 Task: Select Smart Home Devices from Echo & Alexa. Add to cart Amazon Smart Humidifier (Smart Humidifier with Alexa)-1-. Place order for _x000D_
500 Blairs Ferry Rd NE_x000D_
Cedar Rapids, Iowa(IA), 52402, Cell Number (319) 533-3611
Action: Mouse moved to (309, 278)
Screenshot: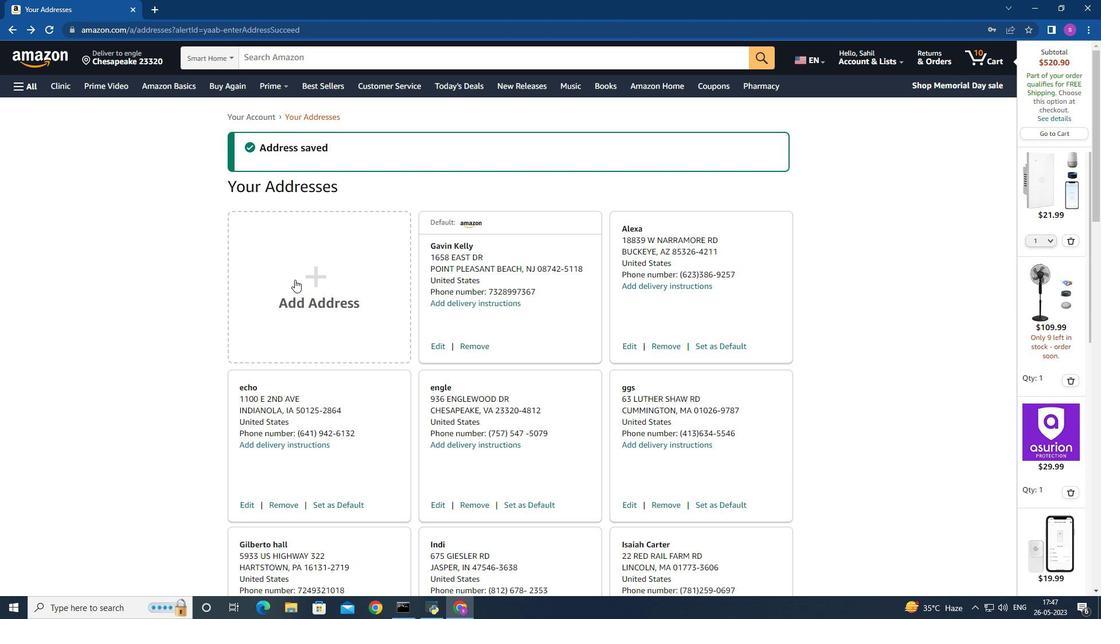 
Action: Mouse pressed left at (309, 278)
Screenshot: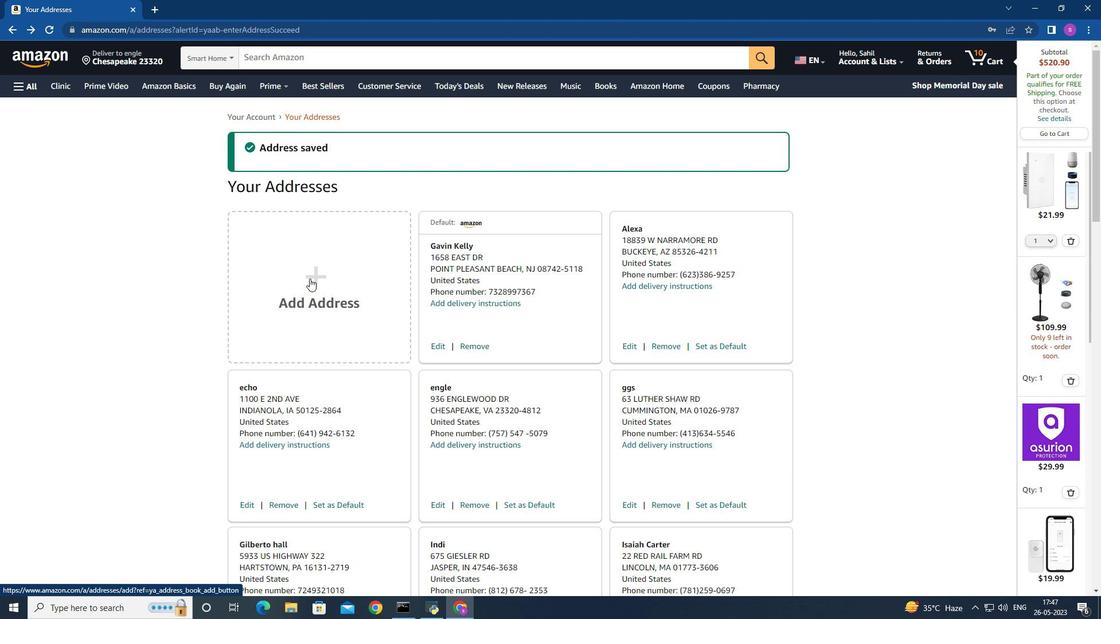 
Action: Mouse moved to (418, 319)
Screenshot: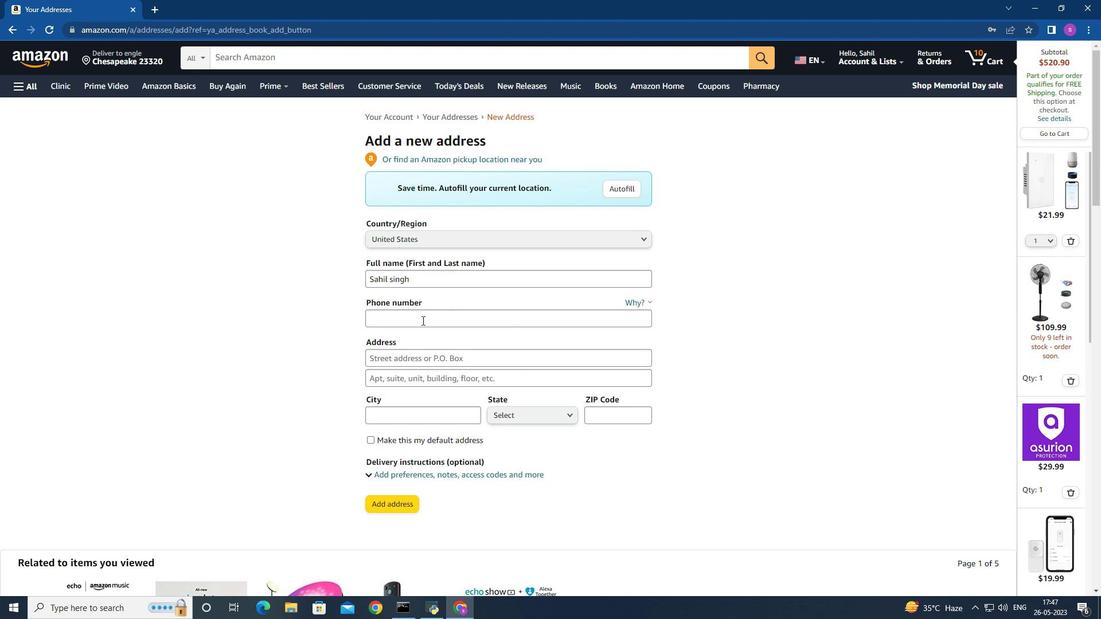 
Action: Mouse pressed left at (418, 319)
Screenshot: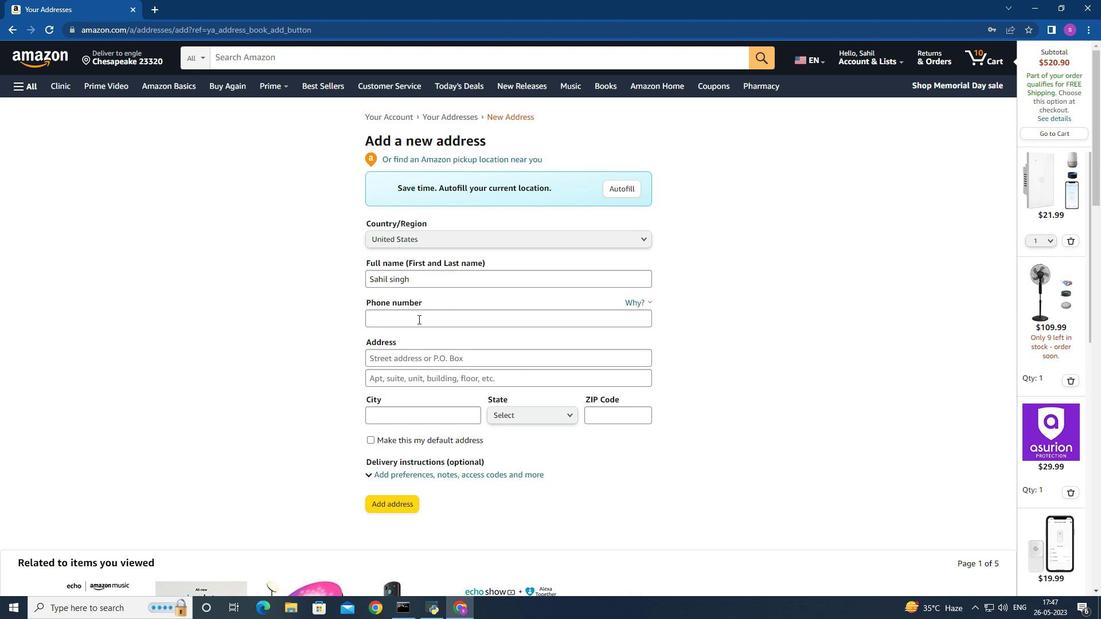 
Action: Key pressed <Key.shift>(319<Key.shift>)<Key.space>533-<Key.space>3611
Screenshot: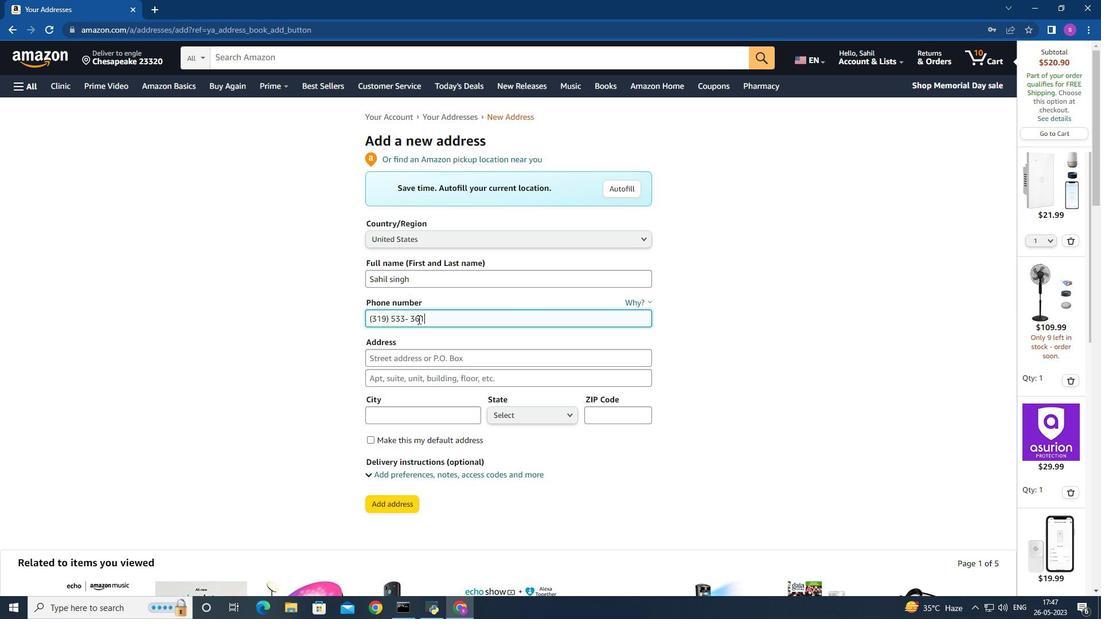 
Action: Mouse moved to (429, 359)
Screenshot: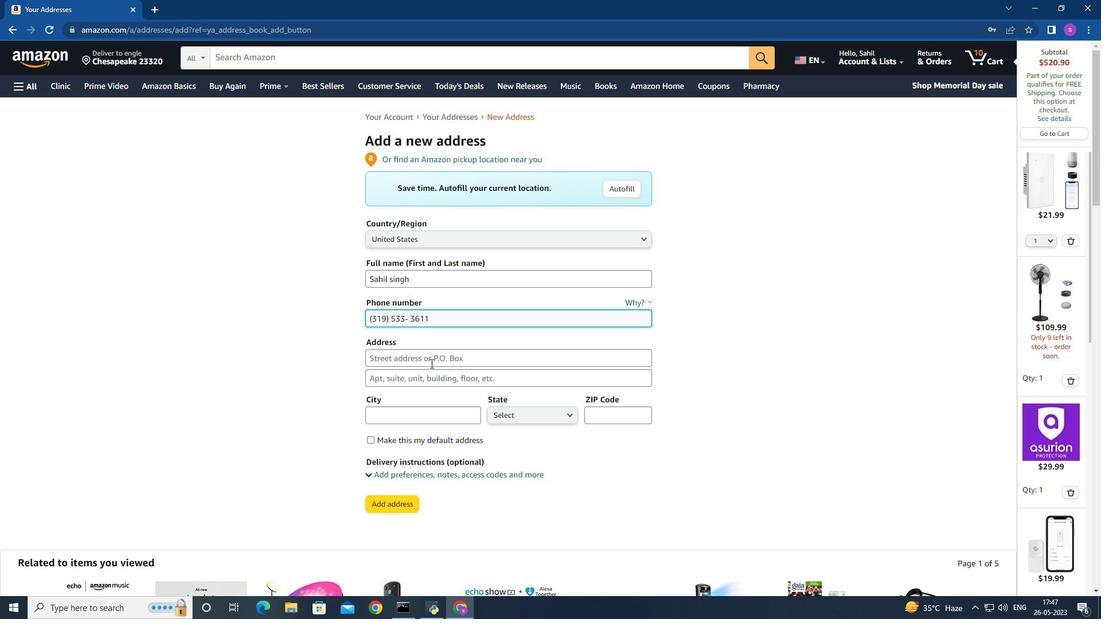 
Action: Mouse pressed left at (429, 359)
Screenshot: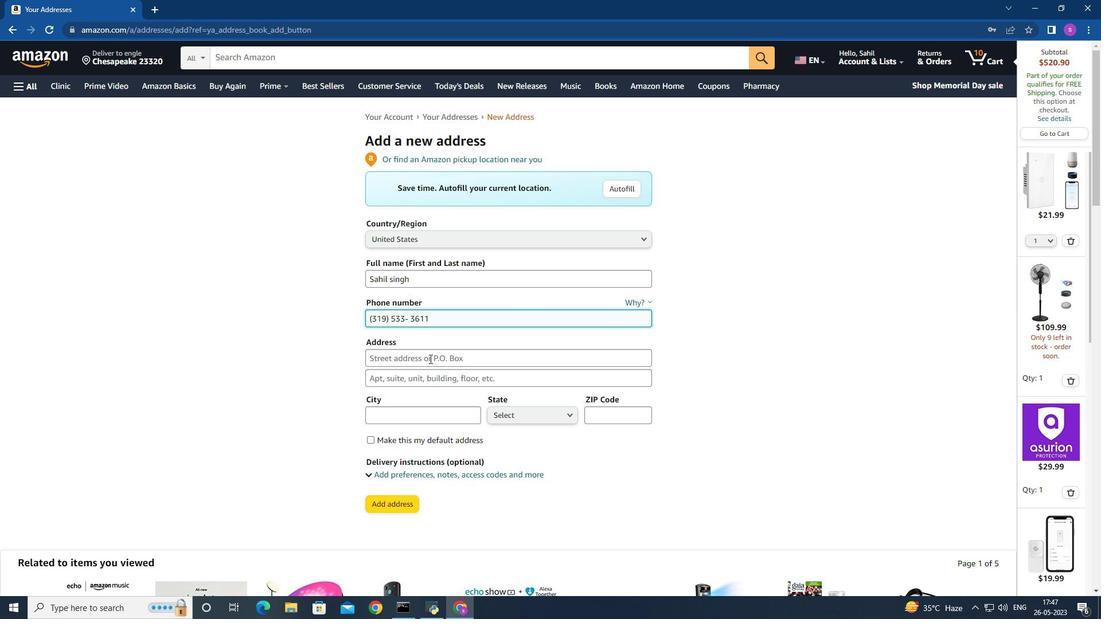 
Action: Key pressed 500<Key.space><Key.shift>Blairs
Screenshot: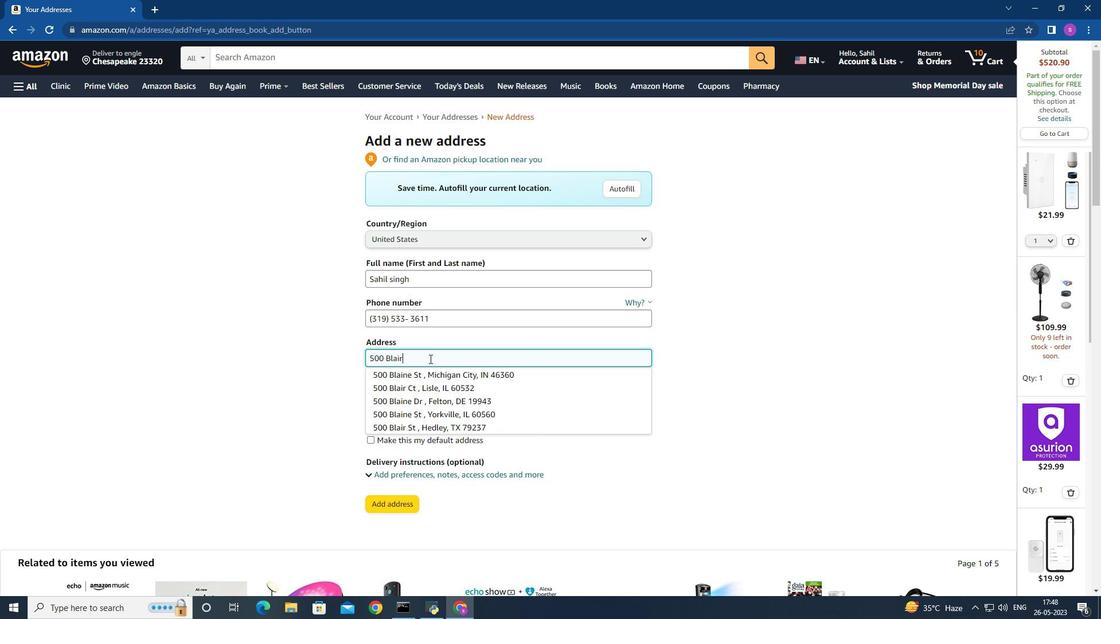 
Action: Mouse moved to (467, 414)
Screenshot: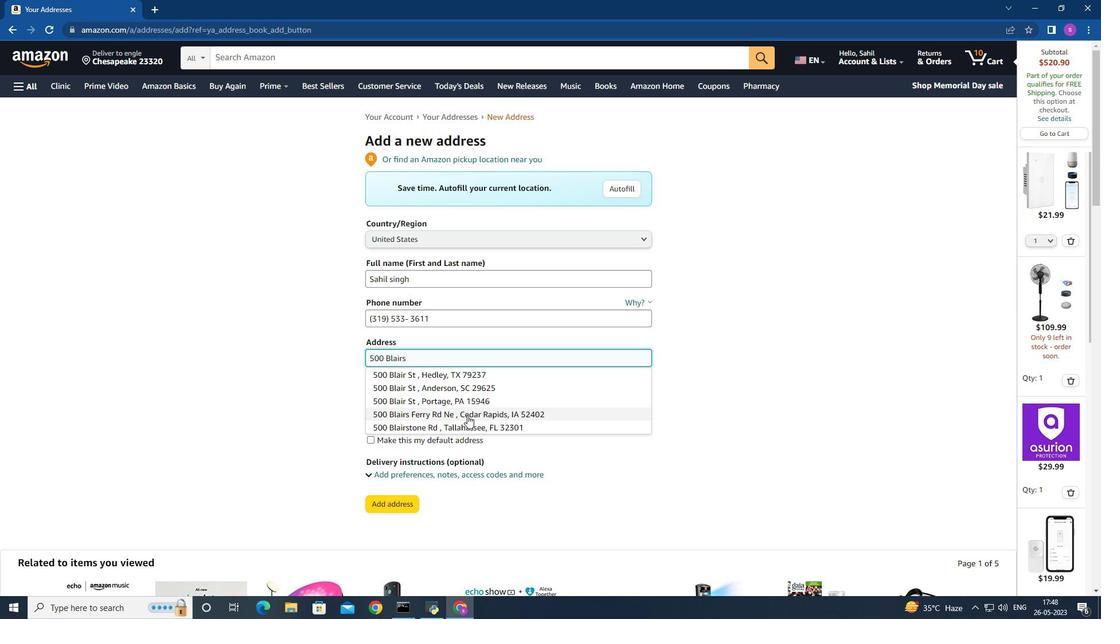 
Action: Mouse pressed left at (467, 414)
Screenshot: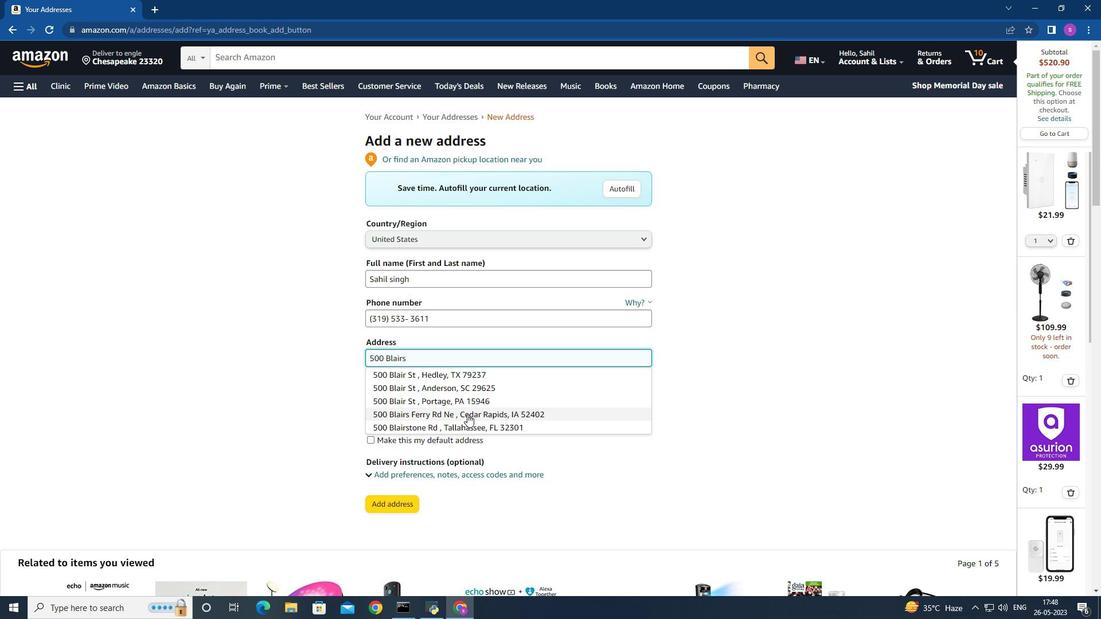 
Action: Mouse moved to (420, 277)
Screenshot: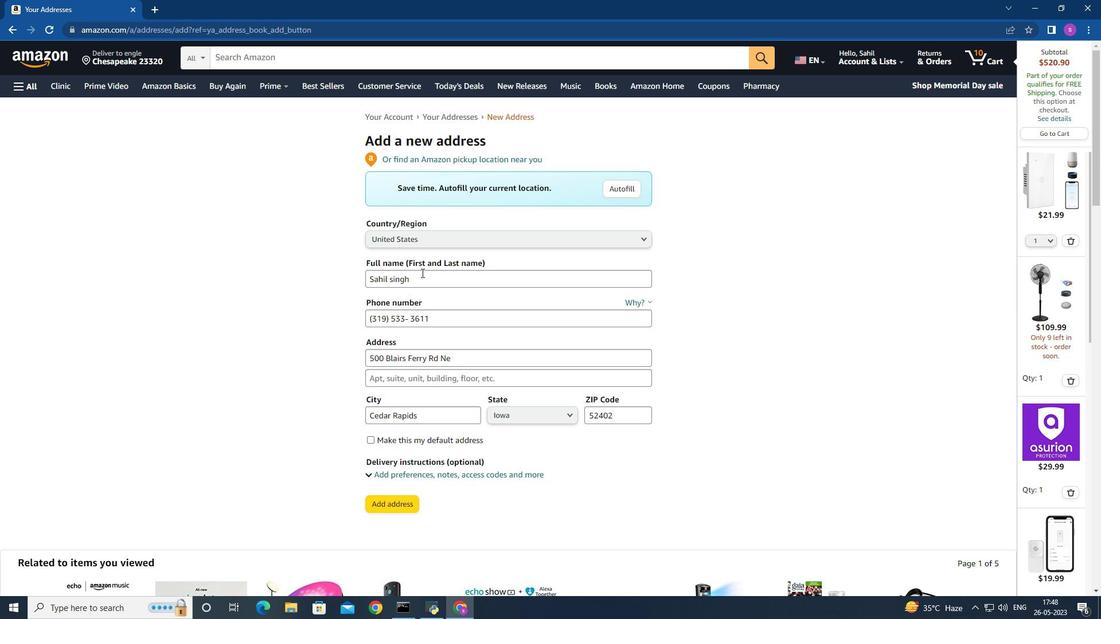 
Action: Mouse pressed left at (420, 277)
Screenshot: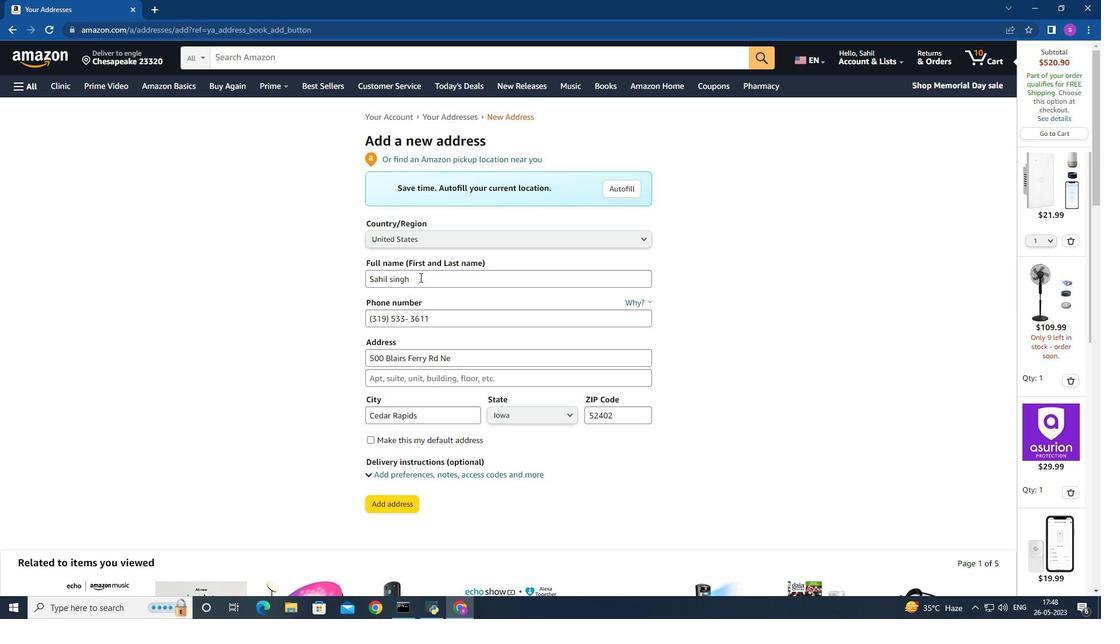 
Action: Mouse moved to (643, 481)
Screenshot: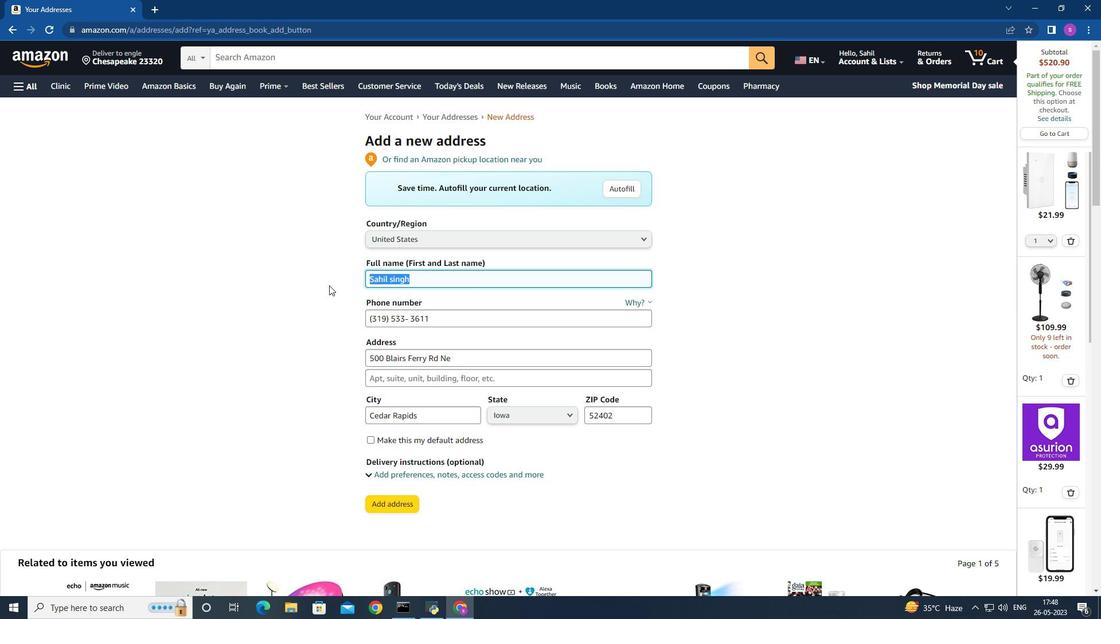 
Action: Key pressed <Key.backspace>g<Key.backspace><Key.shift>Rao<Key.backspace>pi
Screenshot: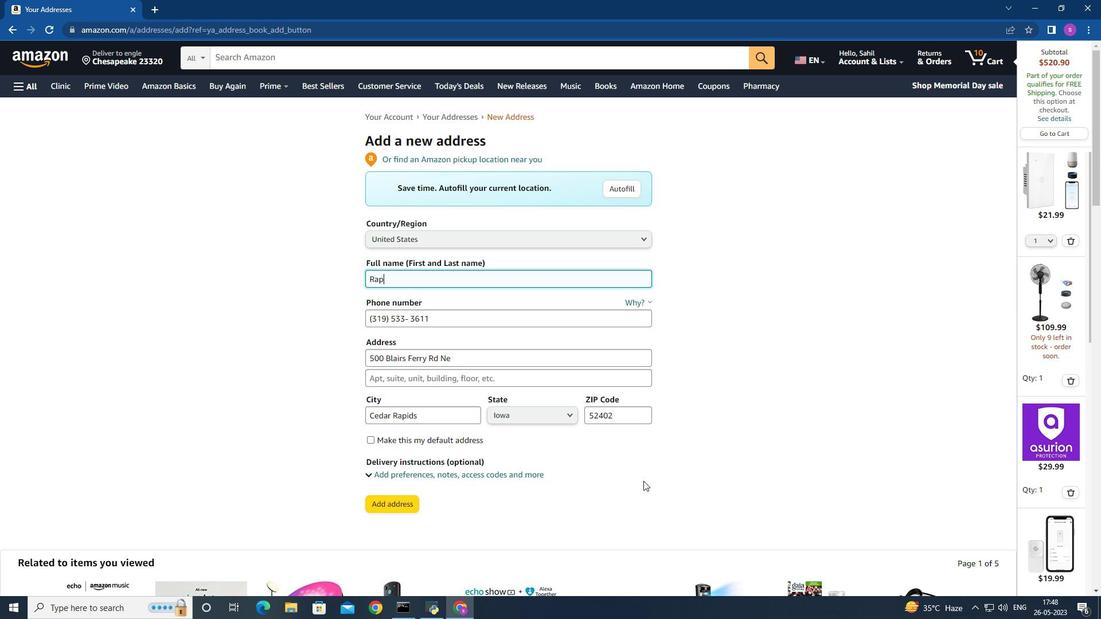 
Action: Mouse moved to (521, 384)
Screenshot: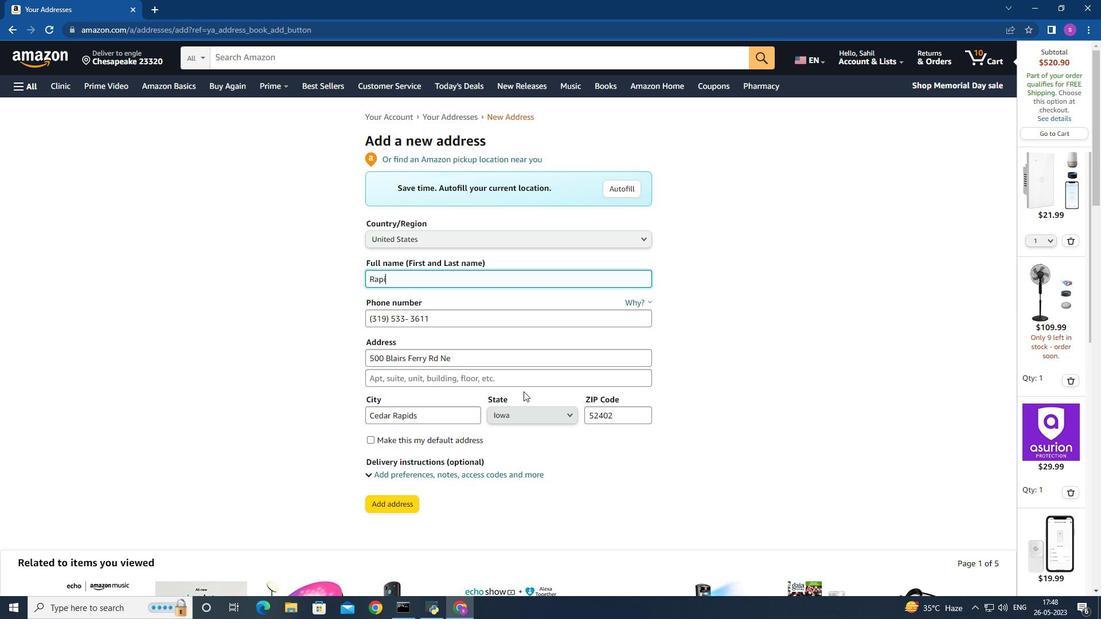 
Action: Mouse scrolled (521, 383) with delta (0, 0)
Screenshot: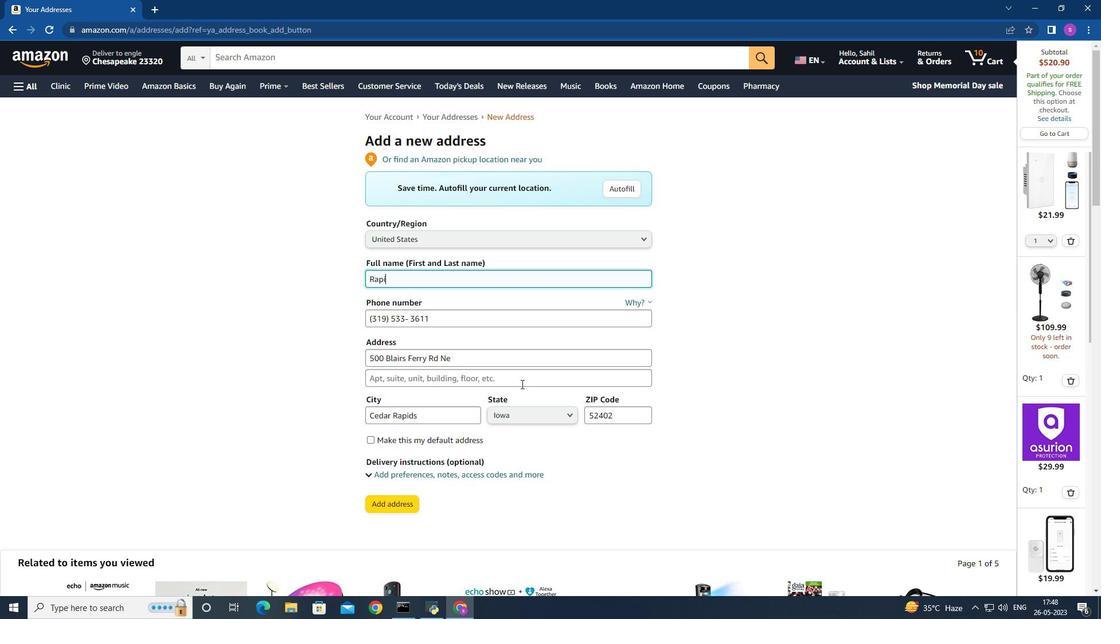 
Action: Mouse moved to (521, 384)
Screenshot: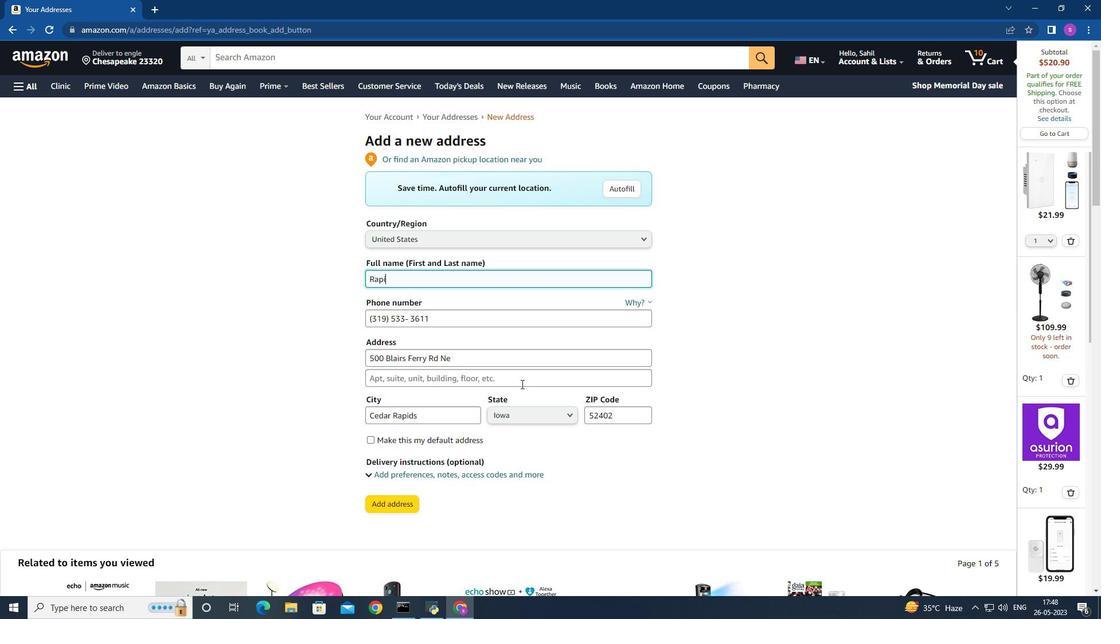 
Action: Mouse scrolled (521, 383) with delta (0, 0)
Screenshot: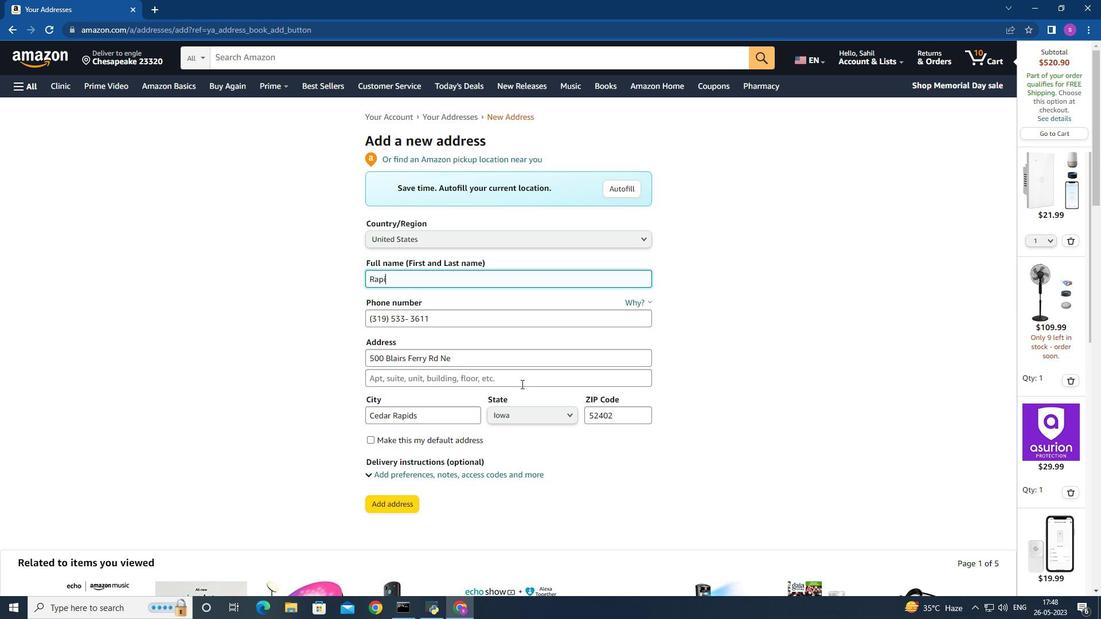 
Action: Mouse moved to (408, 389)
Screenshot: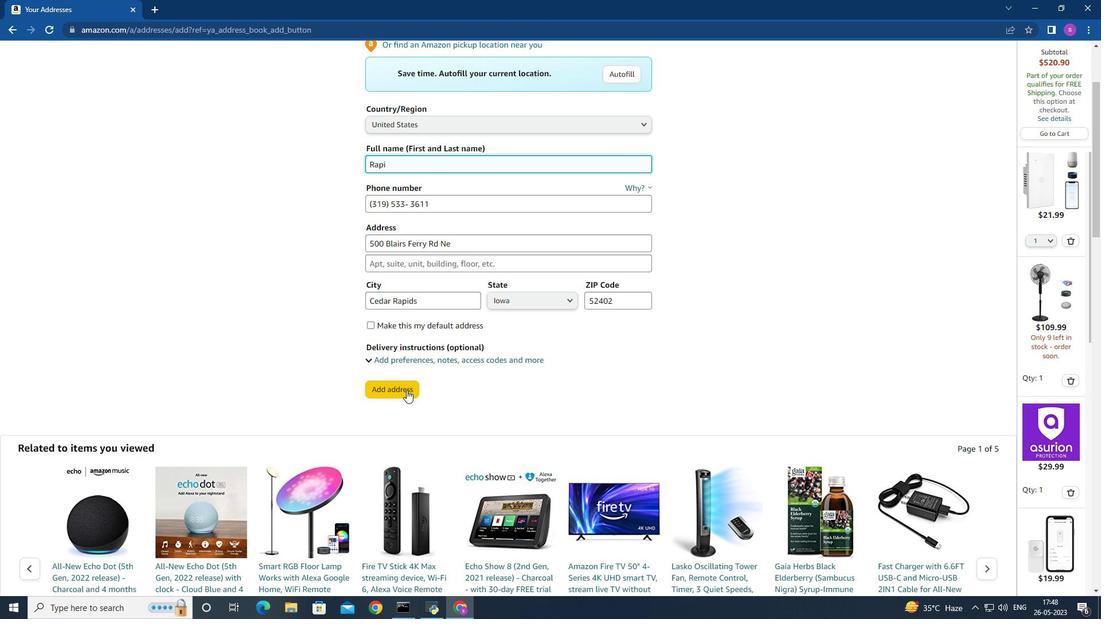 
Action: Mouse pressed left at (408, 389)
Screenshot: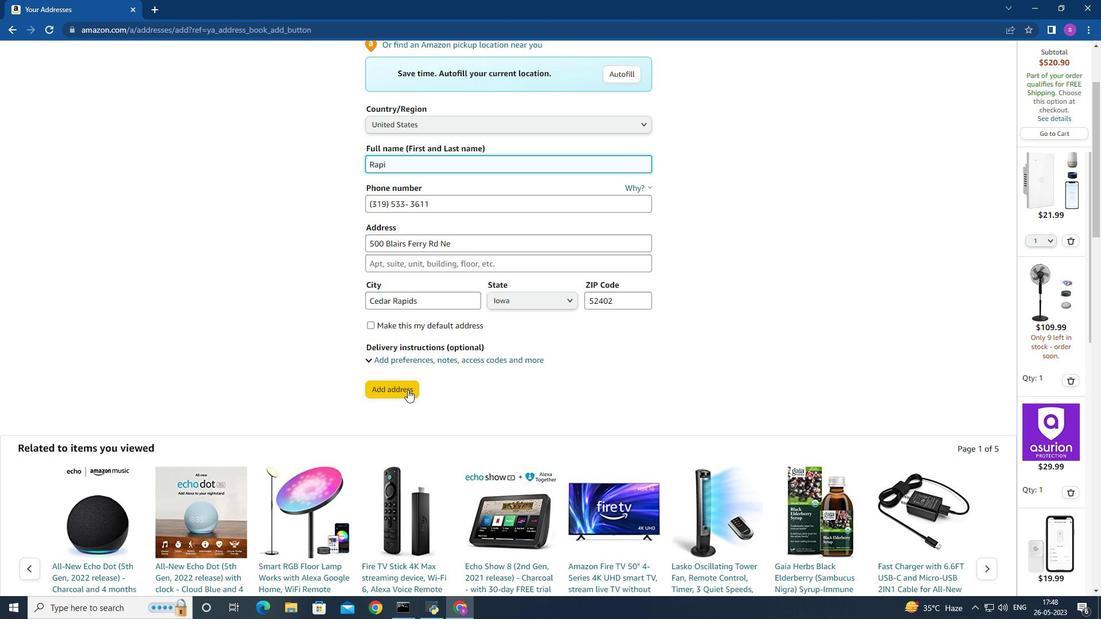 
Action: Mouse moved to (165, 64)
Screenshot: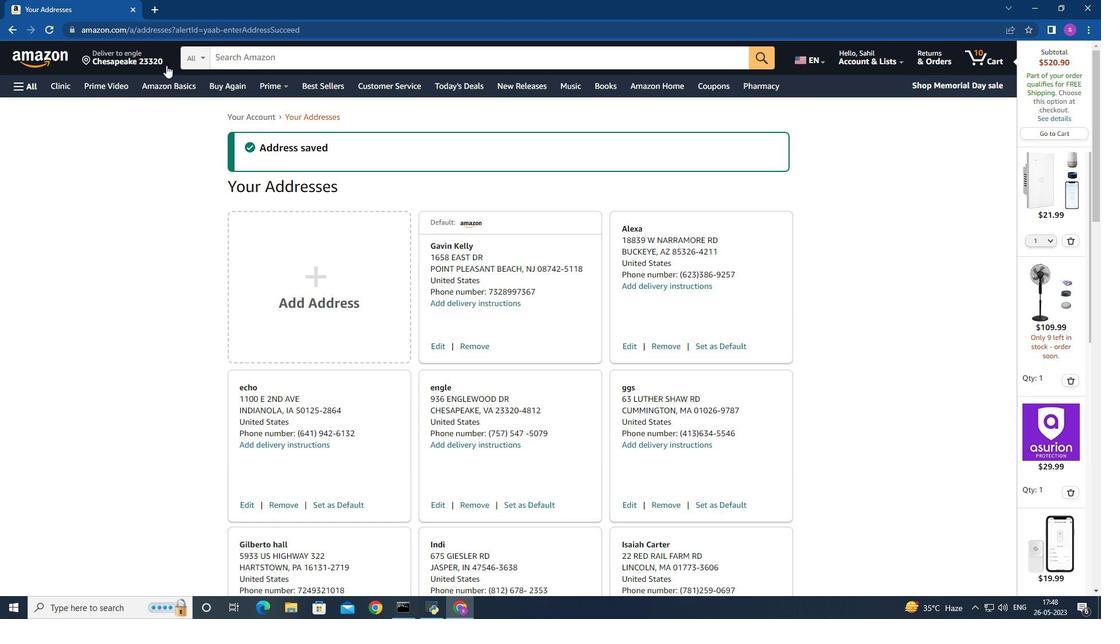 
Action: Mouse pressed left at (165, 64)
Screenshot: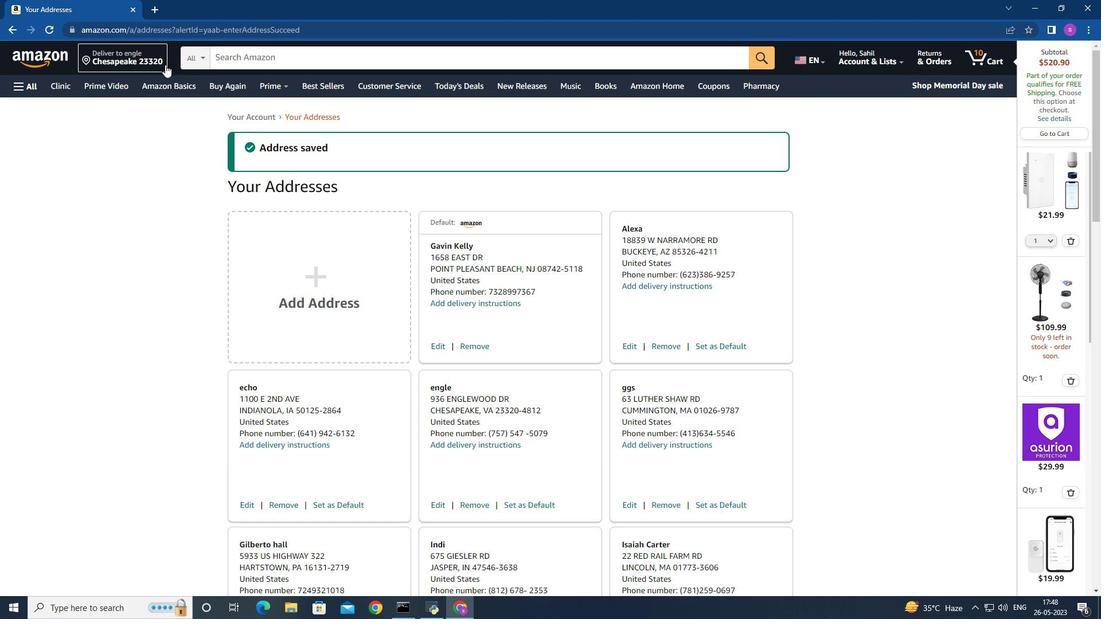 
Action: Mouse moved to (466, 354)
Screenshot: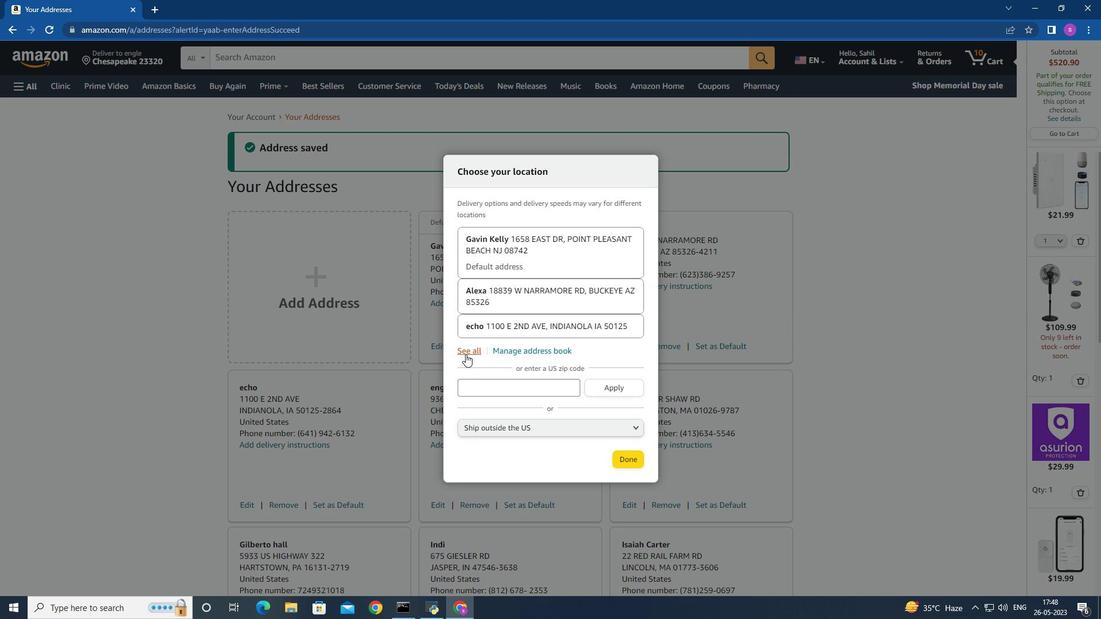 
Action: Mouse pressed left at (466, 354)
Screenshot: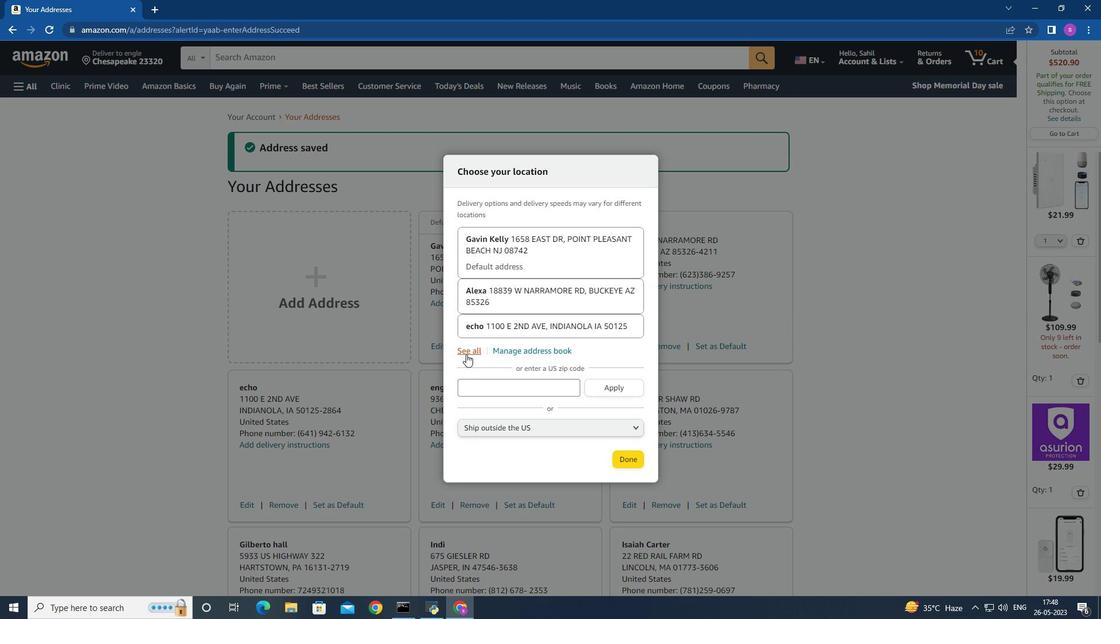 
Action: Mouse moved to (540, 325)
Screenshot: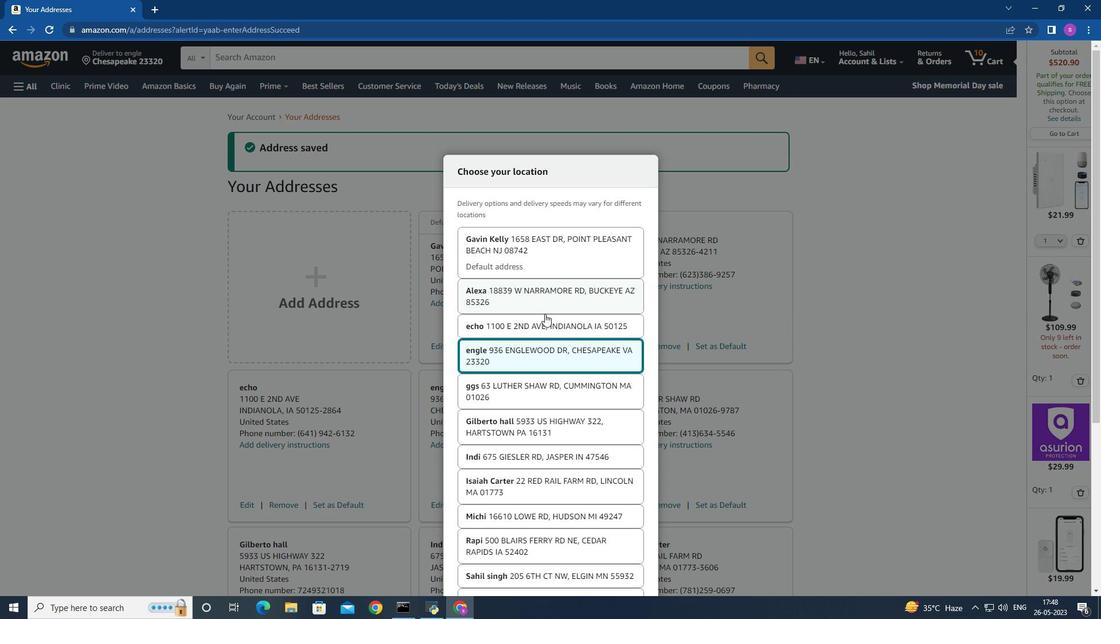 
Action: Mouse scrolled (540, 324) with delta (0, 0)
Screenshot: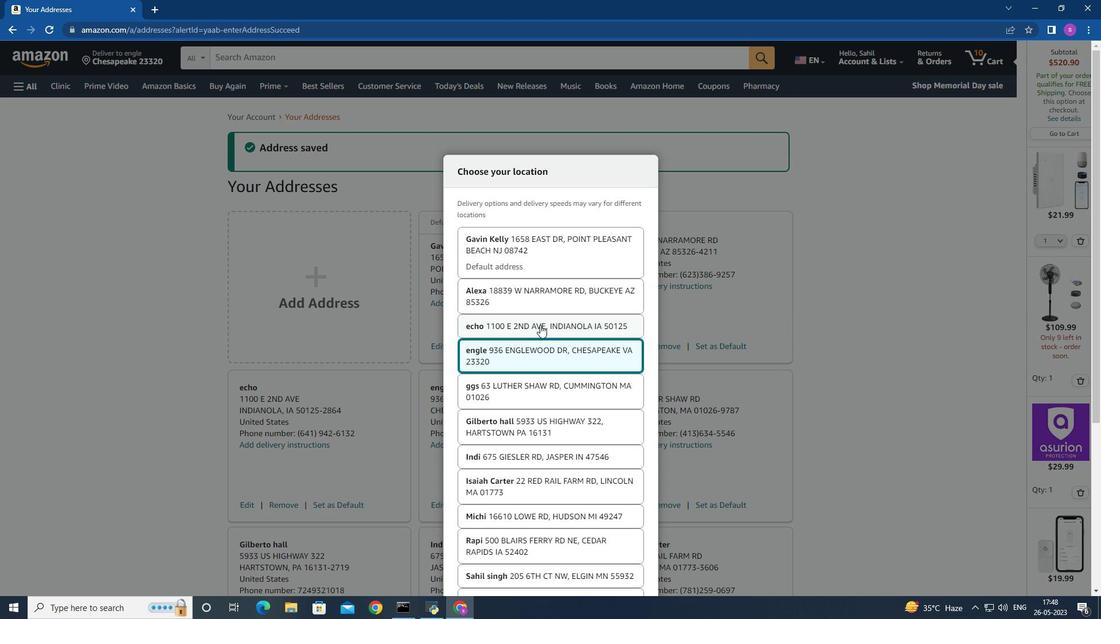 
Action: Mouse moved to (533, 333)
Screenshot: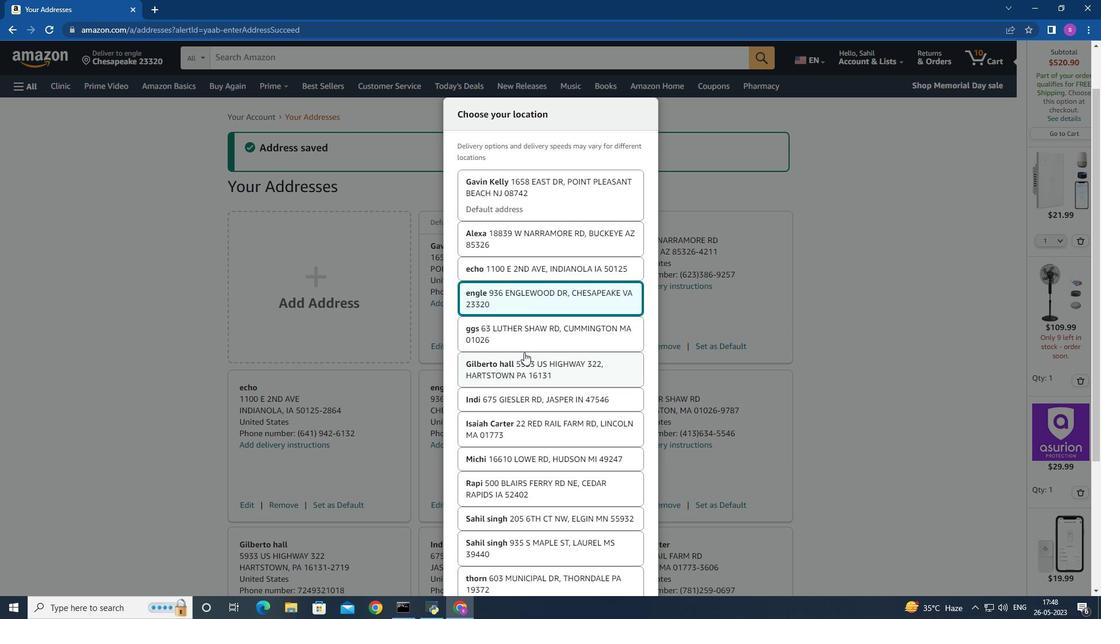 
Action: Mouse scrolled (533, 332) with delta (0, 0)
Screenshot: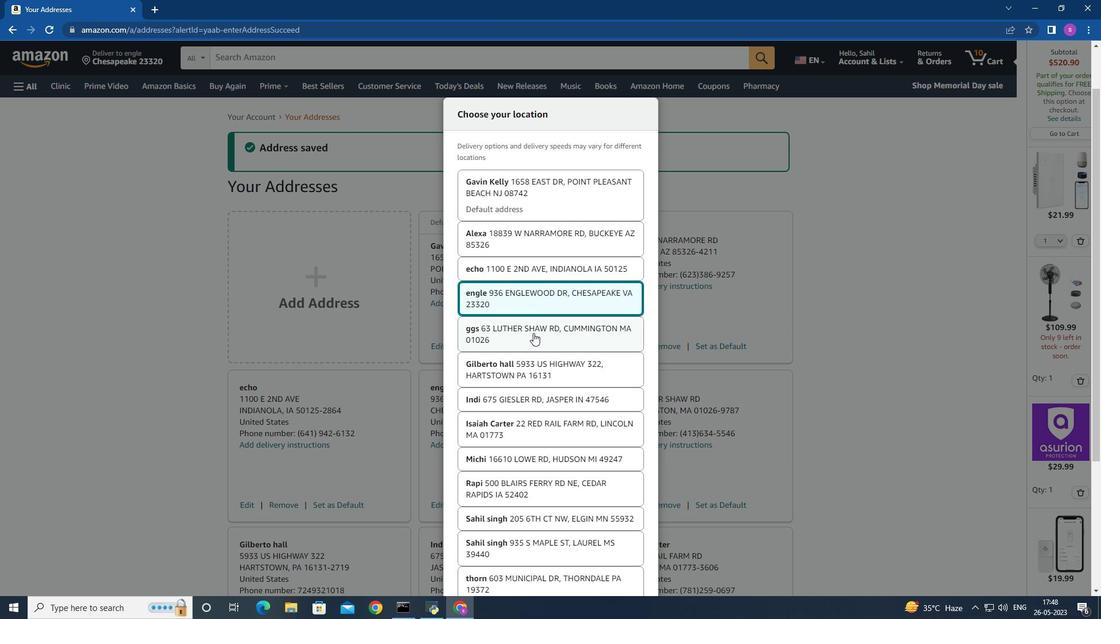 
Action: Mouse moved to (510, 424)
Screenshot: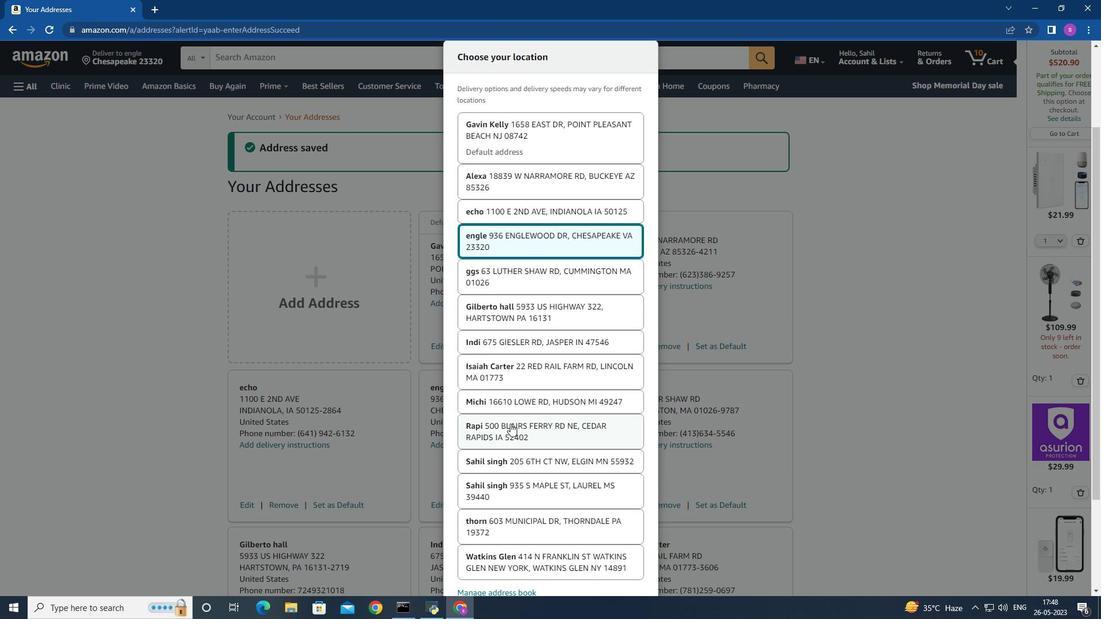 
Action: Mouse pressed left at (510, 424)
Screenshot: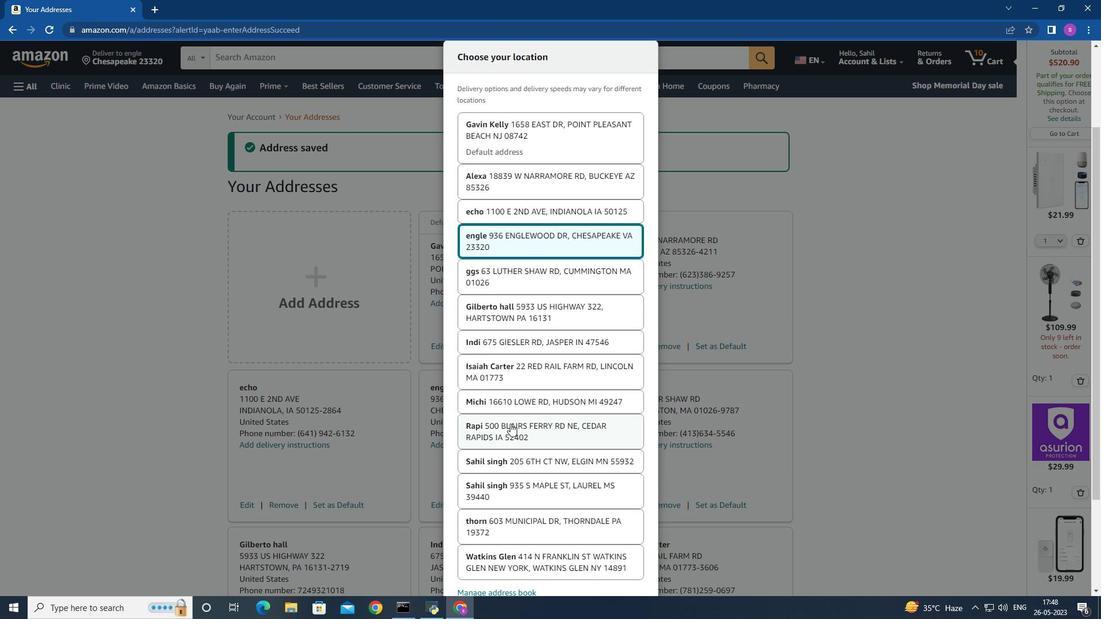 
Action: Mouse moved to (580, 282)
Screenshot: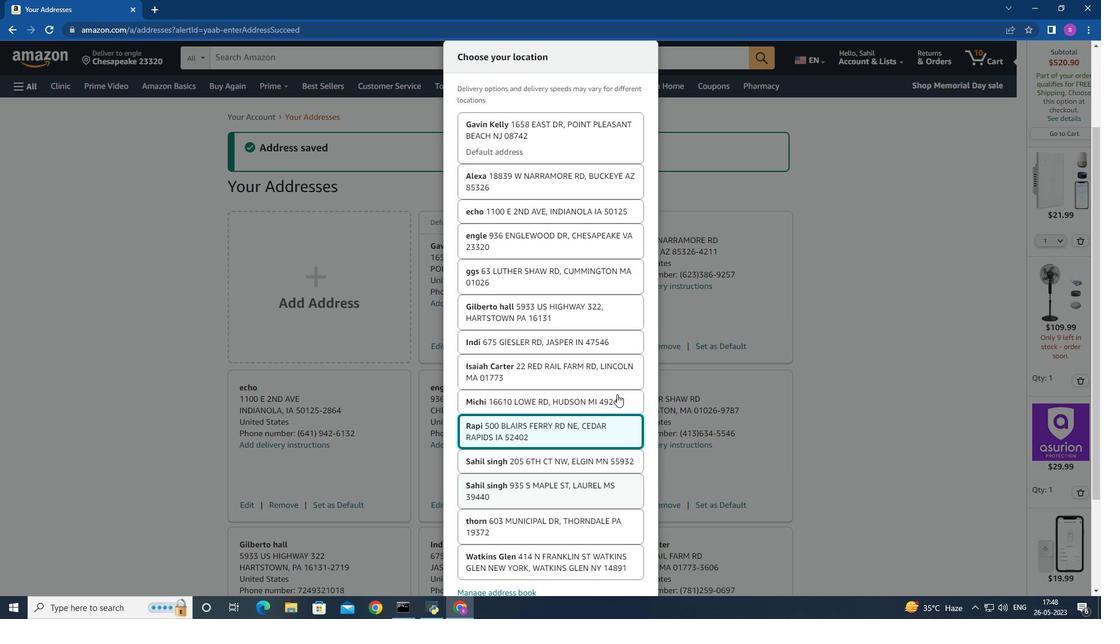 
Action: Mouse scrolled (580, 282) with delta (0, 0)
Screenshot: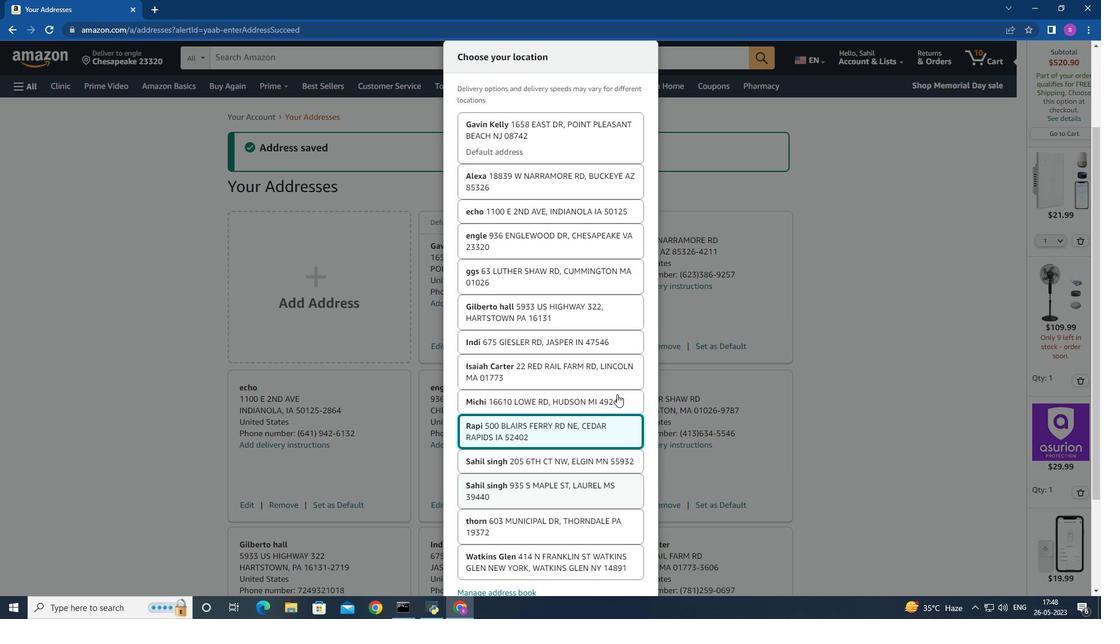 
Action: Mouse moved to (578, 282)
Screenshot: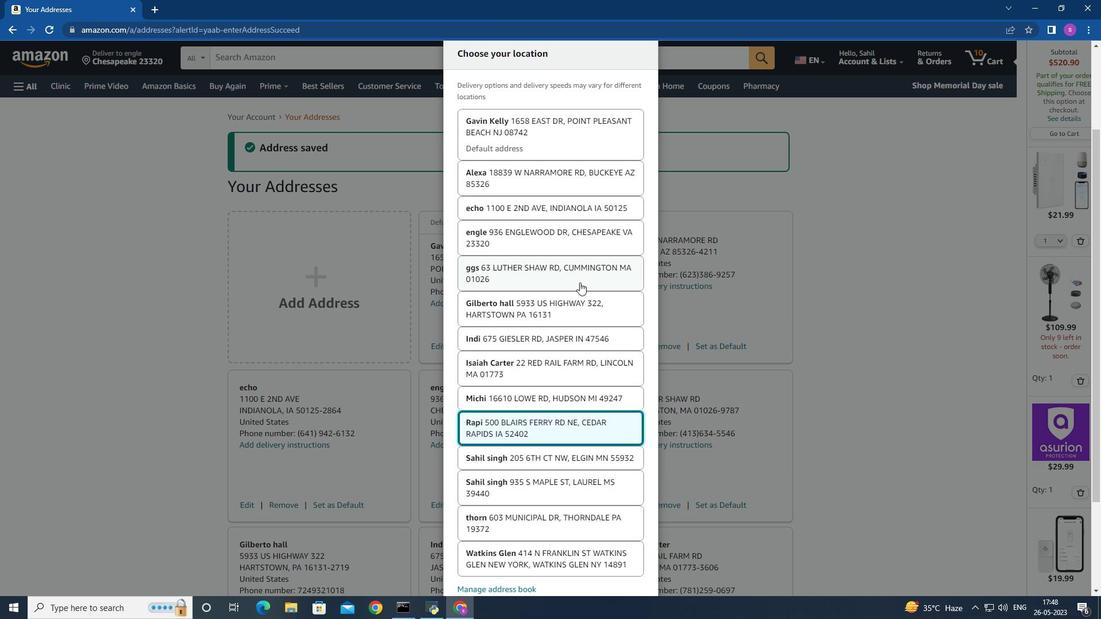 
Action: Mouse scrolled (579, 282) with delta (0, 0)
Screenshot: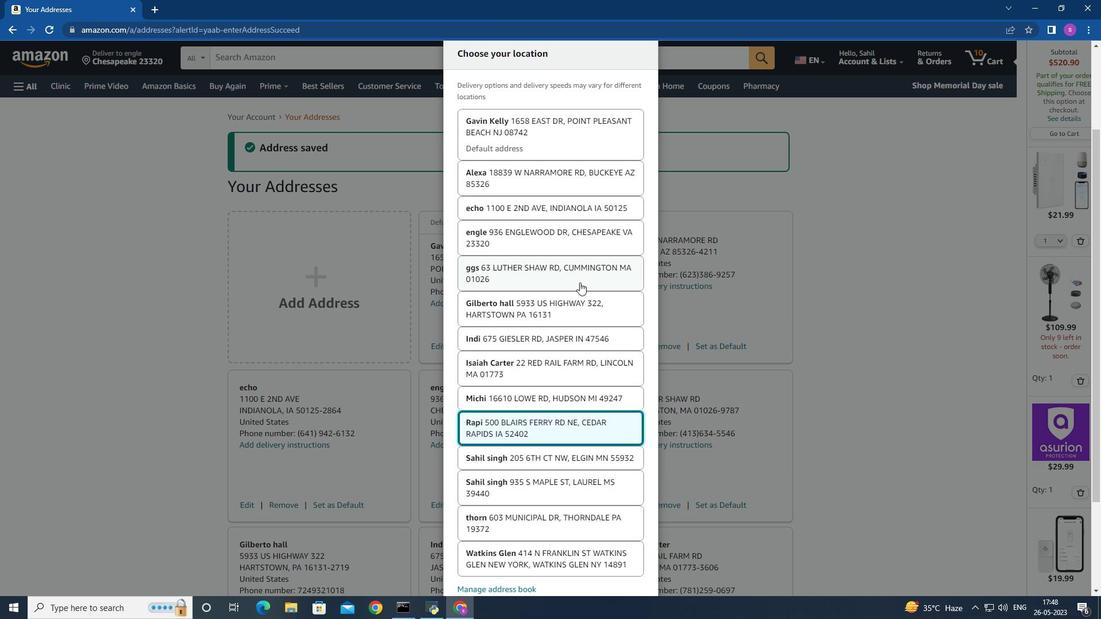 
Action: Mouse moved to (577, 282)
Screenshot: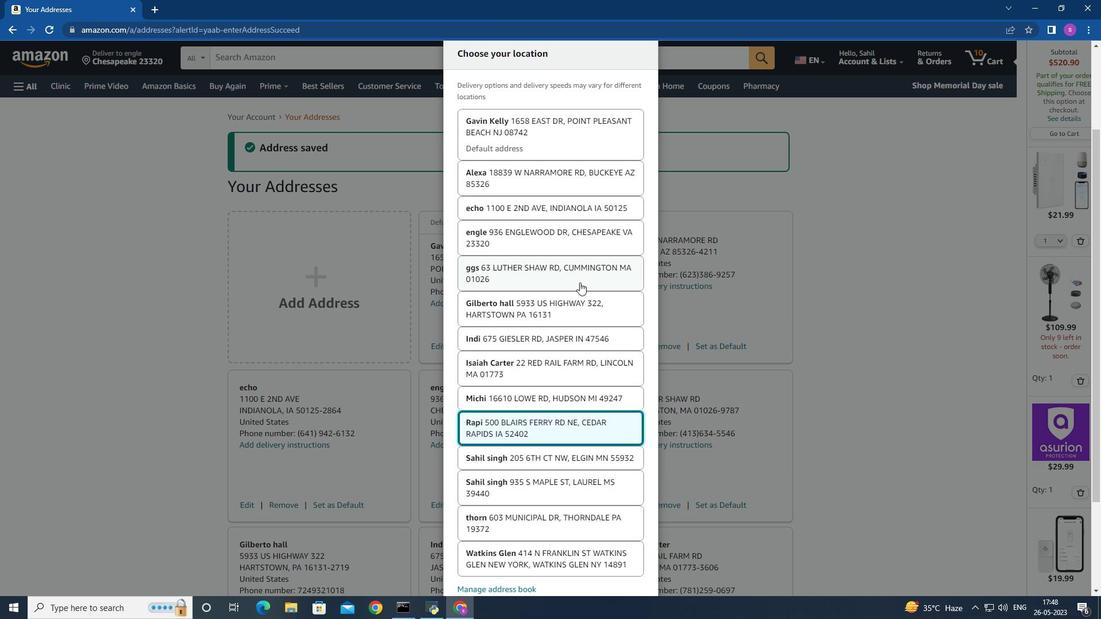 
Action: Mouse scrolled (579, 282) with delta (0, 0)
Screenshot: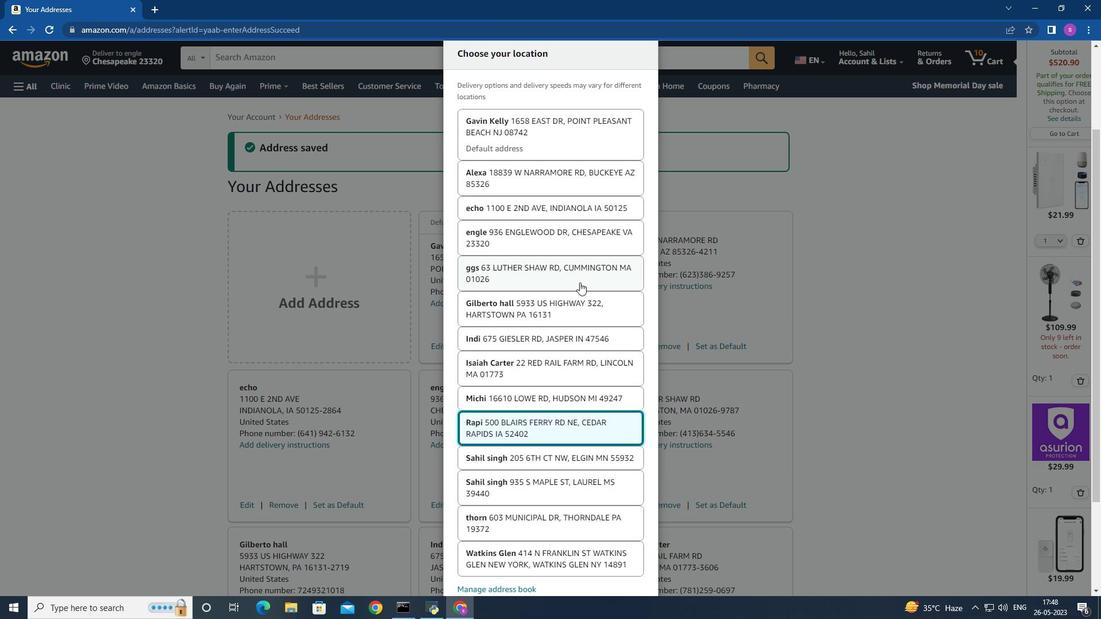 
Action: Mouse moved to (577, 282)
Screenshot: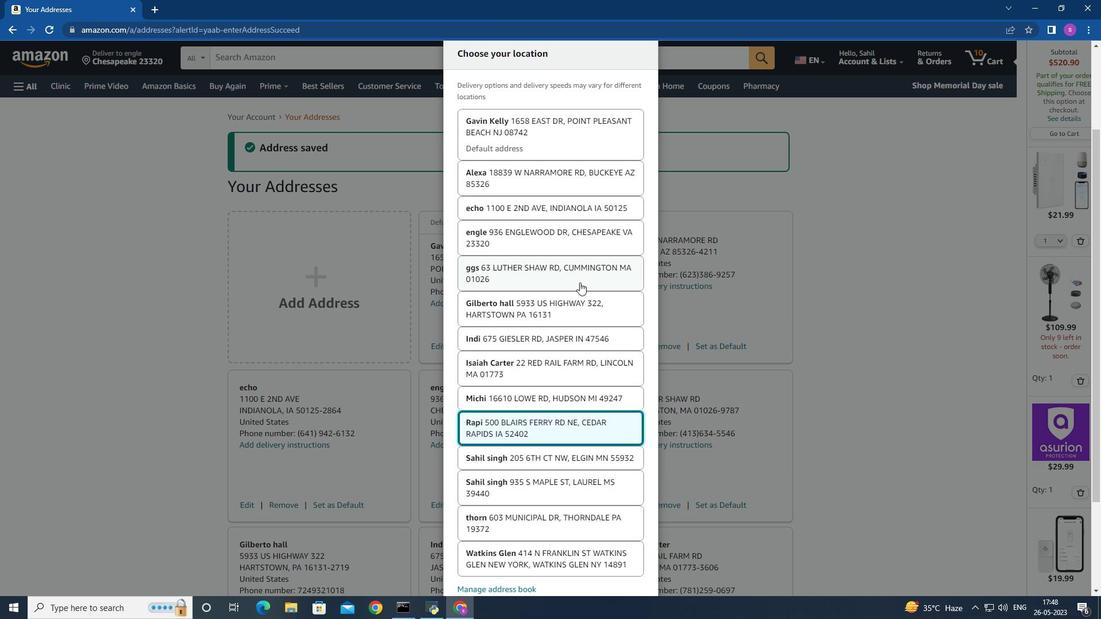 
Action: Mouse scrolled (579, 282) with delta (0, 0)
Screenshot: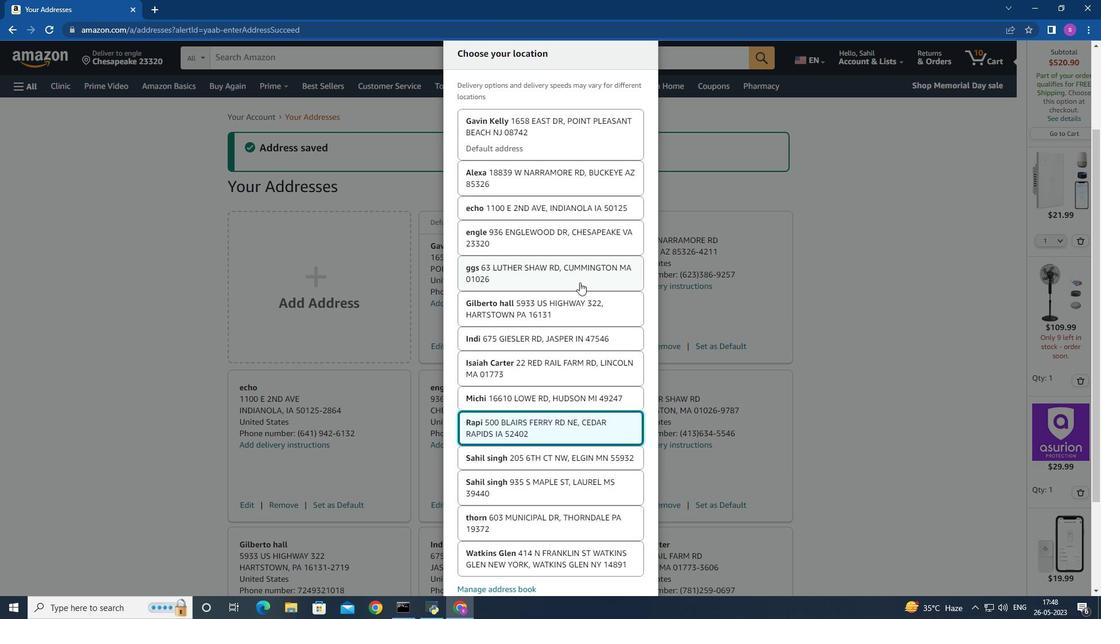 
Action: Mouse scrolled (579, 282) with delta (0, 0)
Screenshot: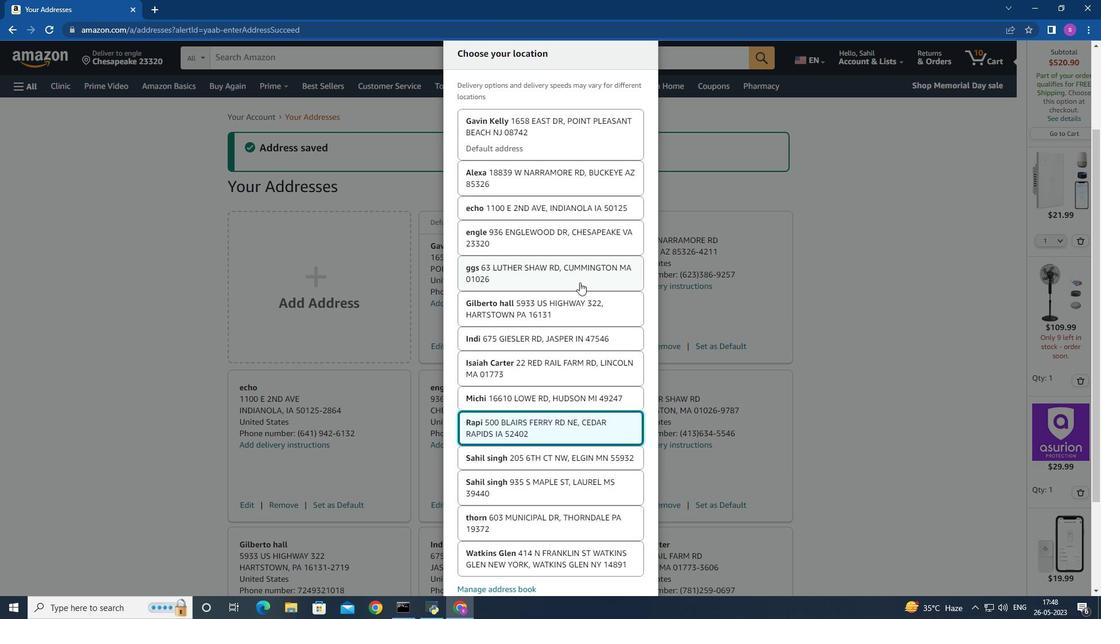 
Action: Mouse moved to (628, 566)
Screenshot: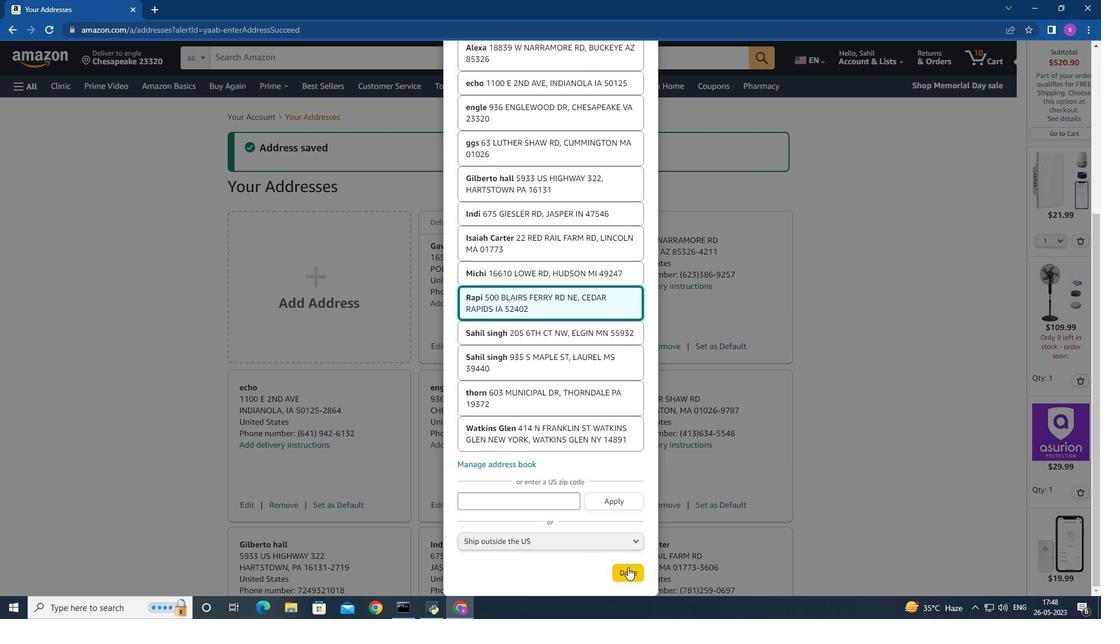 
Action: Mouse pressed left at (628, 566)
Screenshot: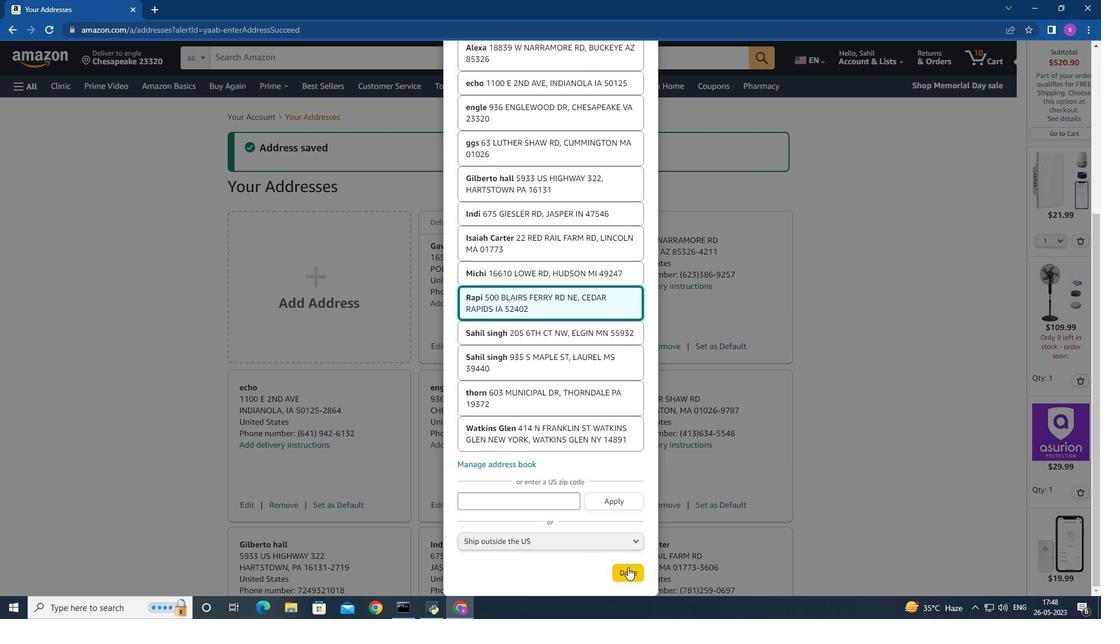 
Action: Mouse moved to (207, 59)
Screenshot: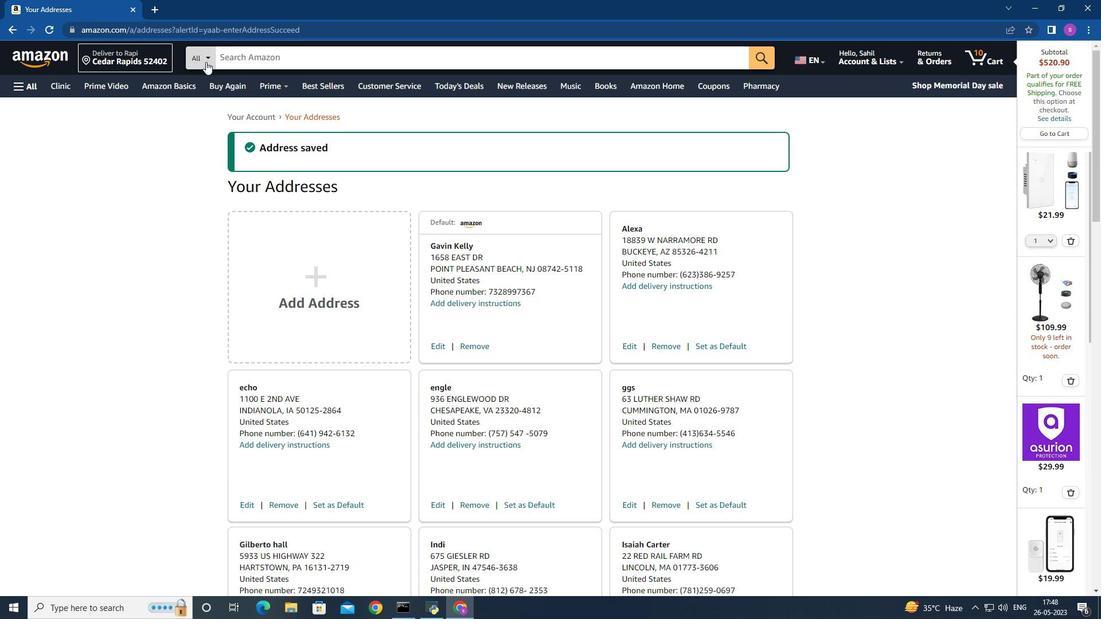 
Action: Mouse pressed left at (207, 59)
Screenshot: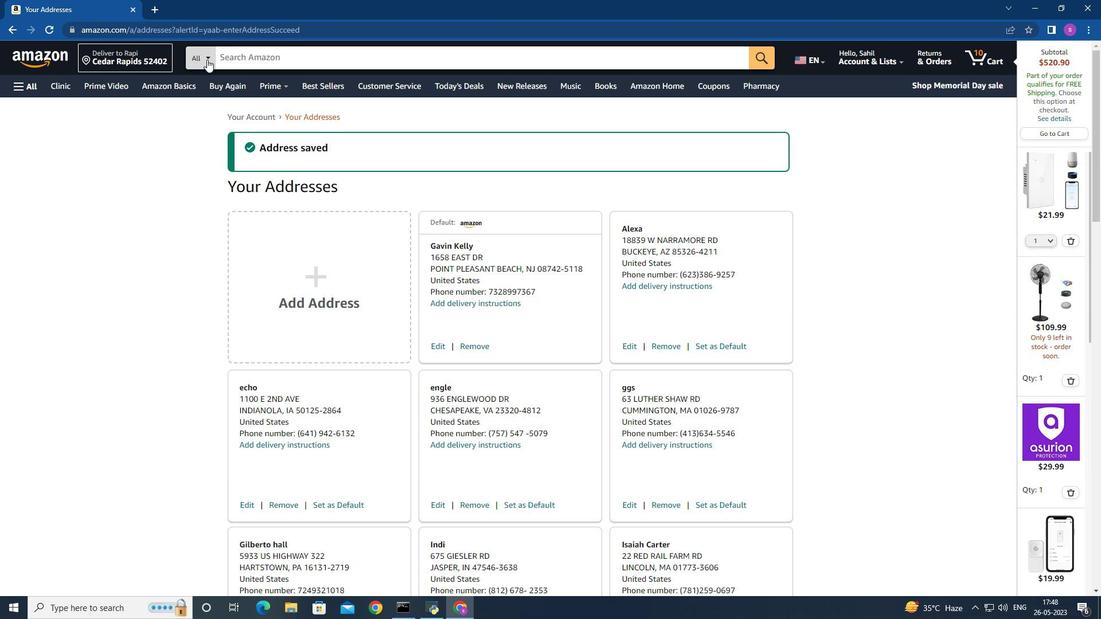 
Action: Mouse moved to (172, 204)
Screenshot: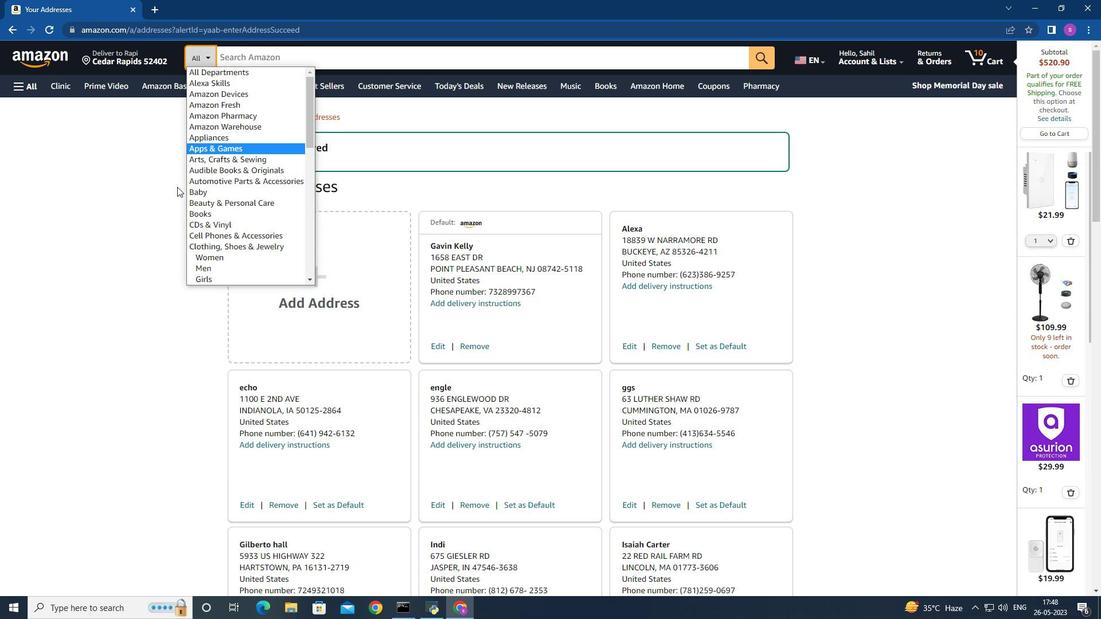
Action: Mouse scrolled (172, 203) with delta (0, 0)
Screenshot: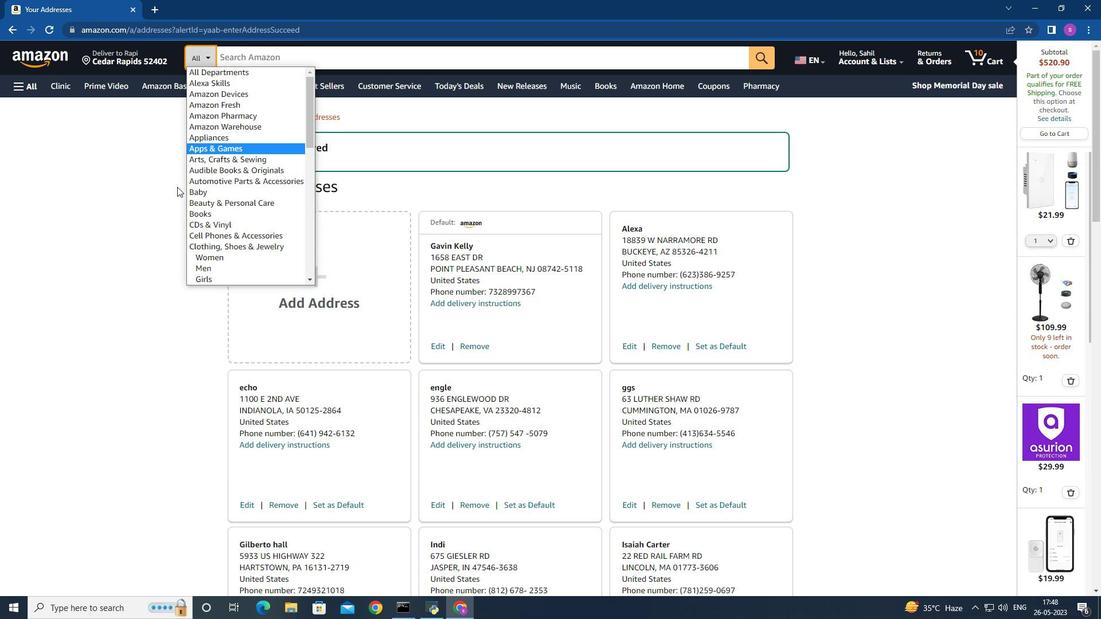 
Action: Mouse scrolled (172, 203) with delta (0, 0)
Screenshot: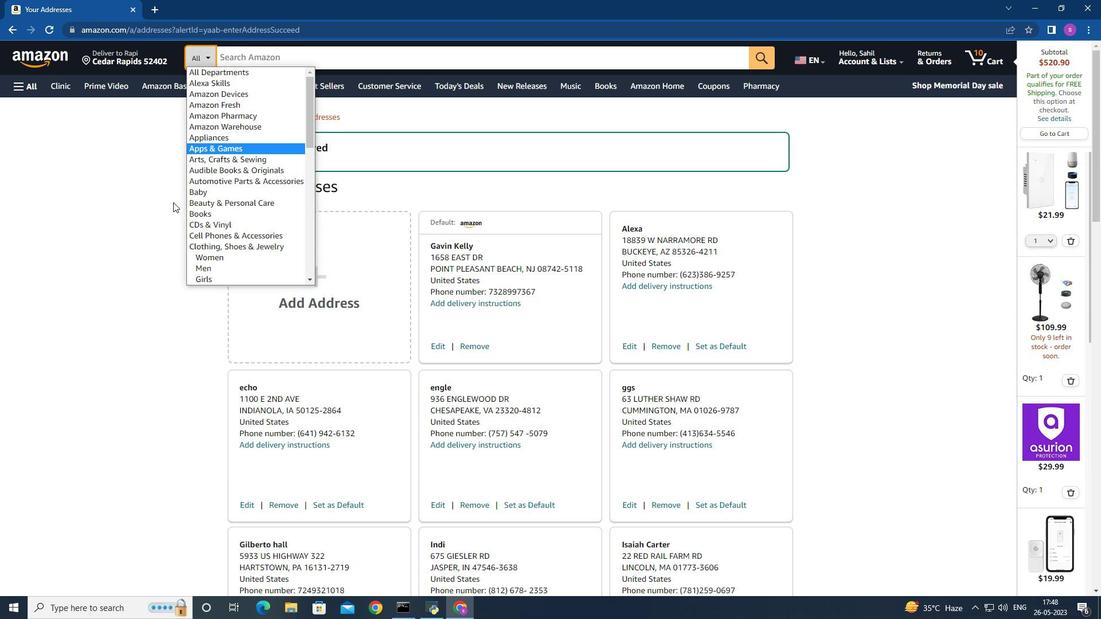 
Action: Mouse scrolled (172, 203) with delta (0, 0)
Screenshot: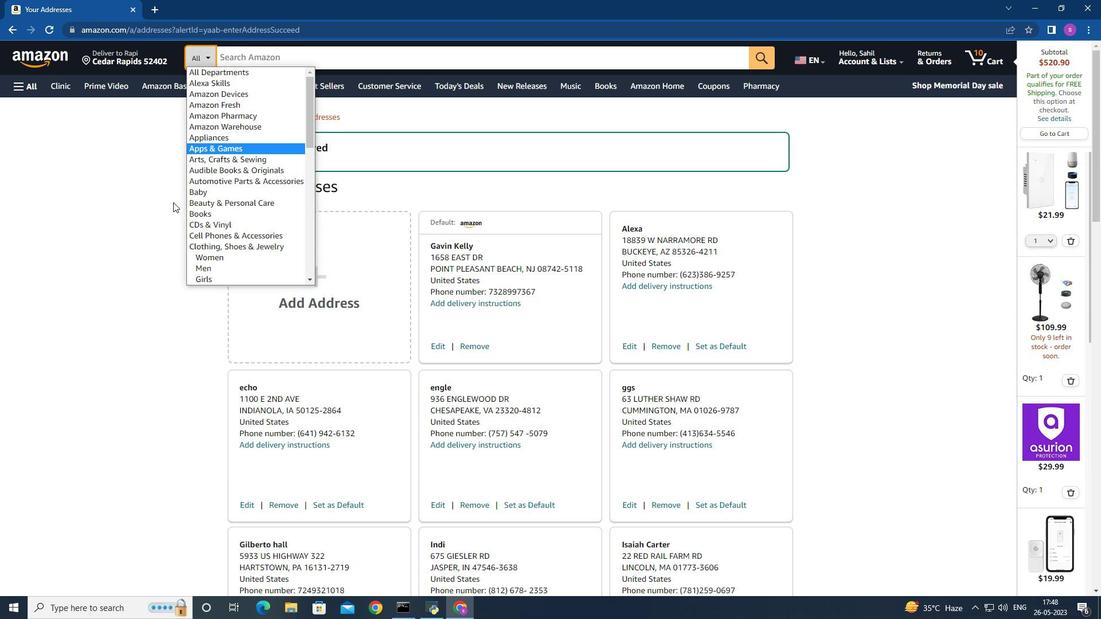 
Action: Mouse scrolled (172, 203) with delta (0, 0)
Screenshot: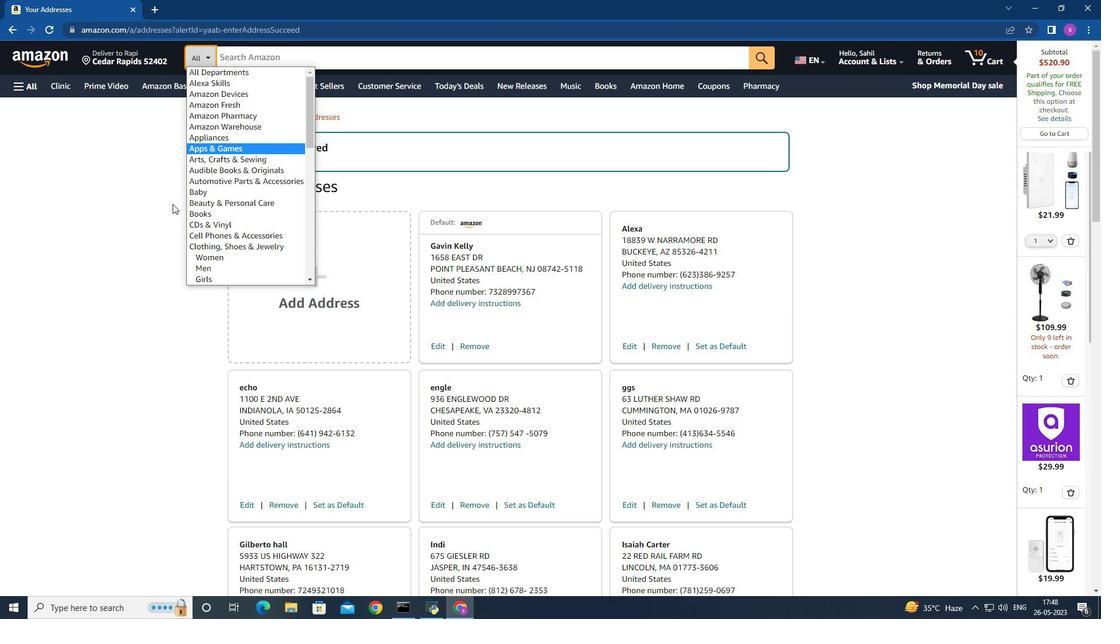 
Action: Mouse moved to (177, 200)
Screenshot: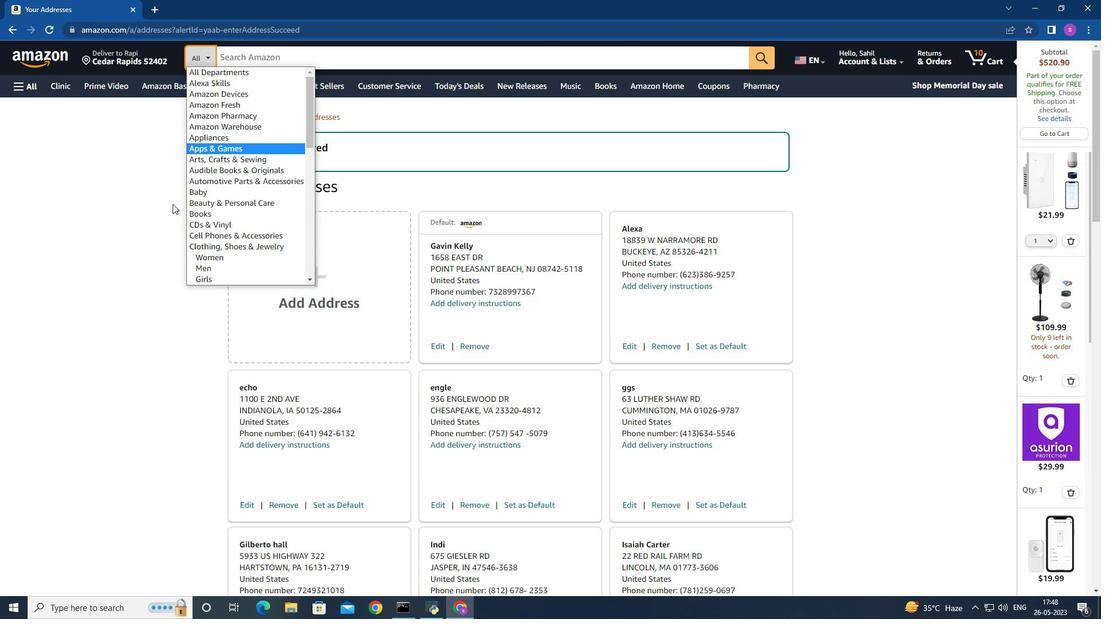 
Action: Mouse scrolled (177, 200) with delta (0, 0)
Screenshot: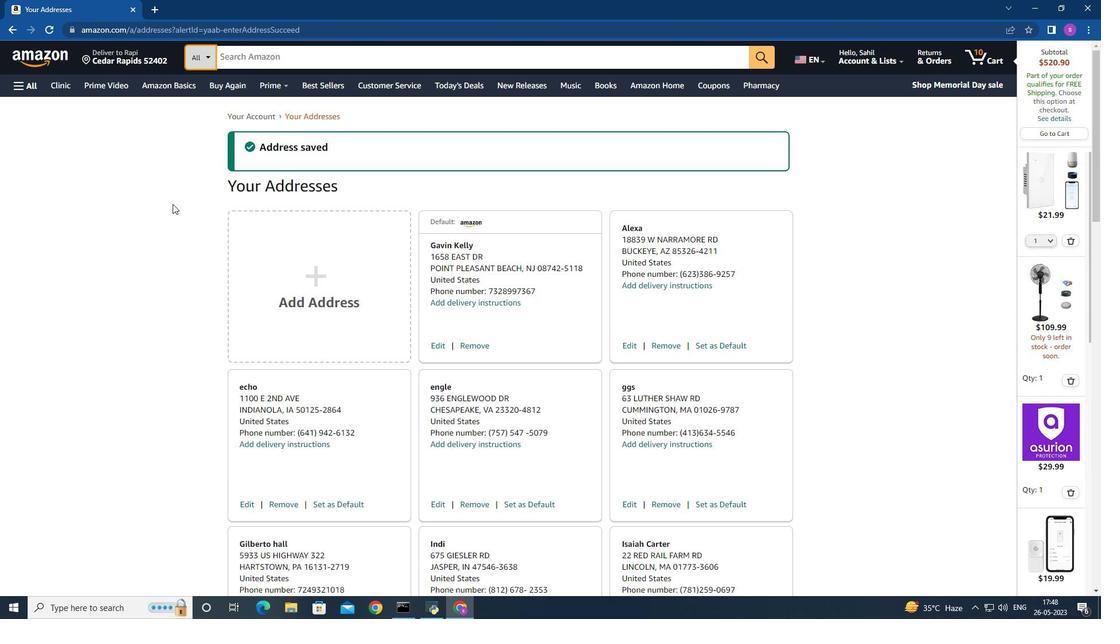 
Action: Mouse moved to (196, 189)
Screenshot: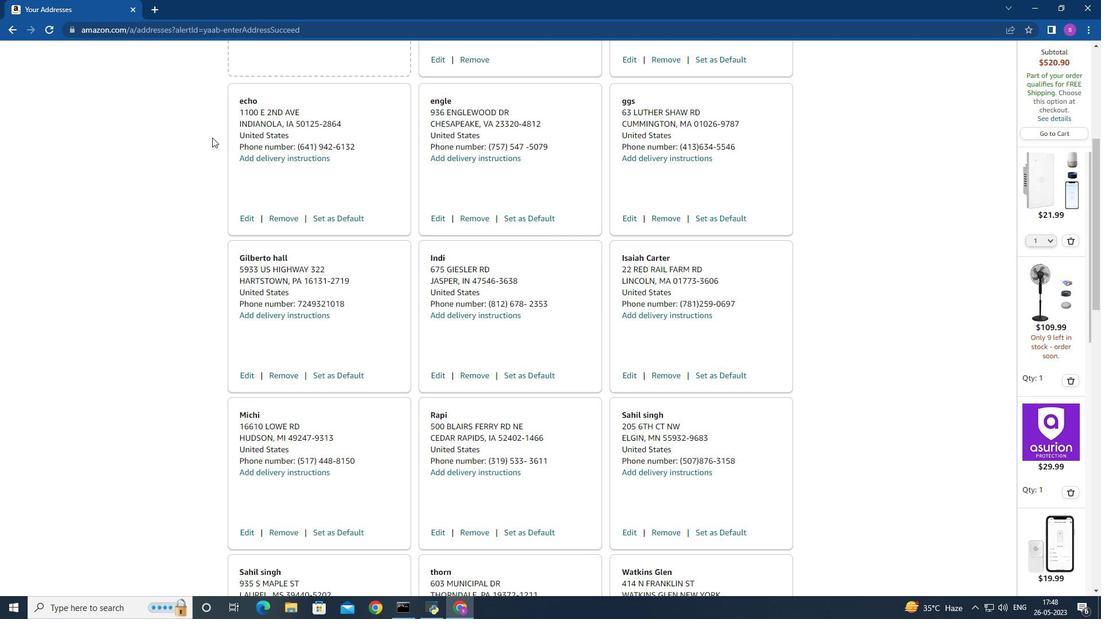 
Action: Mouse scrolled (196, 190) with delta (0, 0)
Screenshot: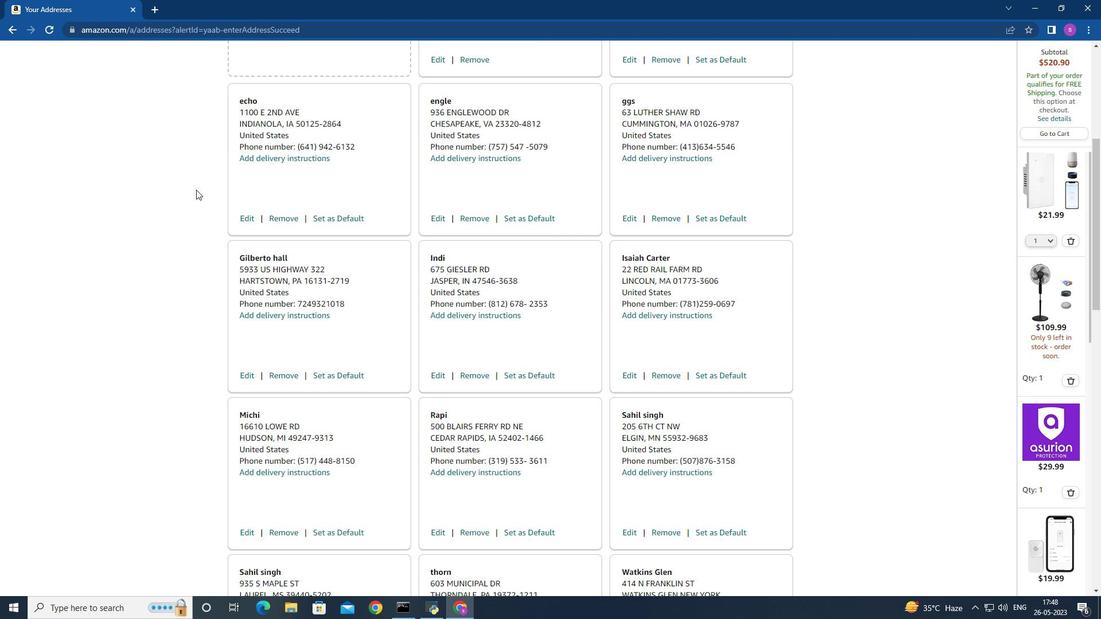 
Action: Mouse scrolled (196, 190) with delta (0, 0)
Screenshot: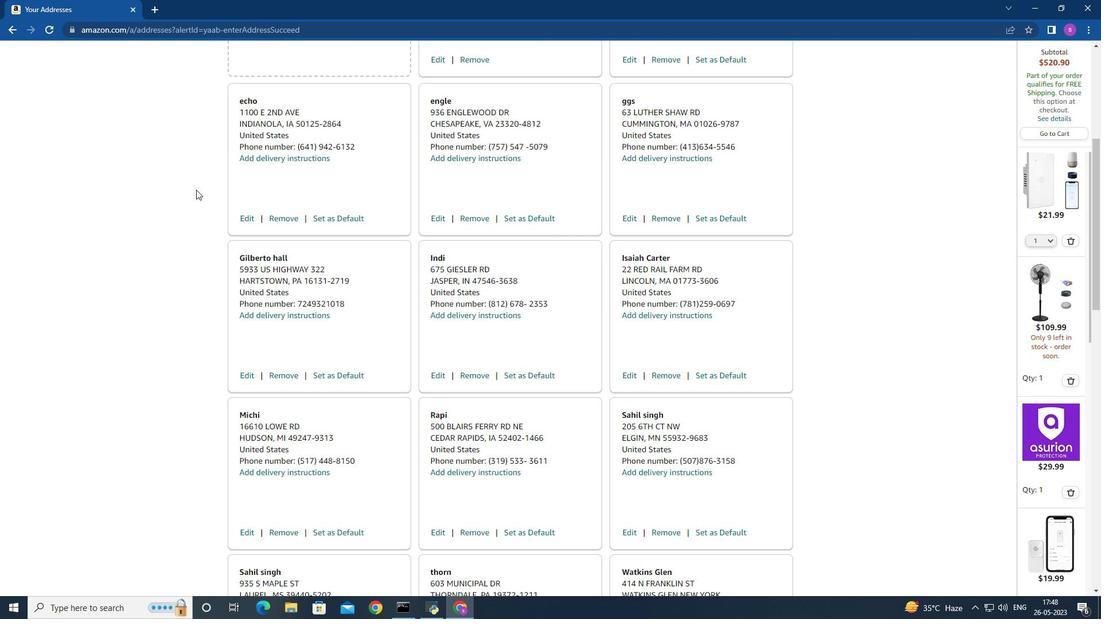 
Action: Mouse scrolled (196, 190) with delta (0, 0)
Screenshot: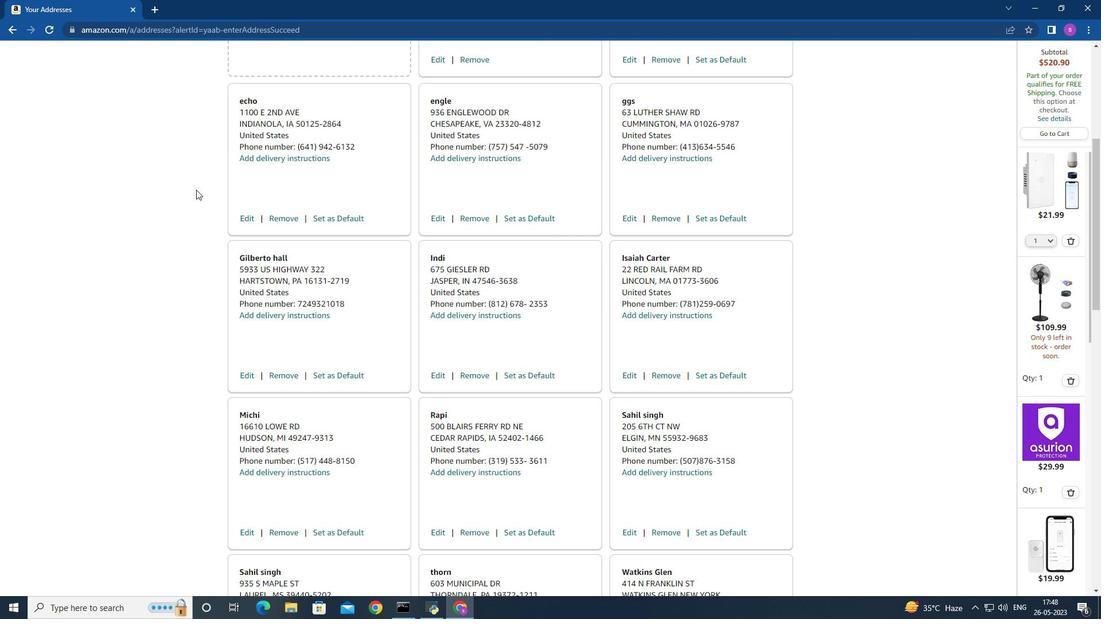 
Action: Mouse scrolled (196, 190) with delta (0, 0)
Screenshot: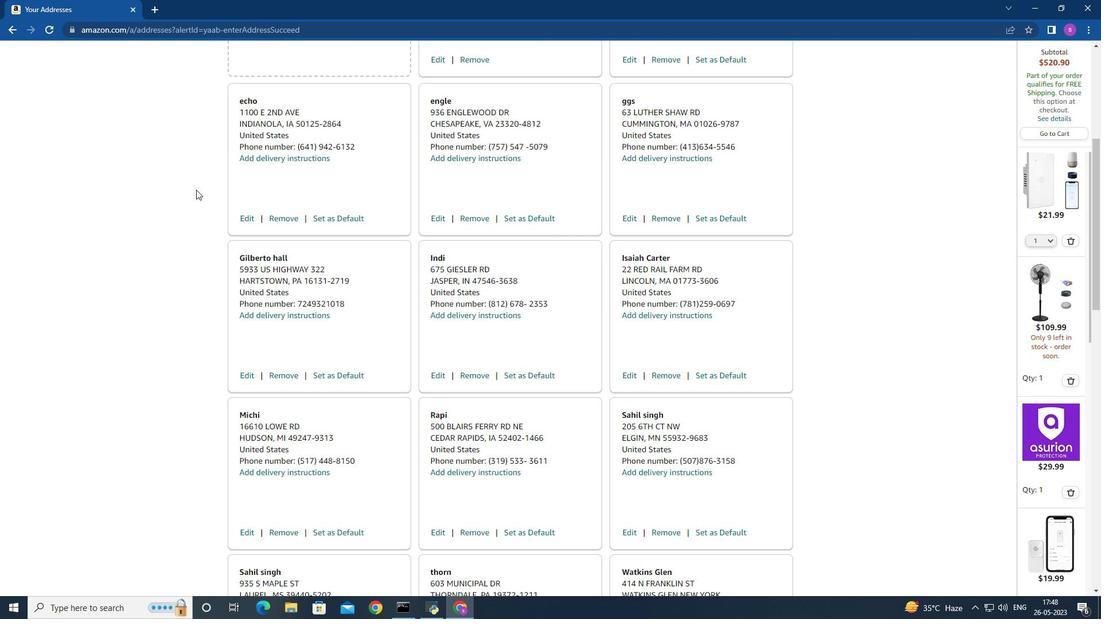 
Action: Mouse moved to (196, 190)
Screenshot: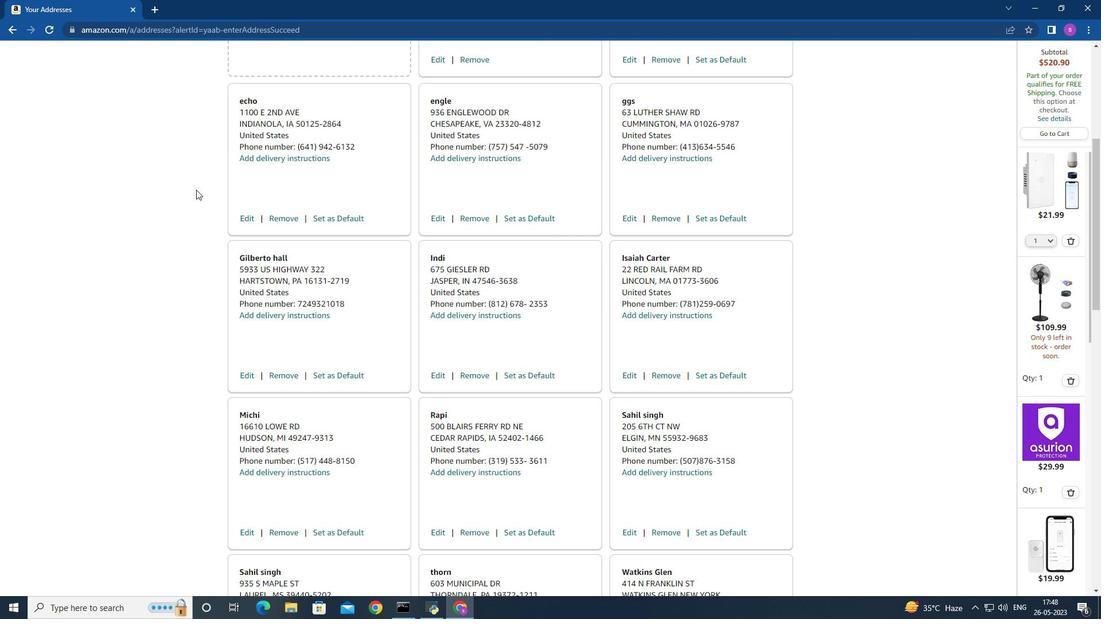 
Action: Mouse scrolled (196, 191) with delta (0, 0)
Screenshot: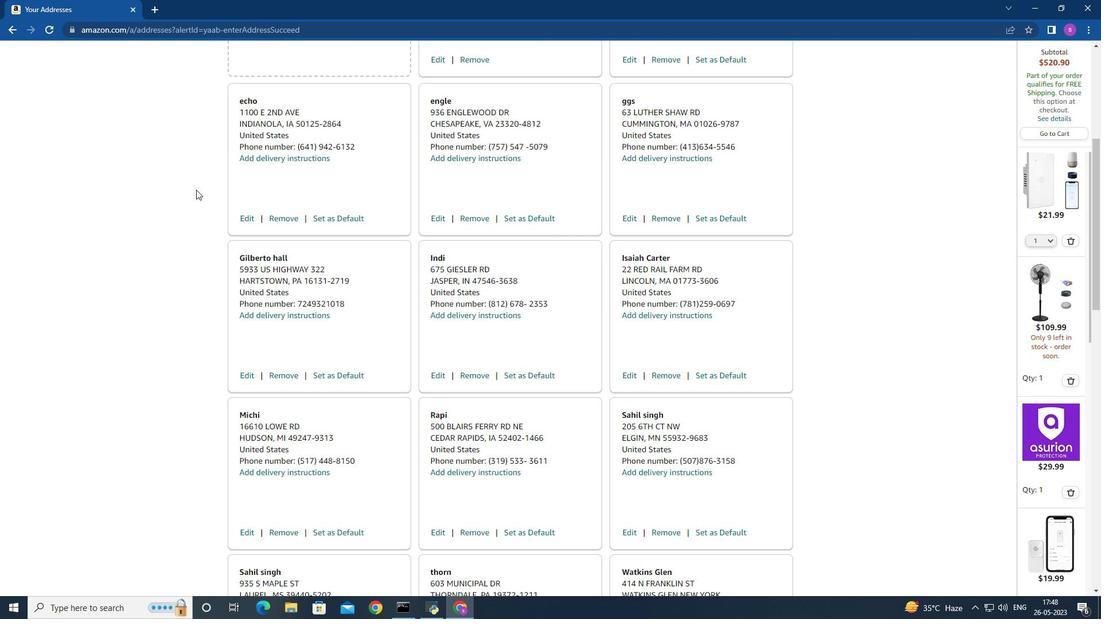 
Action: Mouse moved to (196, 190)
Screenshot: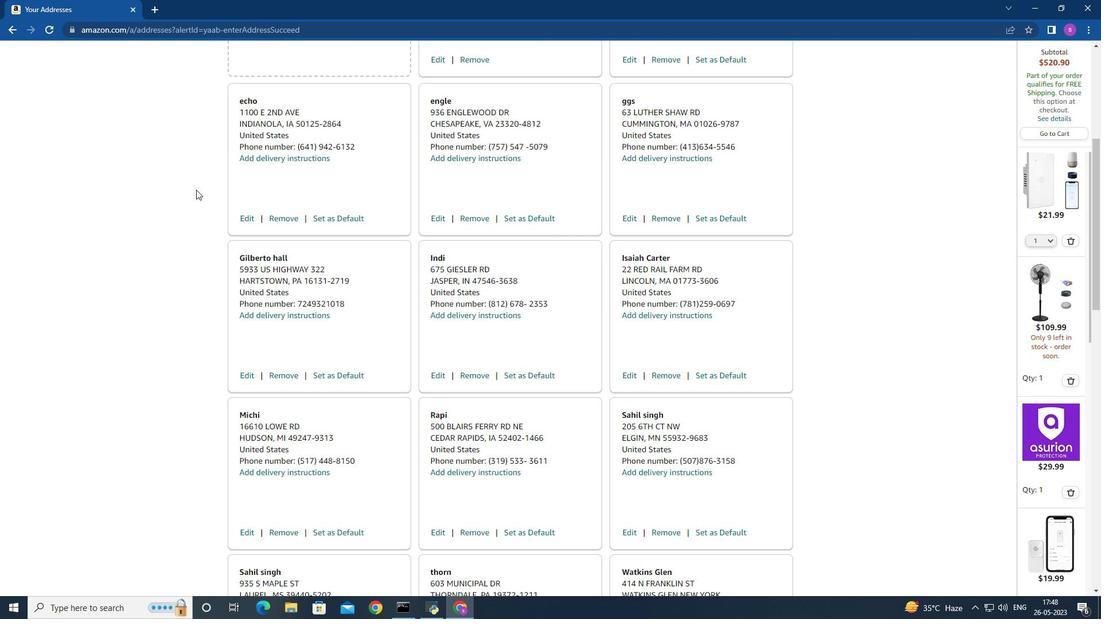 
Action: Mouse scrolled (196, 191) with delta (0, 0)
Screenshot: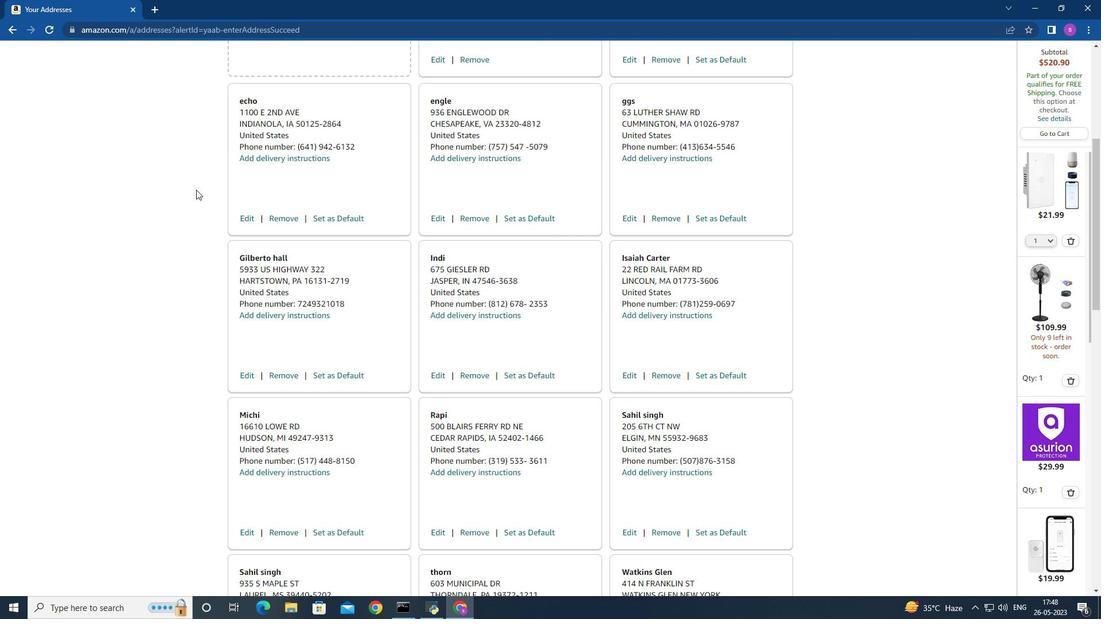 
Action: Mouse moved to (204, 56)
Screenshot: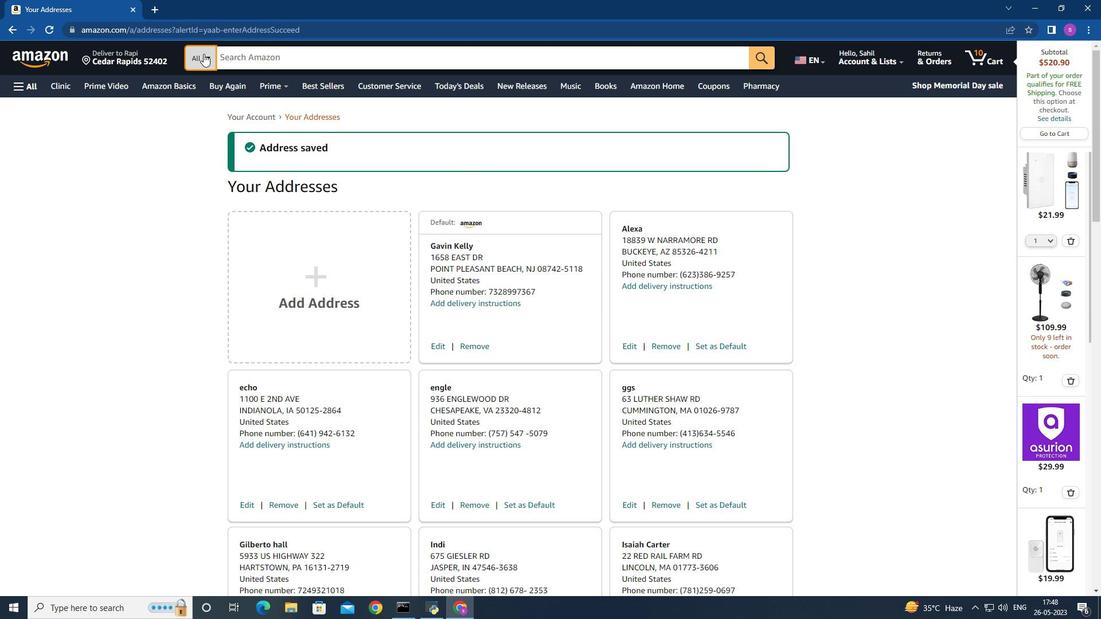 
Action: Mouse pressed left at (204, 56)
Screenshot: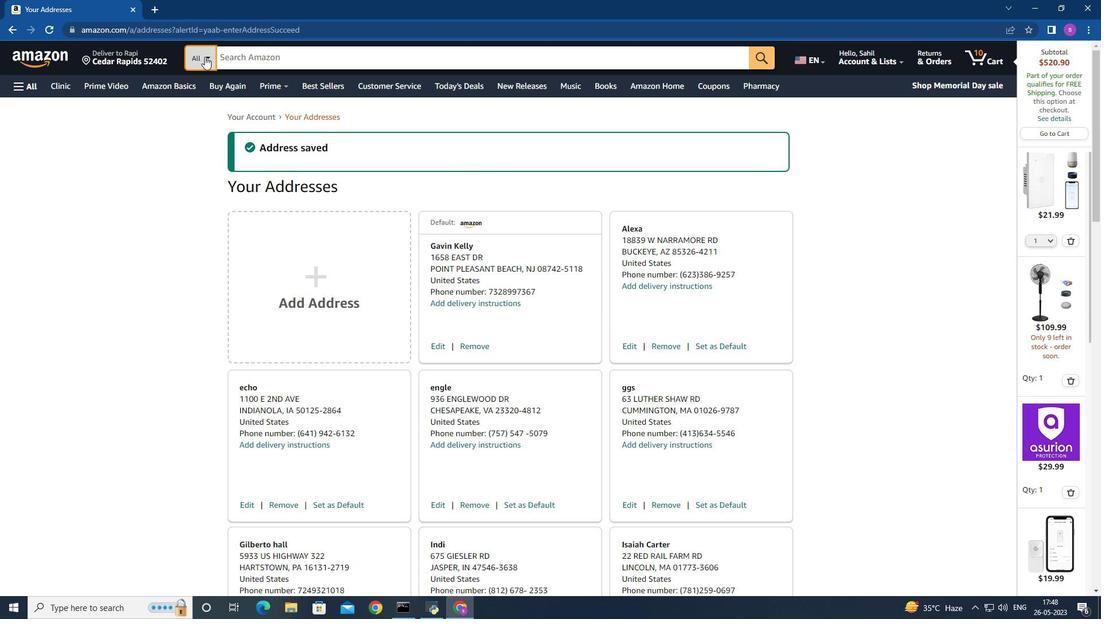 
Action: Mouse moved to (210, 106)
Screenshot: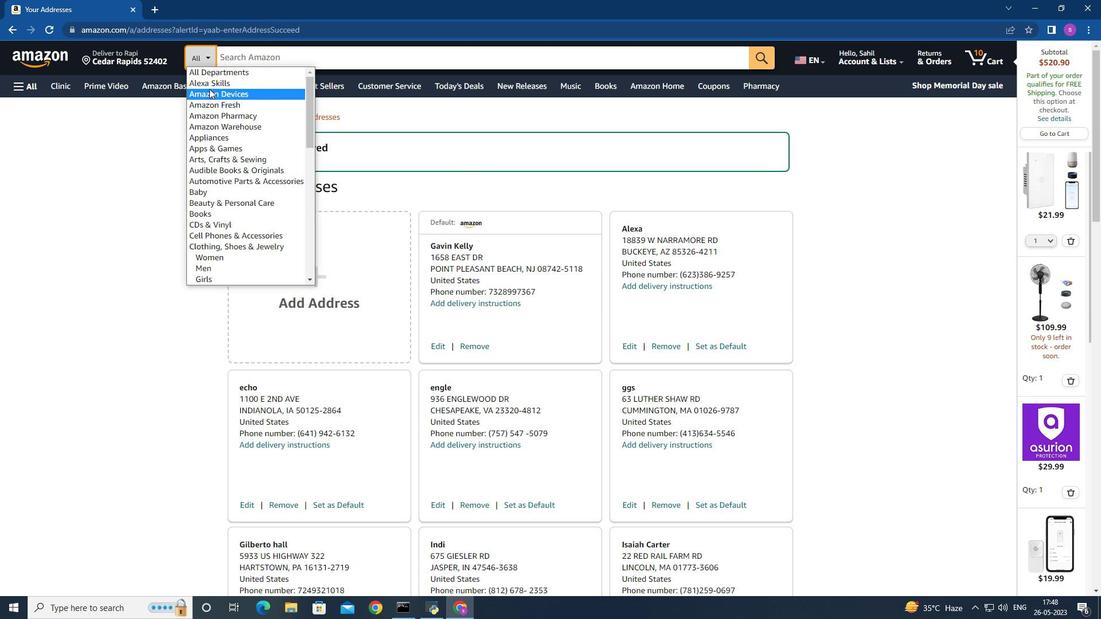 
Action: Mouse scrolled (210, 105) with delta (0, 0)
Screenshot: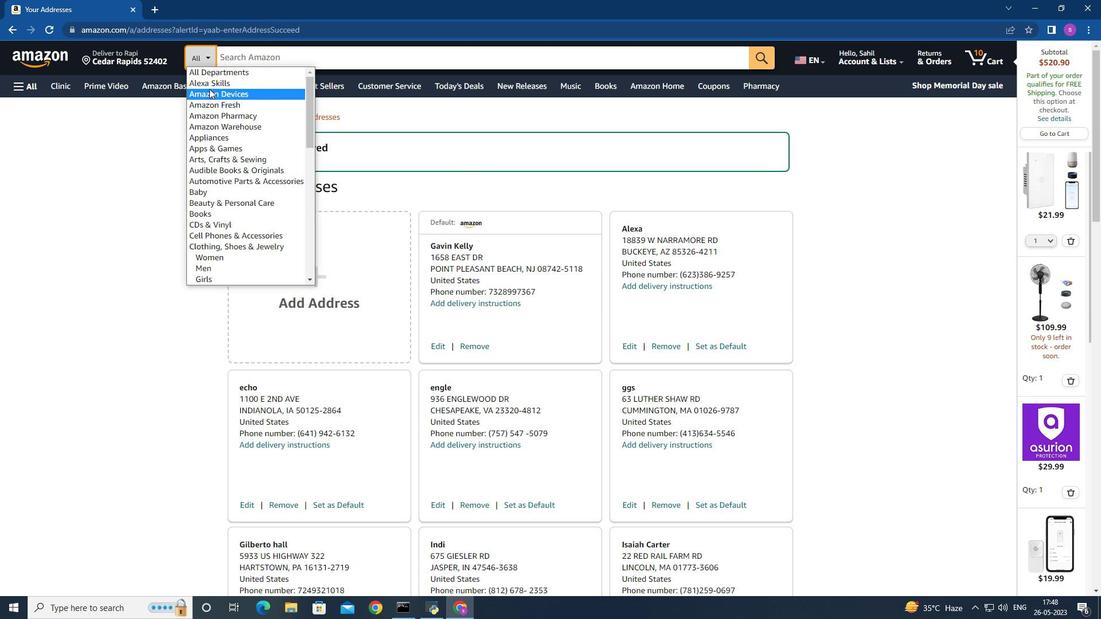 
Action: Mouse moved to (211, 109)
Screenshot: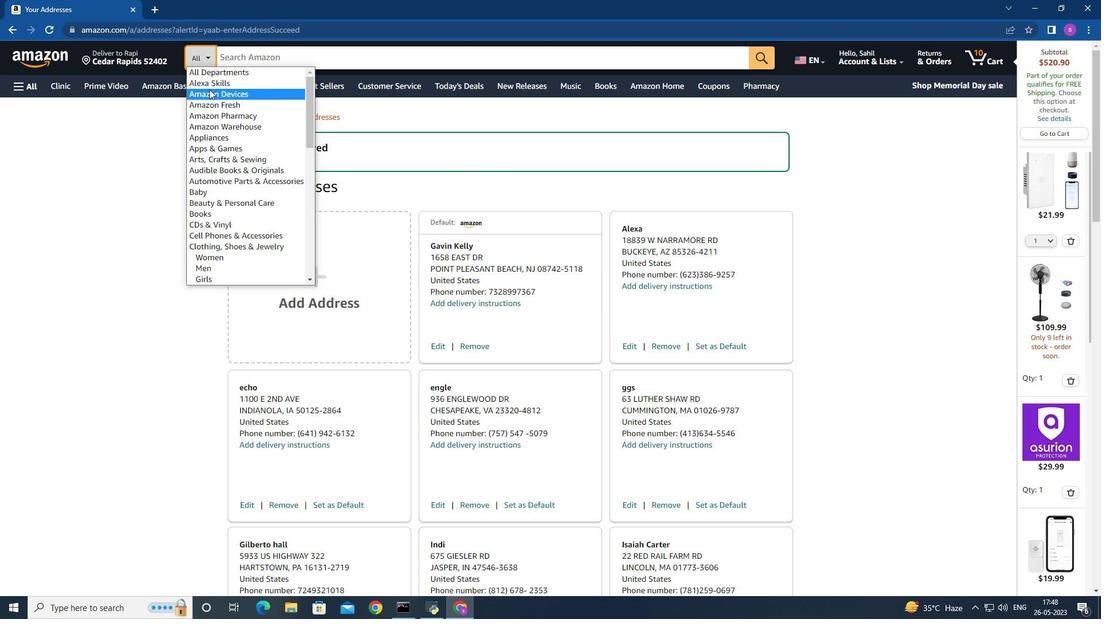 
Action: Mouse scrolled (211, 108) with delta (0, 0)
Screenshot: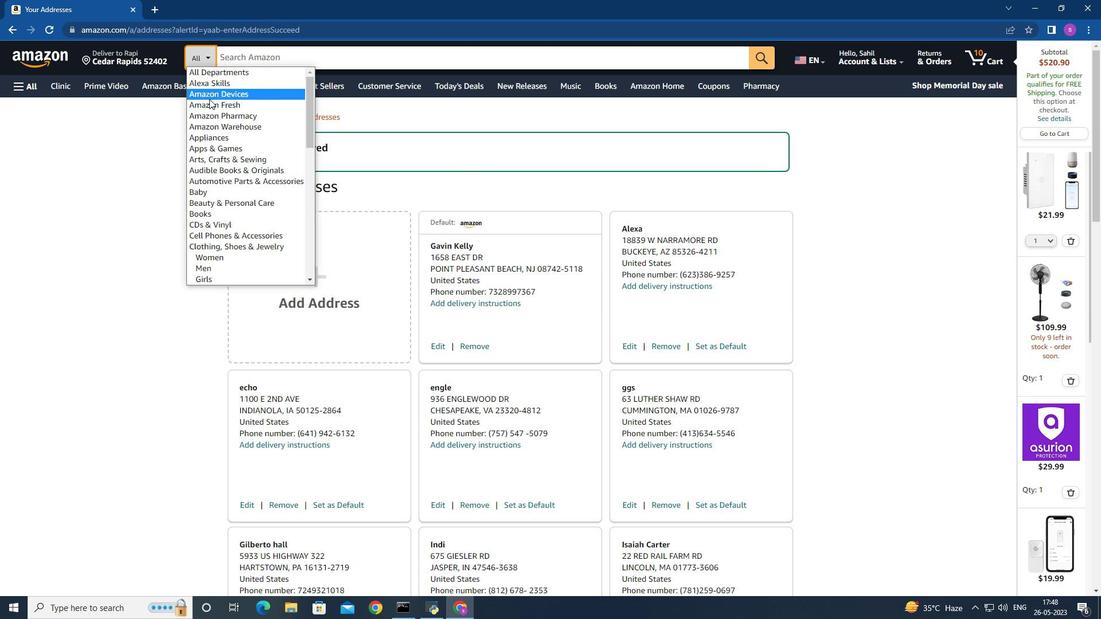 
Action: Mouse moved to (211, 109)
Screenshot: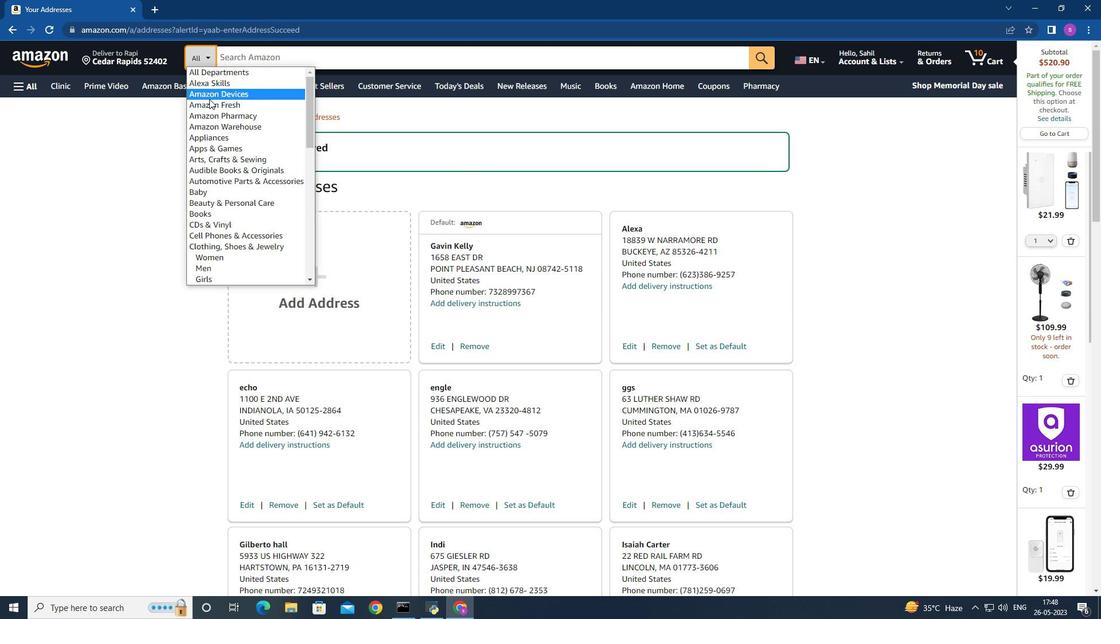 
Action: Mouse scrolled (211, 109) with delta (0, 0)
Screenshot: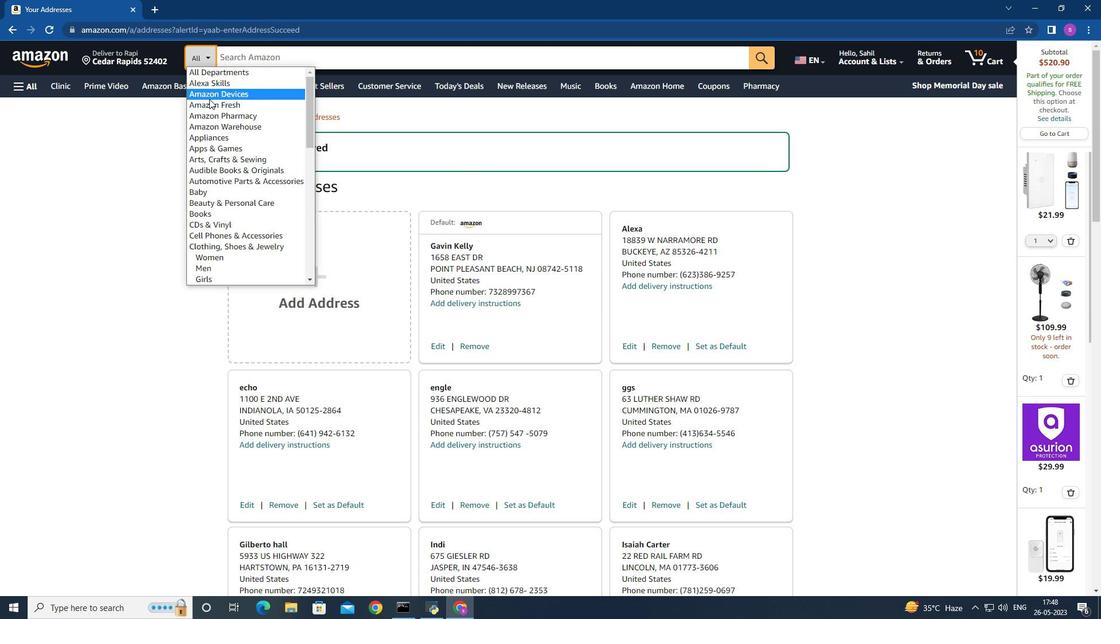 
Action: Mouse moved to (211, 110)
Screenshot: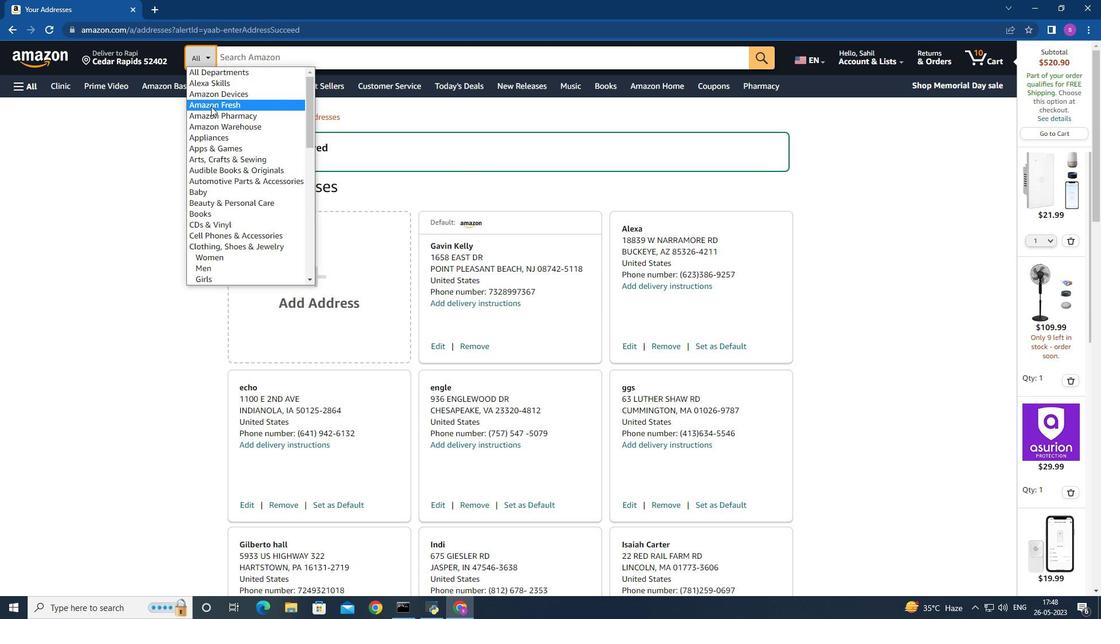
Action: Mouse scrolled (211, 109) with delta (0, 0)
Screenshot: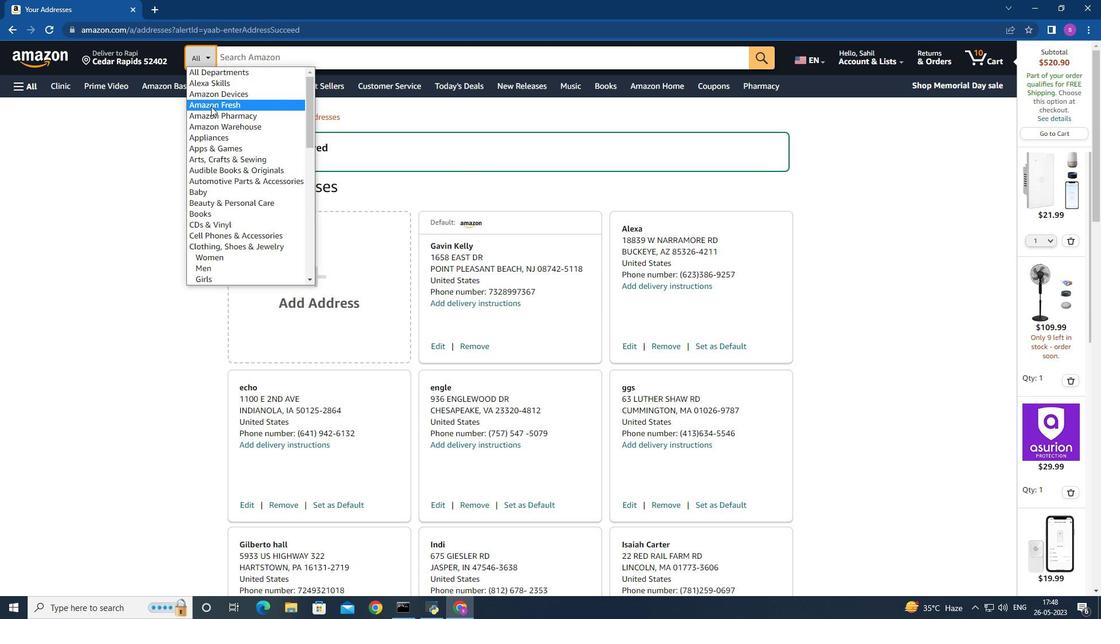 
Action: Mouse scrolled (211, 109) with delta (0, 0)
Screenshot: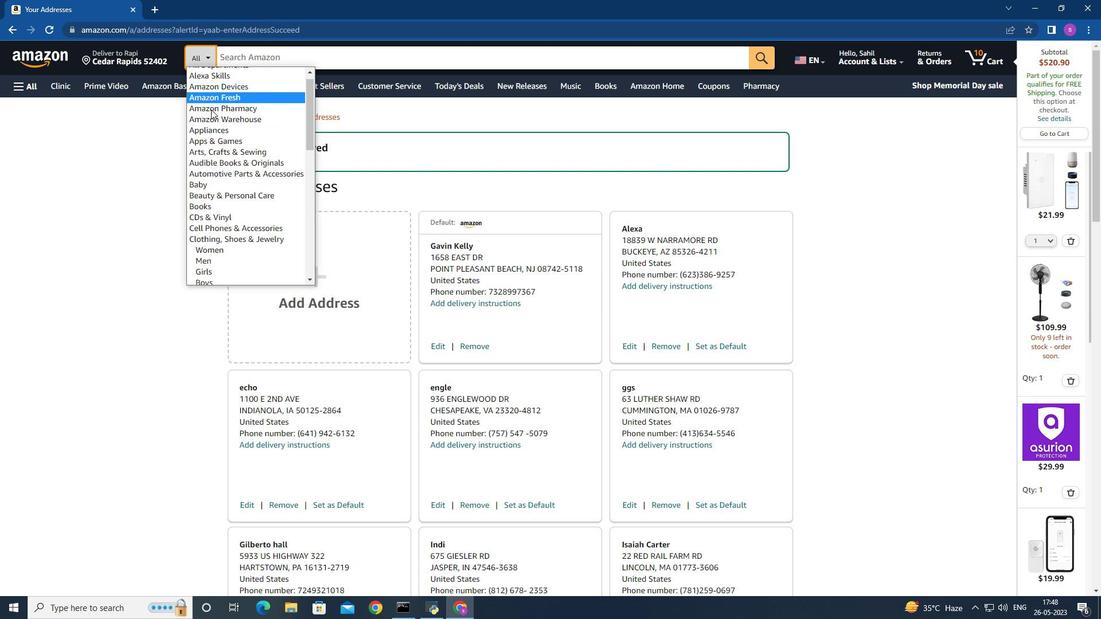 
Action: Mouse scrolled (211, 109) with delta (0, 0)
Screenshot: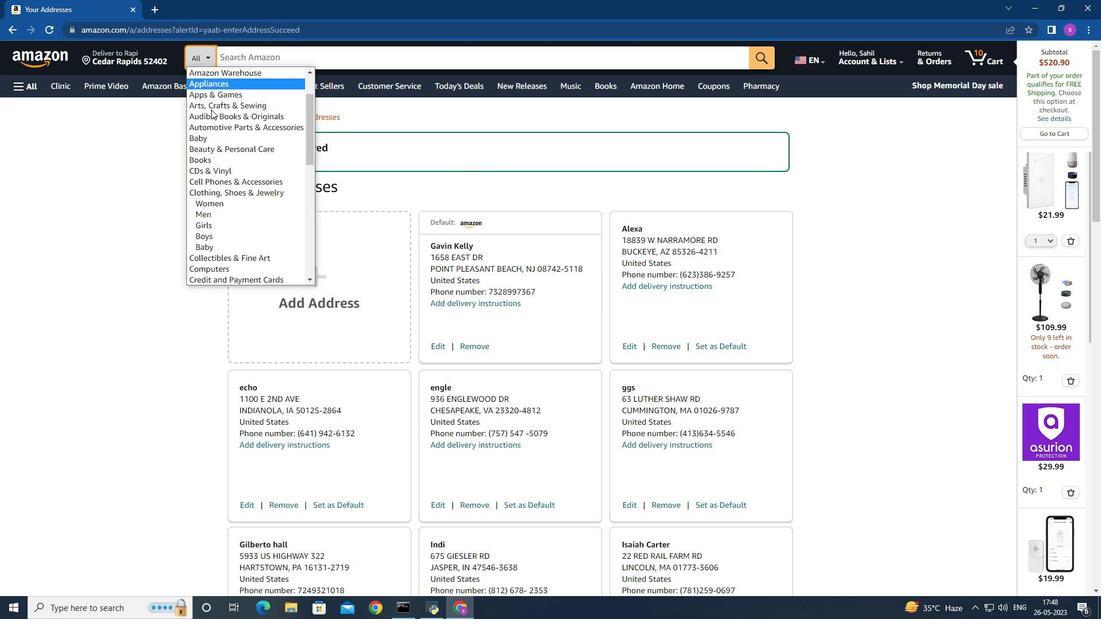
Action: Mouse moved to (233, 179)
Screenshot: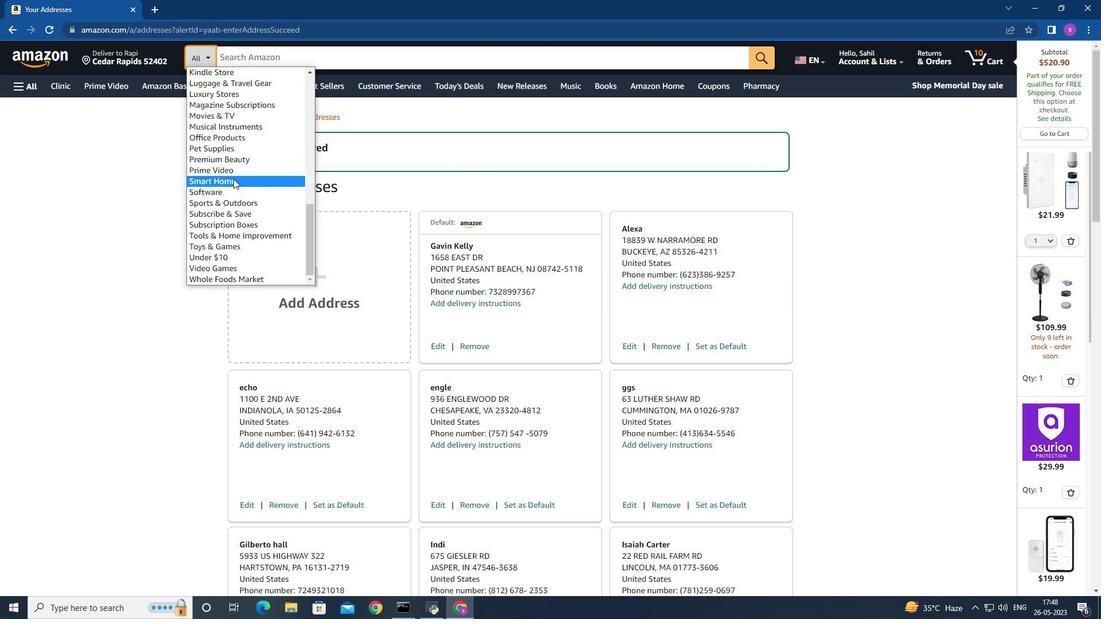 
Action: Mouse pressed left at (233, 179)
Screenshot: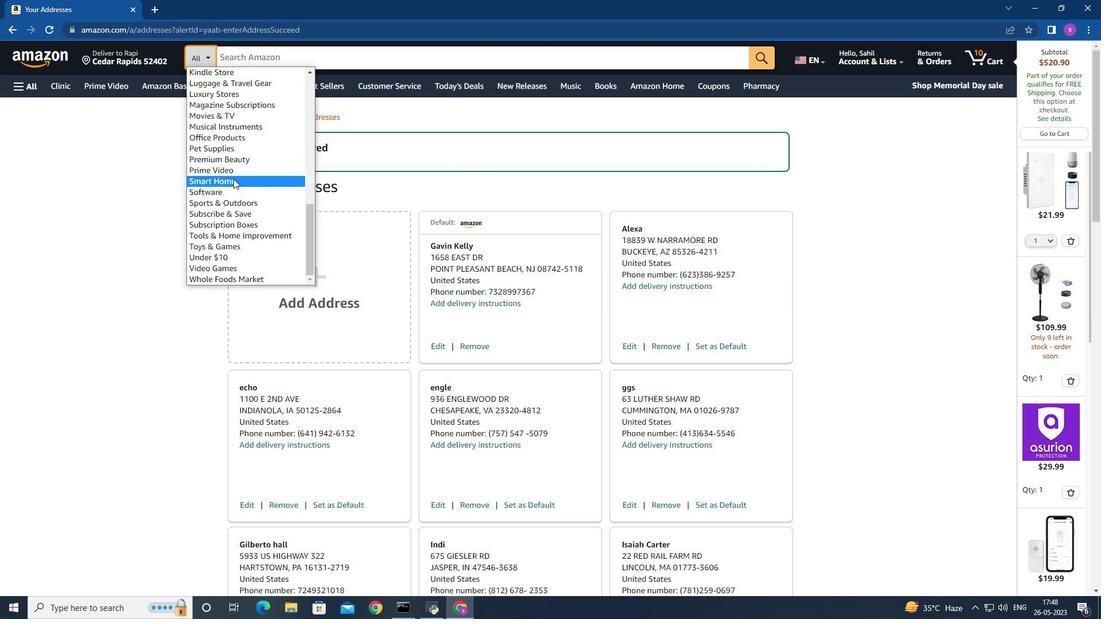 
Action: Mouse moved to (289, 44)
Screenshot: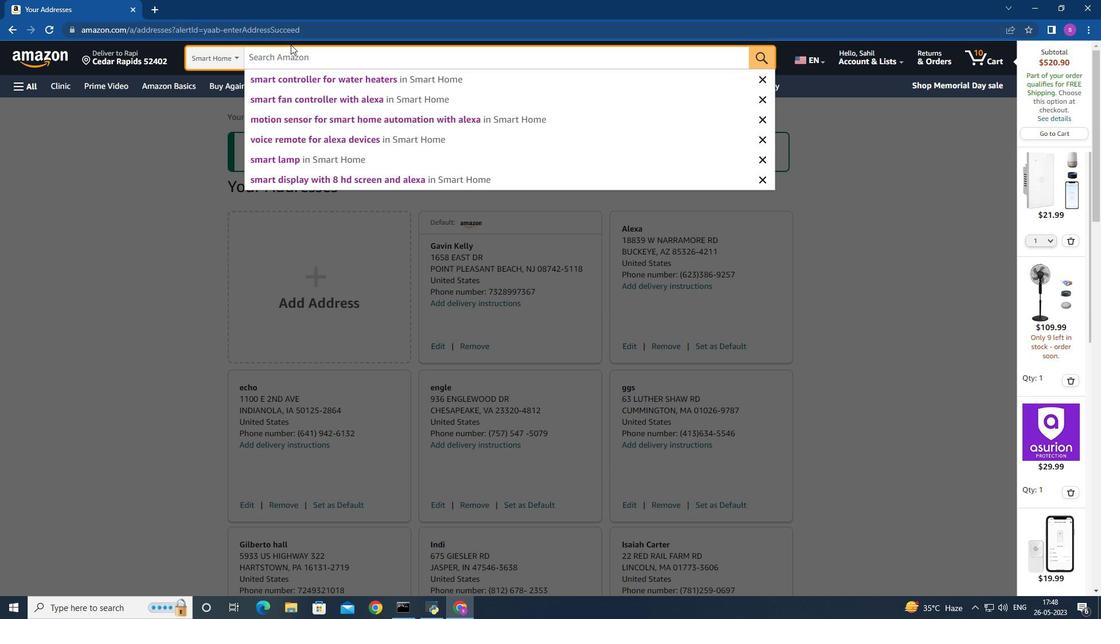 
Action: Key pressed <Key.shift>Smart<Key.space><Key.shift>Humidifier<Key.space>with<Key.space><Key.shift><Key.shift>Alexa<Key.enter>
Screenshot: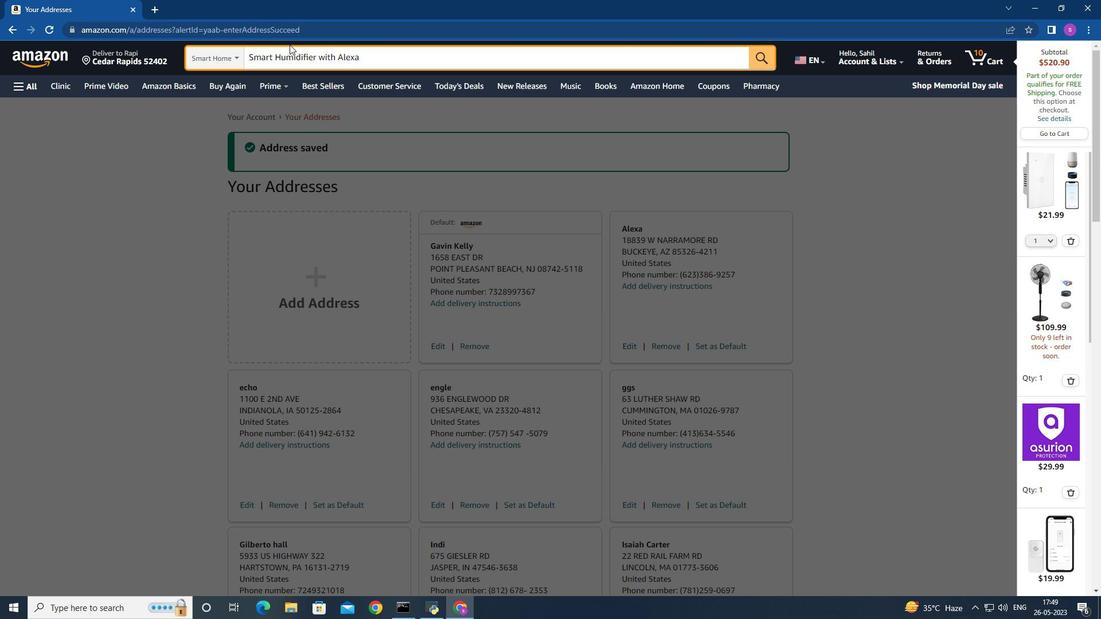 
Action: Mouse moved to (559, 305)
Screenshot: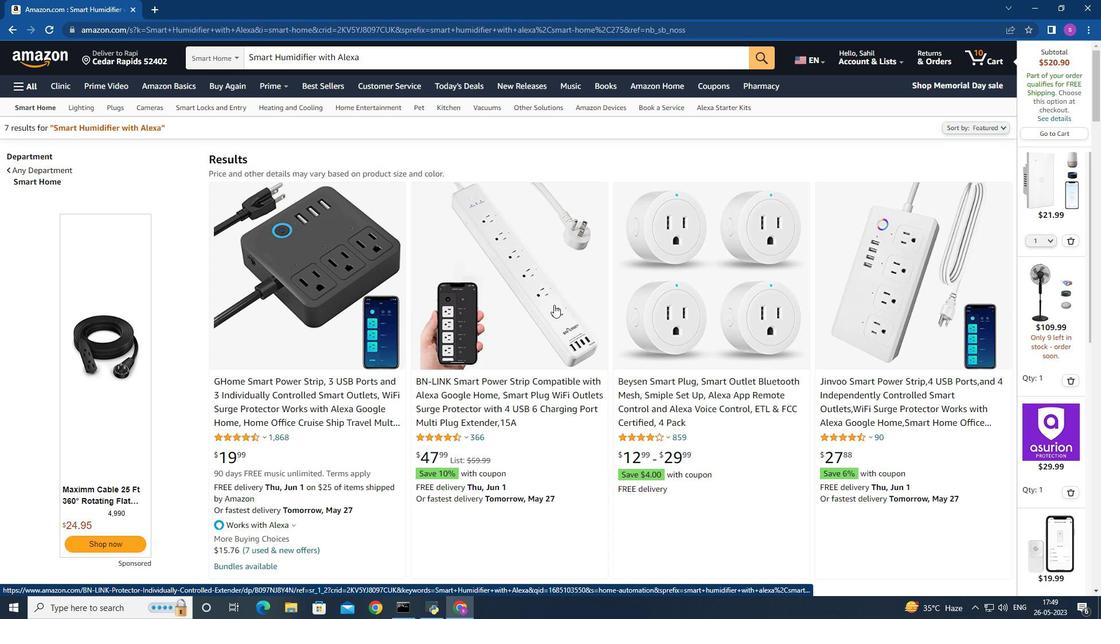 
Action: Mouse scrolled (559, 305) with delta (0, 0)
Screenshot: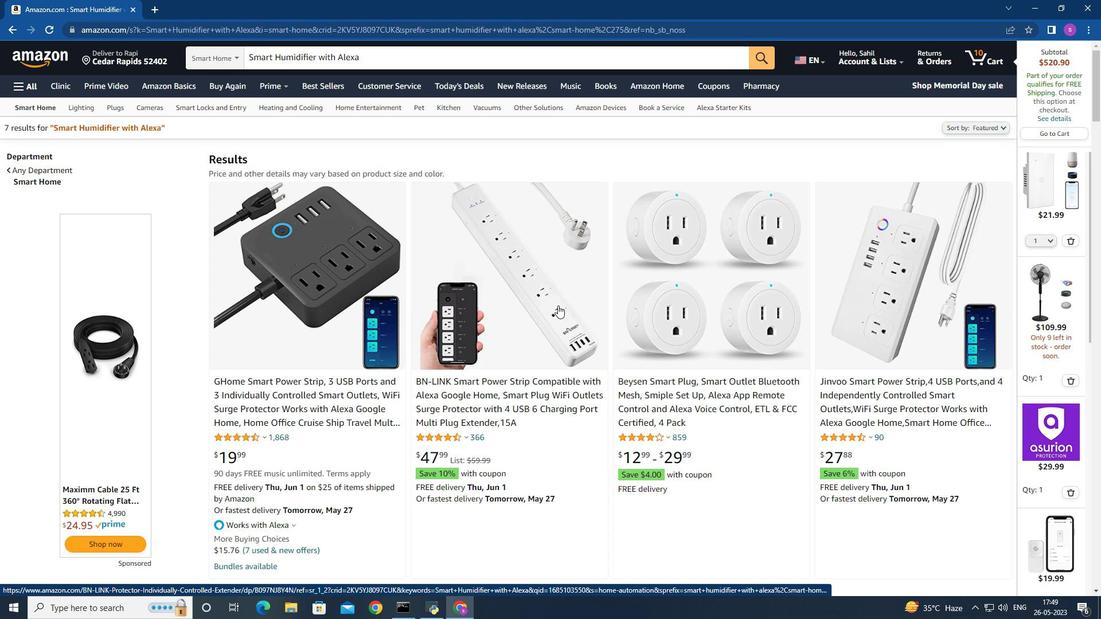 
Action: Mouse moved to (569, 350)
Screenshot: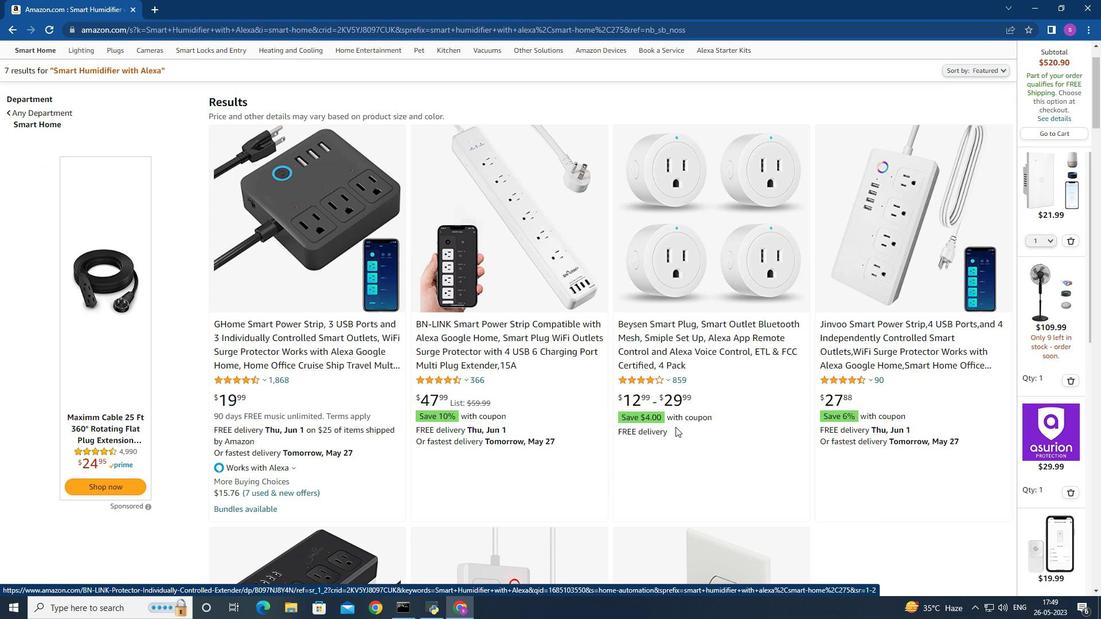 
Action: Mouse scrolled (569, 350) with delta (0, 0)
Screenshot: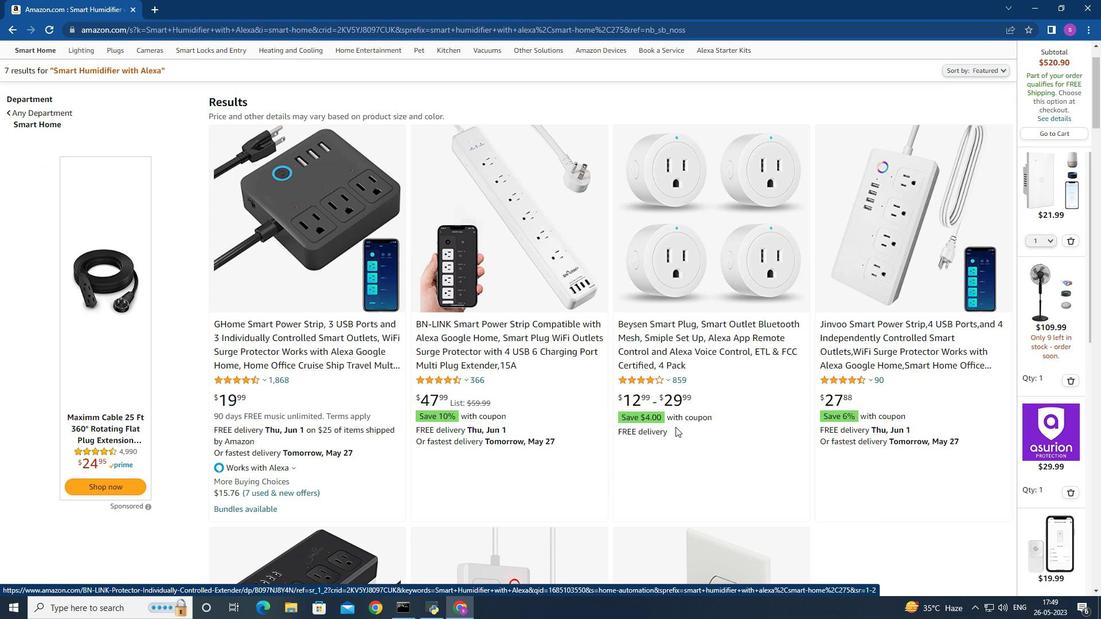 
Action: Mouse moved to (567, 350)
Screenshot: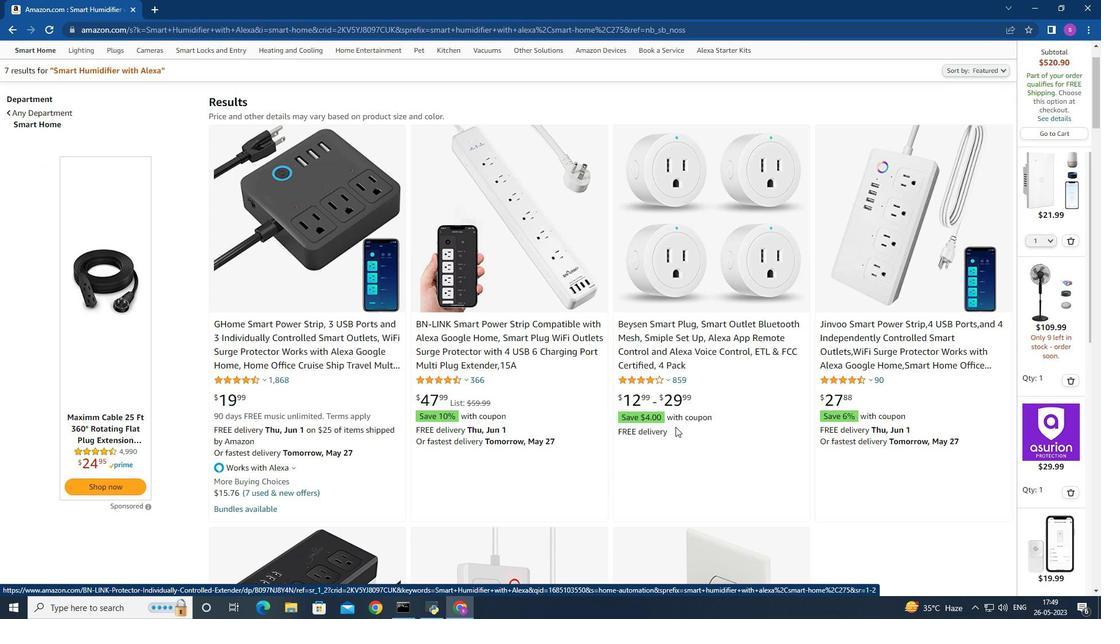 
Action: Mouse scrolled (567, 349) with delta (0, 0)
Screenshot: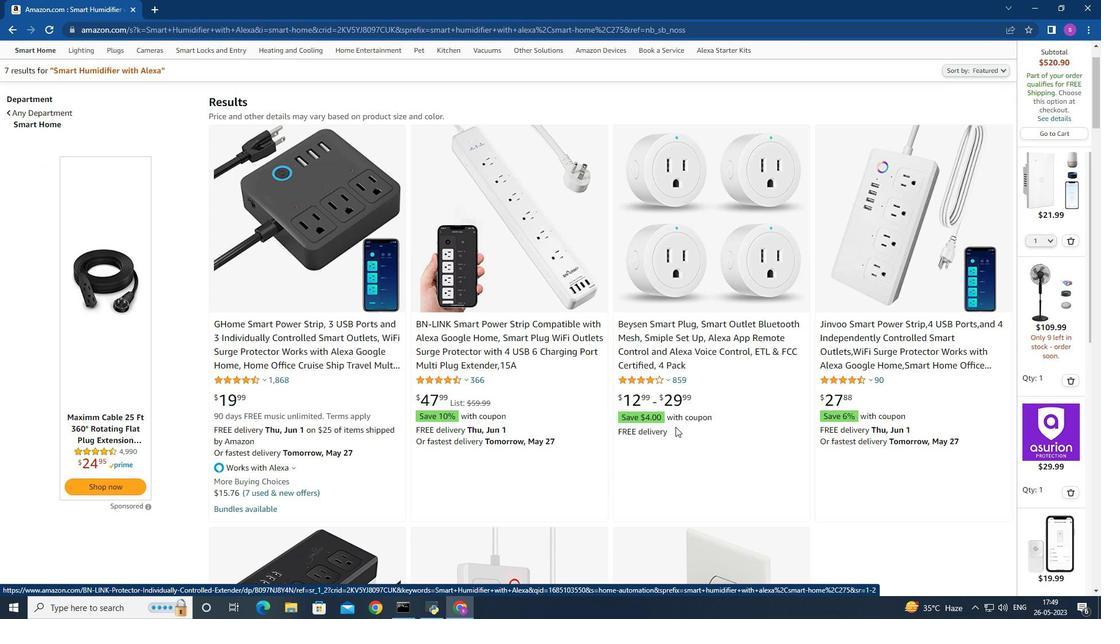 
Action: Mouse scrolled (567, 349) with delta (0, 0)
Screenshot: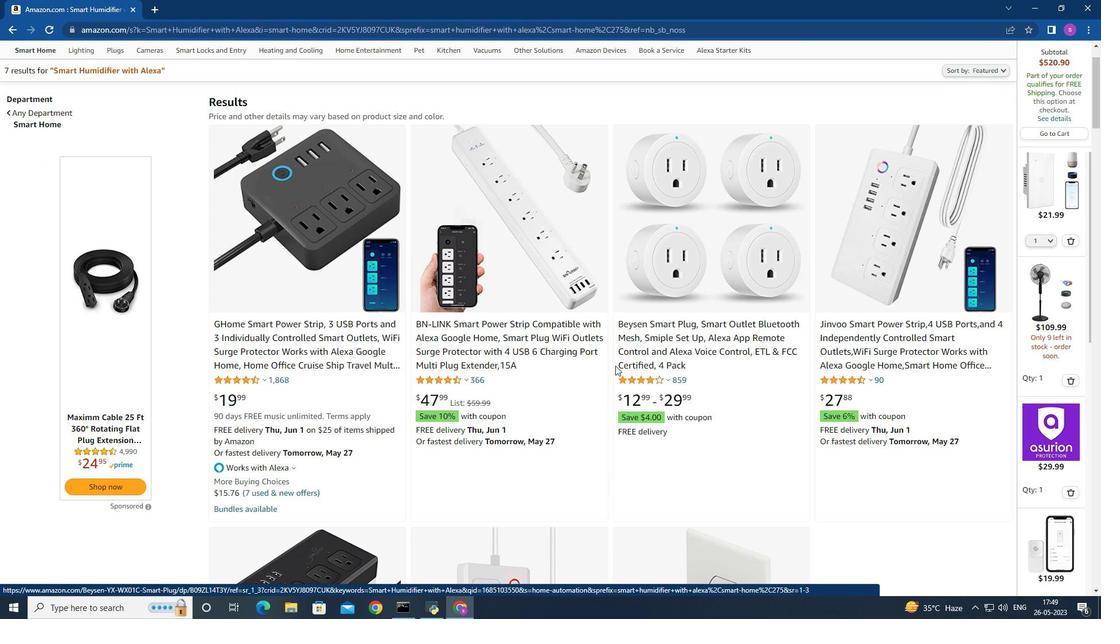 
Action: Mouse scrolled (567, 349) with delta (0, 0)
Screenshot: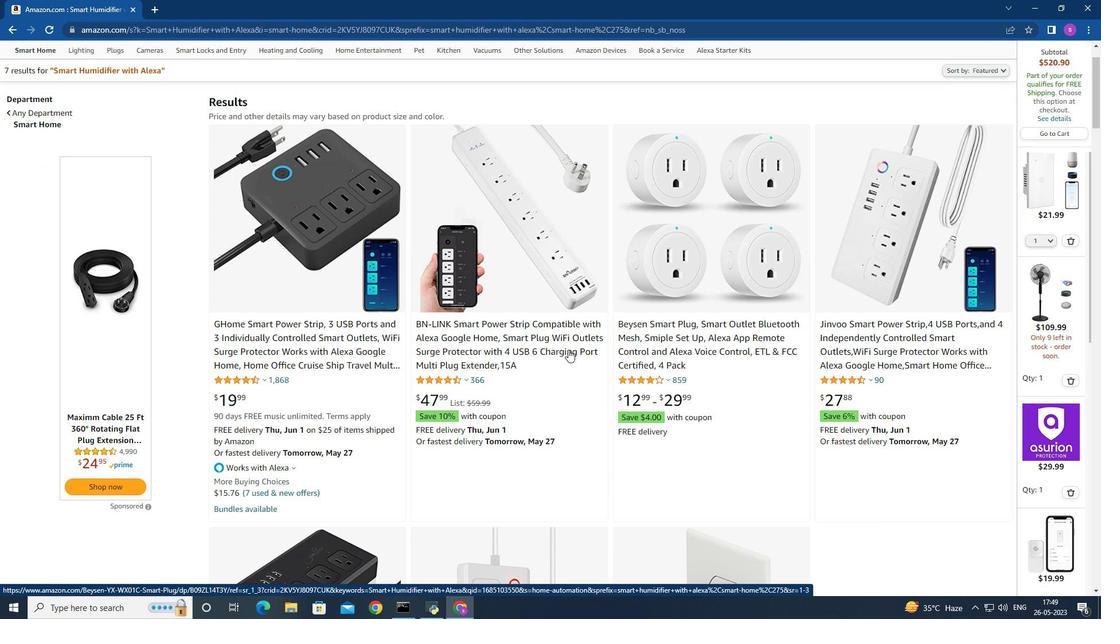 
Action: Mouse moved to (558, 347)
Screenshot: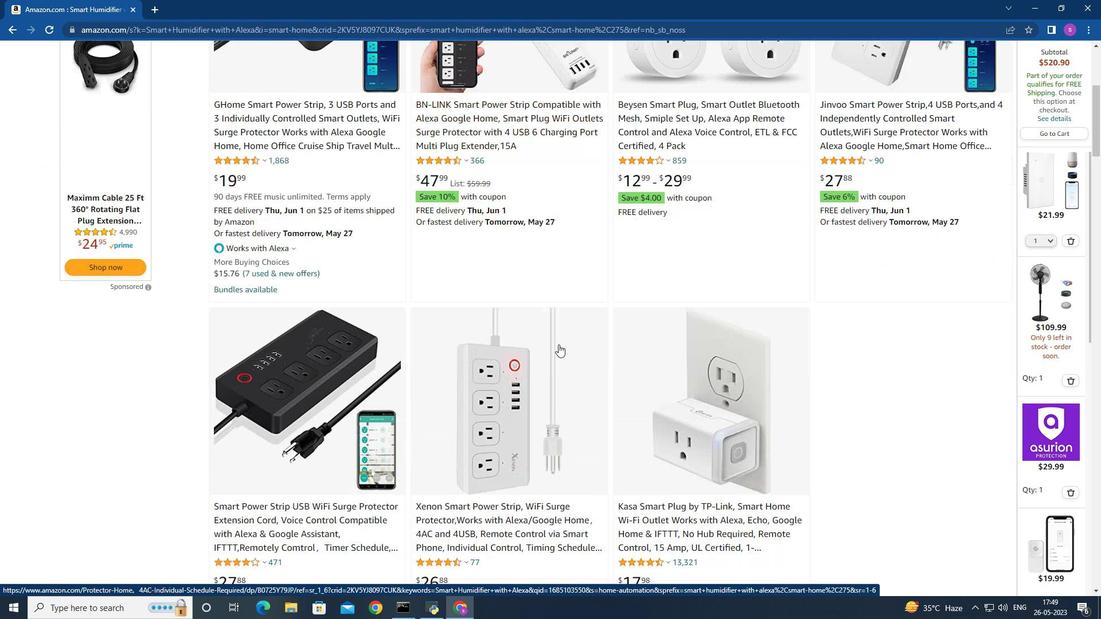 
Action: Mouse scrolled (558, 346) with delta (0, 0)
Screenshot: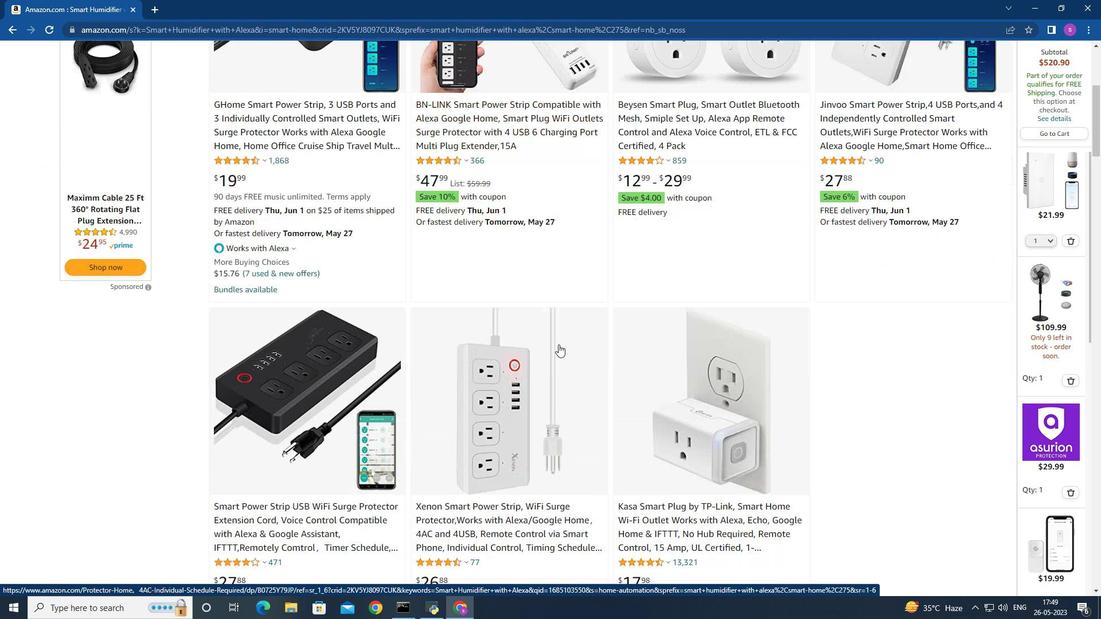 
Action: Mouse scrolled (558, 346) with delta (0, 0)
Screenshot: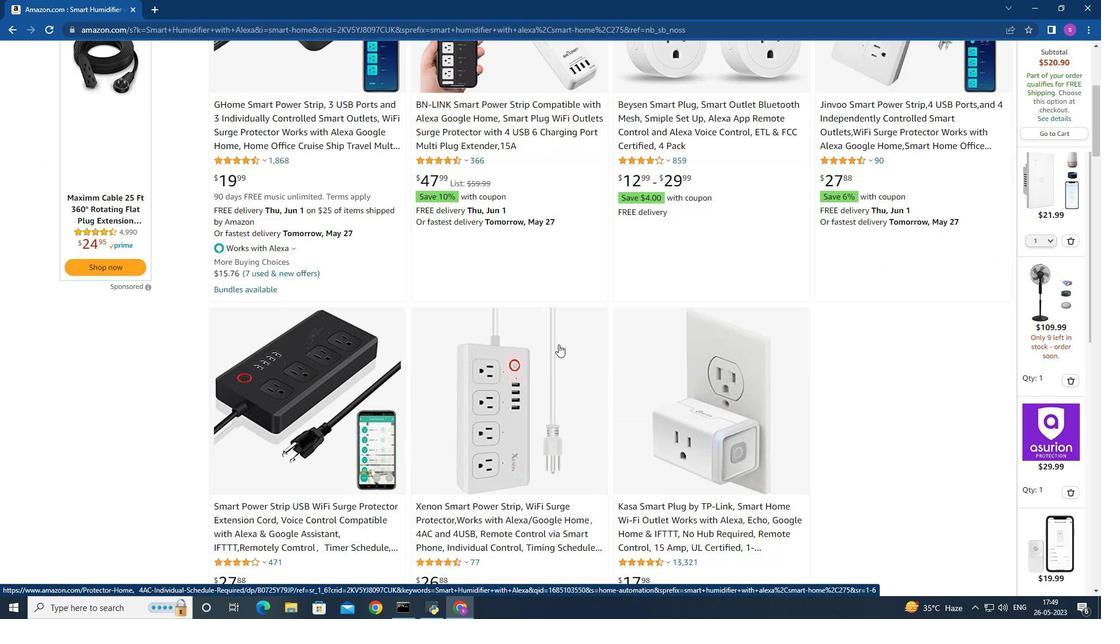 
Action: Mouse moved to (557, 339)
Screenshot: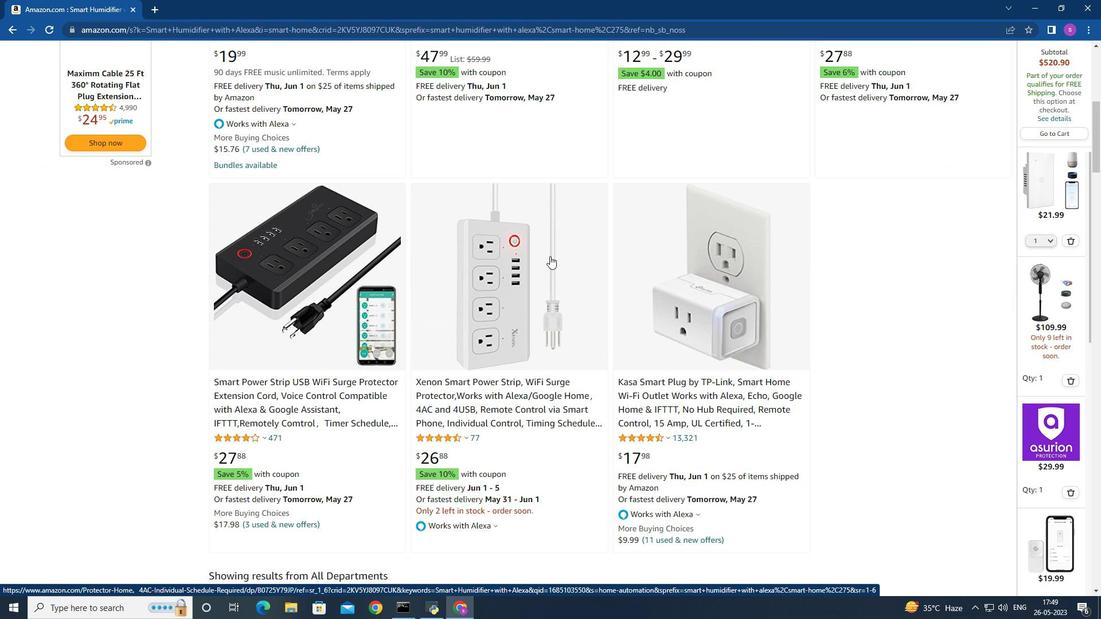 
Action: Mouse scrolled (557, 340) with delta (0, 0)
Screenshot: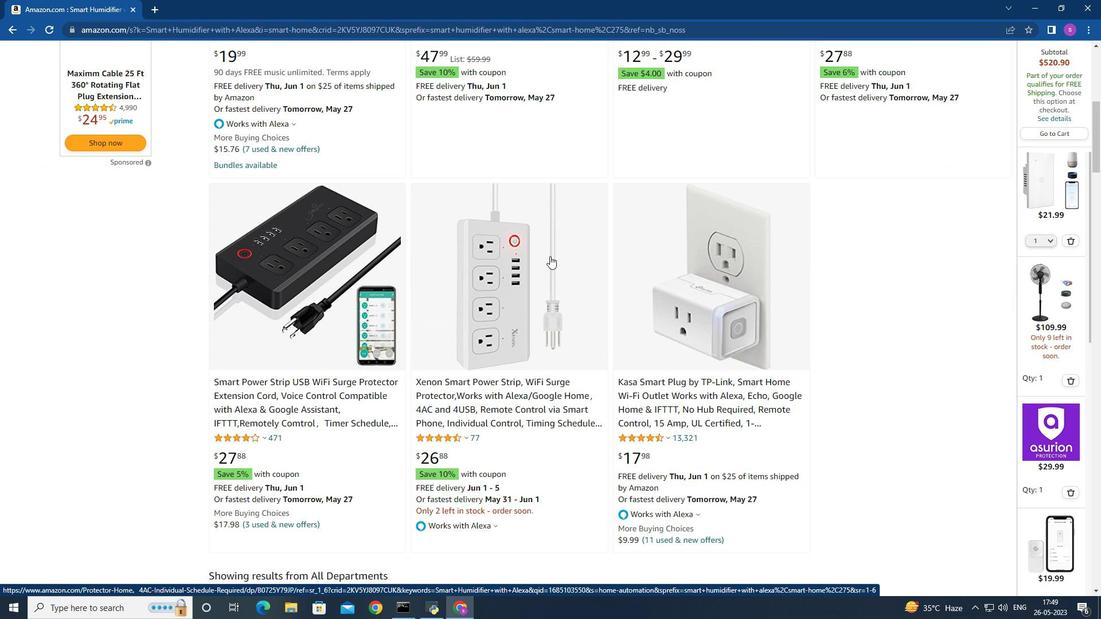 
Action: Mouse moved to (558, 339)
Screenshot: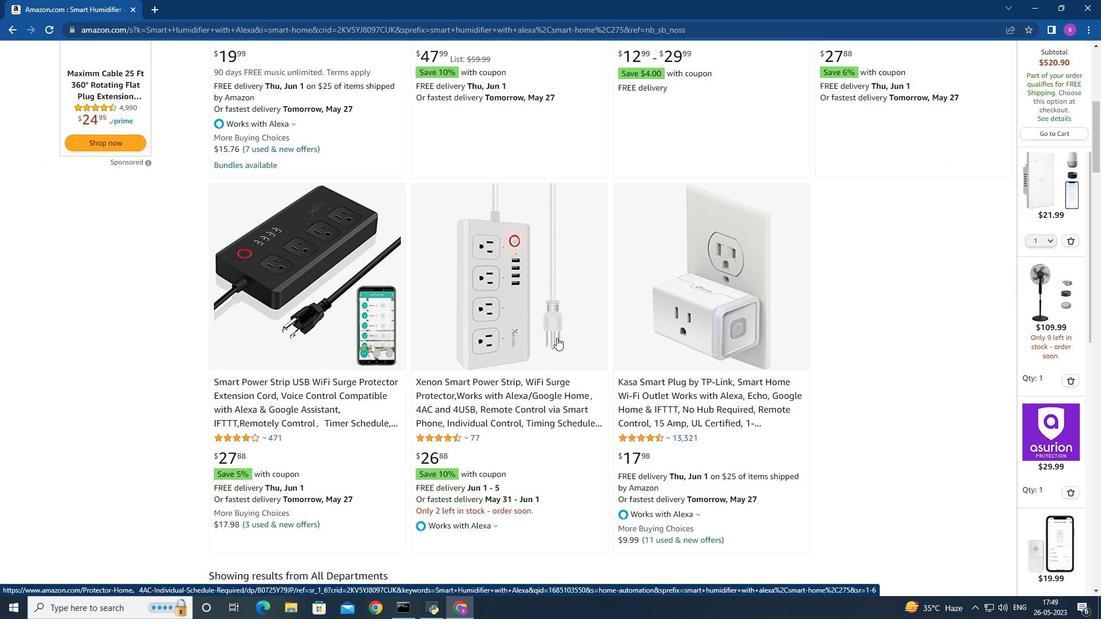 
Action: Mouse scrolled (558, 340) with delta (0, 0)
Screenshot: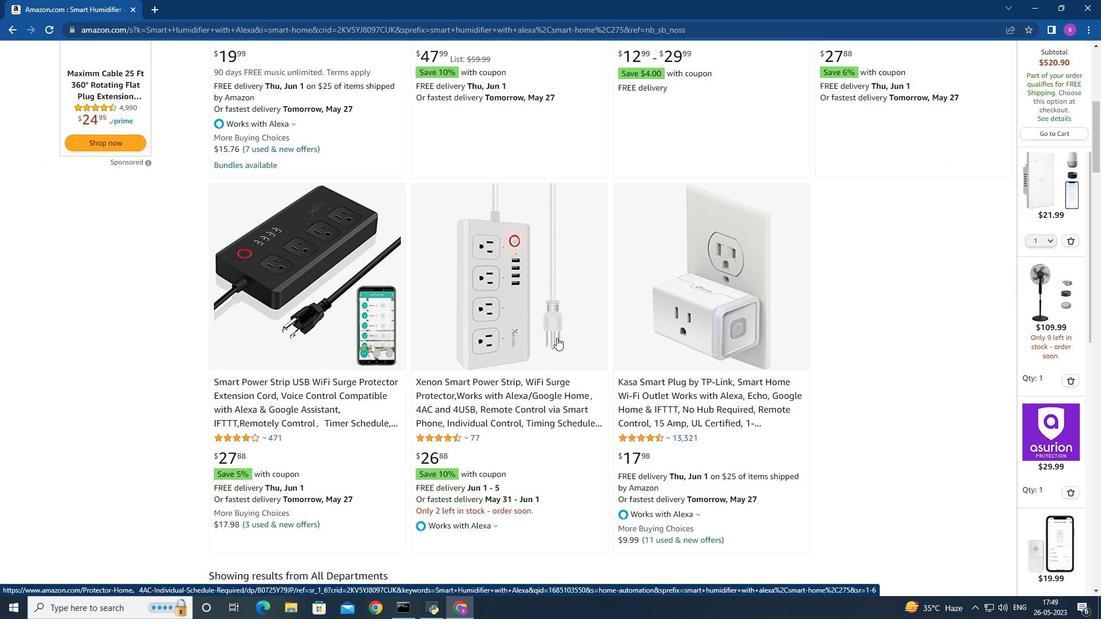 
Action: Mouse moved to (559, 340)
Screenshot: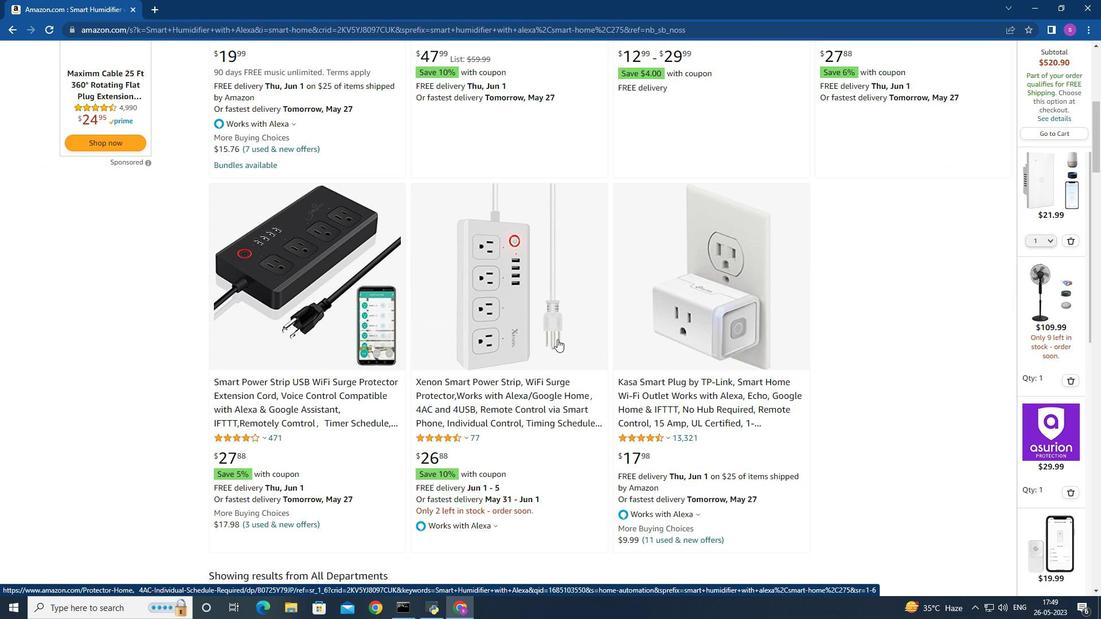 
Action: Mouse scrolled (559, 340) with delta (0, 0)
Screenshot: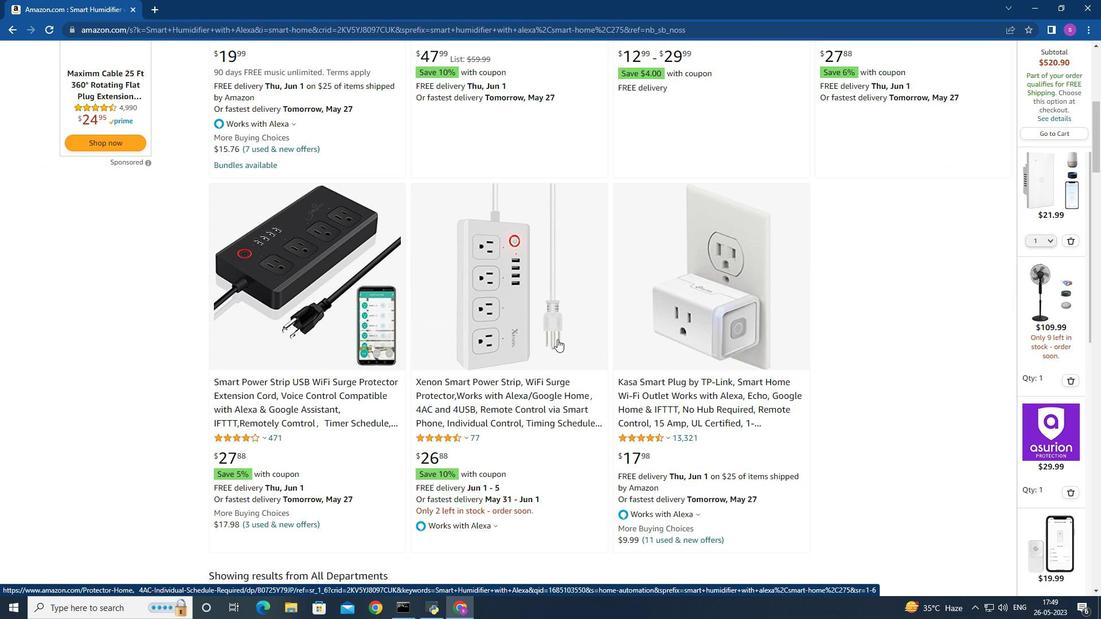 
Action: Mouse moved to (552, 385)
Screenshot: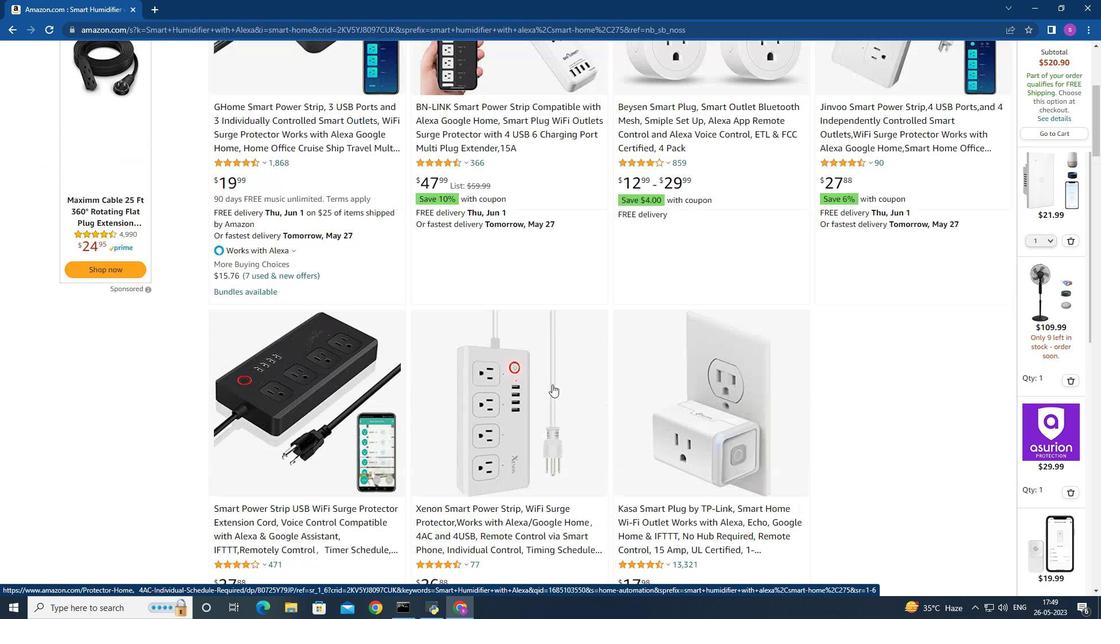 
Action: Mouse scrolled (552, 385) with delta (0, 0)
Screenshot: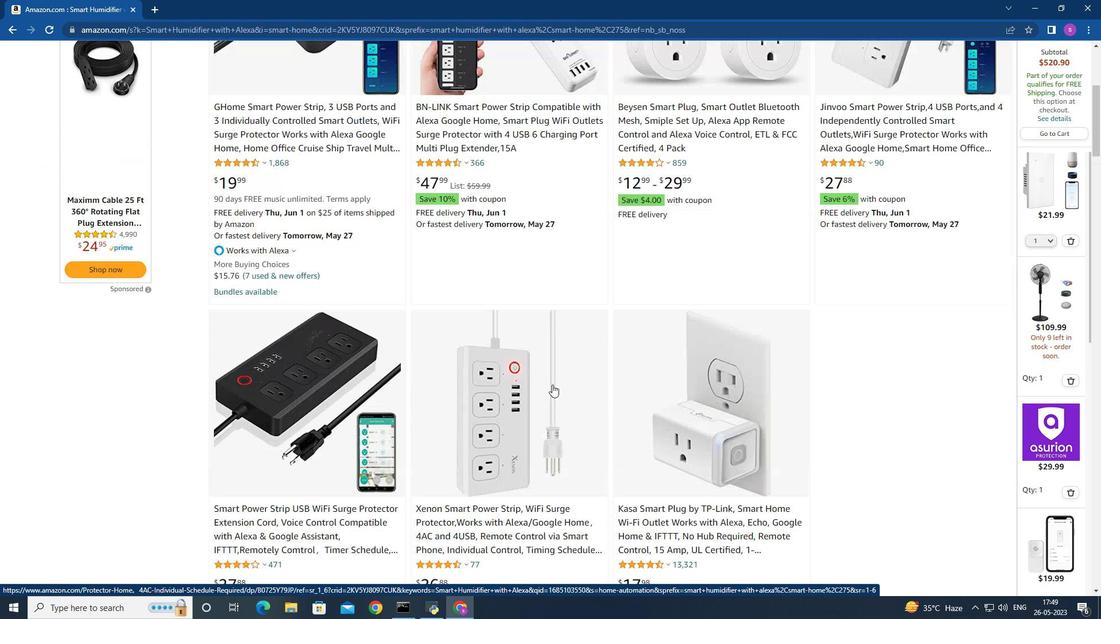 
Action: Mouse moved to (551, 383)
Screenshot: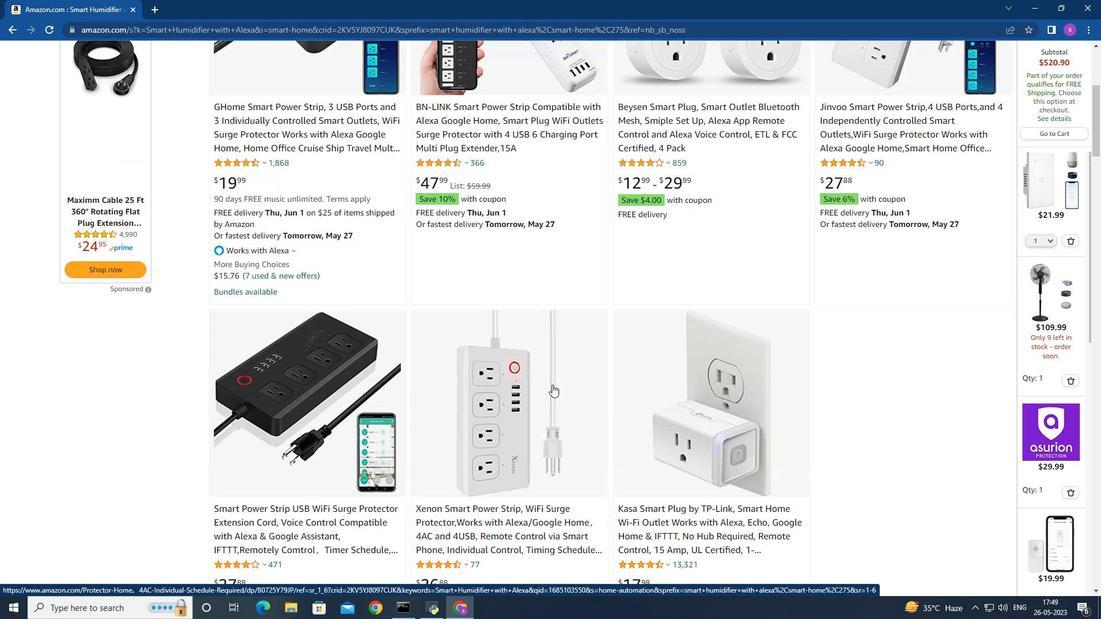 
Action: Mouse scrolled (551, 384) with delta (0, 0)
Screenshot: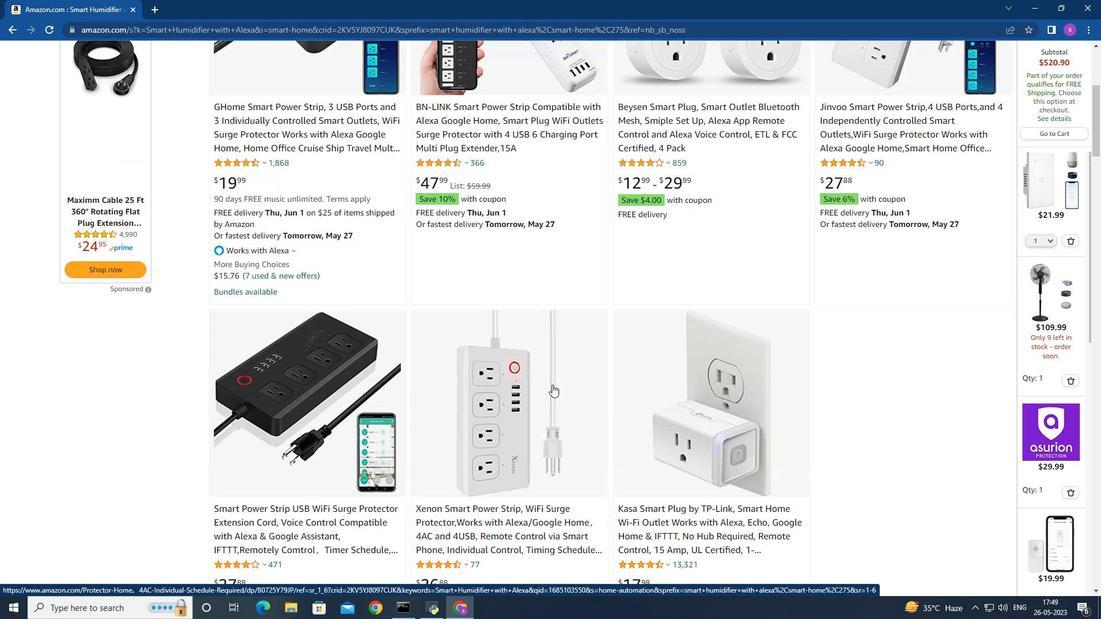 
Action: Mouse moved to (551, 383)
Screenshot: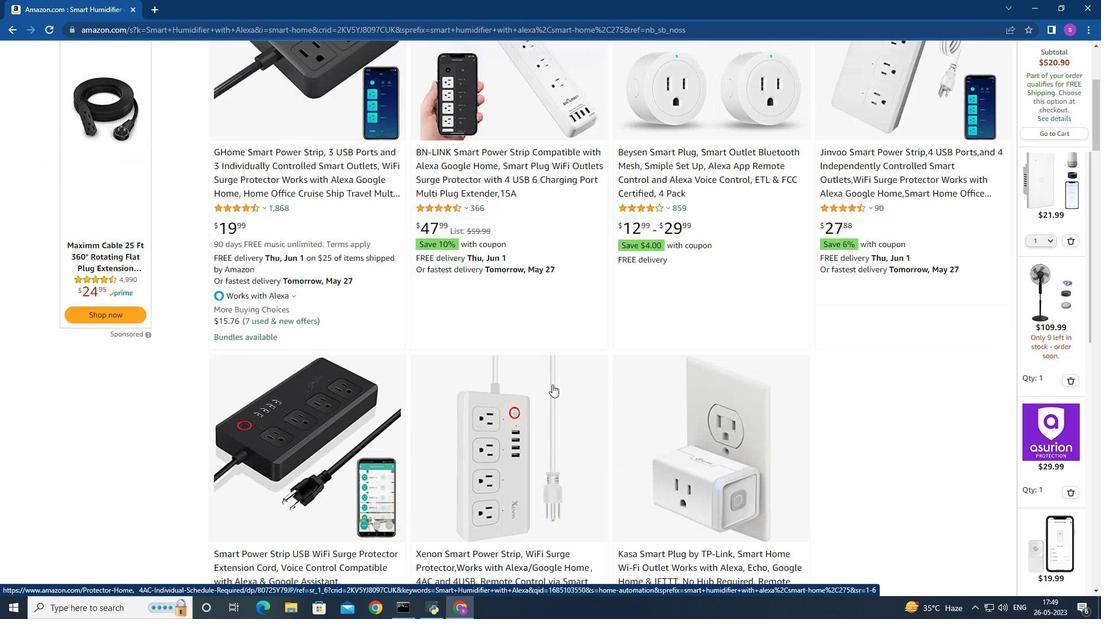 
Action: Mouse scrolled (551, 383) with delta (0, 0)
Screenshot: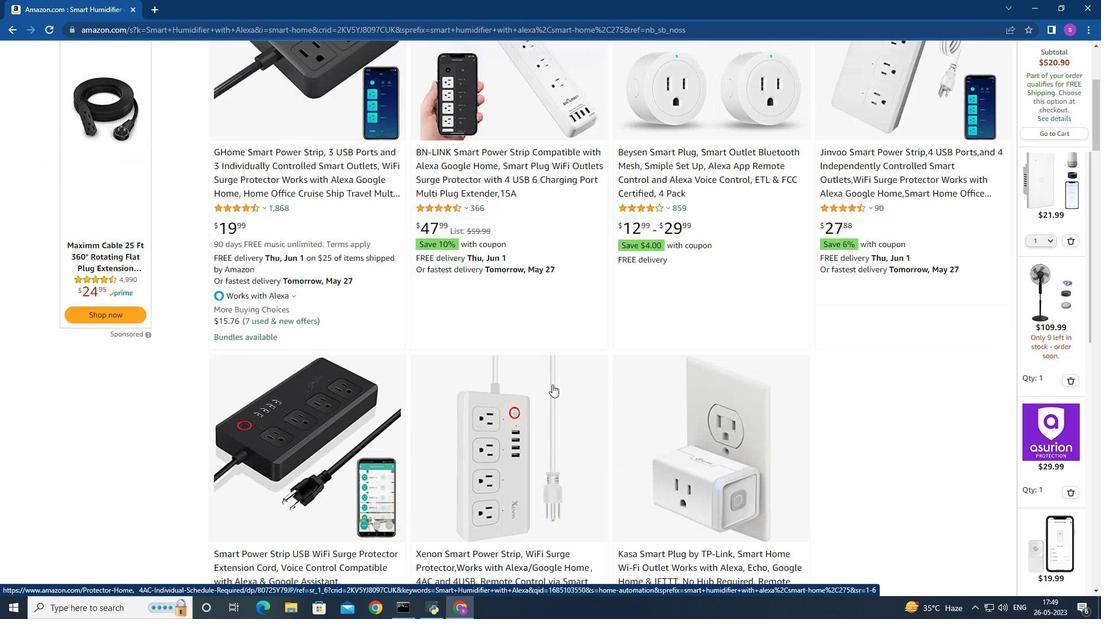 
Action: Mouse scrolled (551, 383) with delta (0, 0)
Screenshot: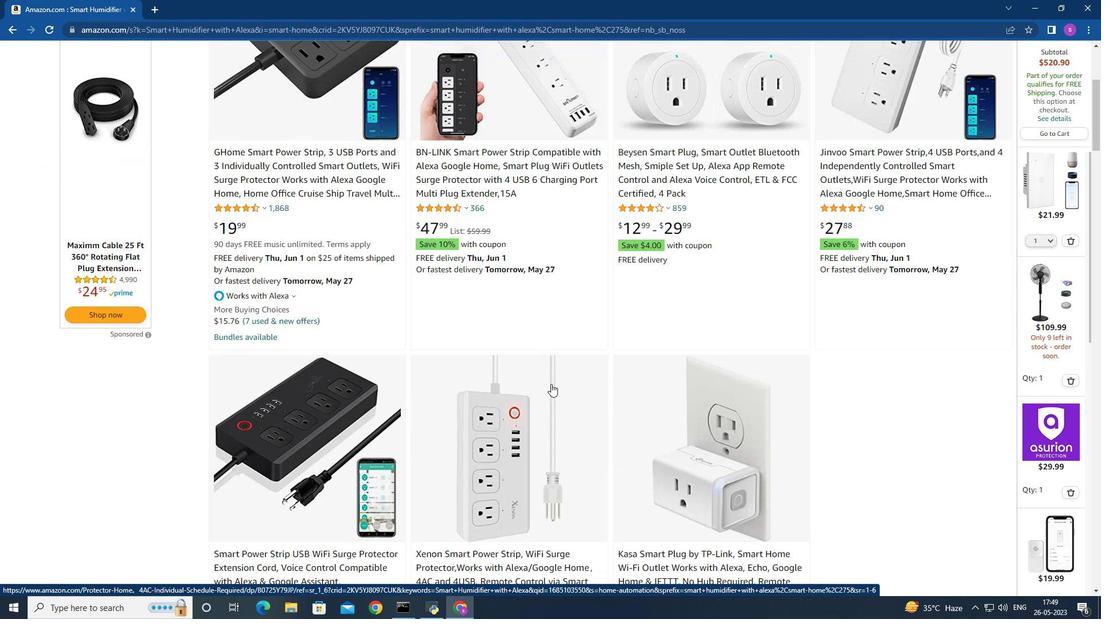 
Action: Mouse moved to (507, 259)
Screenshot: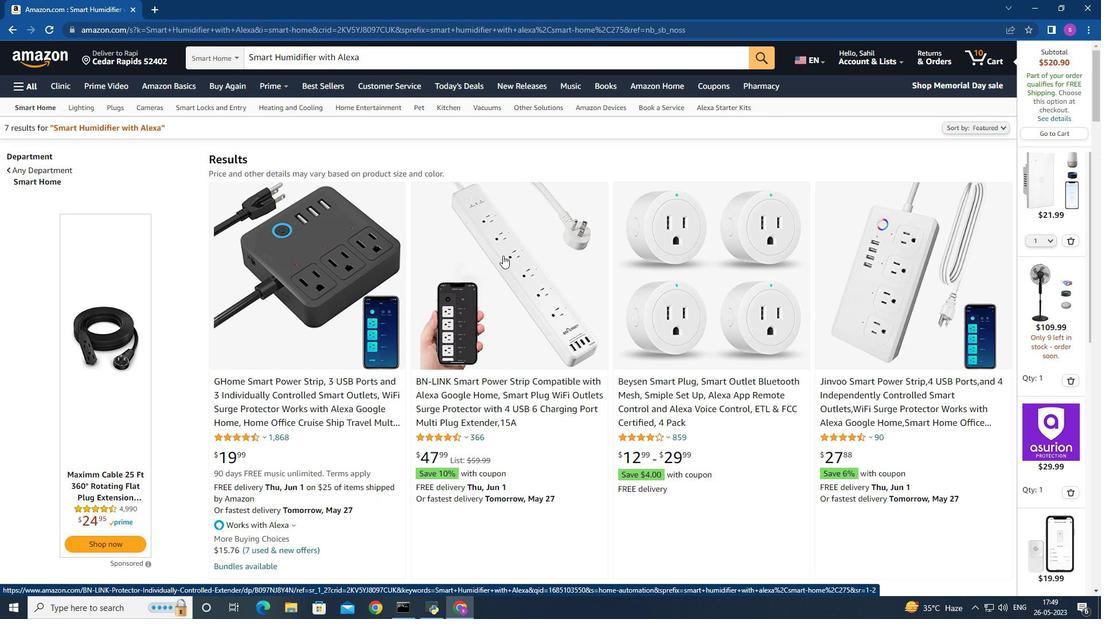 
Action: Mouse pressed left at (507, 259)
Screenshot: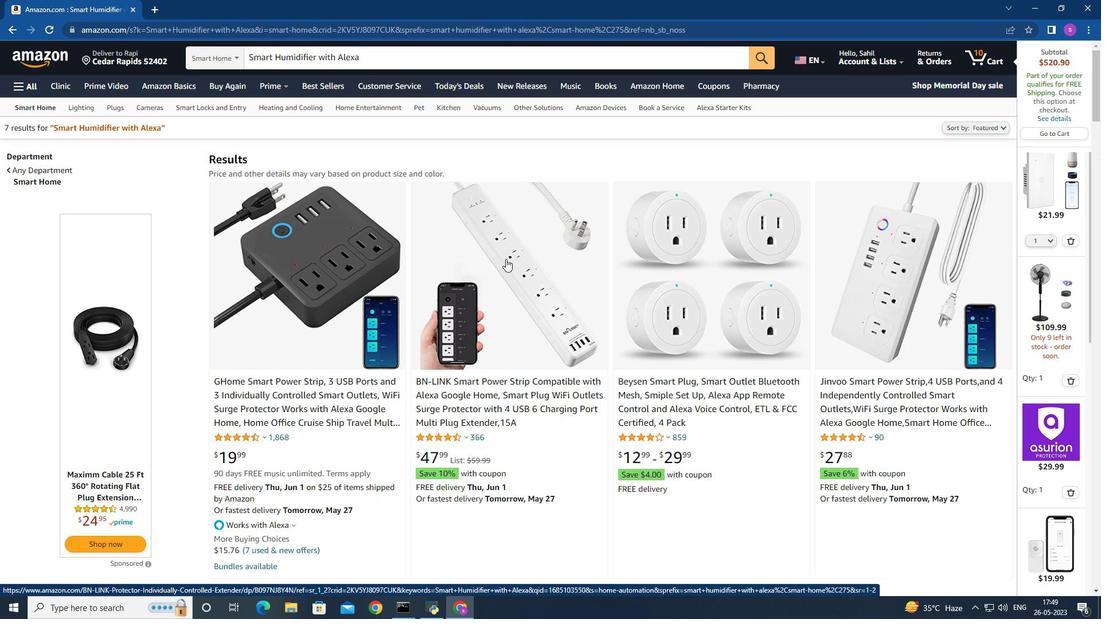 
Action: Mouse moved to (97, 266)
Screenshot: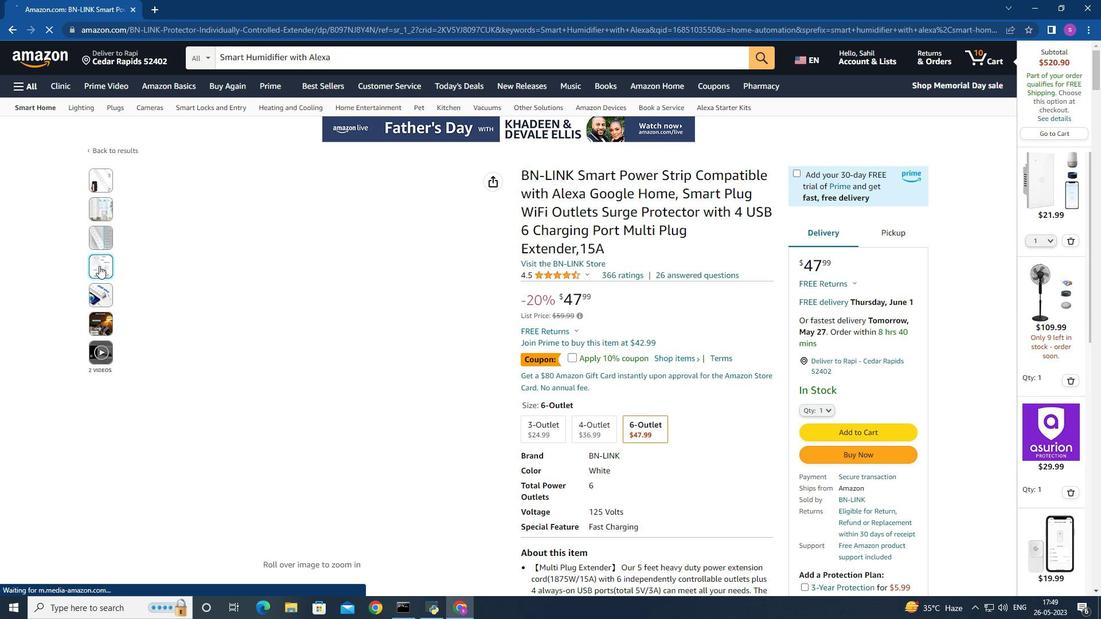 
Action: Mouse scrolled (97, 265) with delta (0, 0)
Screenshot: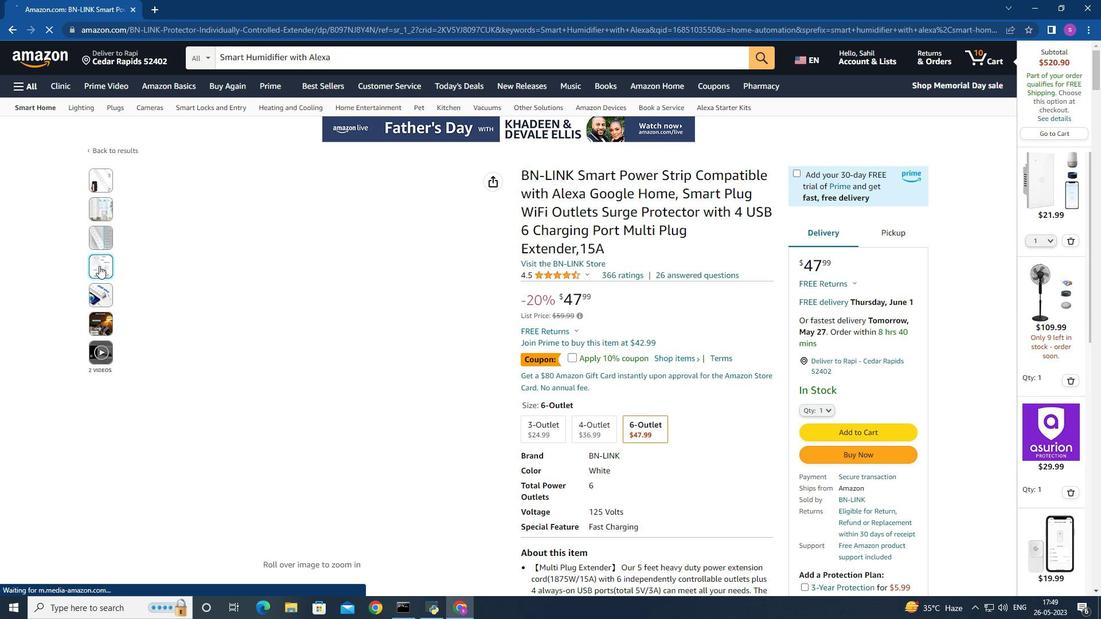 
Action: Mouse moved to (96, 266)
Screenshot: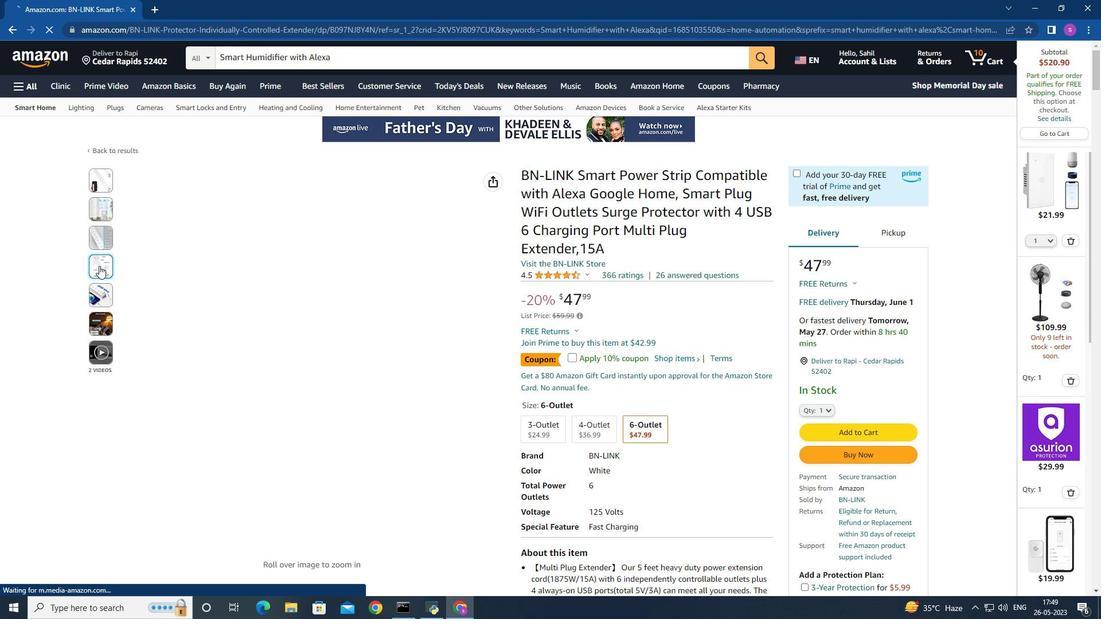 
Action: Mouse scrolled (96, 266) with delta (0, 0)
Screenshot: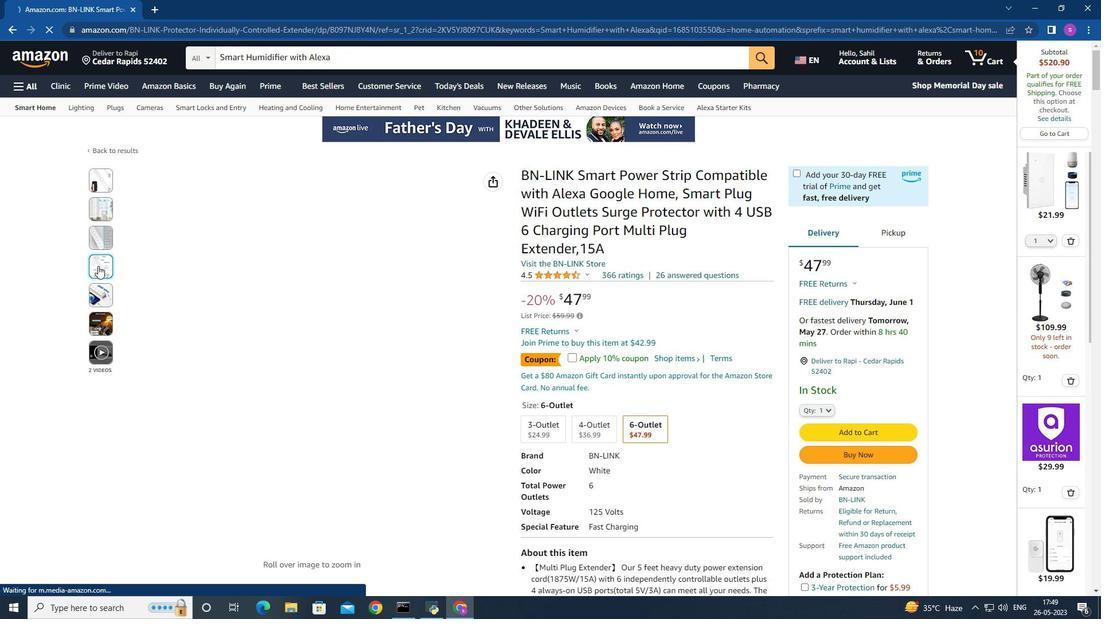 
Action: Mouse moved to (96, 266)
Screenshot: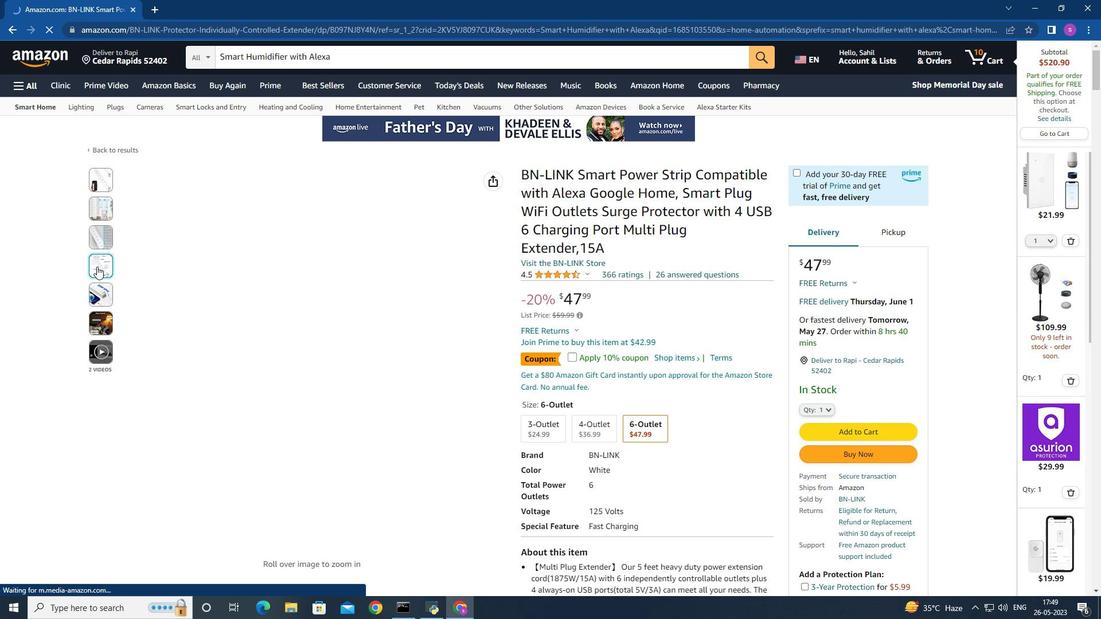 
Action: Mouse scrolled (96, 266) with delta (0, 0)
Screenshot: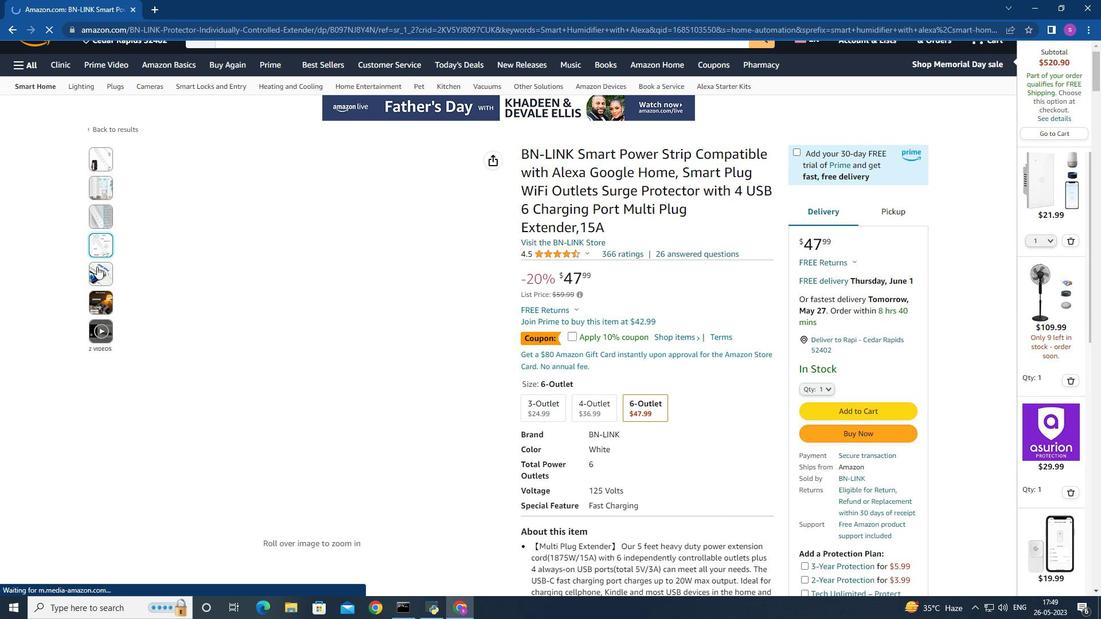 
Action: Mouse moved to (95, 267)
Screenshot: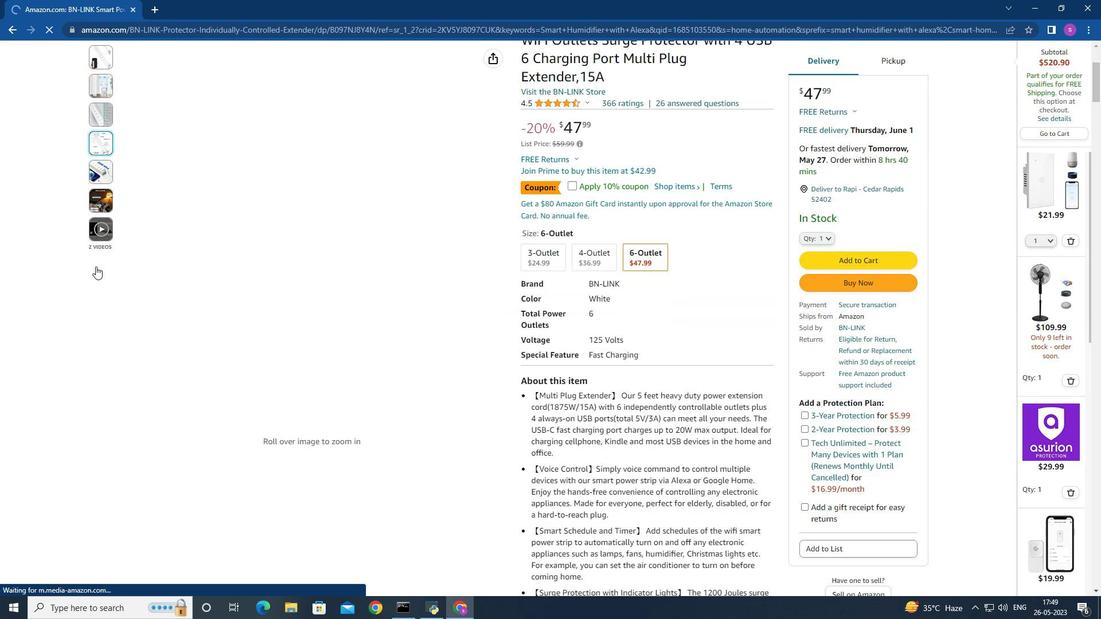 
Action: Mouse scrolled (95, 266) with delta (0, 0)
Screenshot: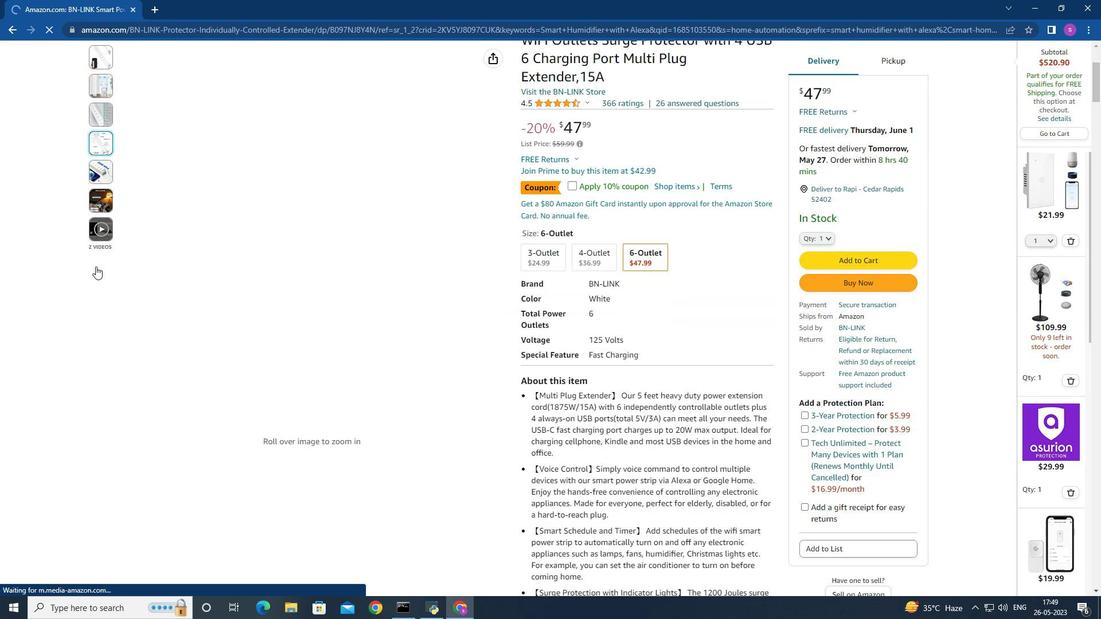 
Action: Mouse moved to (95, 268)
Screenshot: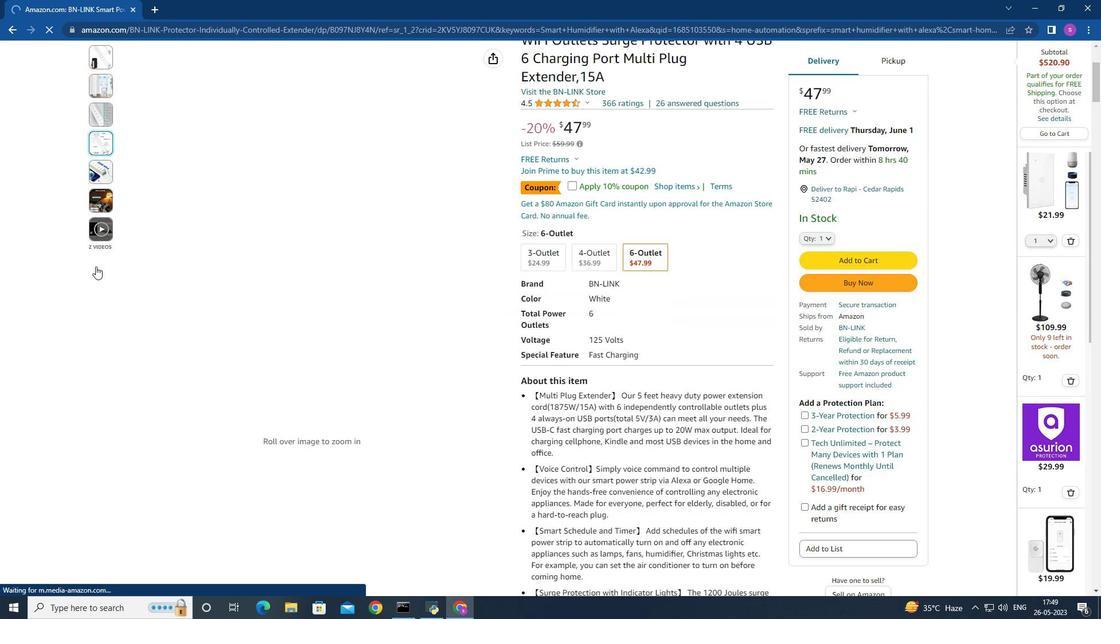 
Action: Mouse scrolled (95, 267) with delta (0, 0)
Screenshot: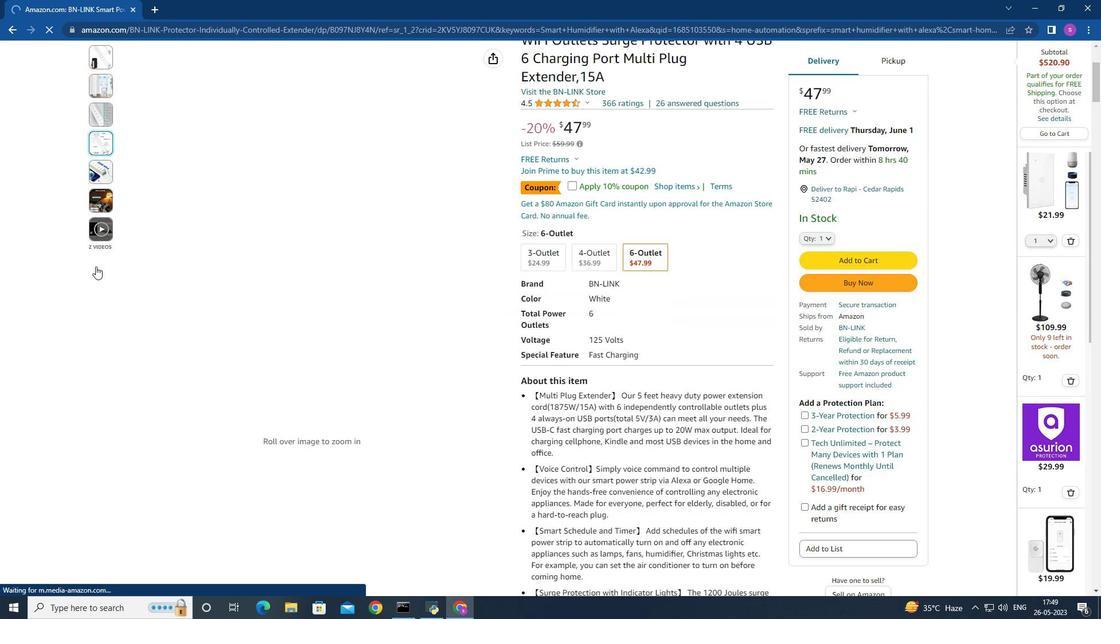 
Action: Mouse moved to (479, 328)
Screenshot: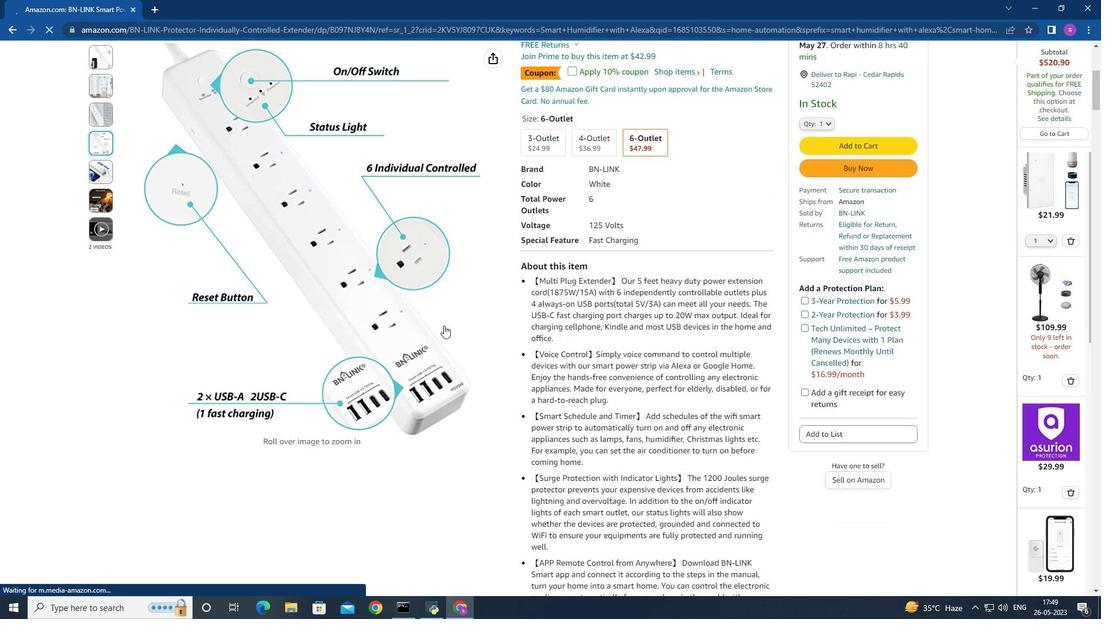 
Action: Mouse scrolled (479, 328) with delta (0, 0)
Screenshot: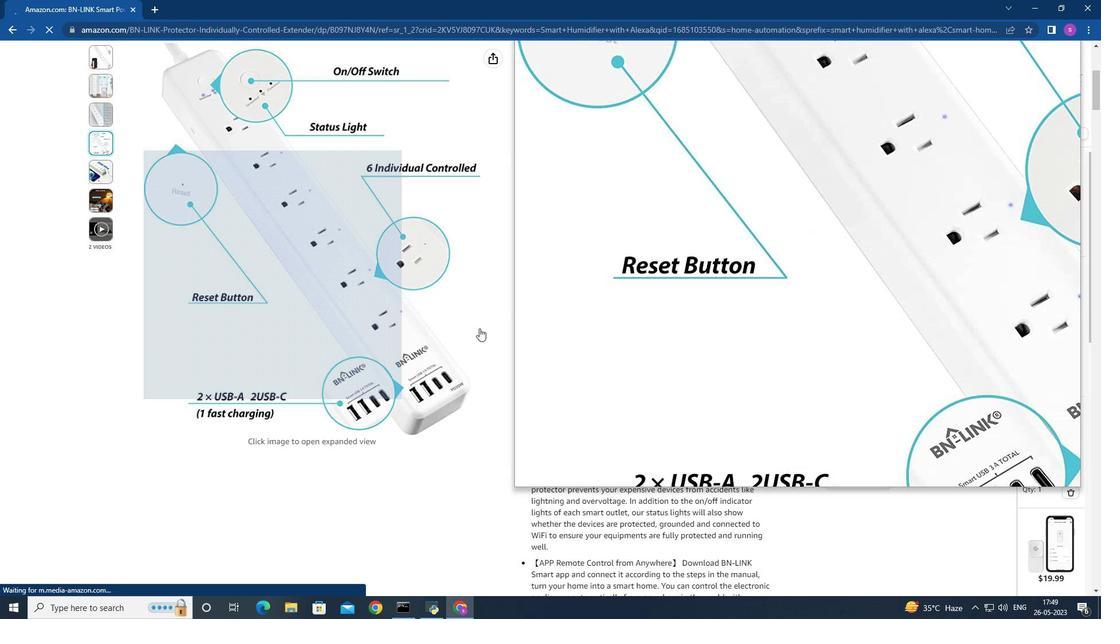 
Action: Mouse scrolled (479, 328) with delta (0, 0)
Screenshot: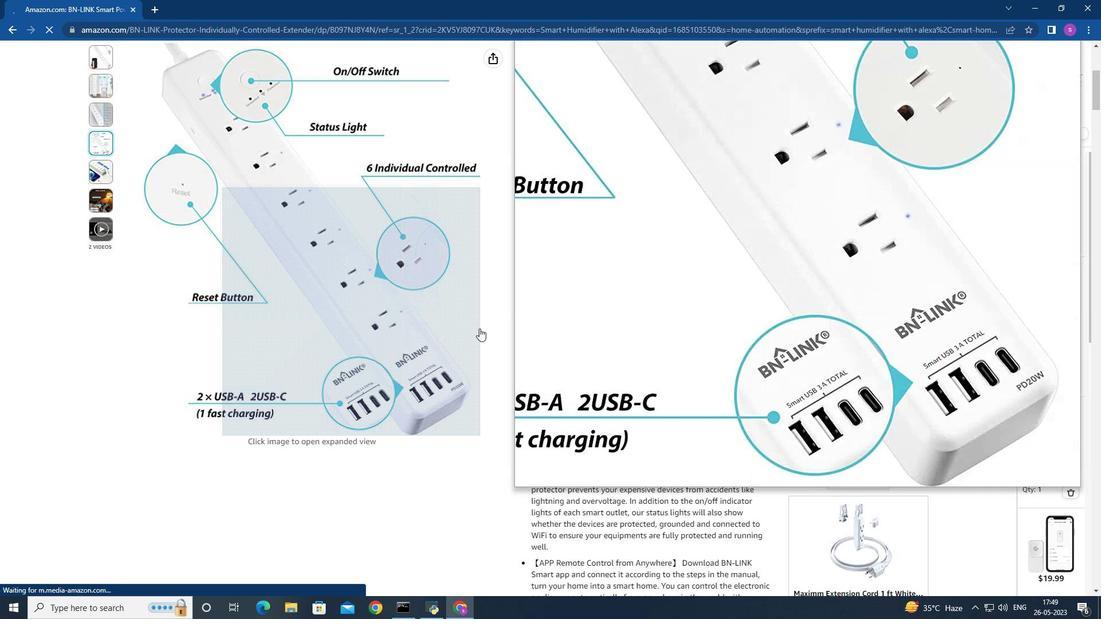 
Action: Mouse scrolled (479, 328) with delta (0, 0)
Screenshot: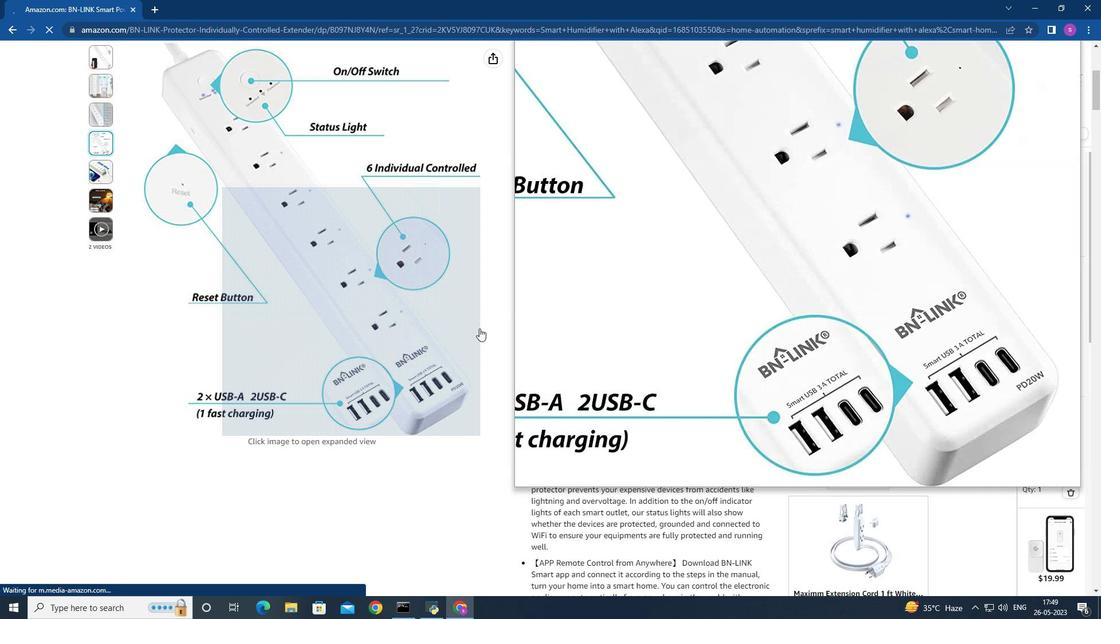 
Action: Mouse moved to (392, 332)
Screenshot: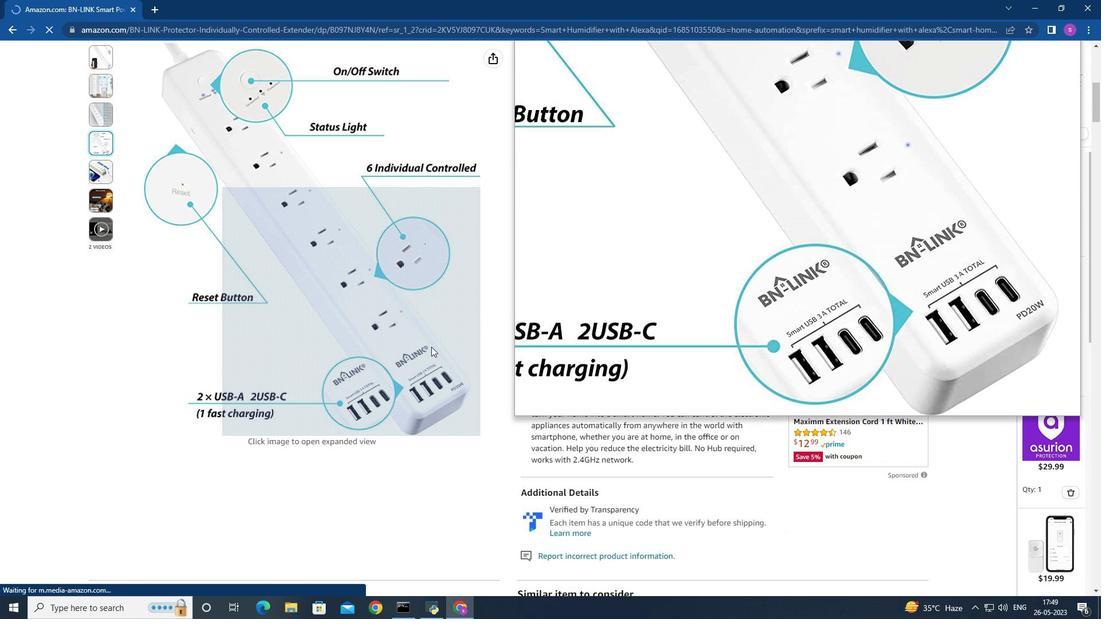 
Action: Mouse scrolled (392, 332) with delta (0, 0)
Screenshot: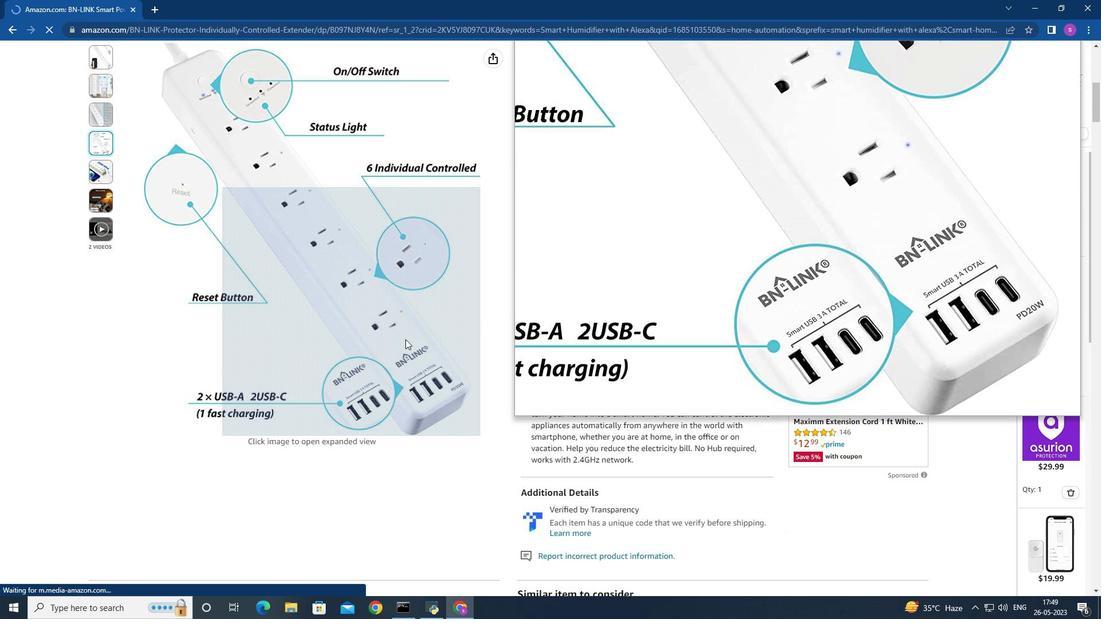 
Action: Mouse moved to (105, 321)
Screenshot: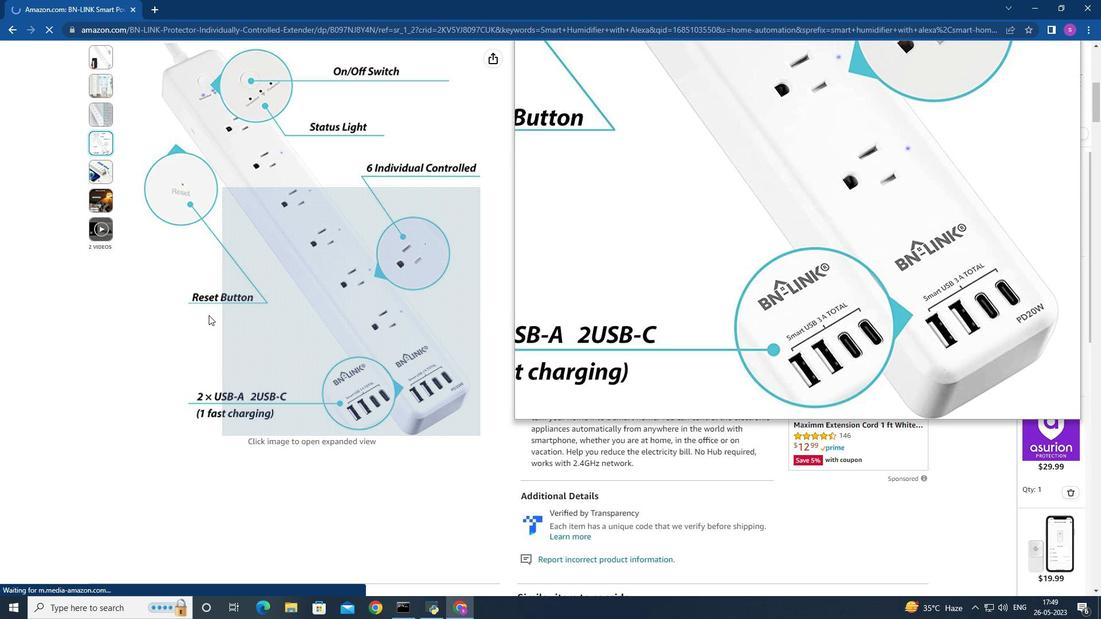 
Action: Mouse scrolled (113, 321) with delta (0, 0)
Screenshot: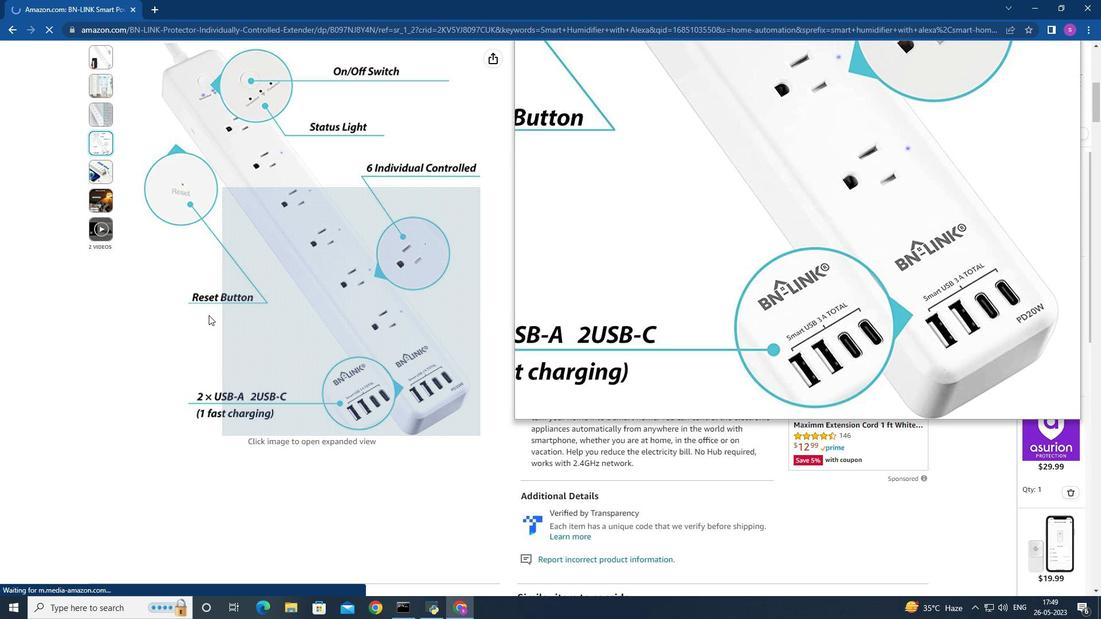 
Action: Mouse moved to (79, 324)
Screenshot: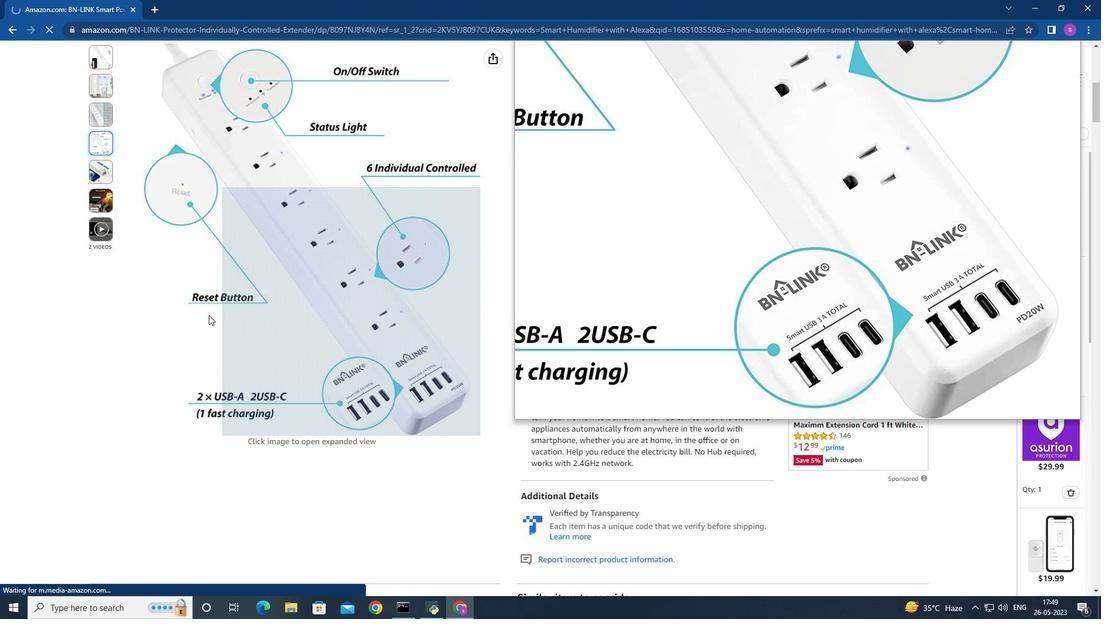 
Action: Mouse scrolled (83, 323) with delta (0, 0)
Screenshot: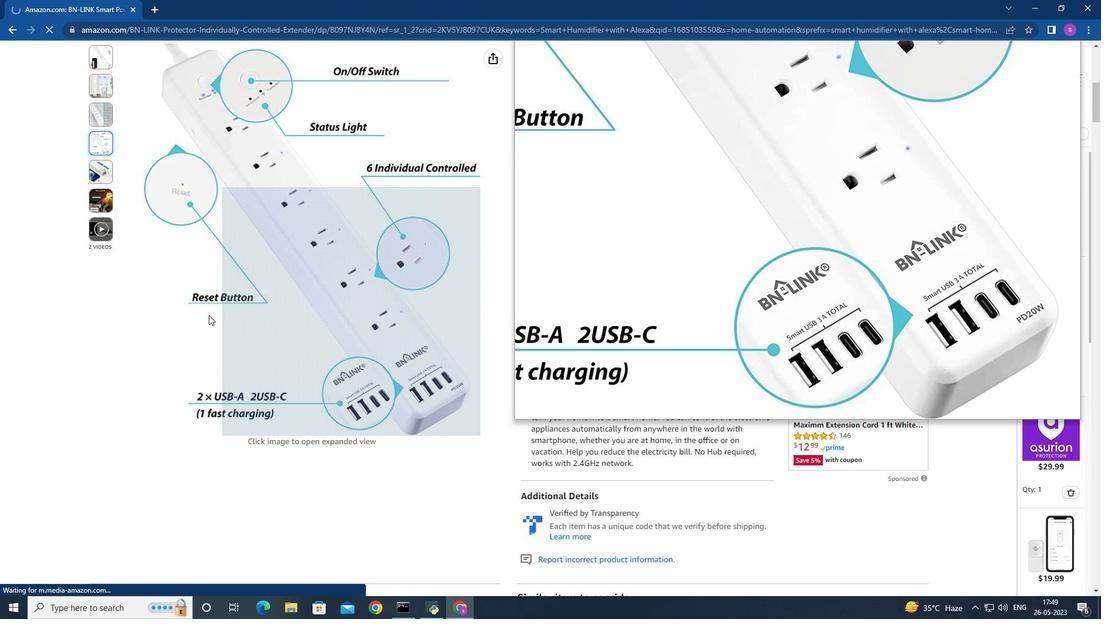 
Action: Mouse moved to (76, 324)
Screenshot: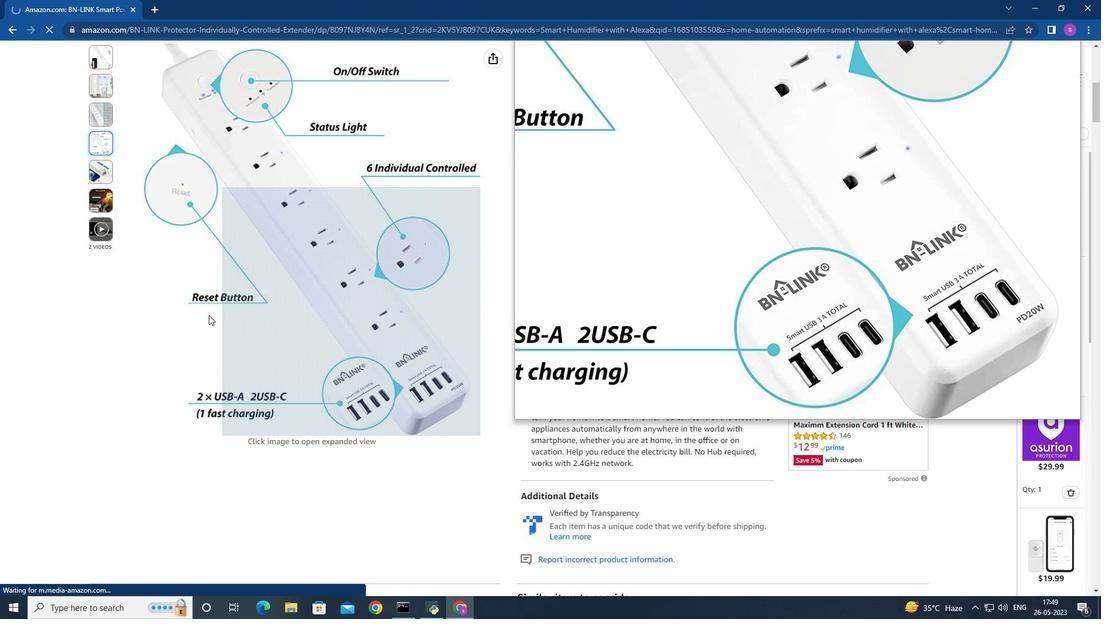 
Action: Mouse scrolled (76, 324) with delta (0, 0)
Screenshot: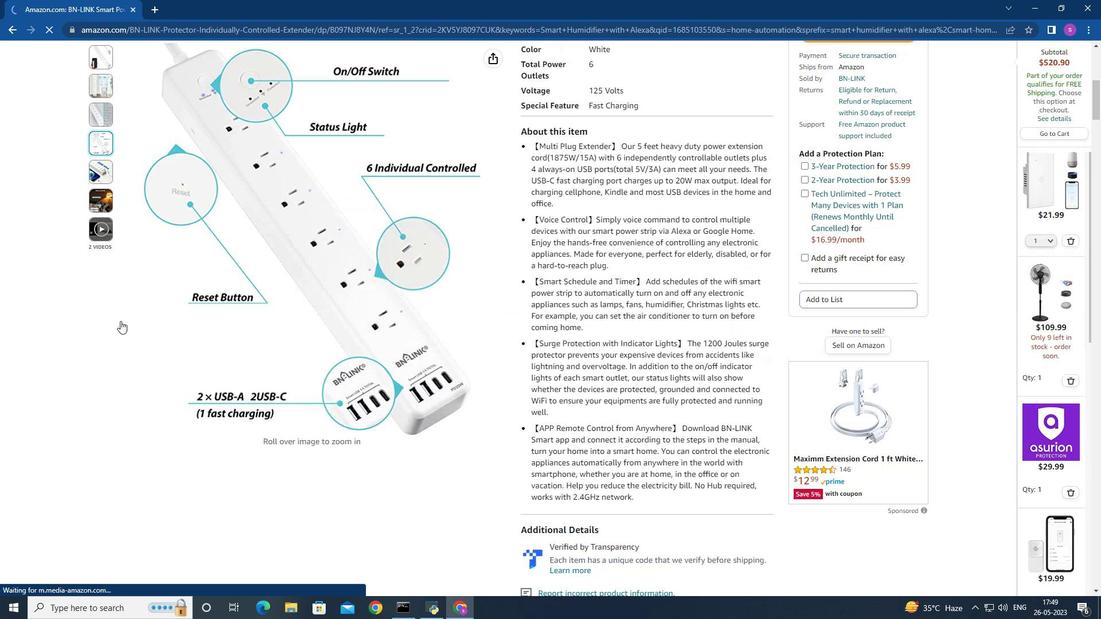 
Action: Mouse moved to (13, 31)
Screenshot: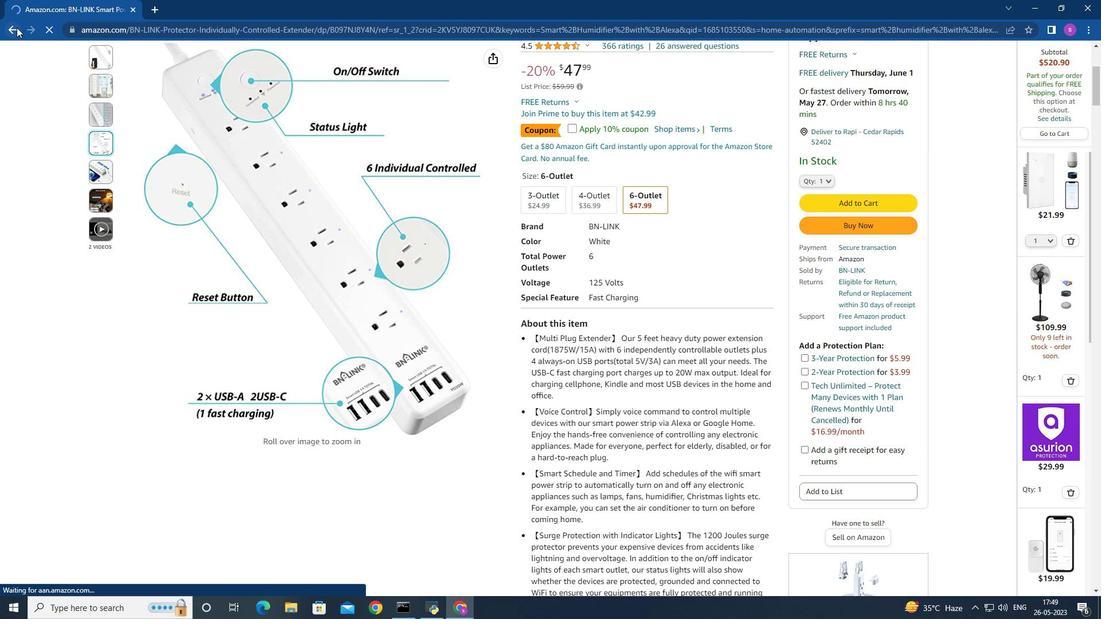 
Action: Mouse pressed left at (13, 31)
Screenshot: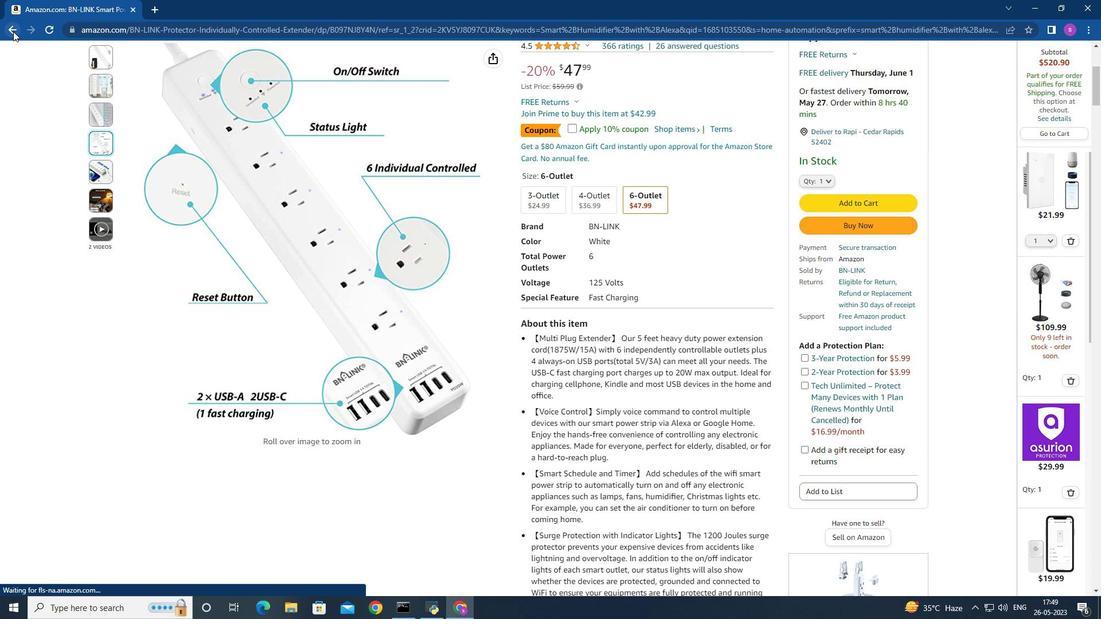 
Action: Mouse moved to (539, 324)
Screenshot: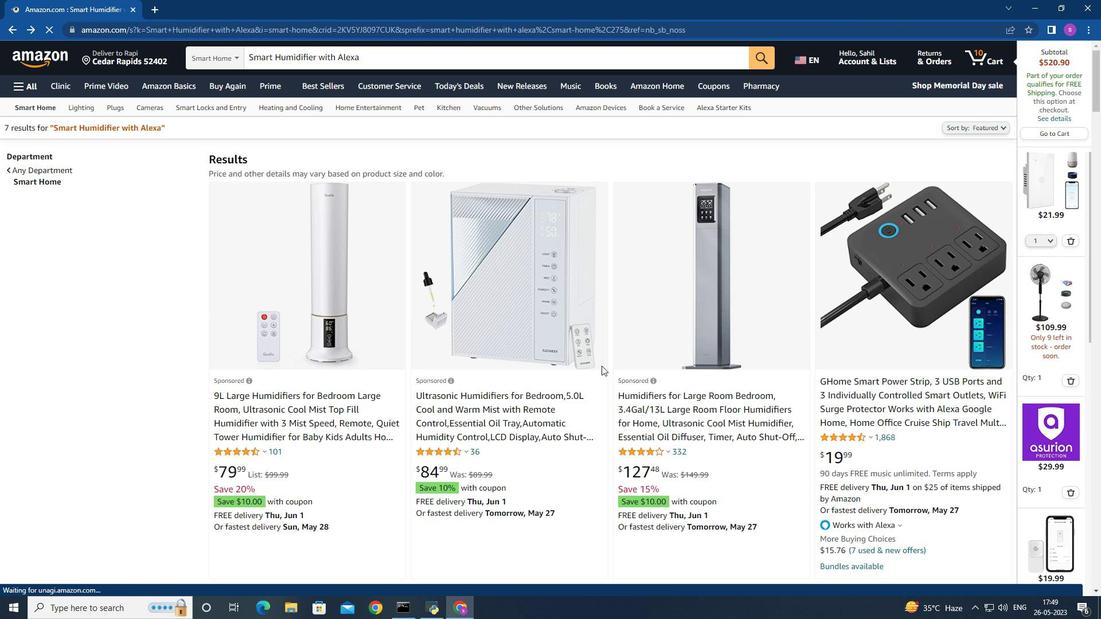 
Action: Mouse scrolled (539, 323) with delta (0, 0)
Screenshot: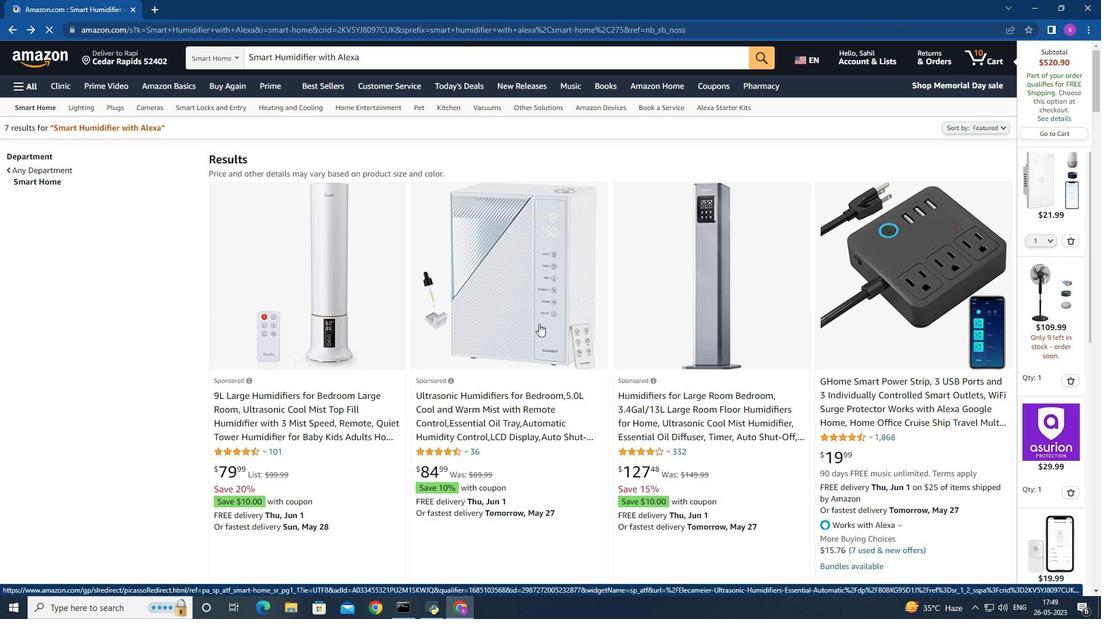 
Action: Mouse scrolled (539, 323) with delta (0, 0)
Screenshot: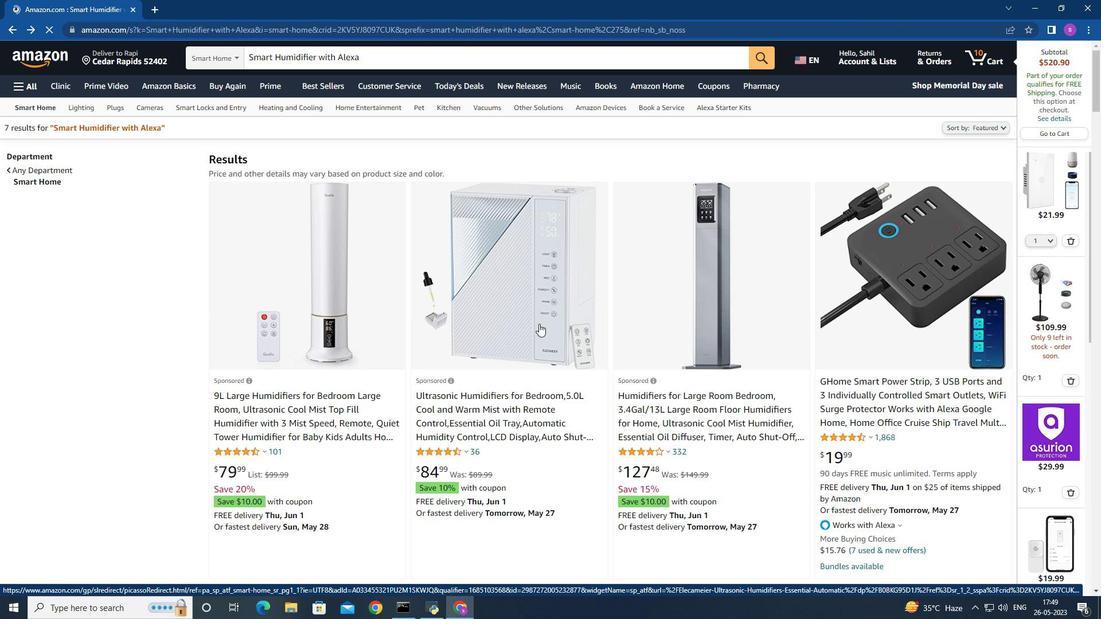
Action: Mouse moved to (536, 332)
Screenshot: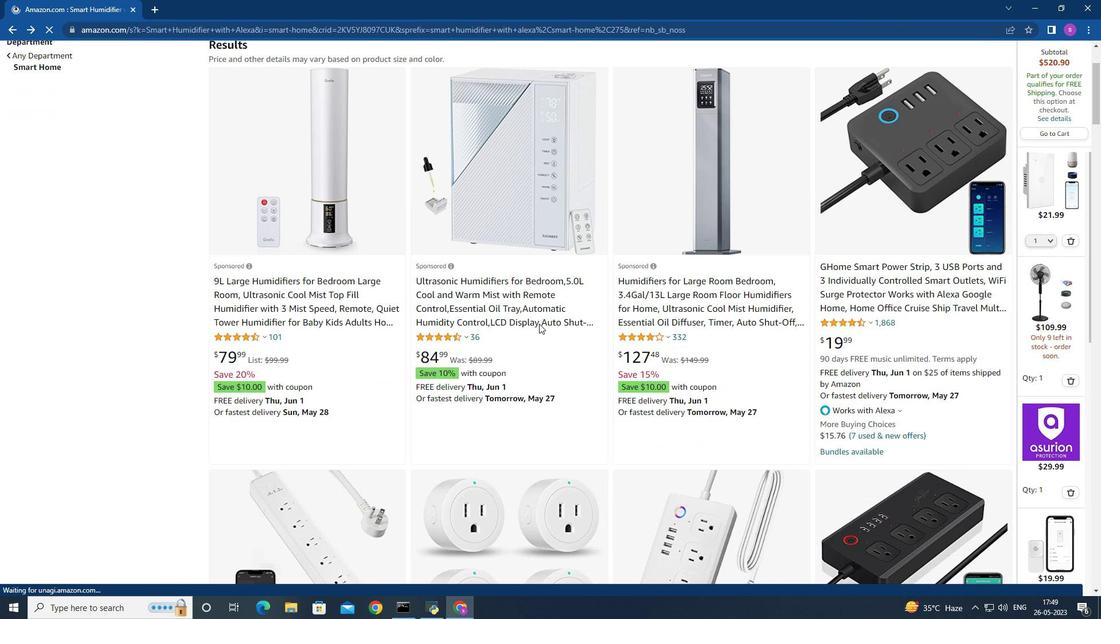 
Action: Mouse scrolled (536, 332) with delta (0, 0)
Screenshot: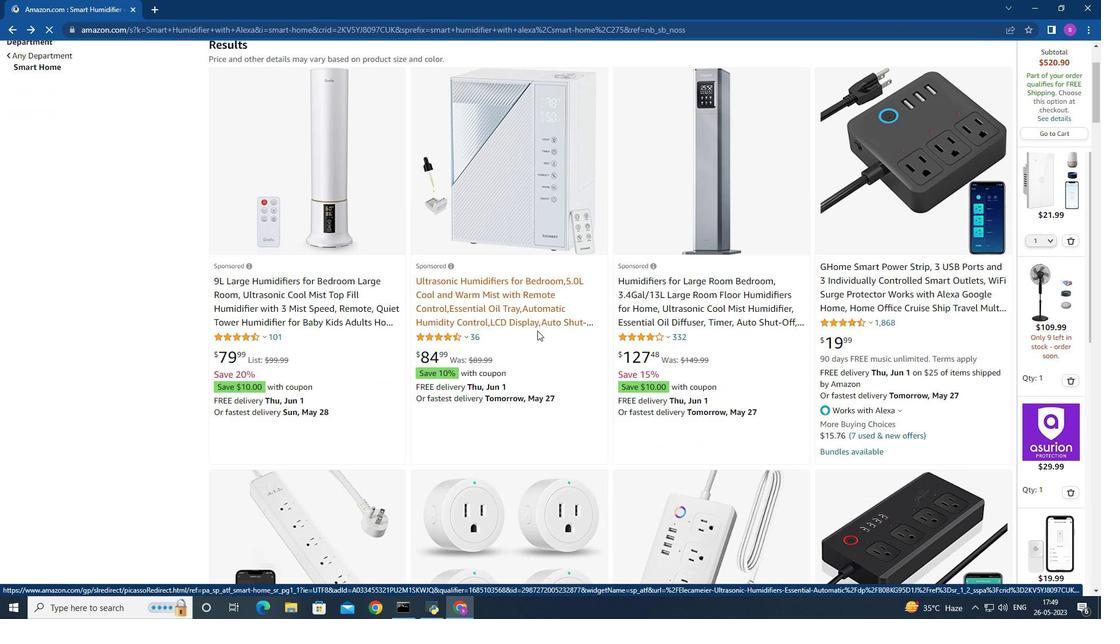 
Action: Mouse scrolled (536, 332) with delta (0, 0)
Screenshot: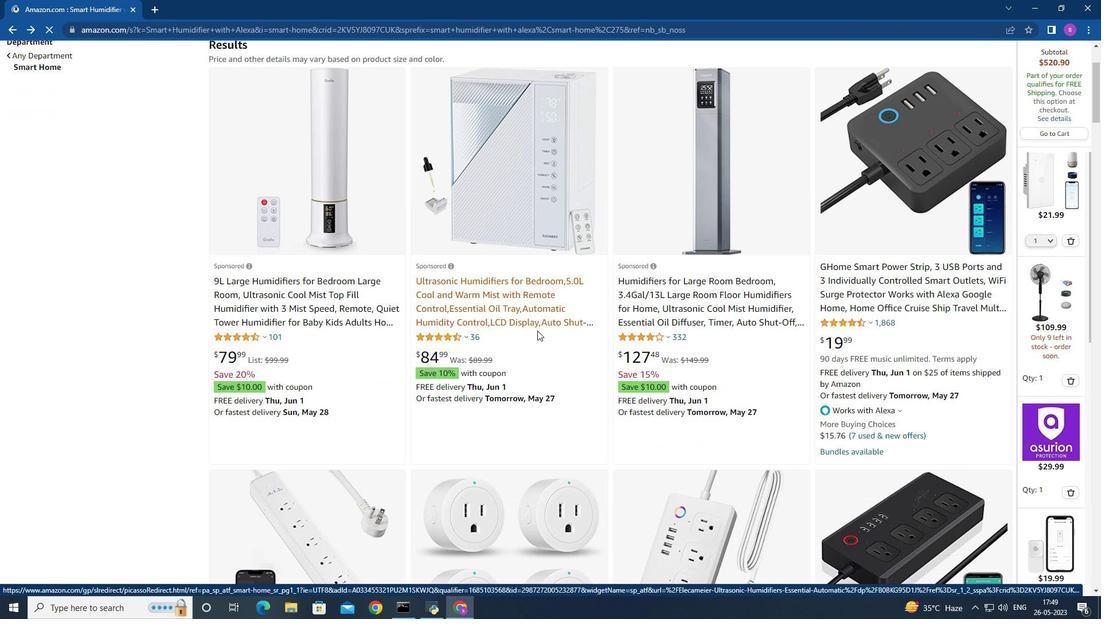 
Action: Mouse scrolled (536, 332) with delta (0, 0)
Screenshot: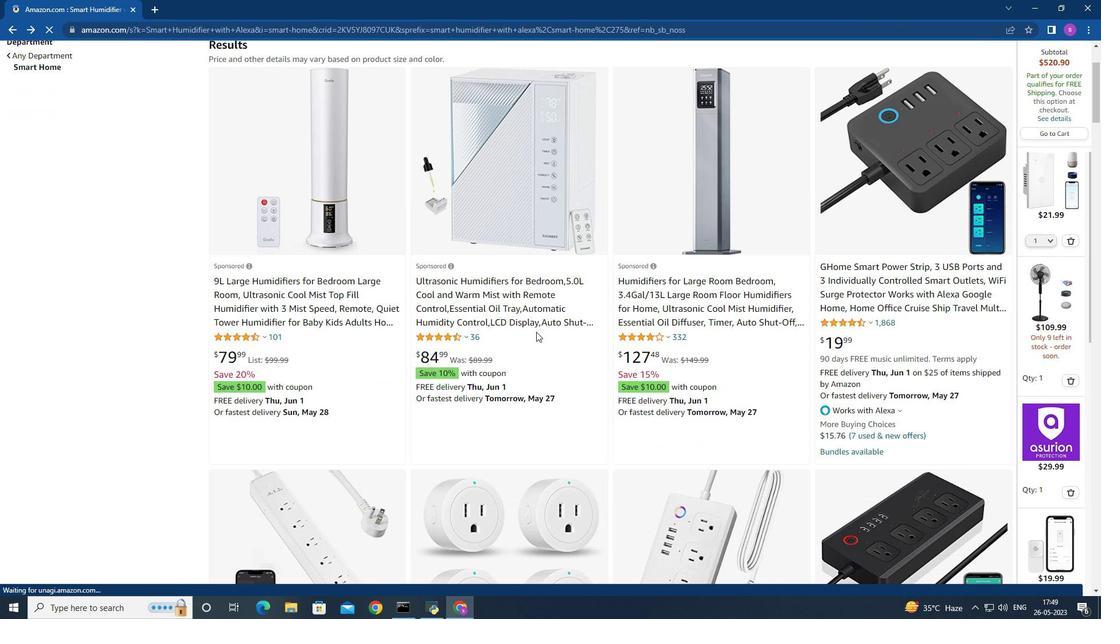 
Action: Mouse moved to (536, 332)
Screenshot: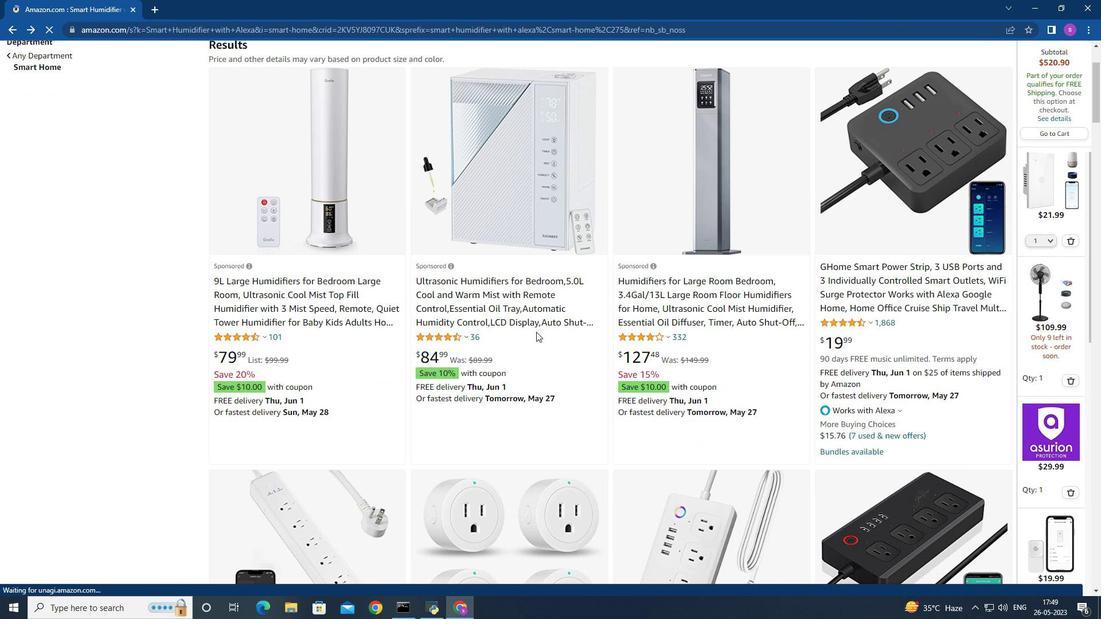 
Action: Mouse scrolled (536, 332) with delta (0, 0)
Screenshot: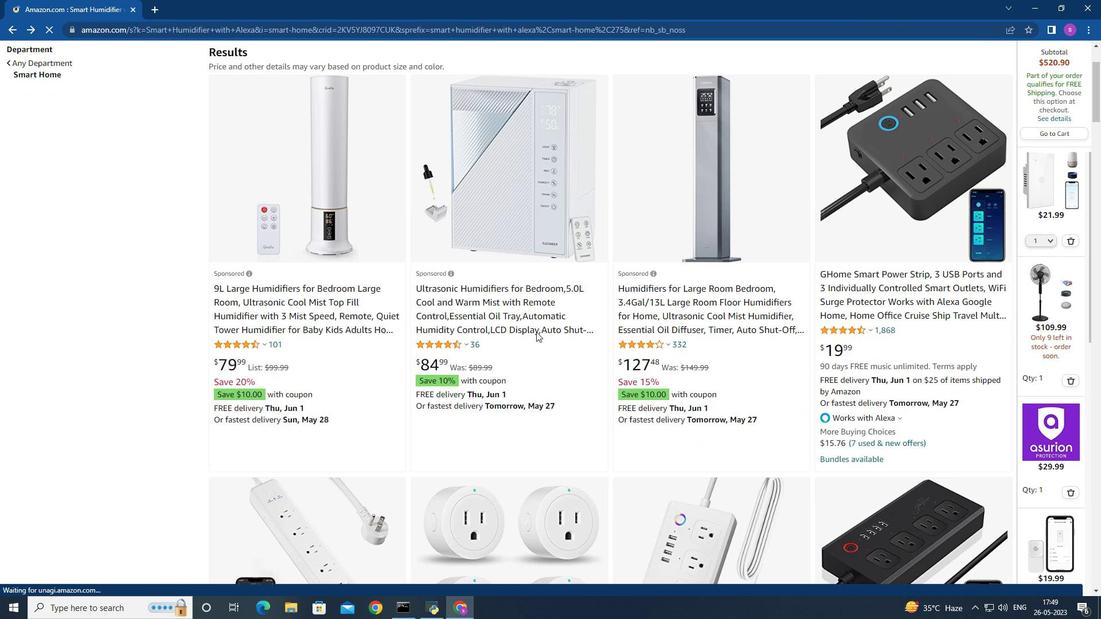 
Action: Mouse moved to (538, 348)
Screenshot: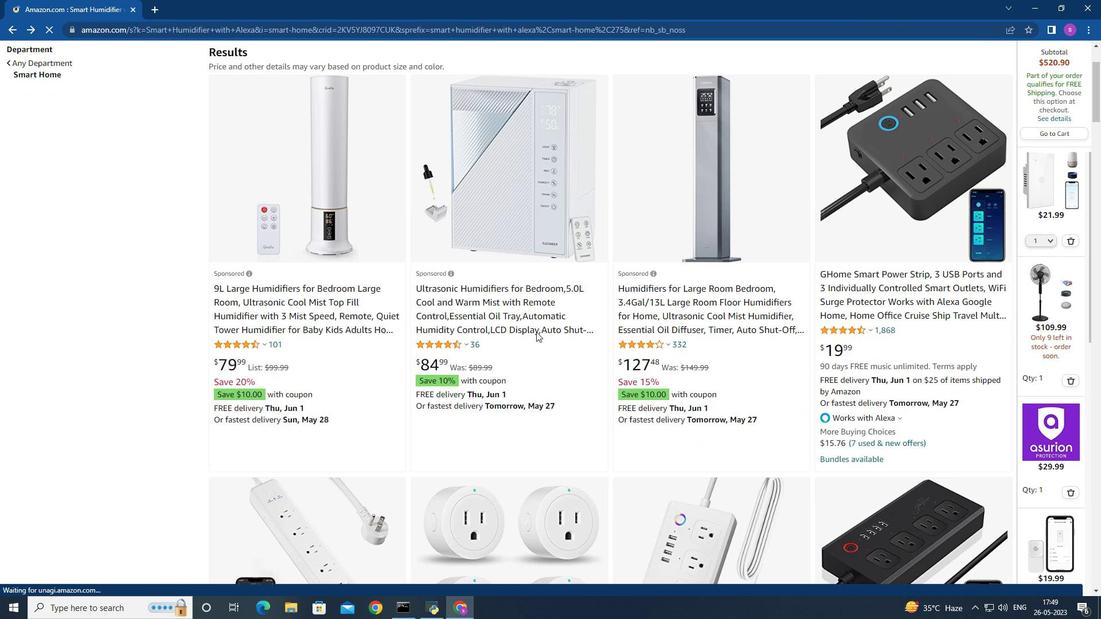 
Action: Mouse scrolled (536, 332) with delta (0, 0)
Screenshot: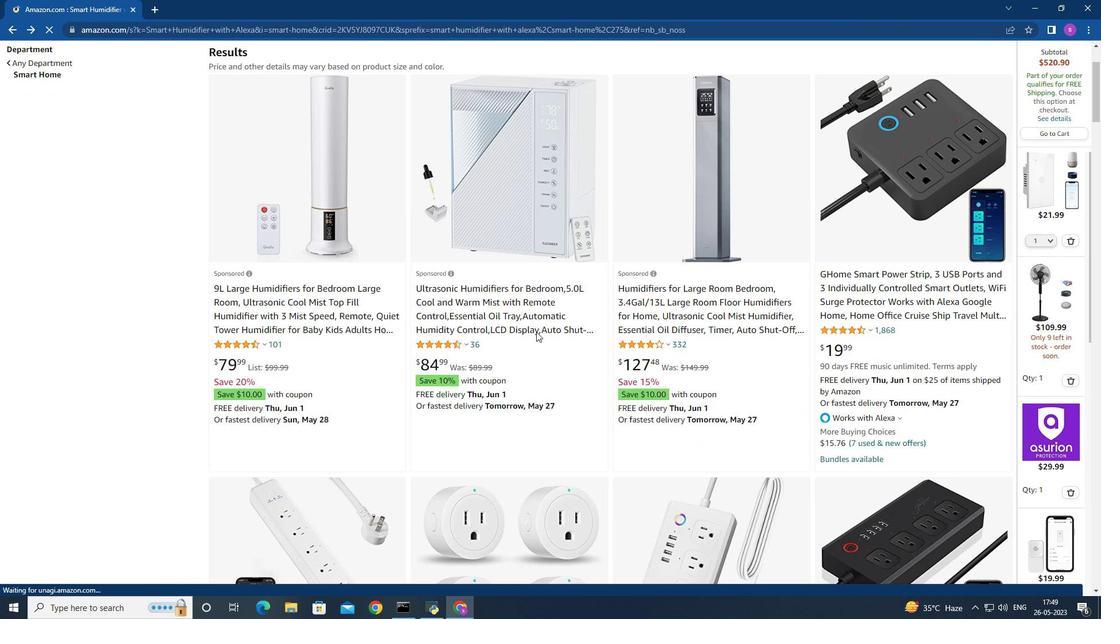 
Action: Mouse moved to (382, 58)
Screenshot: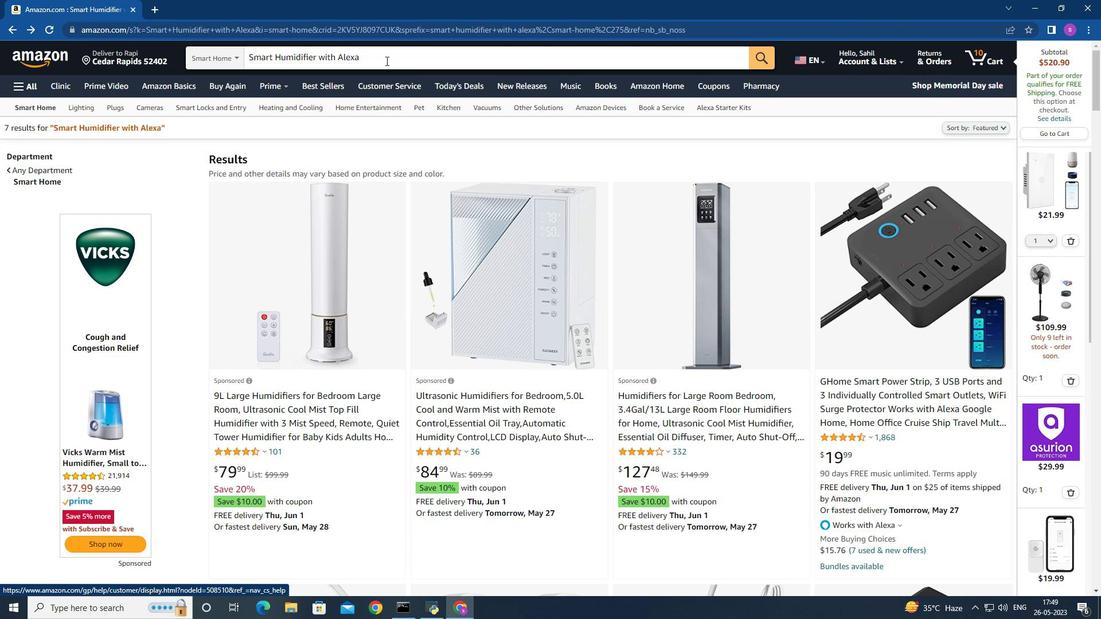 
Action: Mouse pressed left at (382, 58)
Screenshot: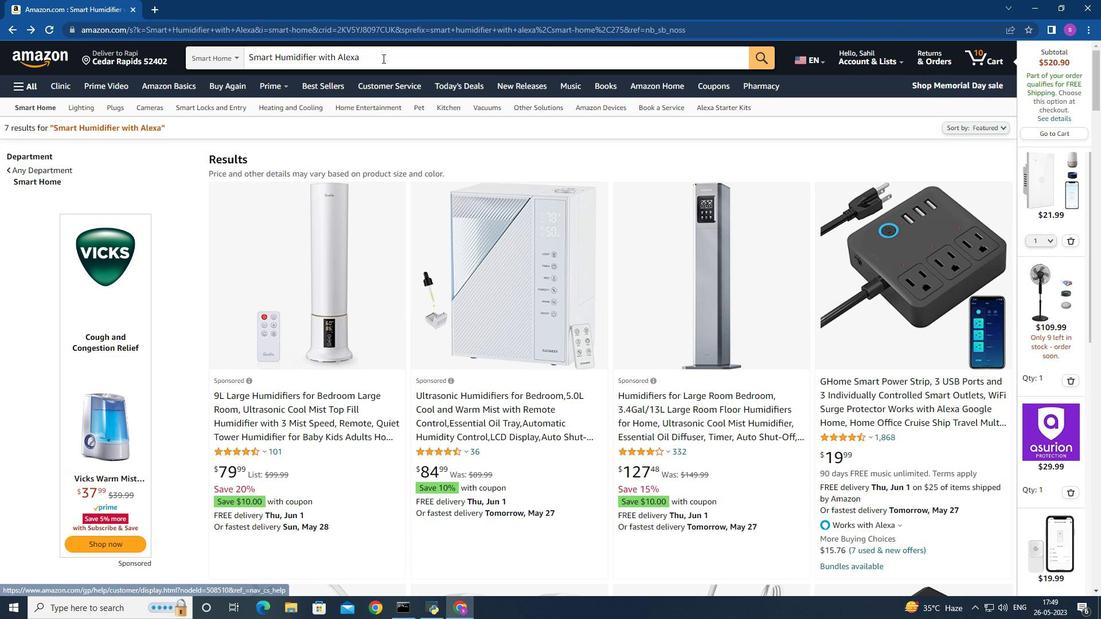 
Action: Key pressed <Key.enter>
Screenshot: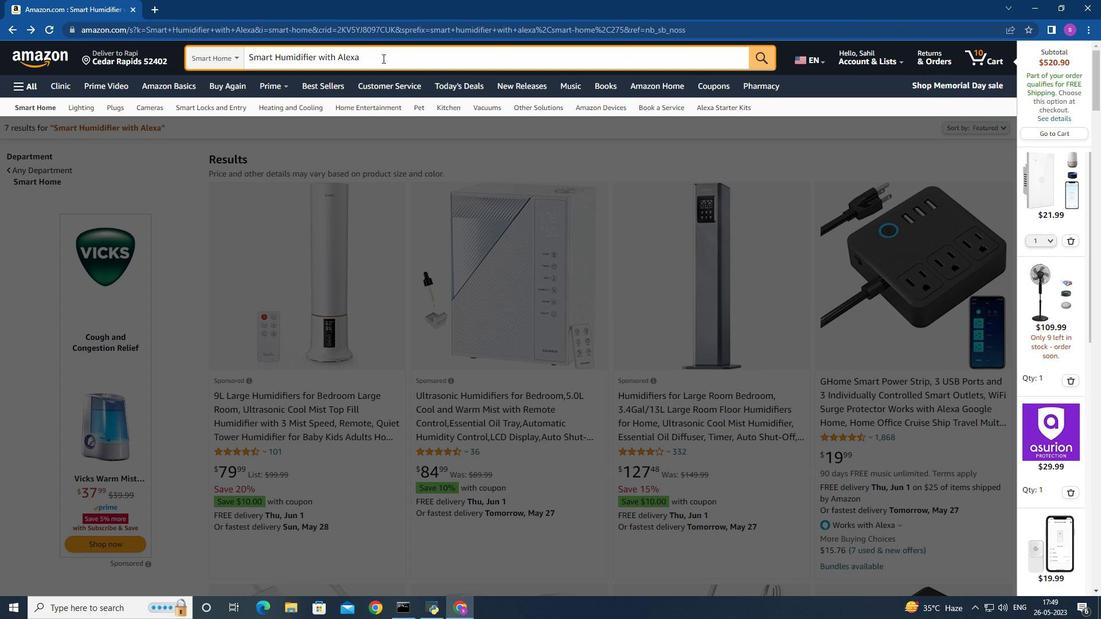 
Action: Mouse moved to (486, 318)
Screenshot: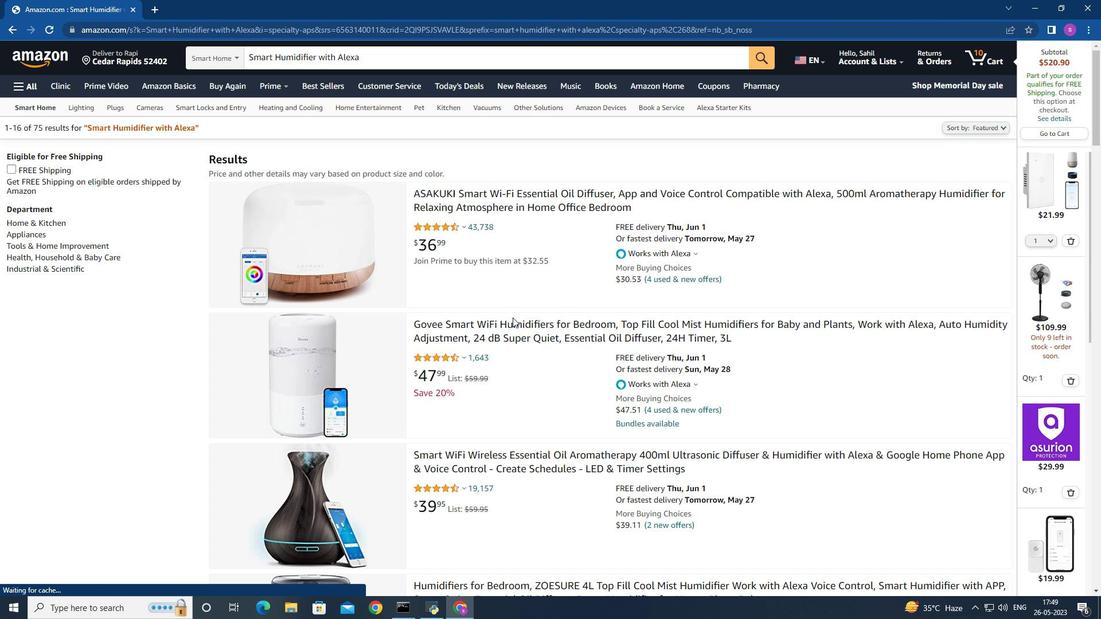 
Action: Mouse scrolled (486, 317) with delta (0, 0)
Screenshot: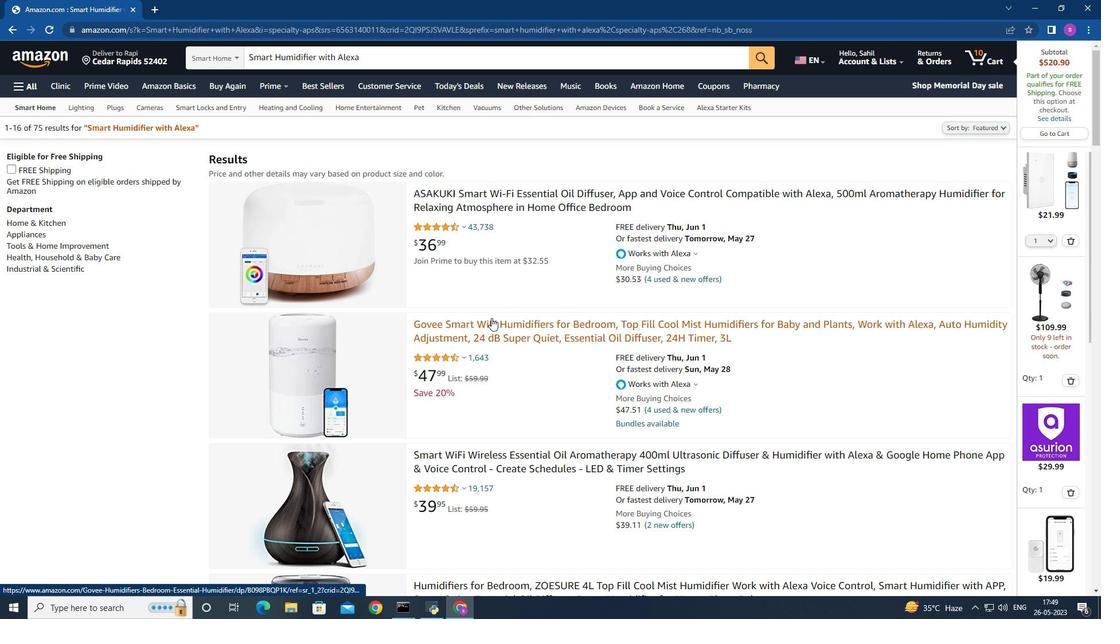 
Action: Mouse scrolled (486, 317) with delta (0, 0)
Screenshot: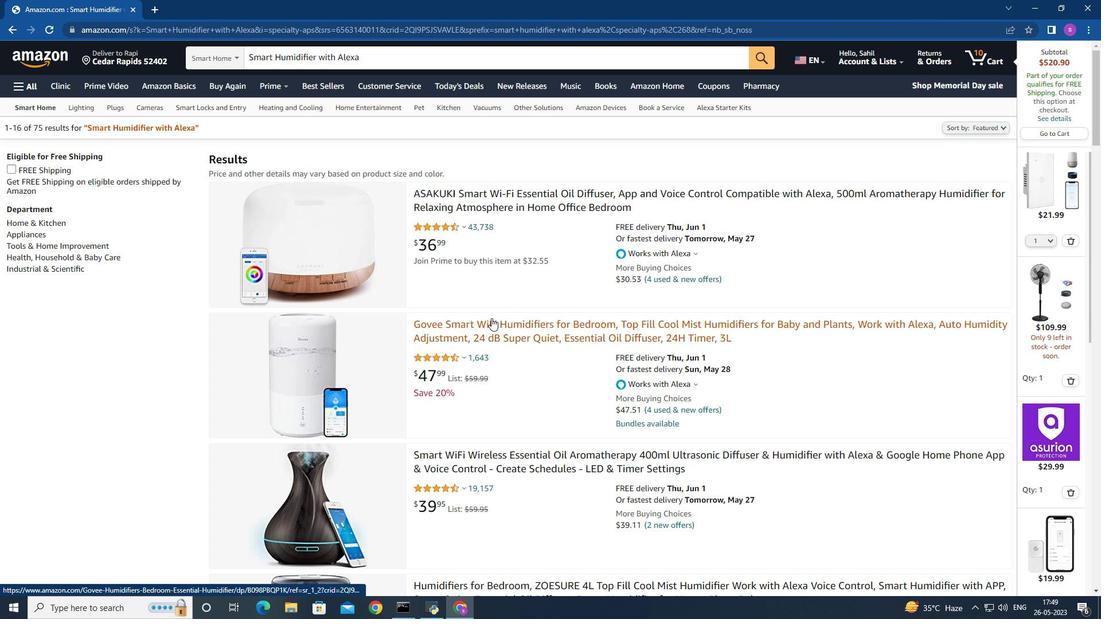 
Action: Mouse scrolled (486, 317) with delta (0, 0)
Screenshot: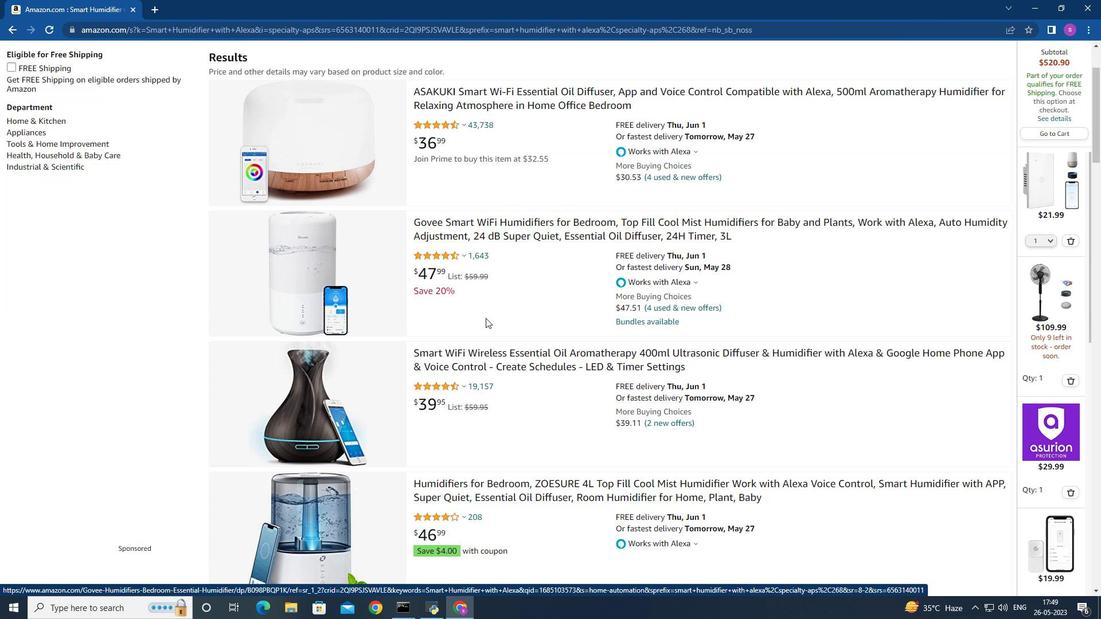 
Action: Mouse scrolled (486, 317) with delta (0, 0)
Screenshot: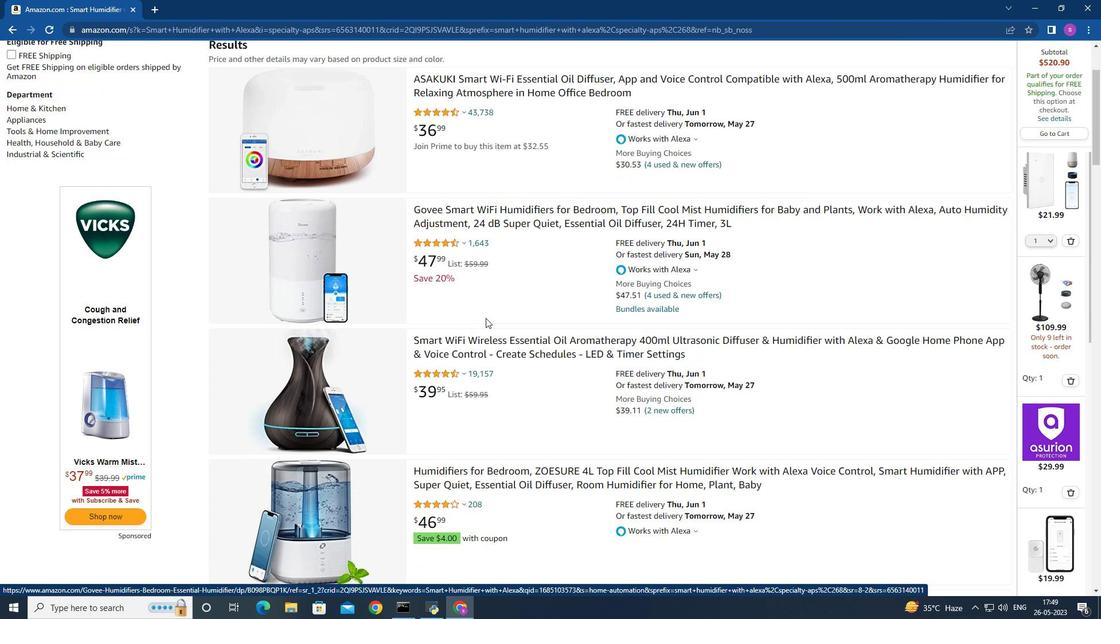 
Action: Mouse moved to (486, 317)
Screenshot: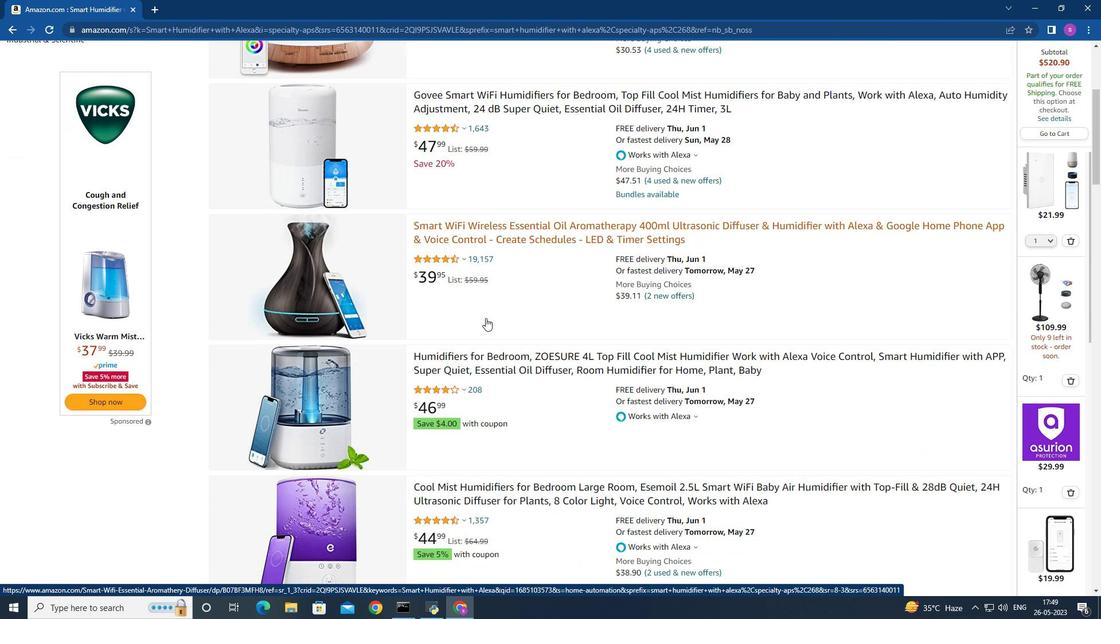 
Action: Mouse scrolled (486, 317) with delta (0, 0)
Screenshot: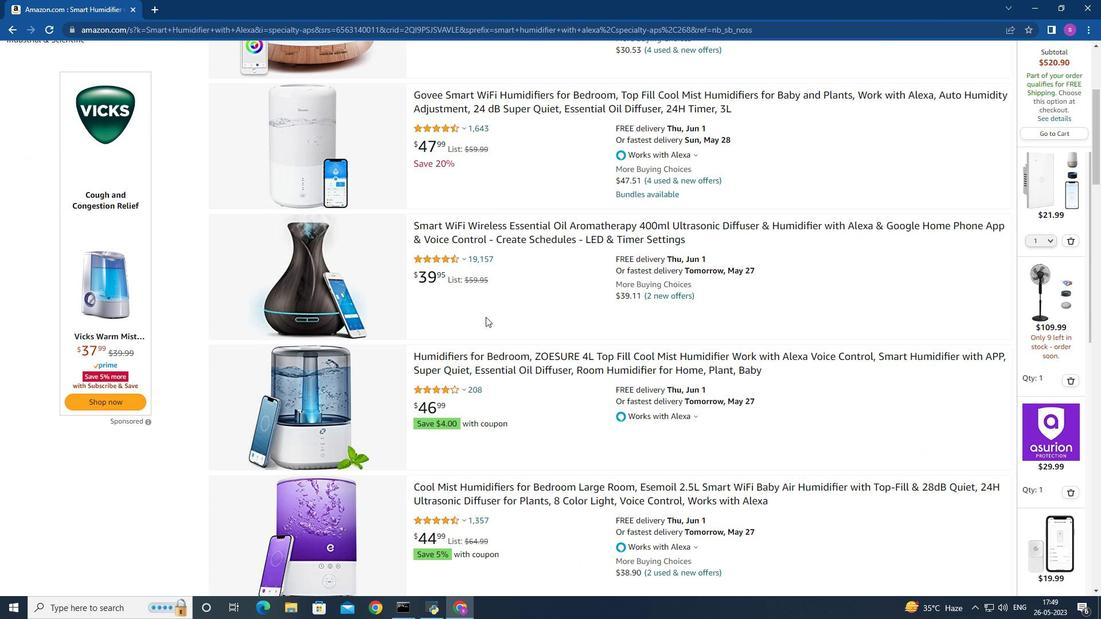 
Action: Mouse scrolled (486, 317) with delta (0, 0)
Screenshot: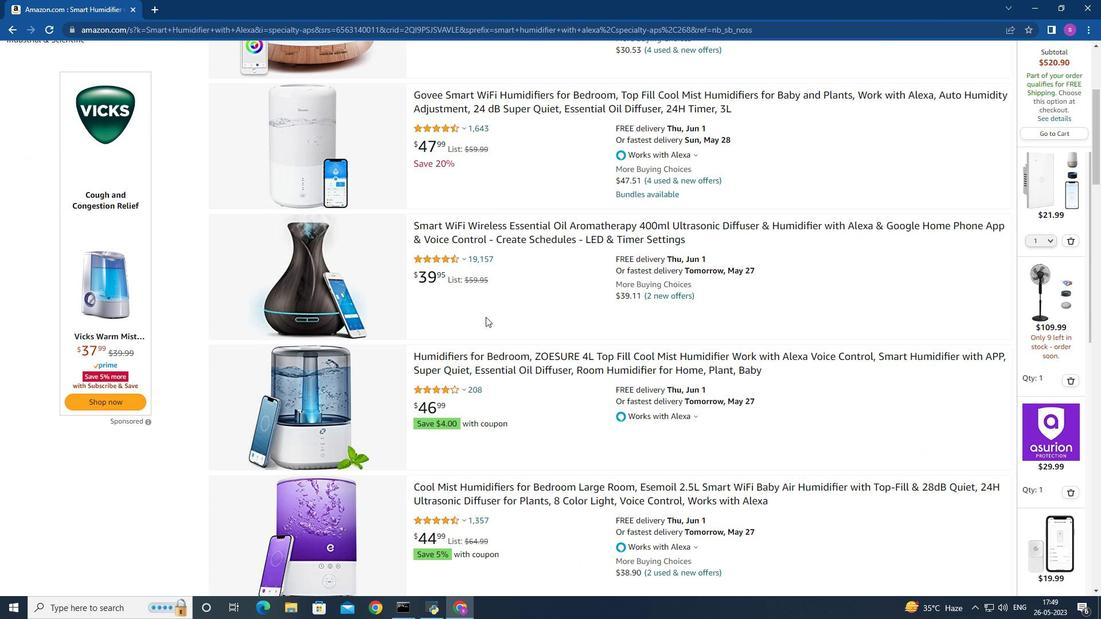 
Action: Mouse scrolled (486, 317) with delta (0, 0)
Screenshot: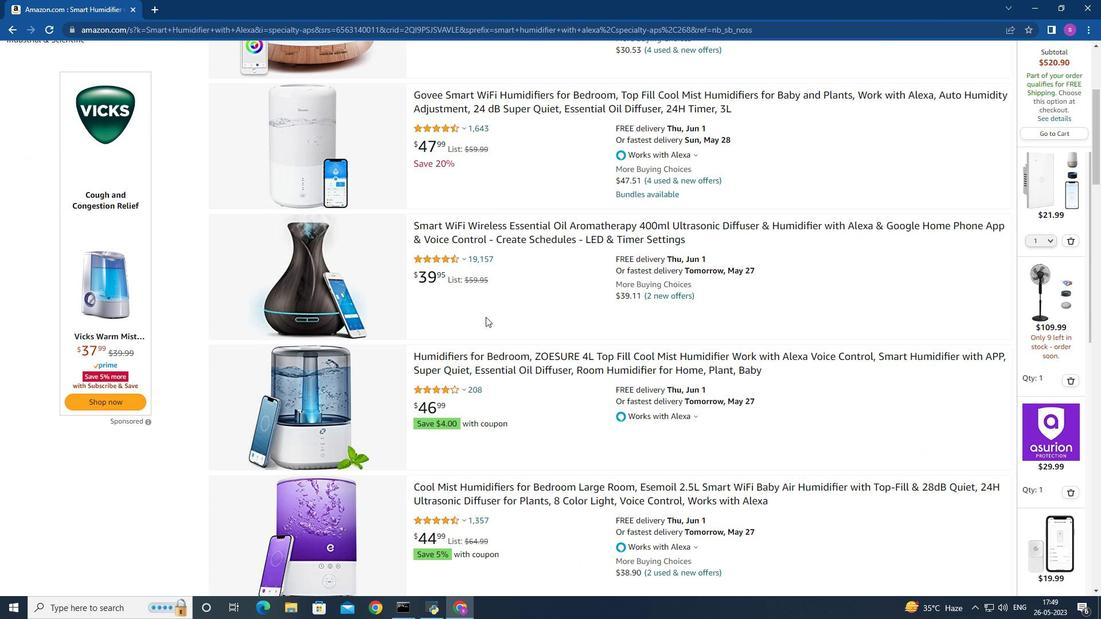 
Action: Mouse scrolled (486, 317) with delta (0, 0)
Screenshot: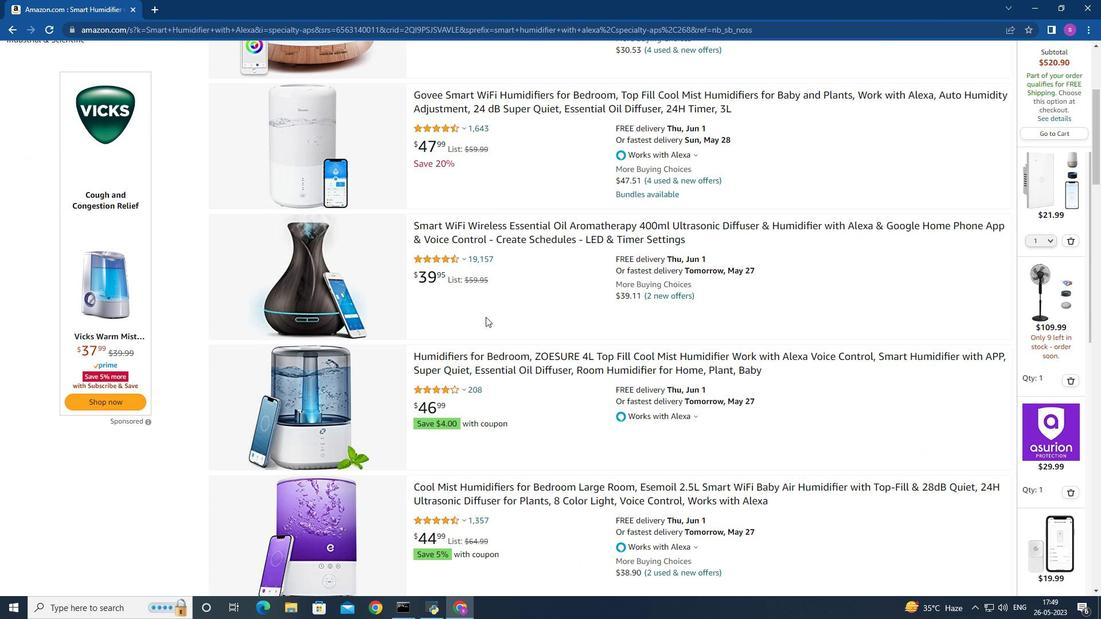 
Action: Mouse scrolled (486, 317) with delta (0, 0)
Screenshot: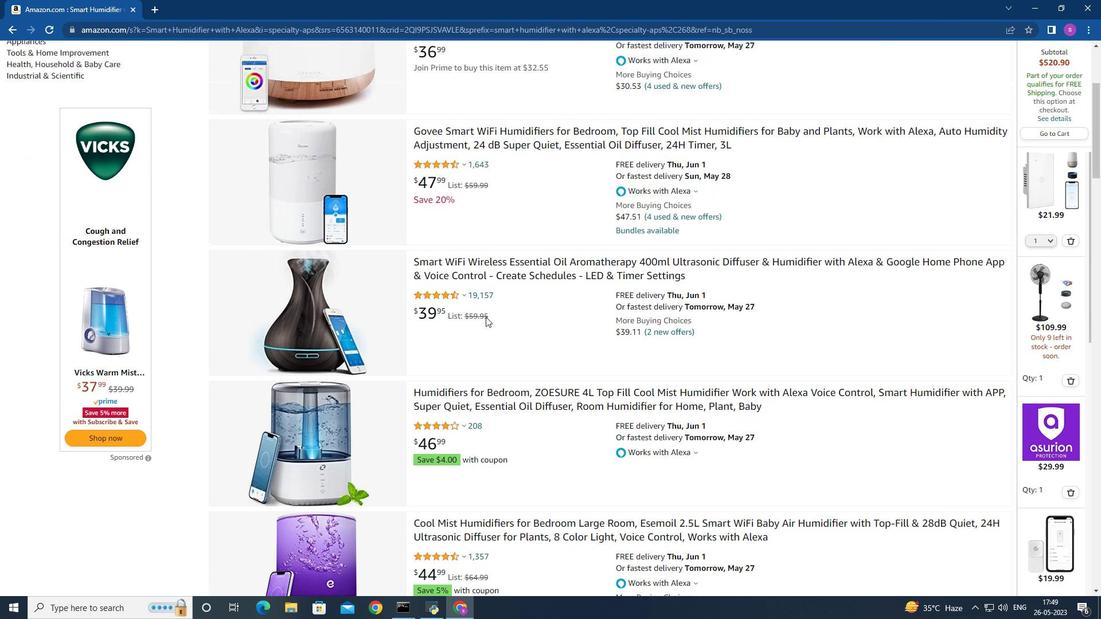 
Action: Mouse moved to (432, 257)
Screenshot: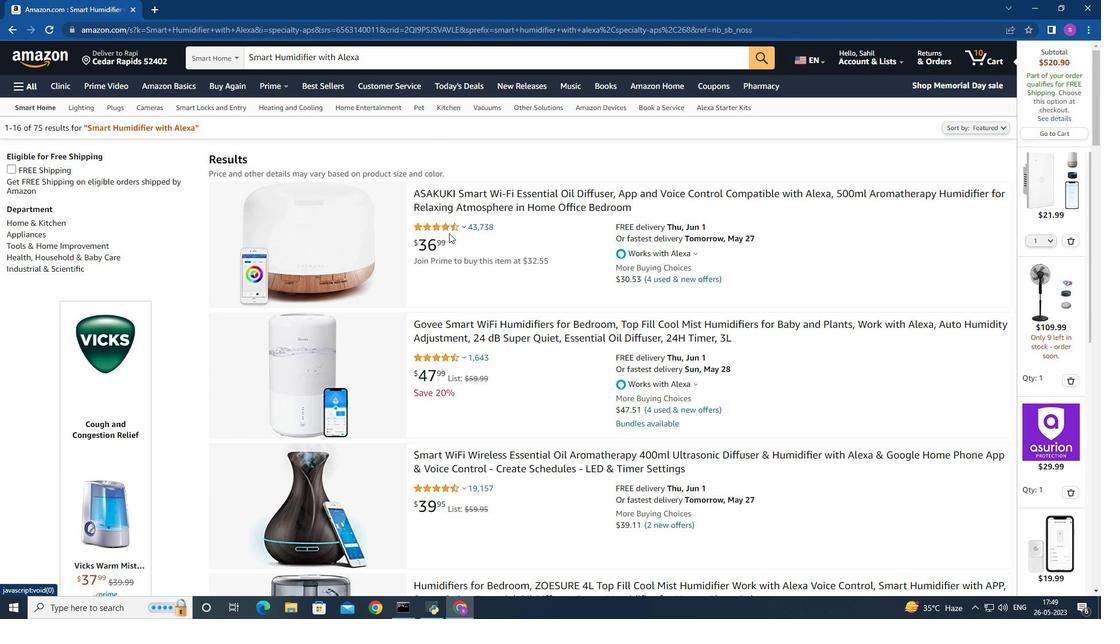 
Action: Mouse scrolled (432, 256) with delta (0, 0)
Screenshot: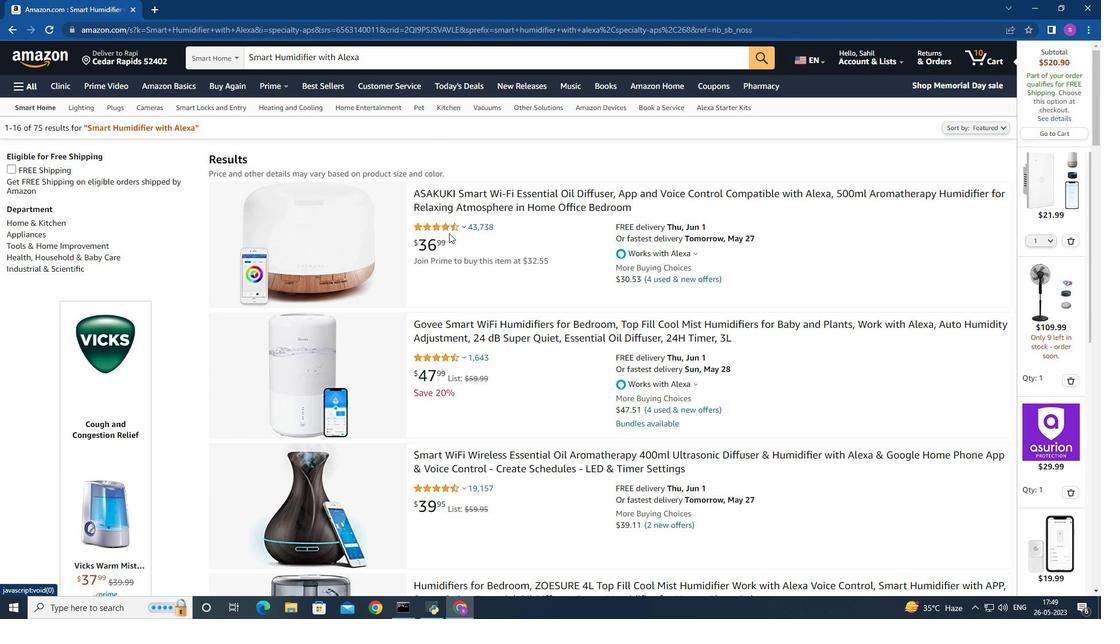 
Action: Mouse moved to (432, 257)
Screenshot: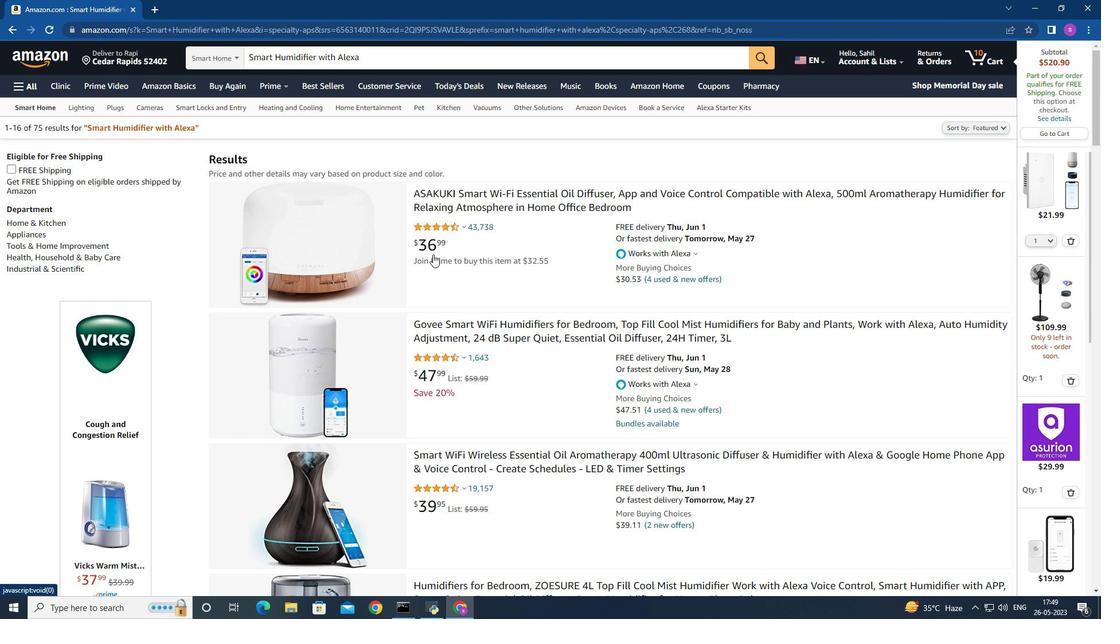 
Action: Mouse scrolled (432, 256) with delta (0, 0)
Screenshot: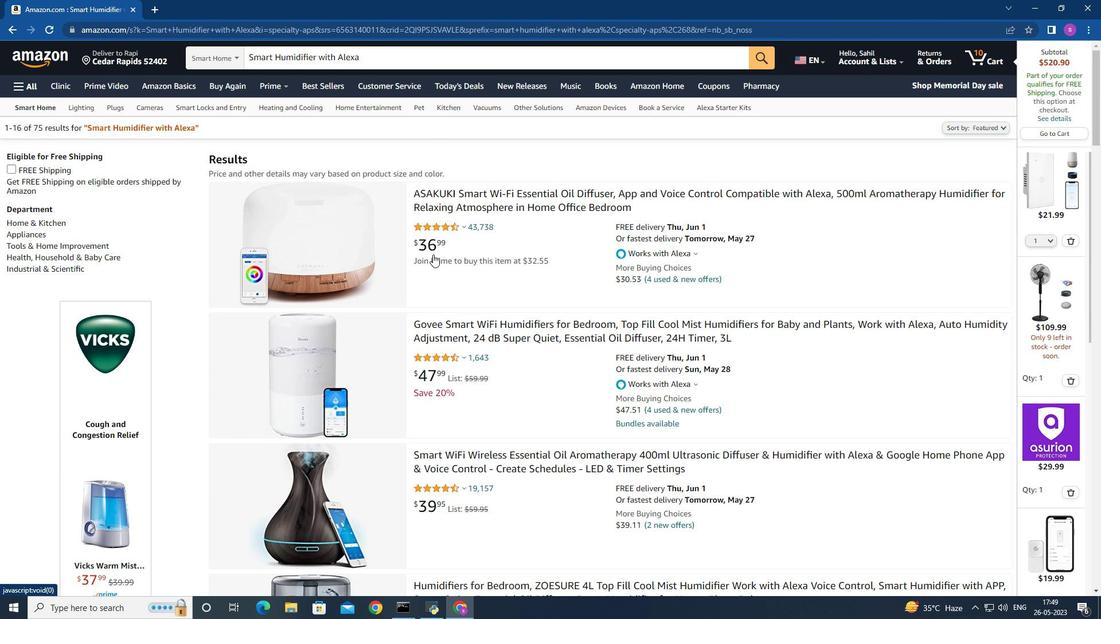 
Action: Mouse scrolled (432, 256) with delta (0, 0)
Screenshot: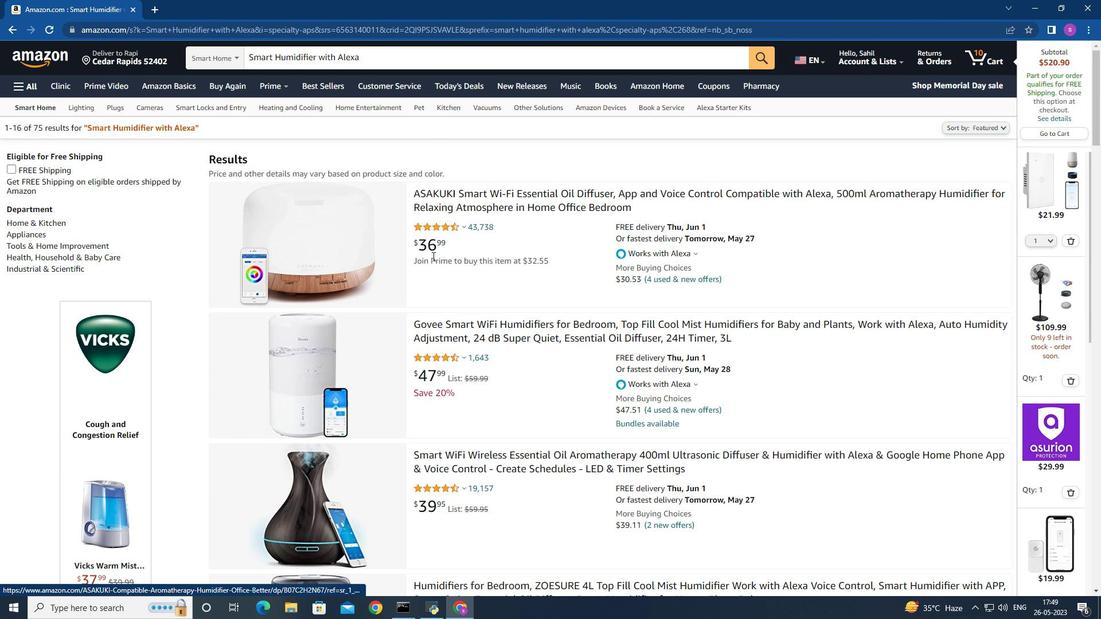 
Action: Mouse scrolled (432, 256) with delta (0, 0)
Screenshot: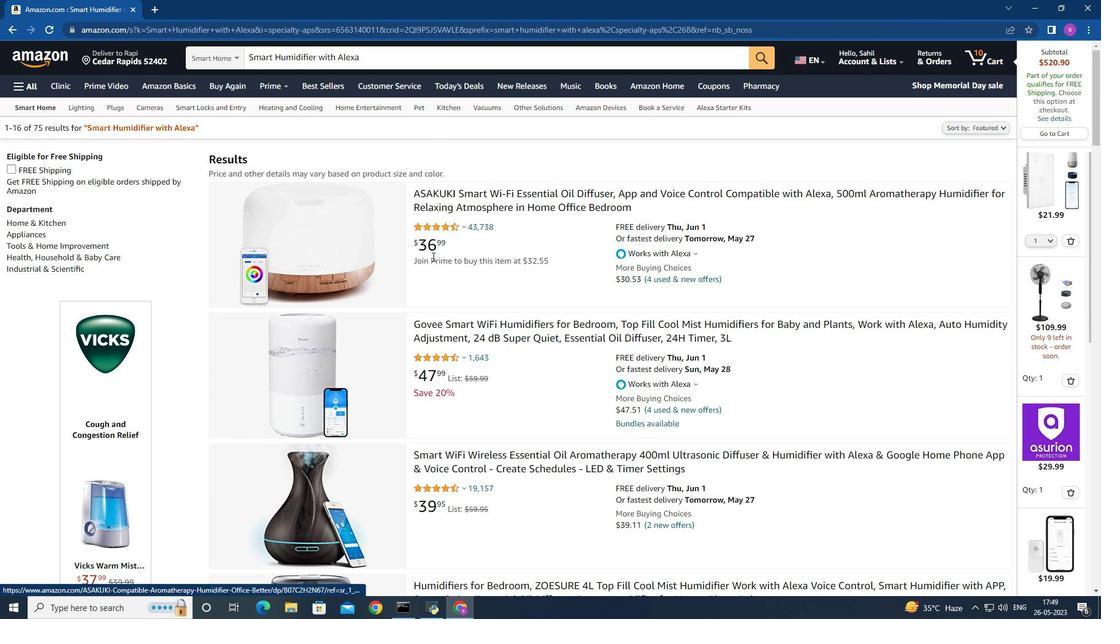 
Action: Mouse moved to (433, 258)
Screenshot: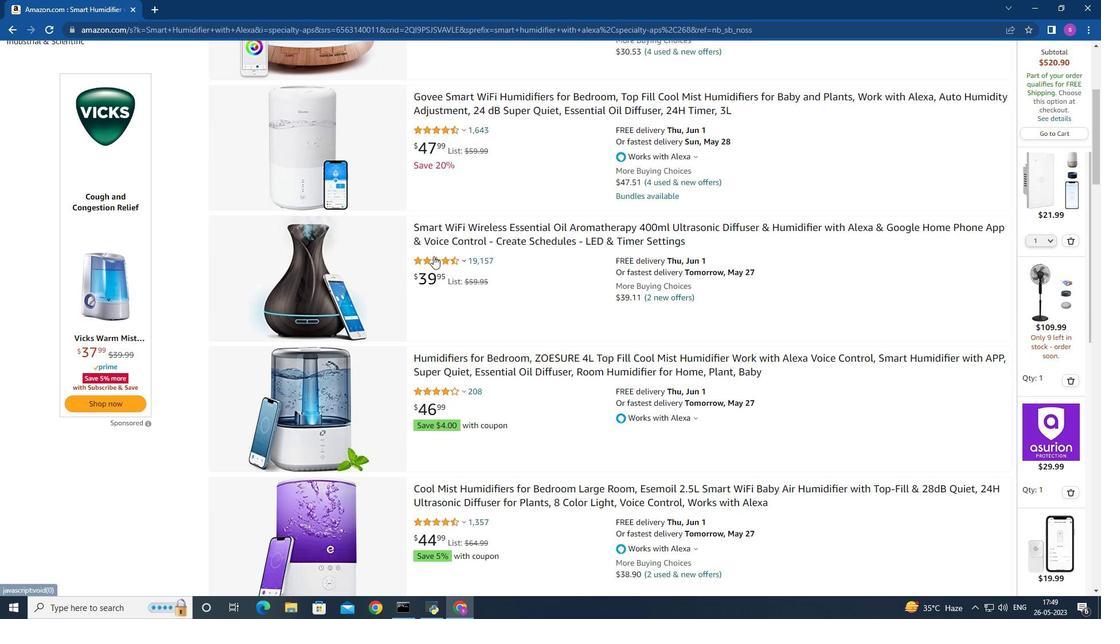
Action: Mouse scrolled (433, 257) with delta (0, 0)
Screenshot: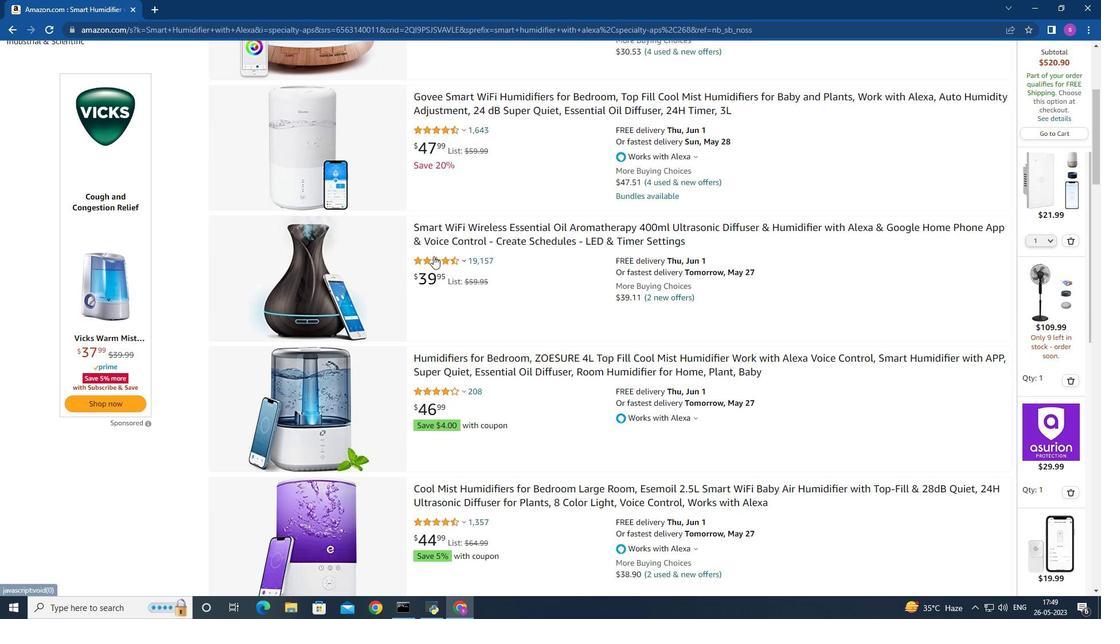 
Action: Mouse moved to (433, 258)
Screenshot: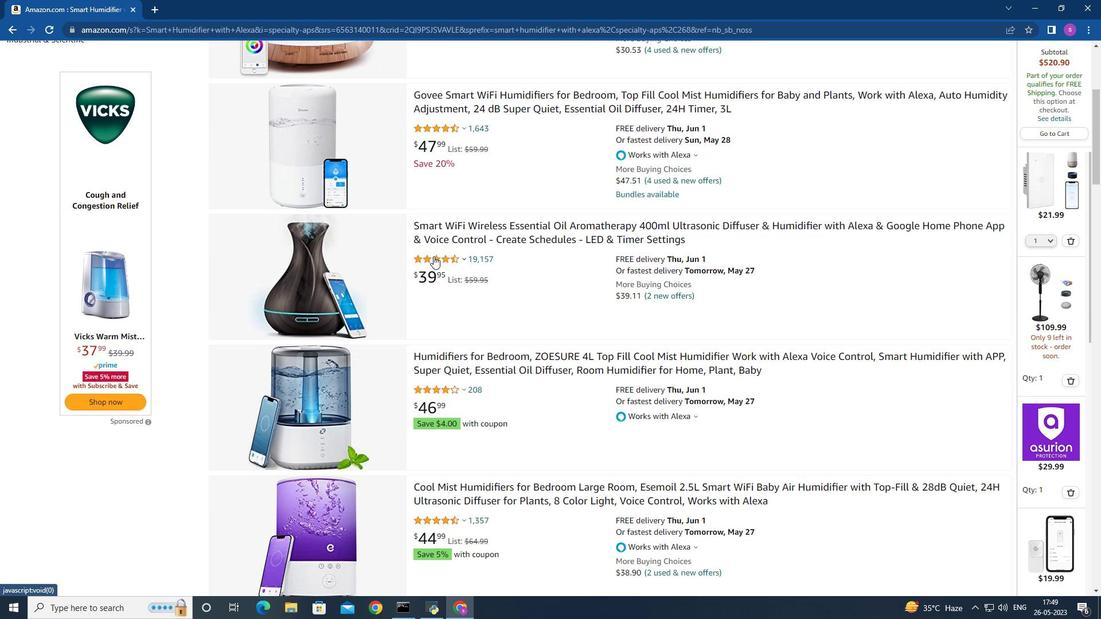 
Action: Mouse scrolled (433, 258) with delta (0, 0)
Screenshot: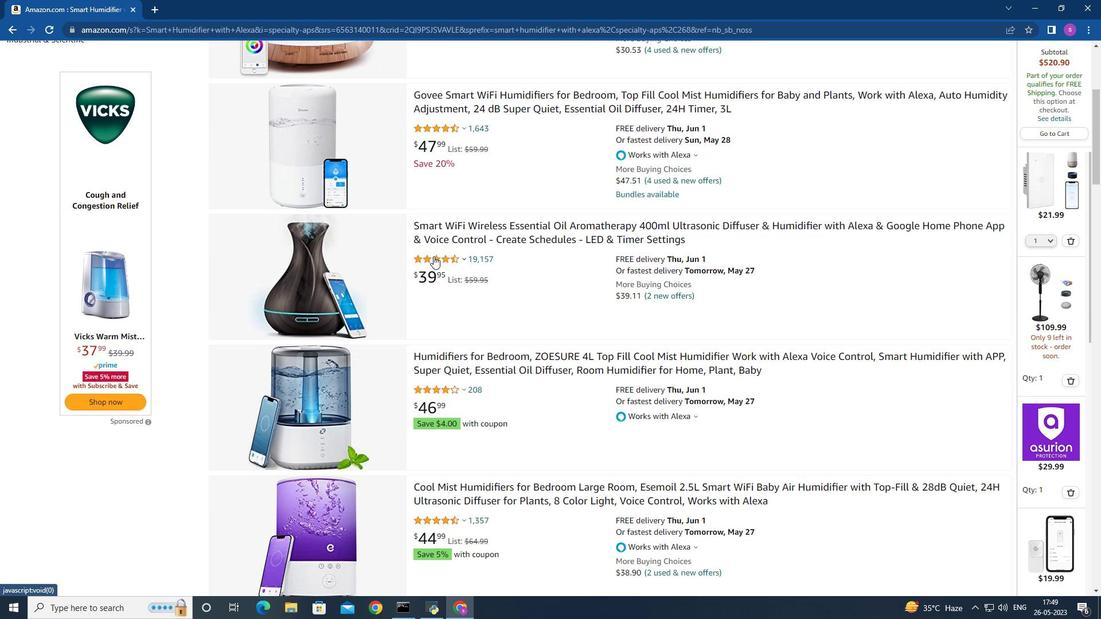 
Action: Mouse scrolled (433, 258) with delta (0, 0)
Screenshot: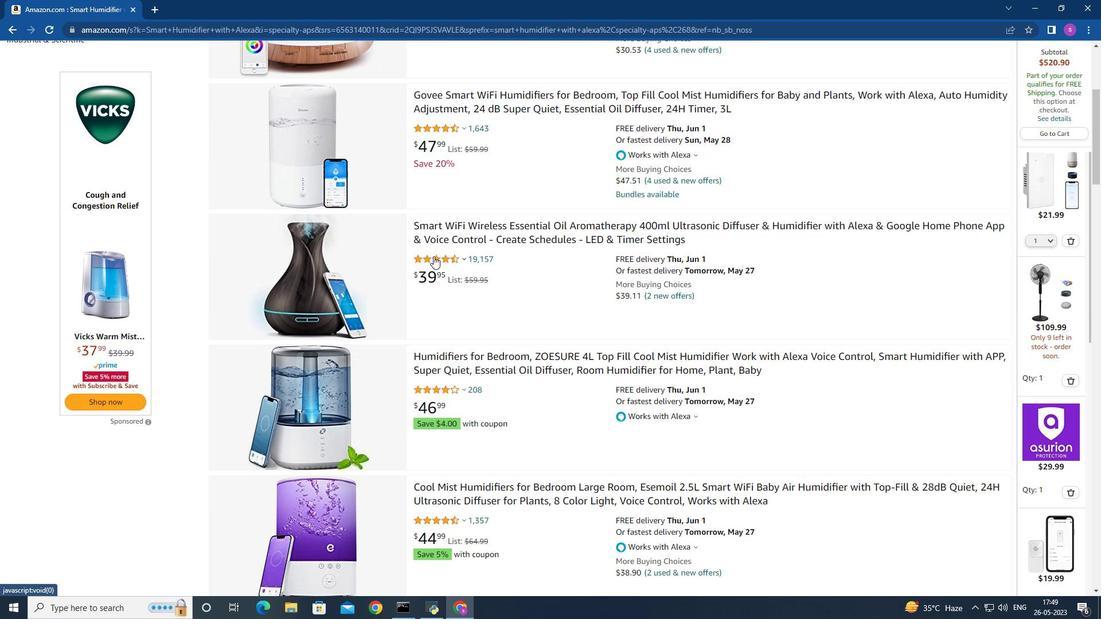 
Action: Mouse scrolled (433, 258) with delta (0, 0)
Screenshot: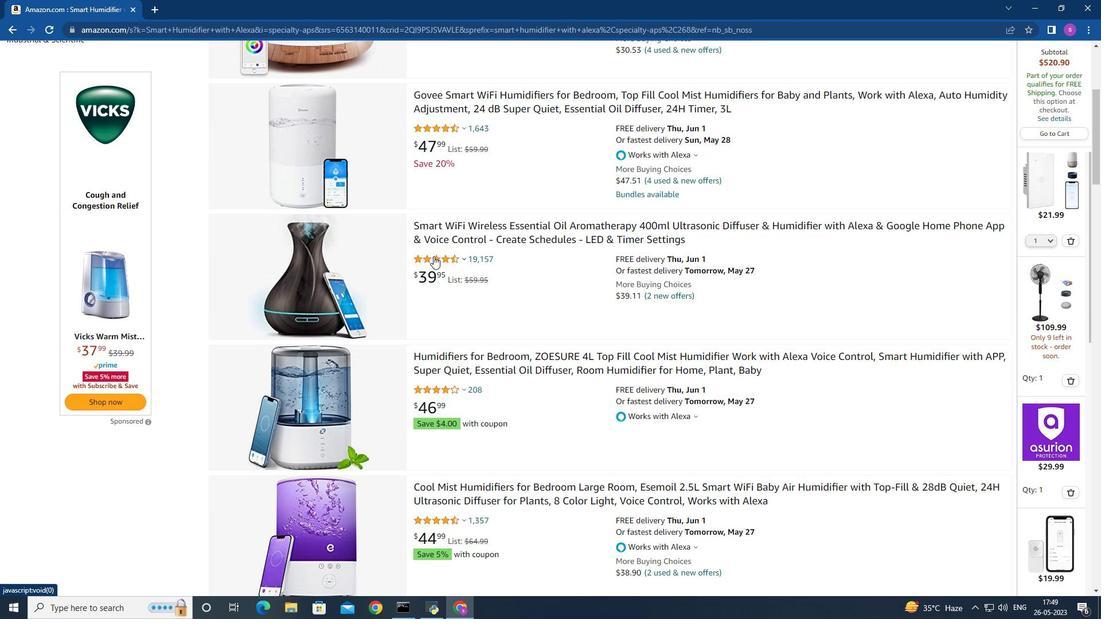 
Action: Mouse scrolled (433, 258) with delta (0, 0)
Screenshot: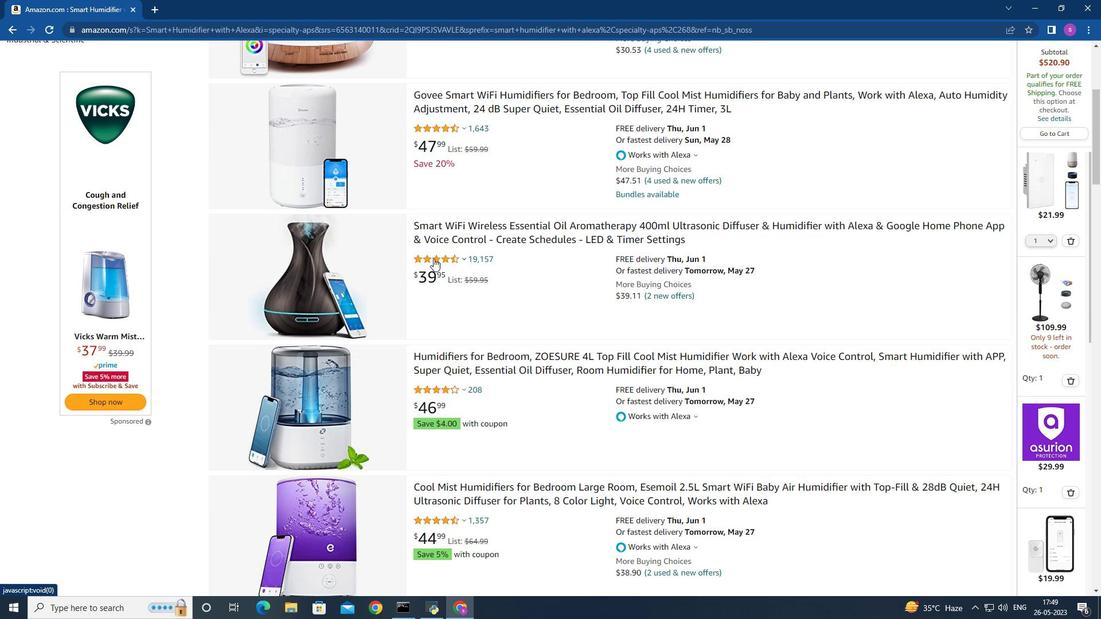 
Action: Mouse moved to (529, 196)
Screenshot: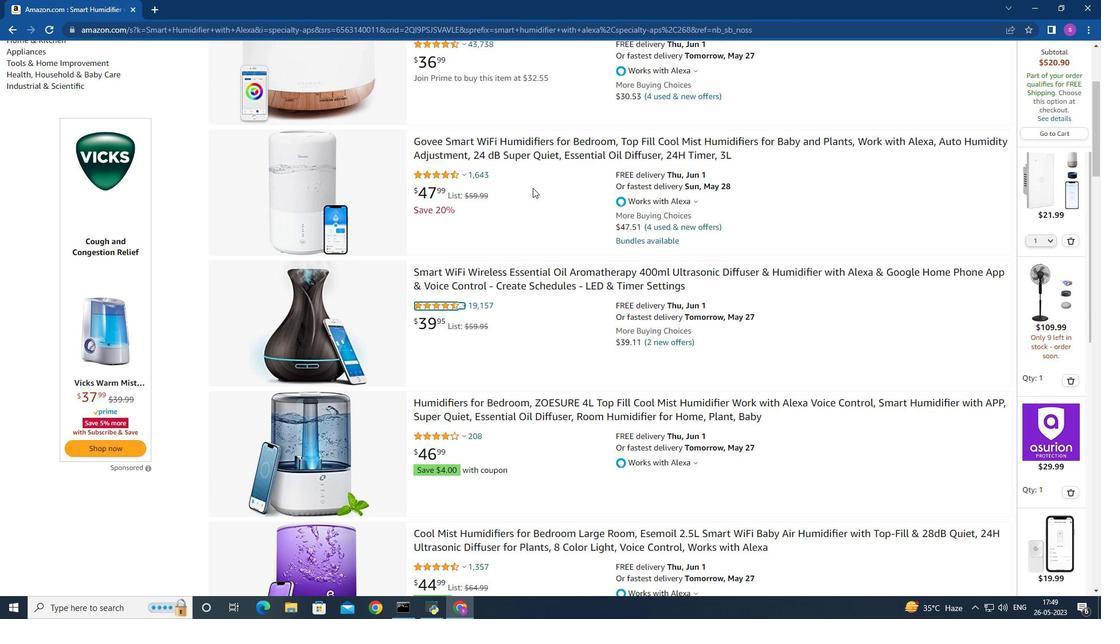 
Action: Mouse scrolled (529, 197) with delta (0, 0)
Screenshot: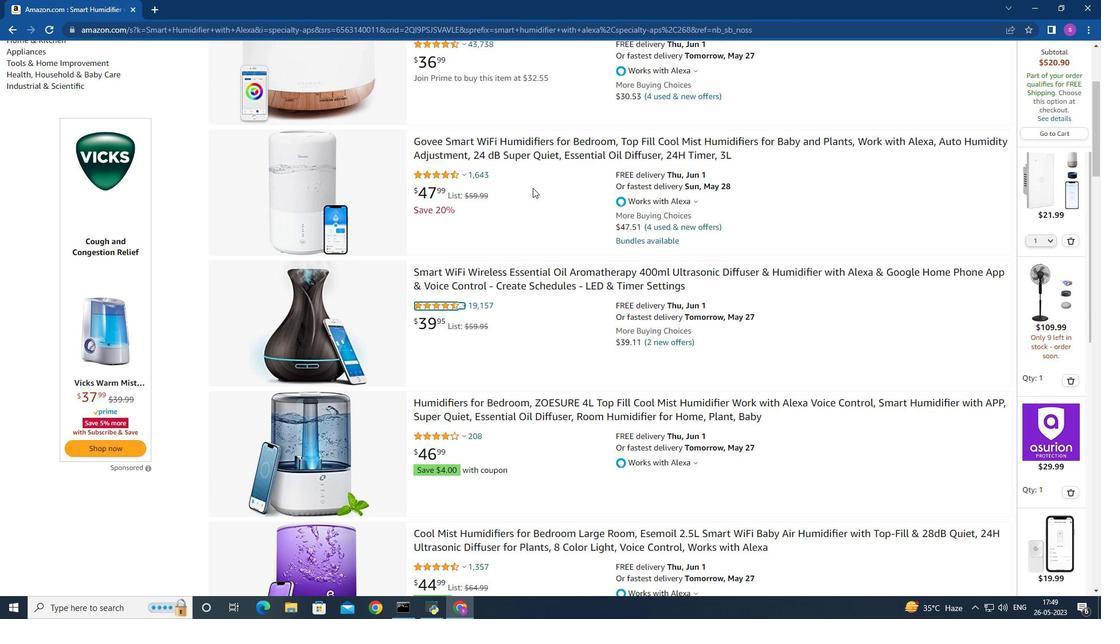
Action: Mouse moved to (529, 200)
Screenshot: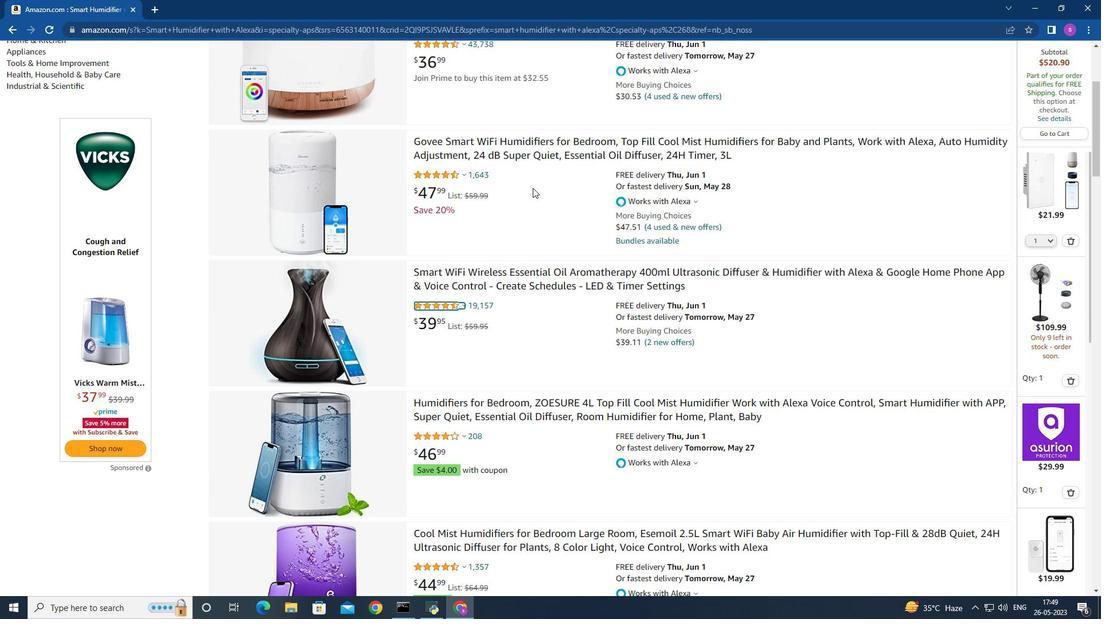 
Action: Mouse scrolled (529, 201) with delta (0, 0)
Screenshot: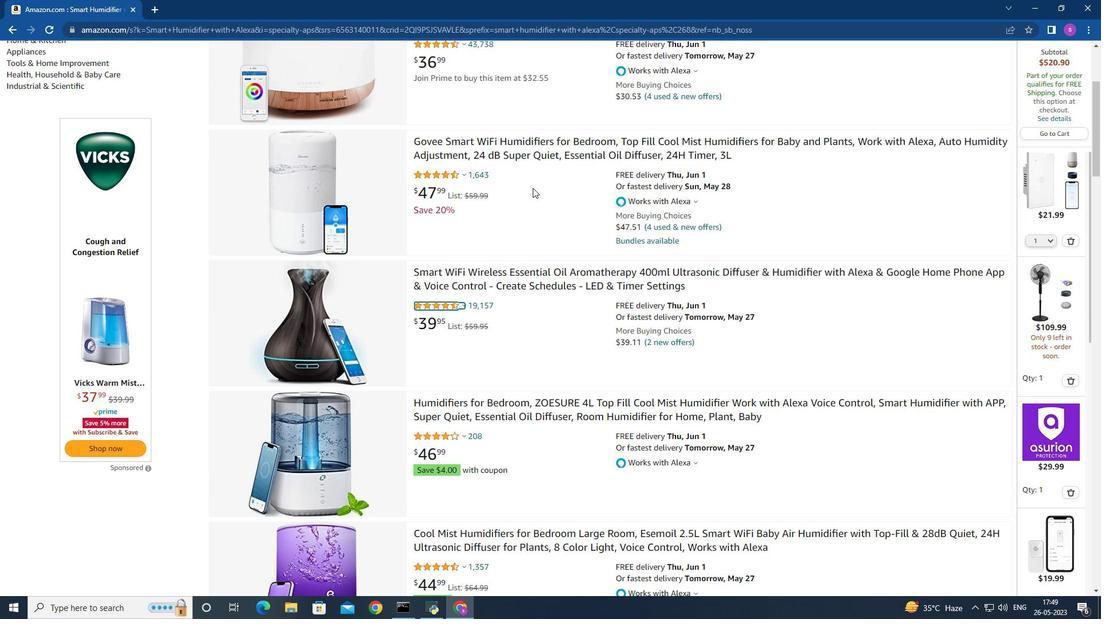 
Action: Mouse moved to (530, 209)
Screenshot: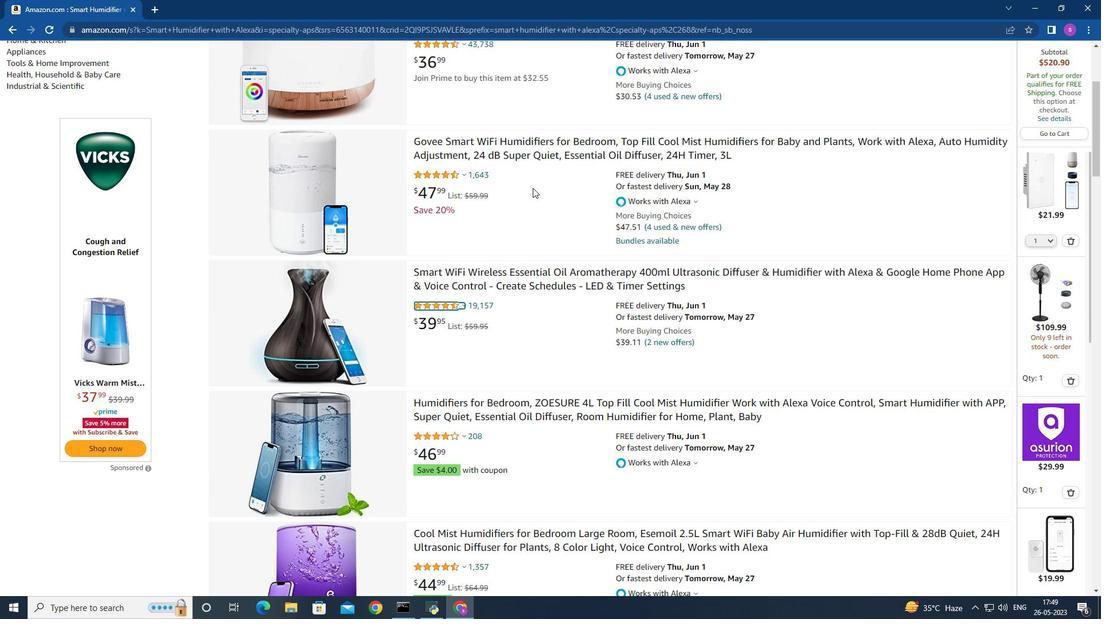 
Action: Mouse scrolled (530, 210) with delta (0, 0)
Screenshot: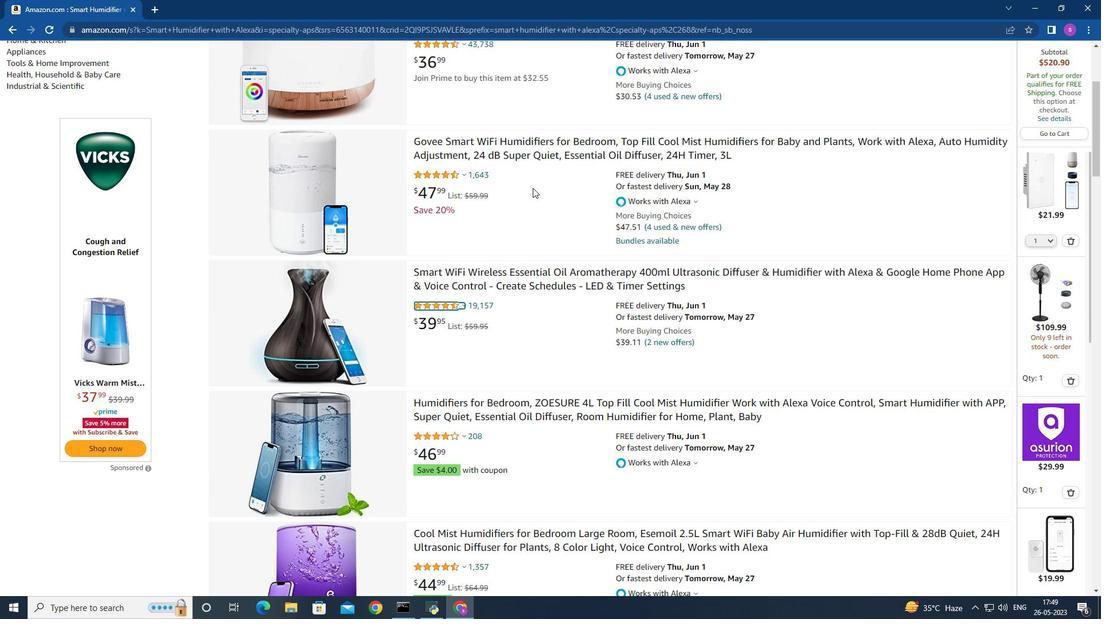 
Action: Mouse moved to (531, 218)
Screenshot: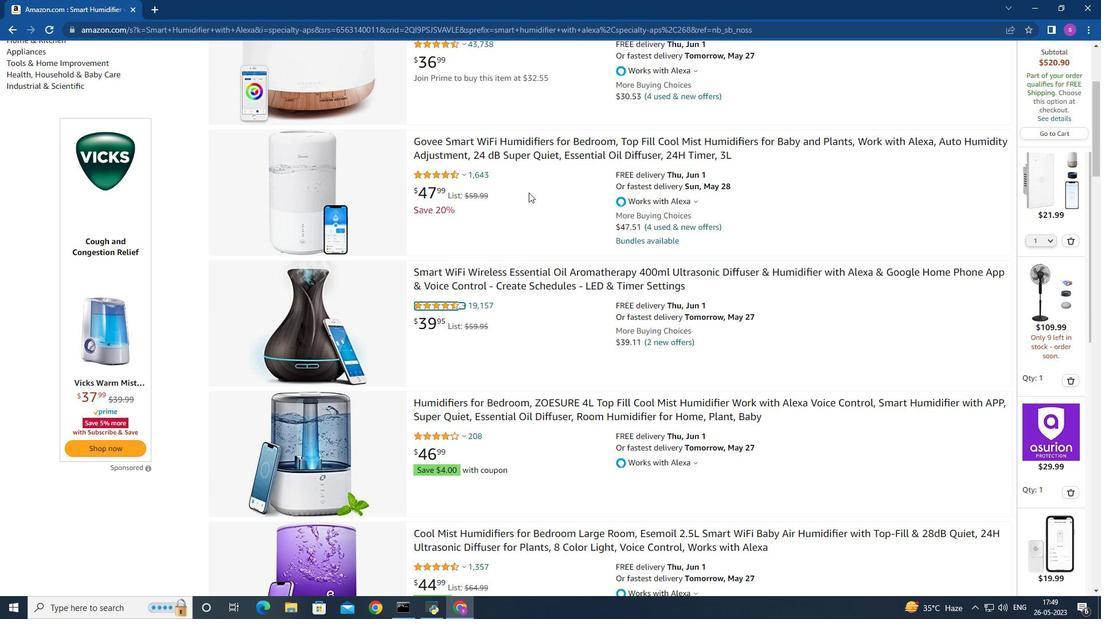 
Action: Mouse scrolled (531, 218) with delta (0, 0)
Screenshot: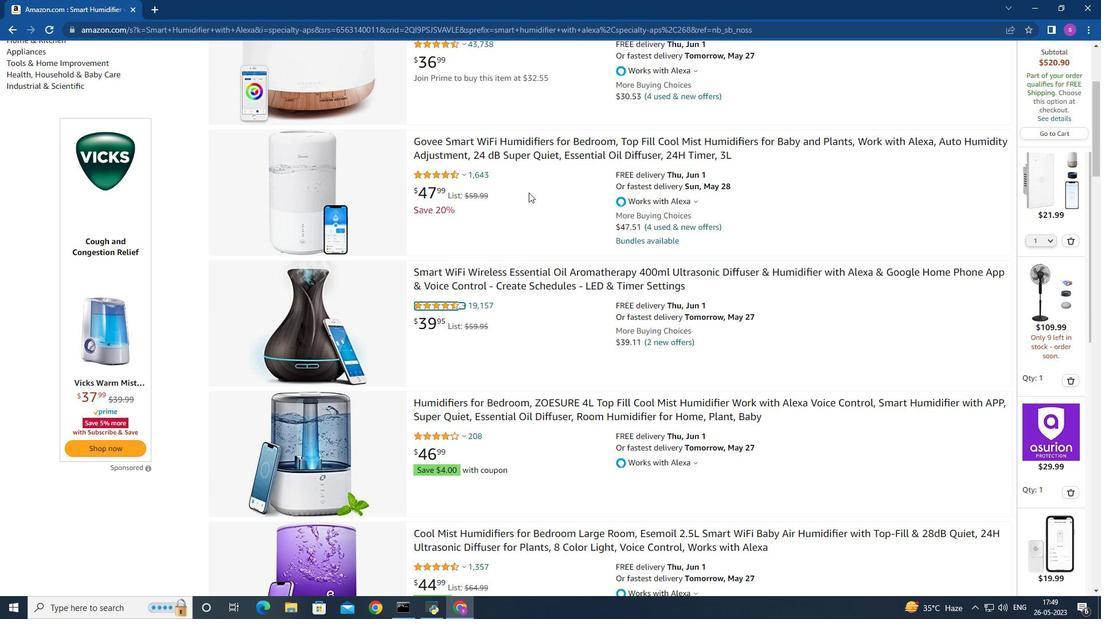 
Action: Mouse moved to (533, 227)
Screenshot: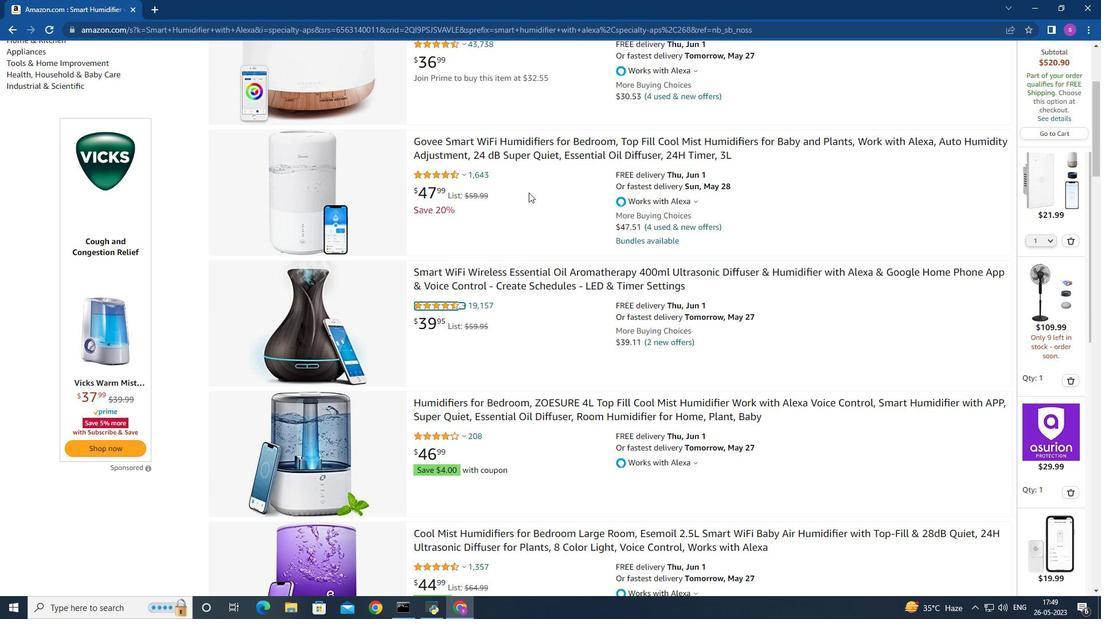 
Action: Mouse scrolled (533, 228) with delta (0, 0)
Screenshot: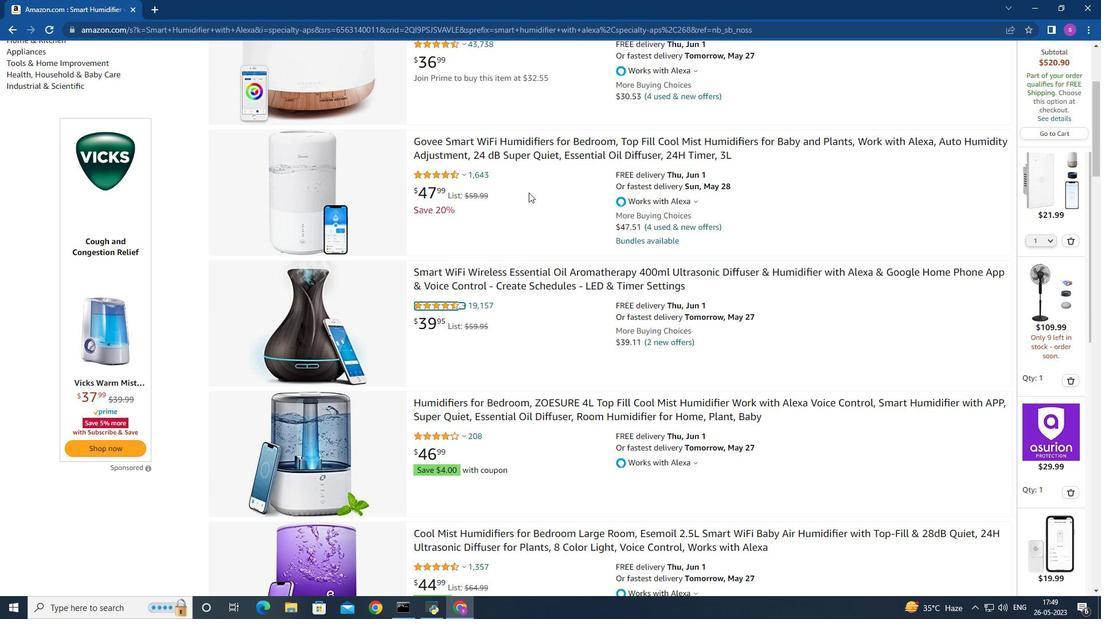 
Action: Mouse moved to (534, 241)
Screenshot: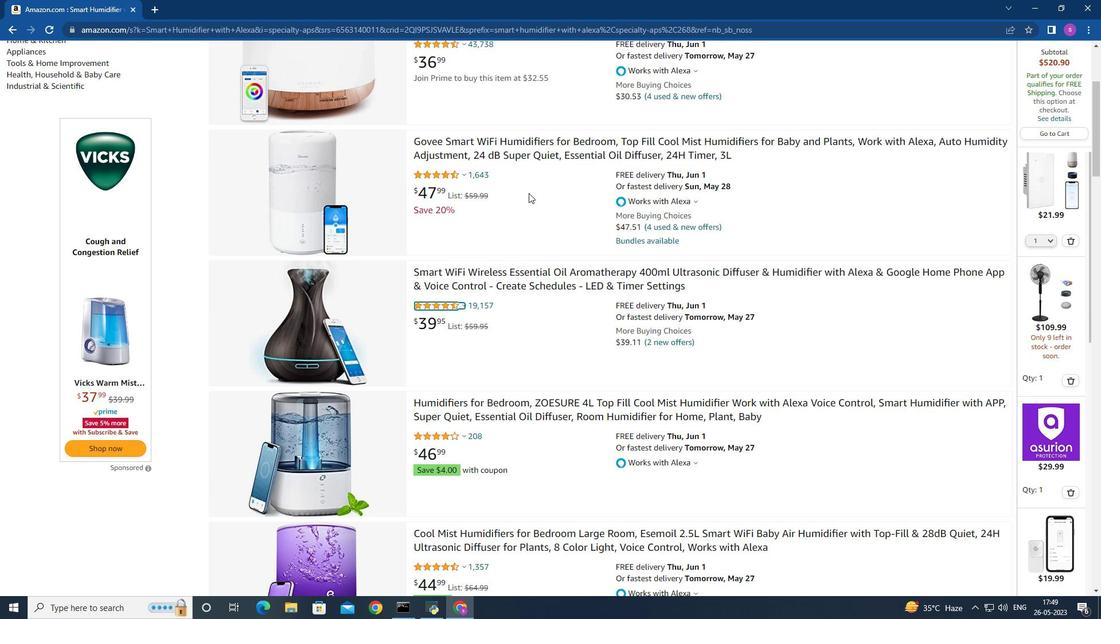 
Action: Mouse scrolled (534, 241) with delta (0, 0)
Screenshot: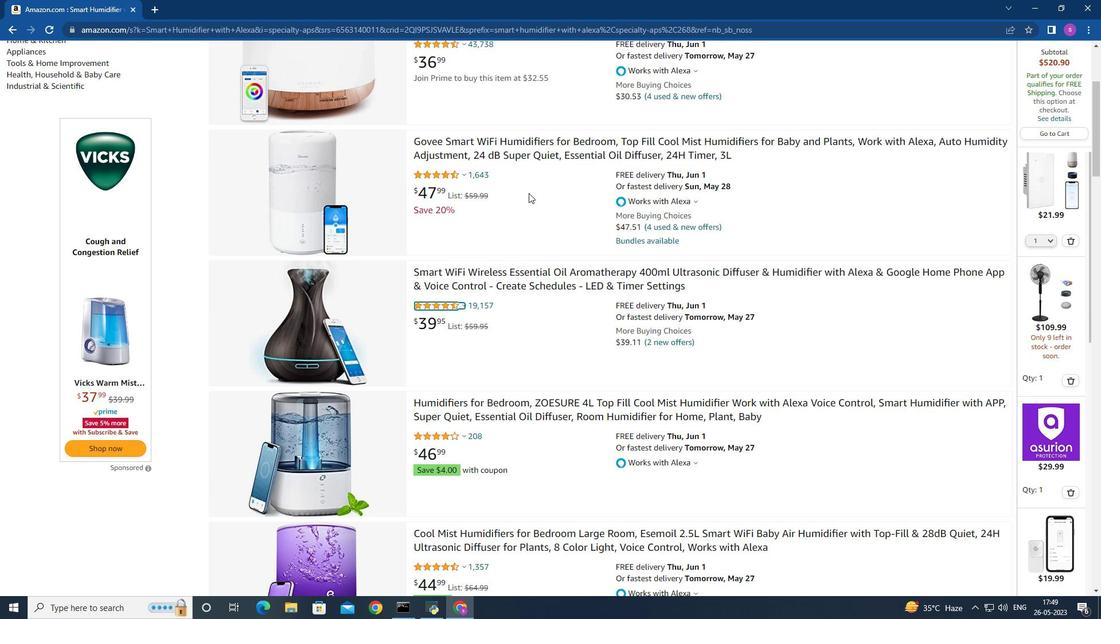 
Action: Mouse moved to (539, 264)
Screenshot: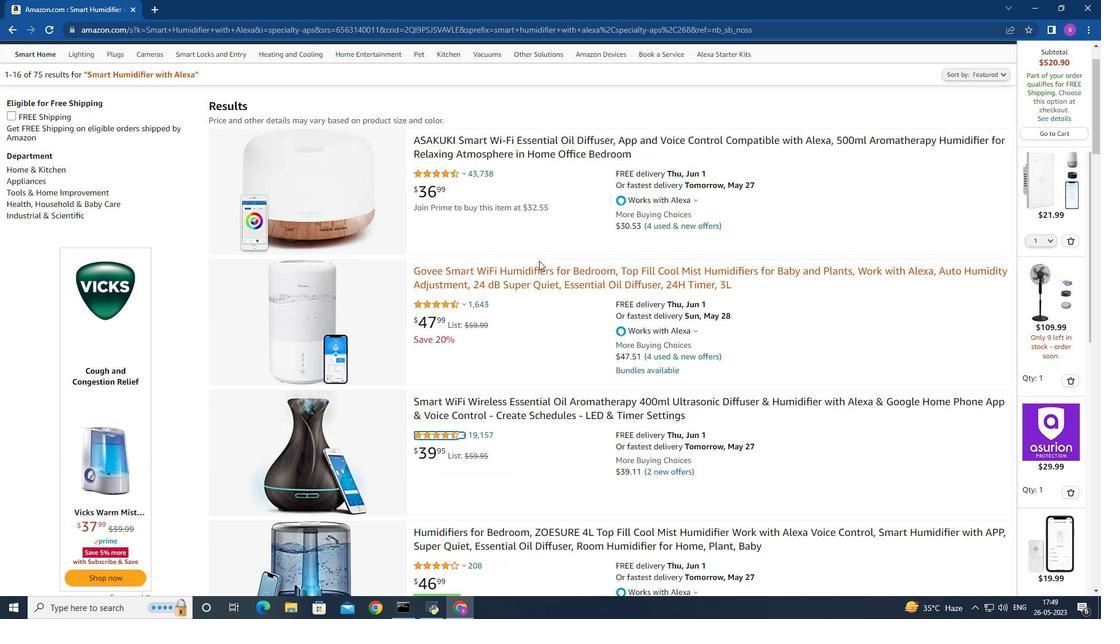 
Action: Mouse scrolled (539, 264) with delta (0, 0)
Screenshot: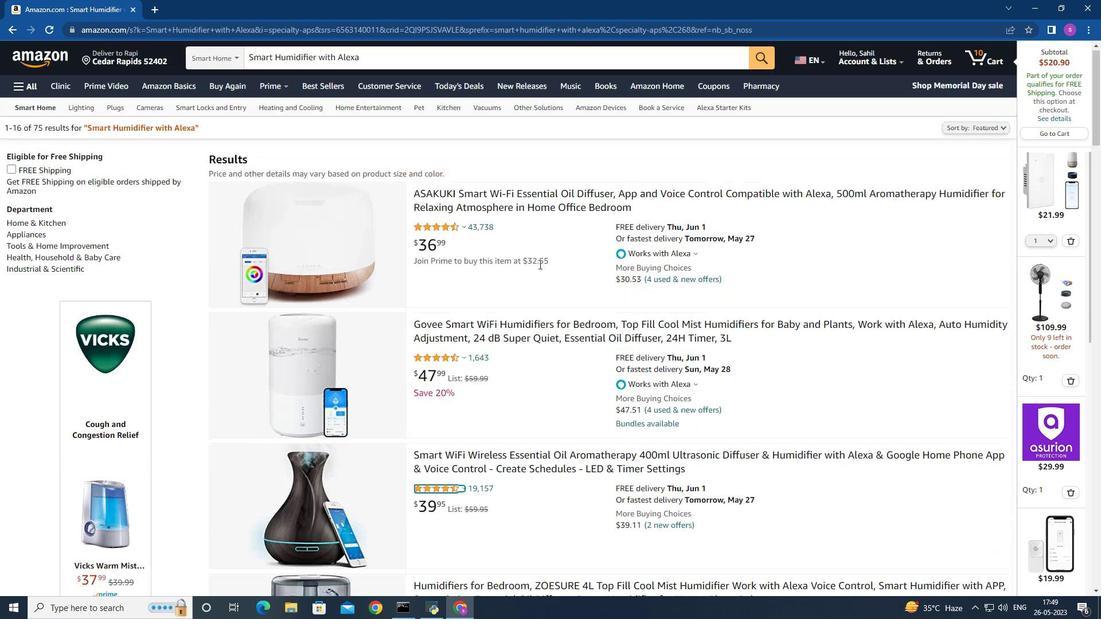 
Action: Mouse scrolled (539, 265) with delta (0, 0)
Screenshot: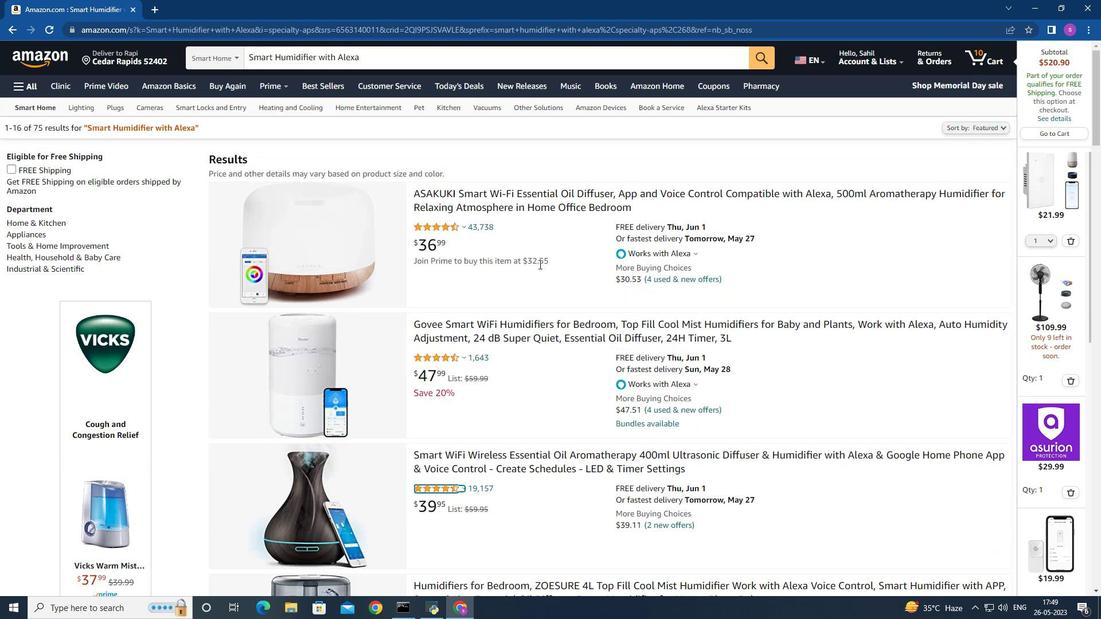 
Action: Mouse scrolled (539, 265) with delta (0, 0)
Screenshot: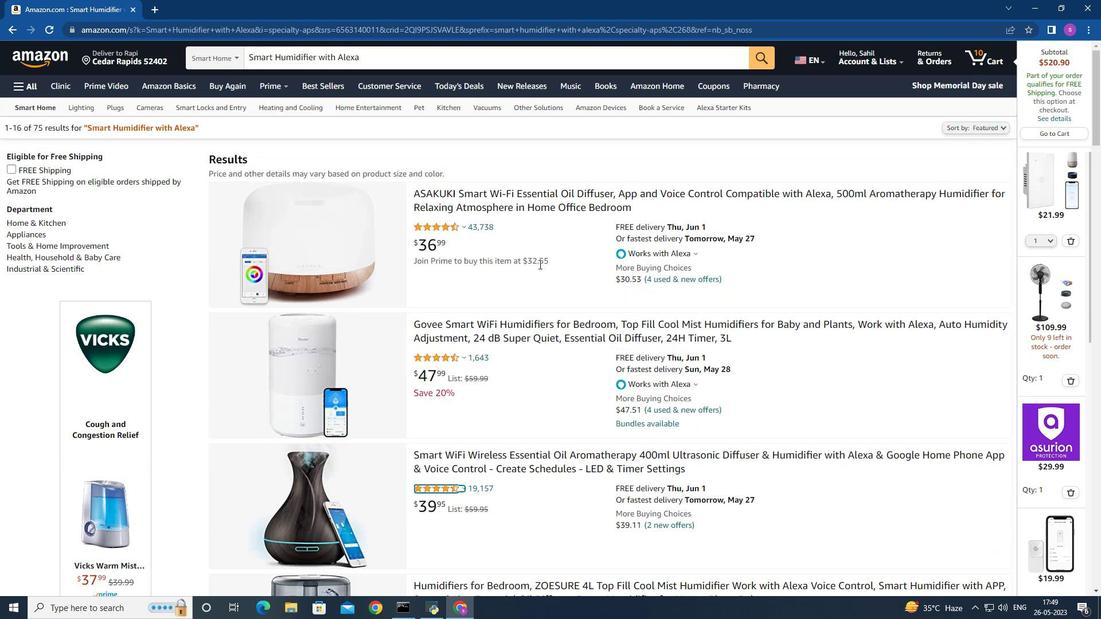 
Action: Mouse moved to (539, 265)
Screenshot: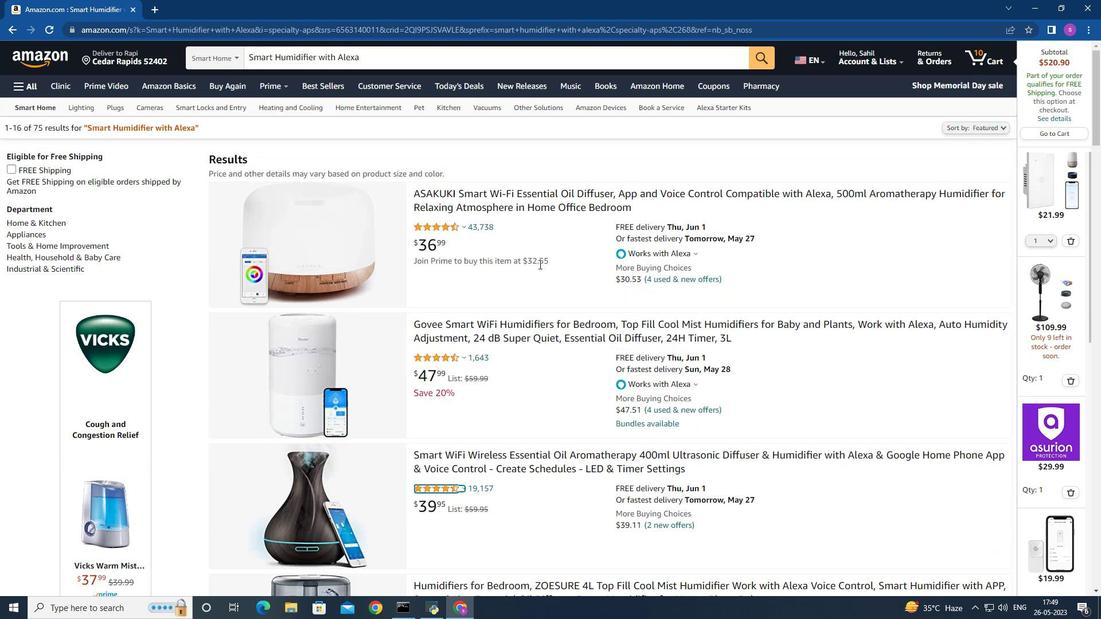 
Action: Mouse scrolled (539, 265) with delta (0, 0)
Screenshot: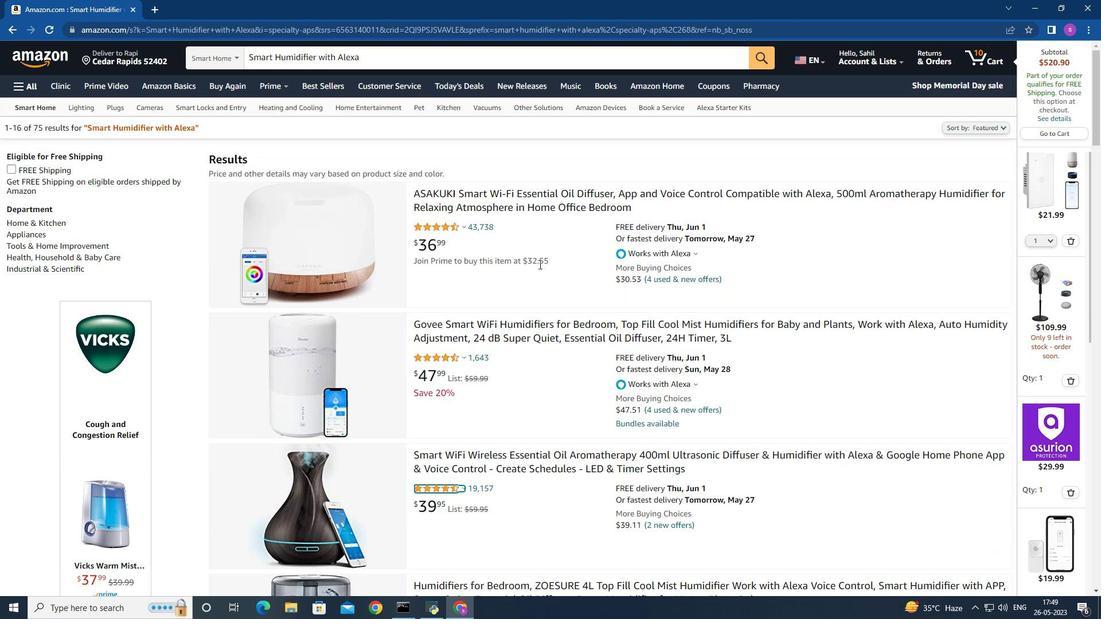 
Action: Mouse scrolled (539, 265) with delta (0, 0)
Screenshot: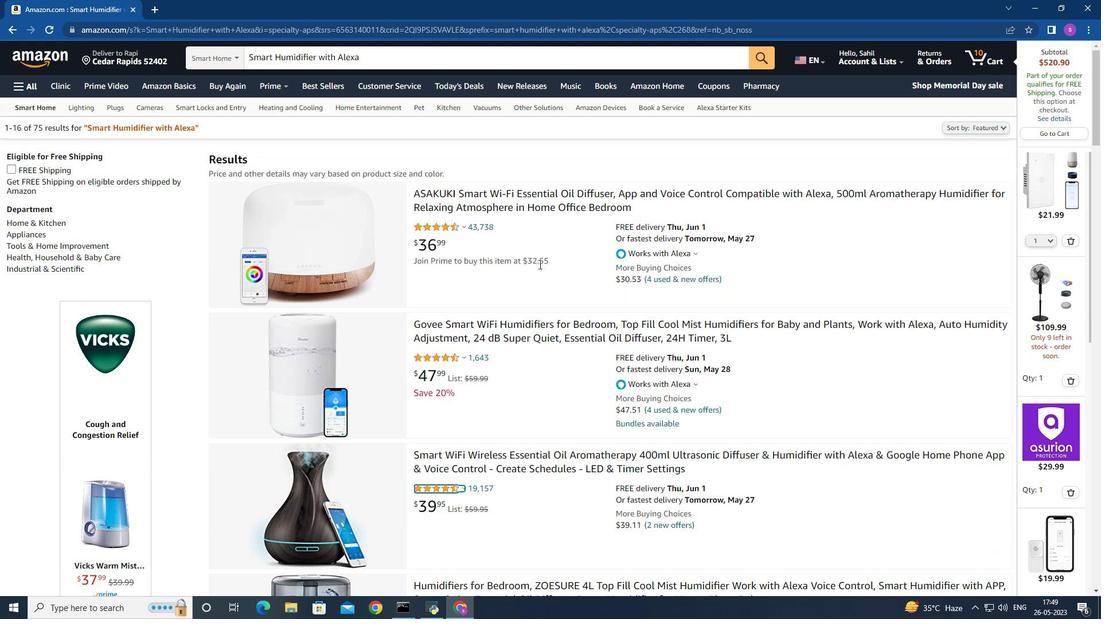 
Action: Mouse moved to (542, 299)
Screenshot: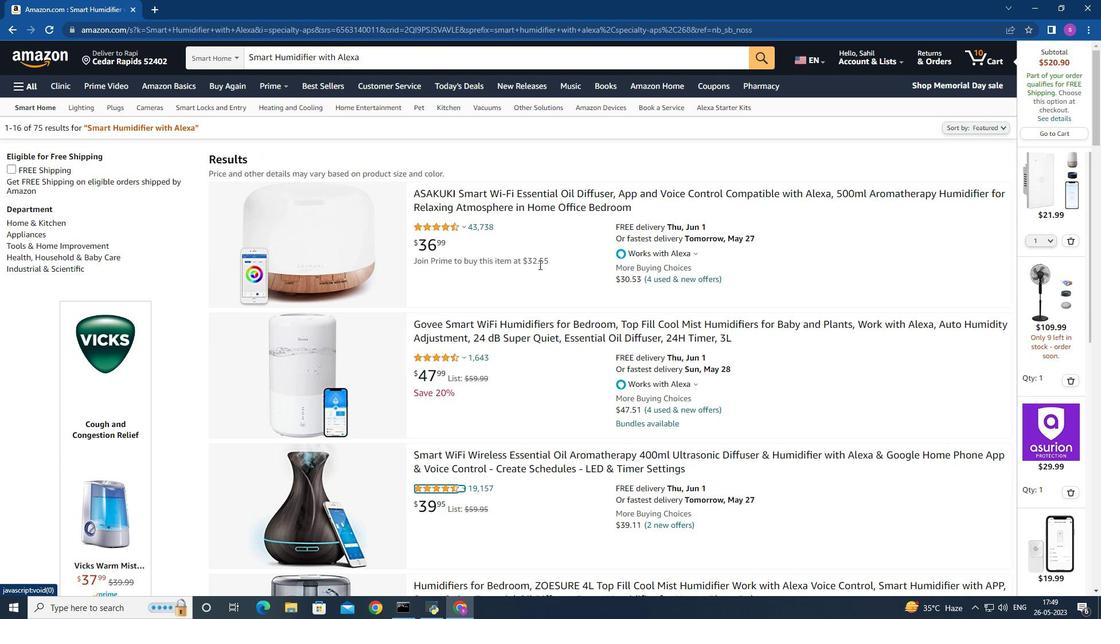 
Action: Mouse scrolled (542, 299) with delta (0, 0)
Screenshot: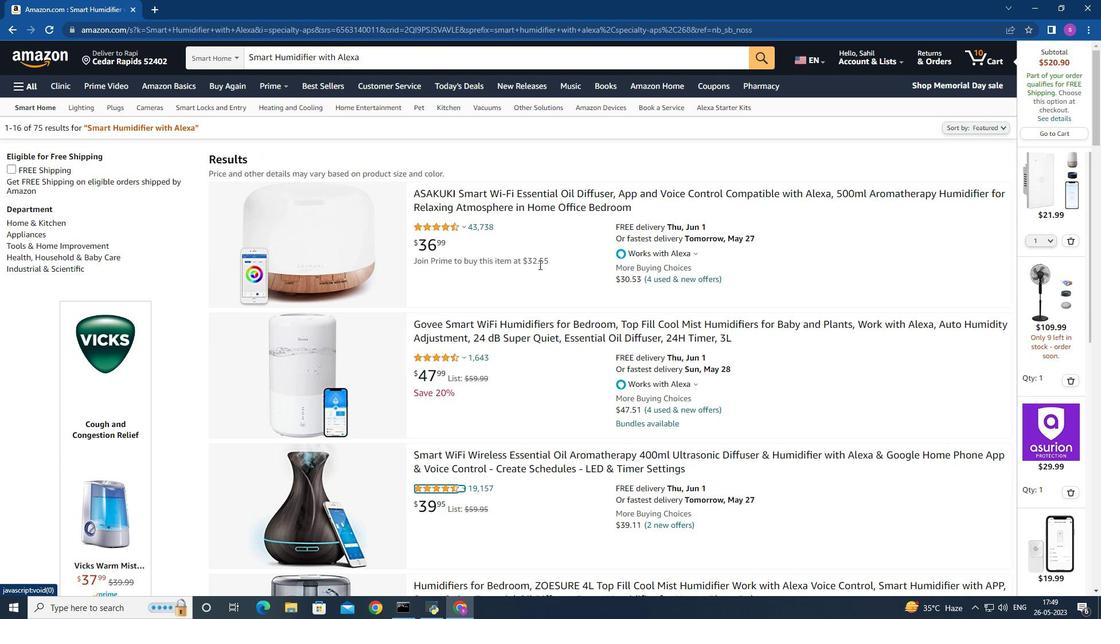 
Action: Mouse moved to (440, 277)
Screenshot: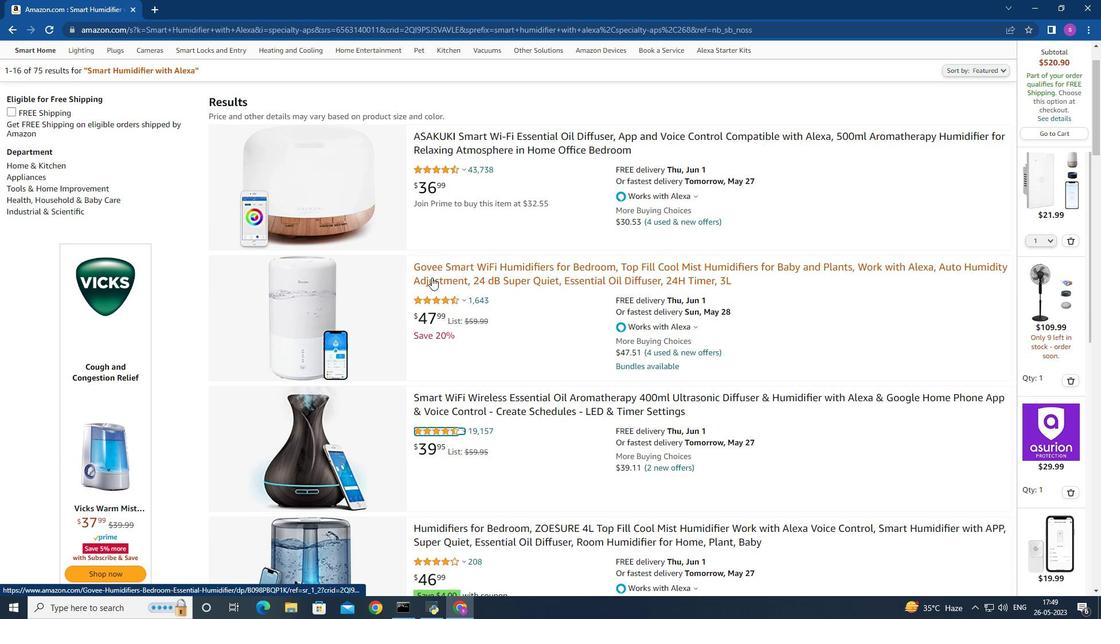 
Action: Mouse scrolled (440, 276) with delta (0, 0)
Screenshot: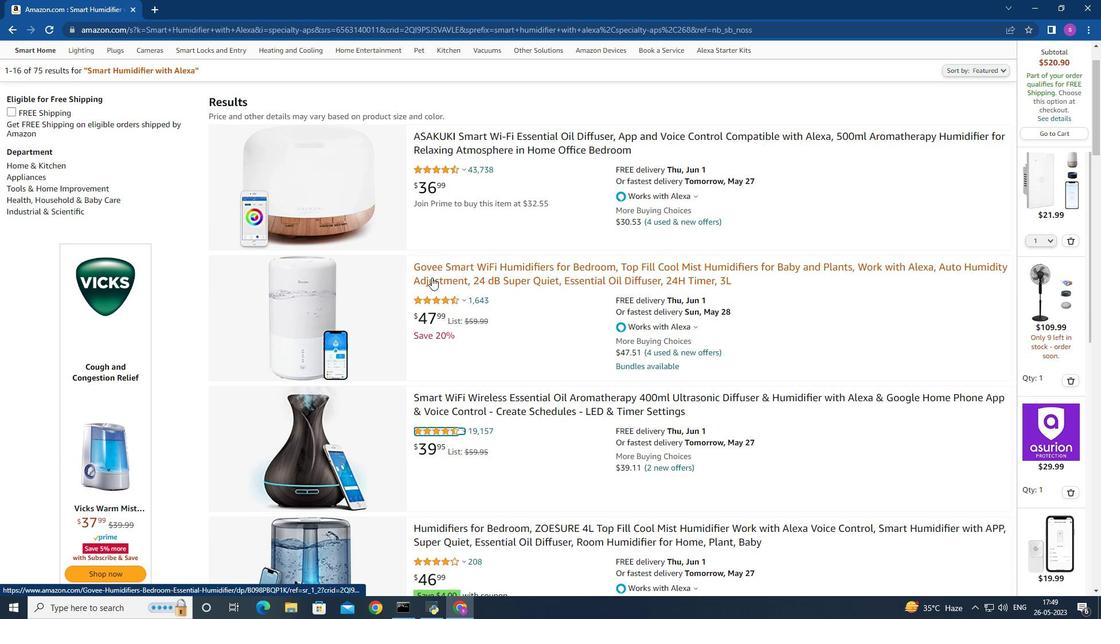 
Action: Mouse scrolled (440, 276) with delta (0, 0)
Screenshot: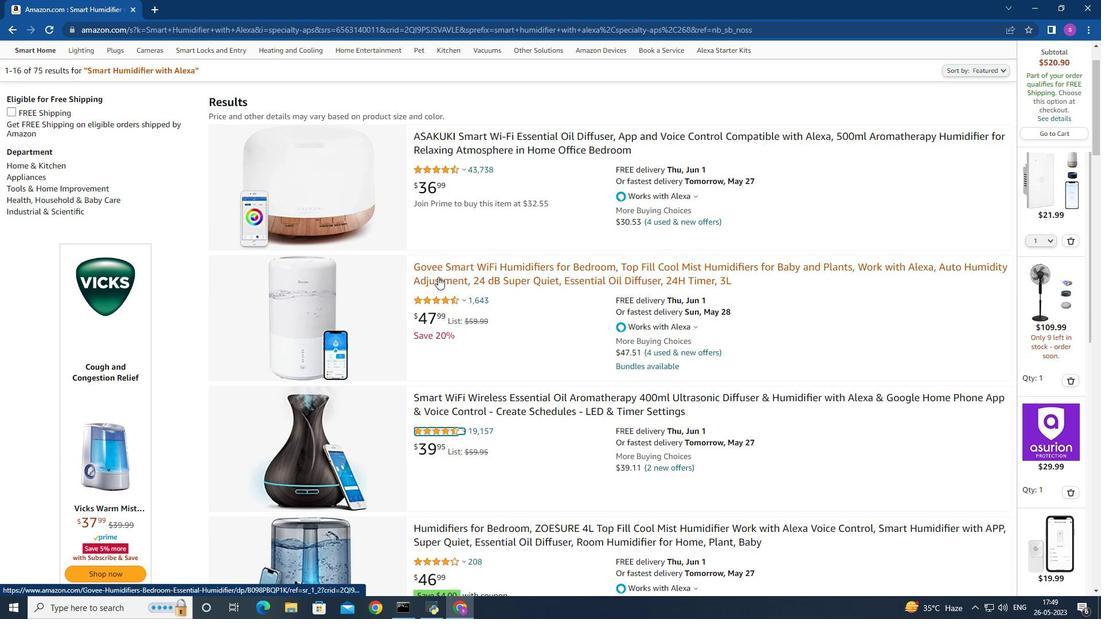 
Action: Mouse scrolled (440, 276) with delta (0, 0)
Screenshot: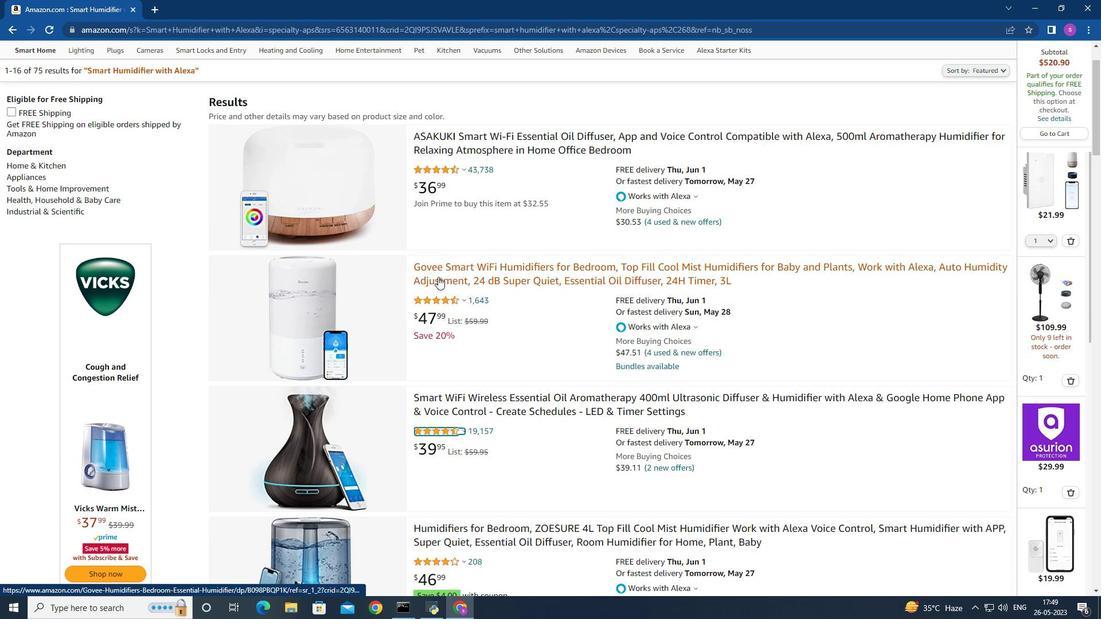 
Action: Mouse moved to (477, 276)
Screenshot: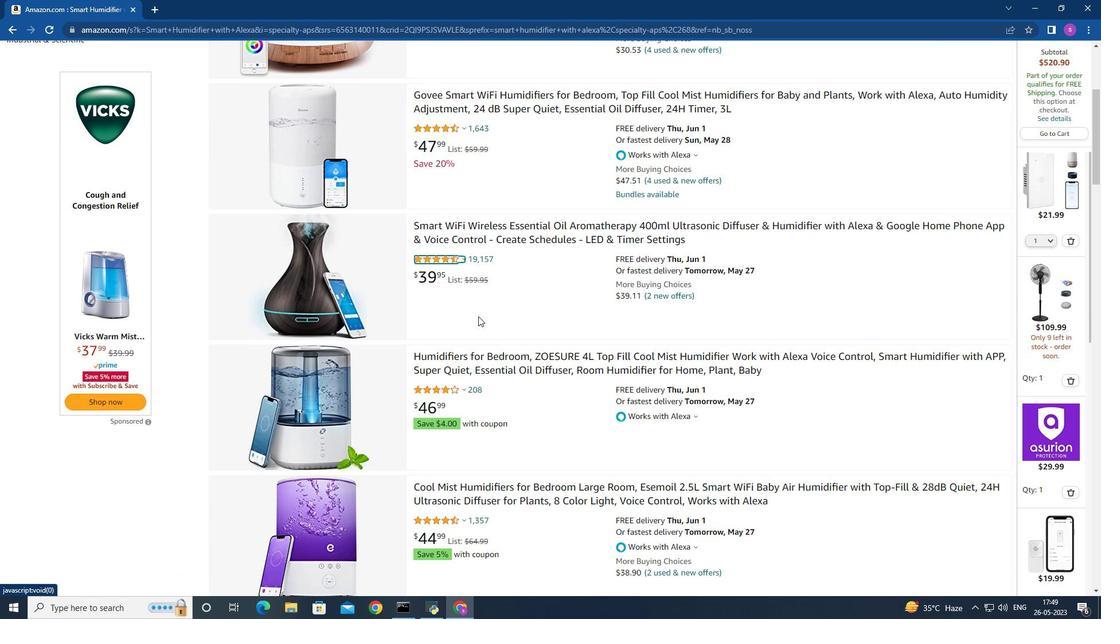 
Action: Mouse scrolled (477, 278) with delta (0, 0)
Screenshot: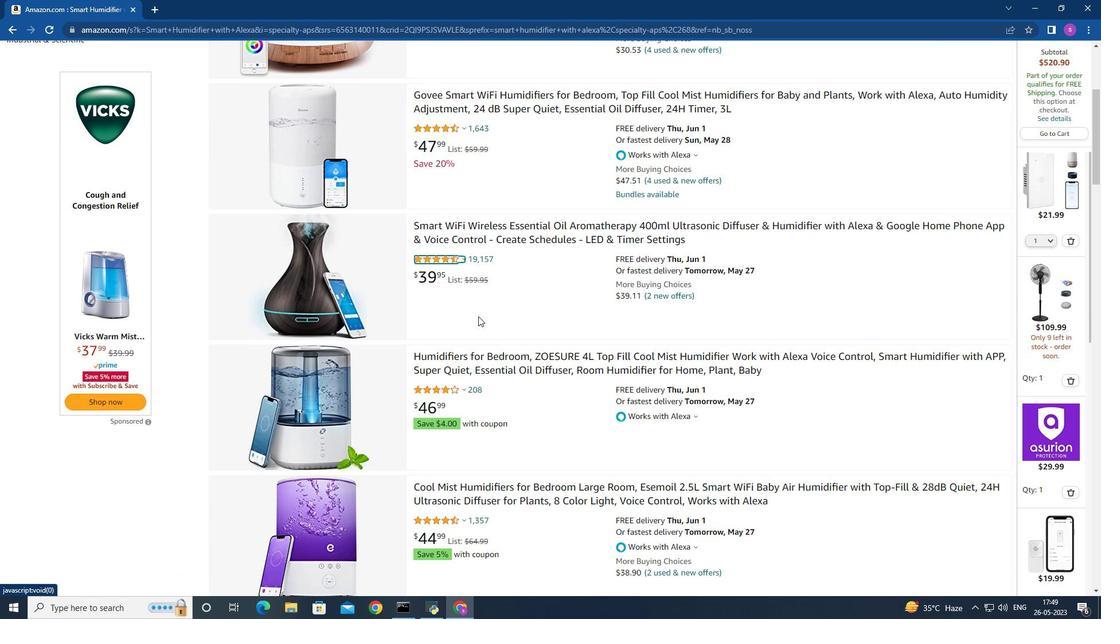 
Action: Mouse moved to (481, 290)
Screenshot: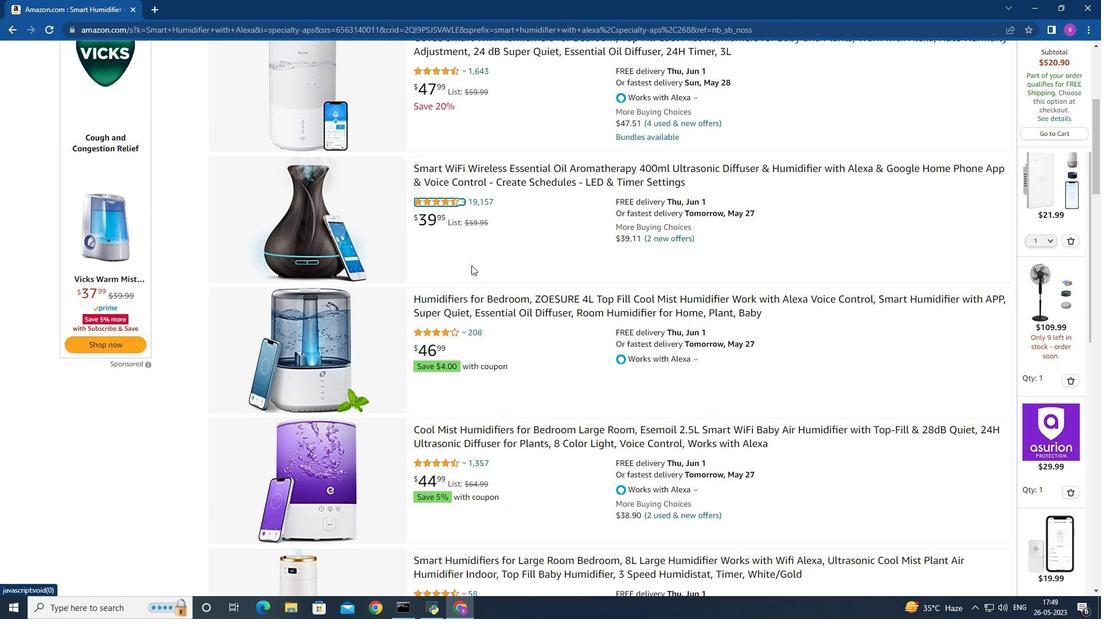 
Action: Mouse scrolled (471, 266) with delta (0, 0)
Screenshot: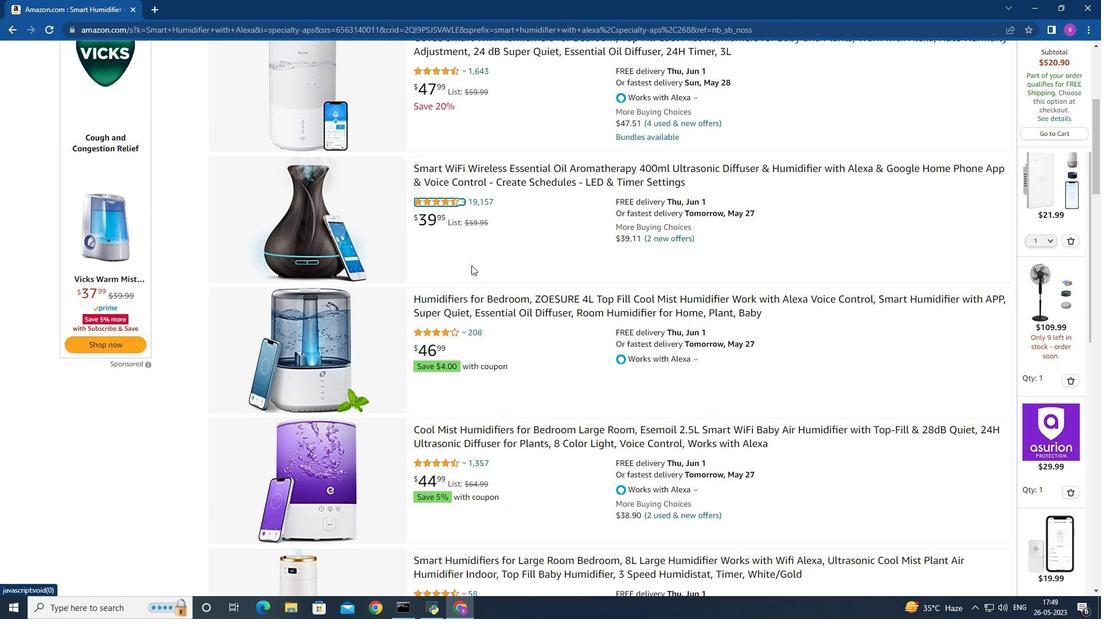 
Action: Mouse moved to (480, 291)
Screenshot: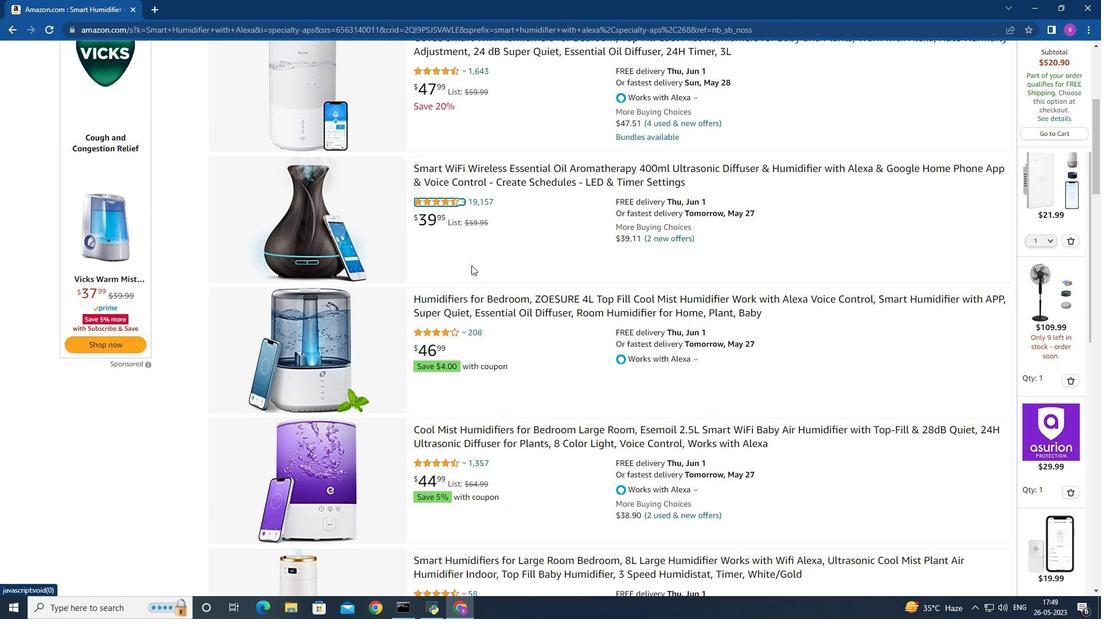 
Action: Mouse scrolled (471, 266) with delta (0, 0)
Screenshot: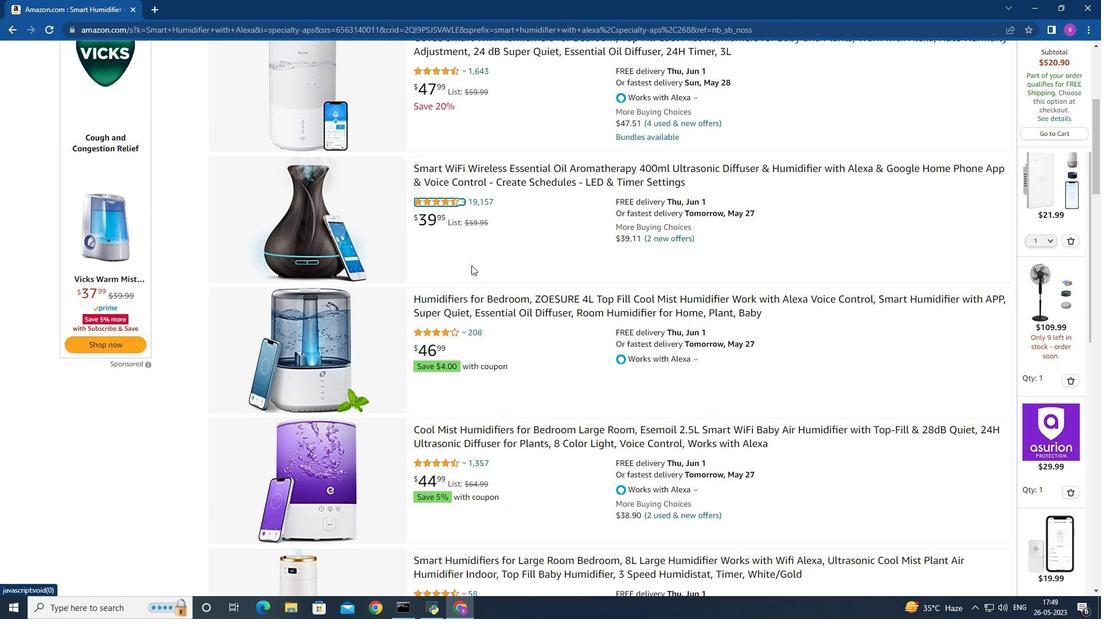 
Action: Mouse moved to (479, 291)
Screenshot: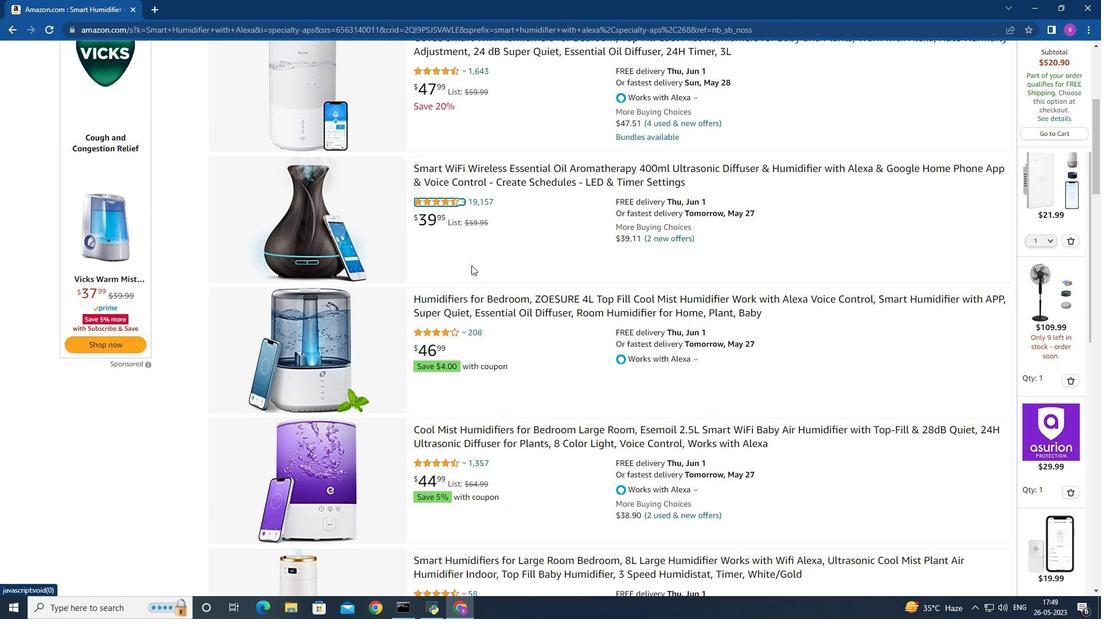 
Action: Mouse scrolled (471, 266) with delta (0, 0)
Screenshot: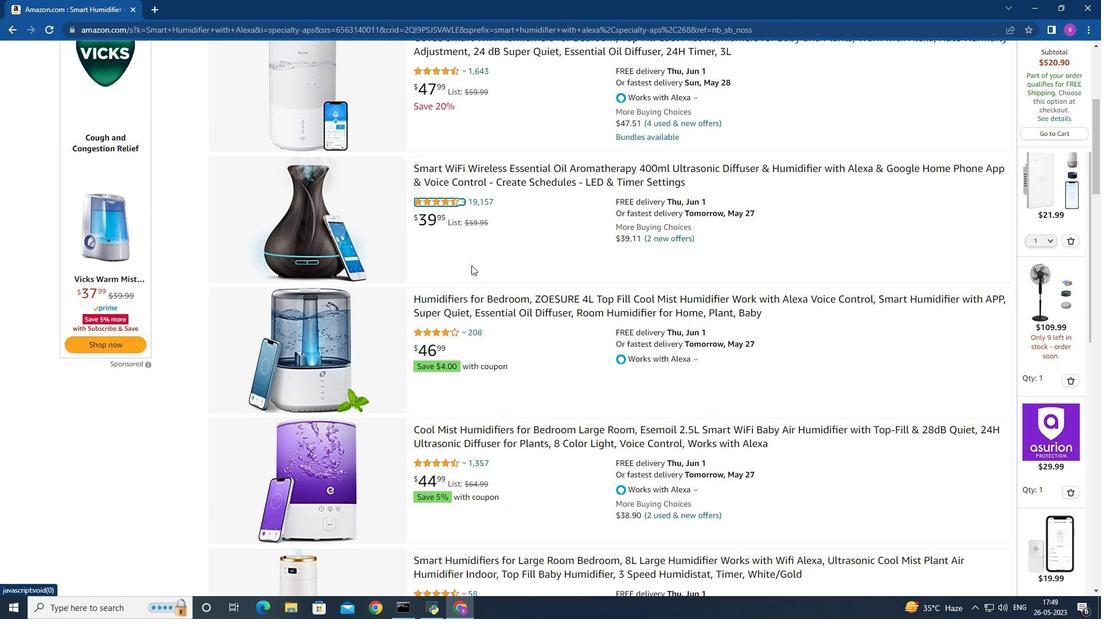 
Action: Mouse moved to (479, 292)
Screenshot: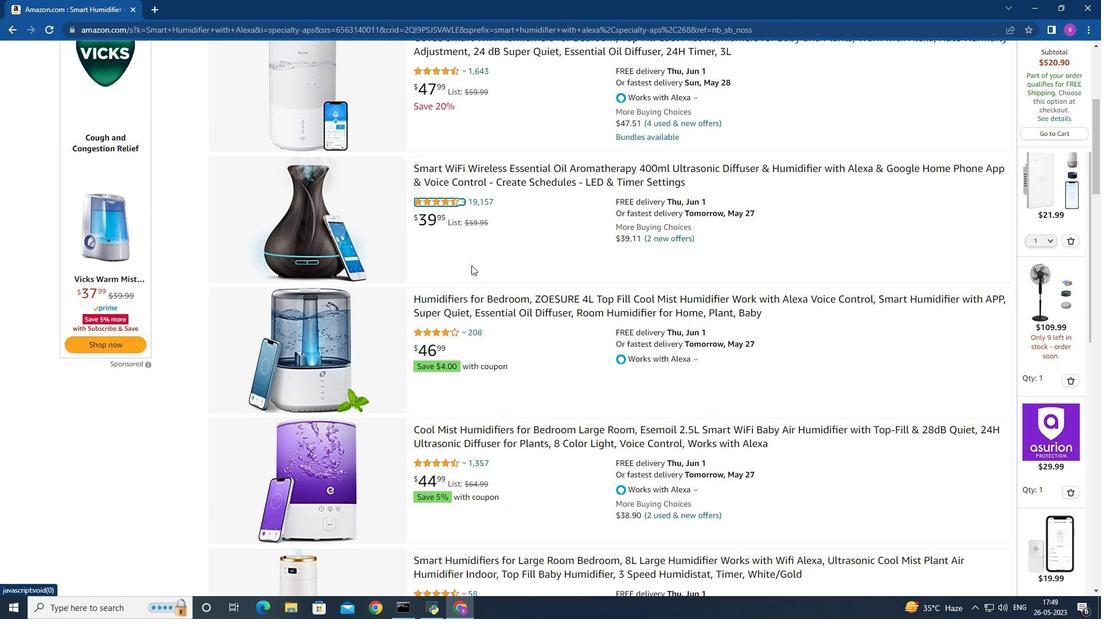 
Action: Mouse scrolled (471, 266) with delta (0, 0)
Screenshot: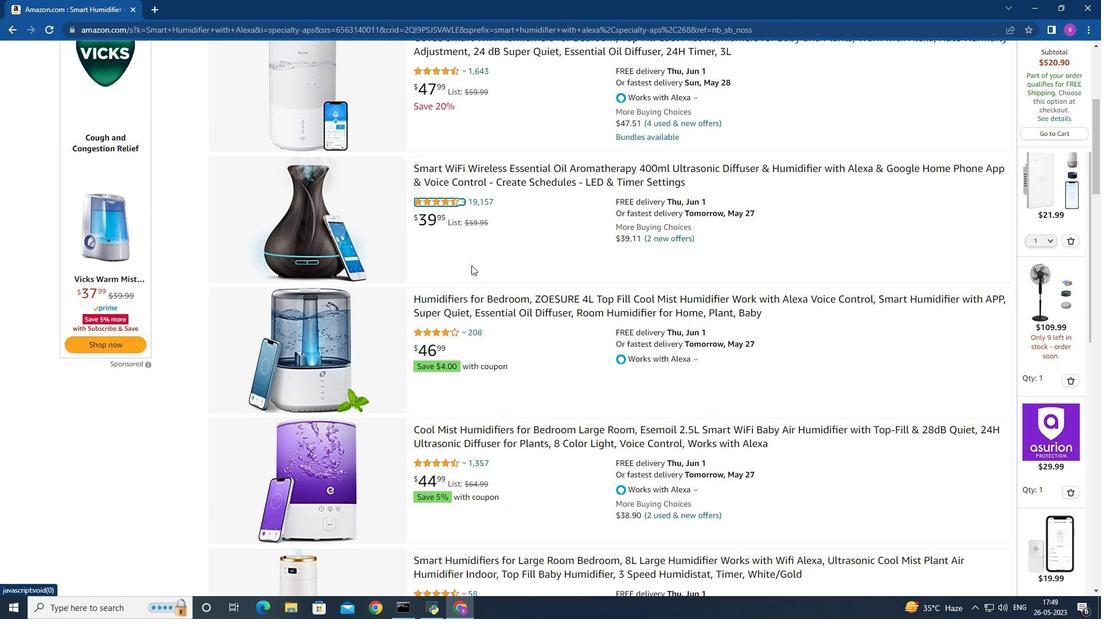 
Action: Mouse moved to (479, 292)
Screenshot: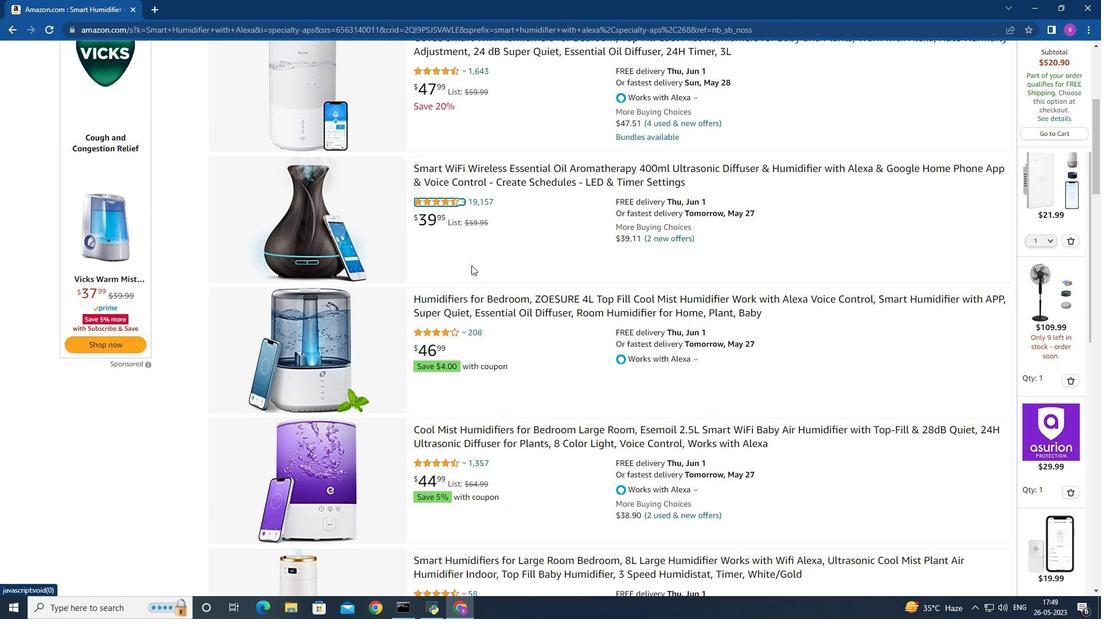 
Action: Mouse scrolled (471, 266) with delta (0, 0)
Screenshot: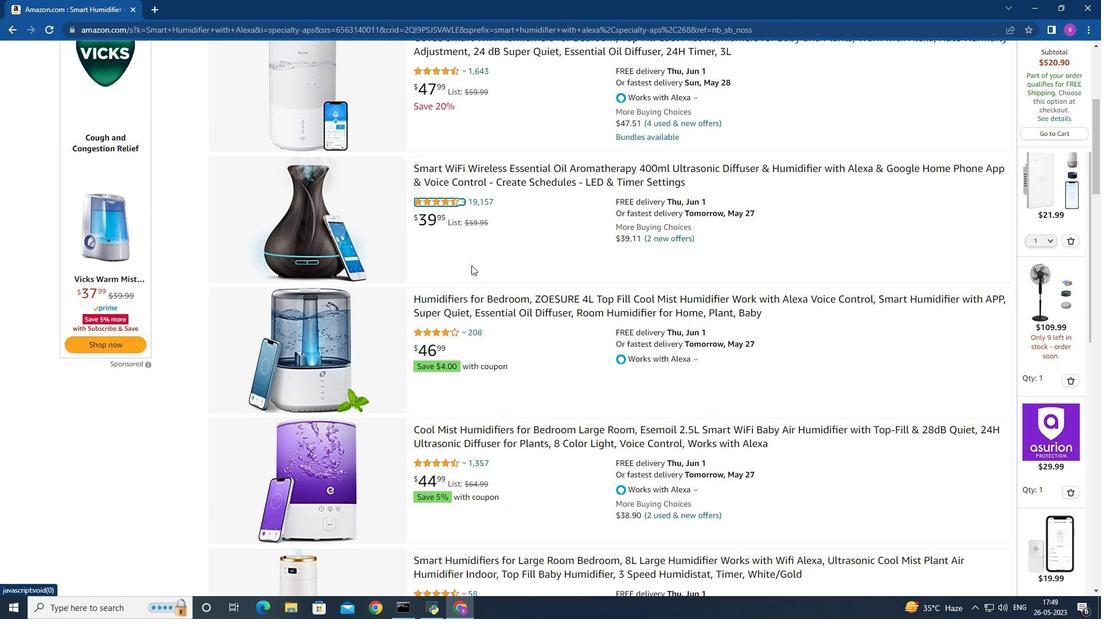 
Action: Mouse moved to (478, 292)
Screenshot: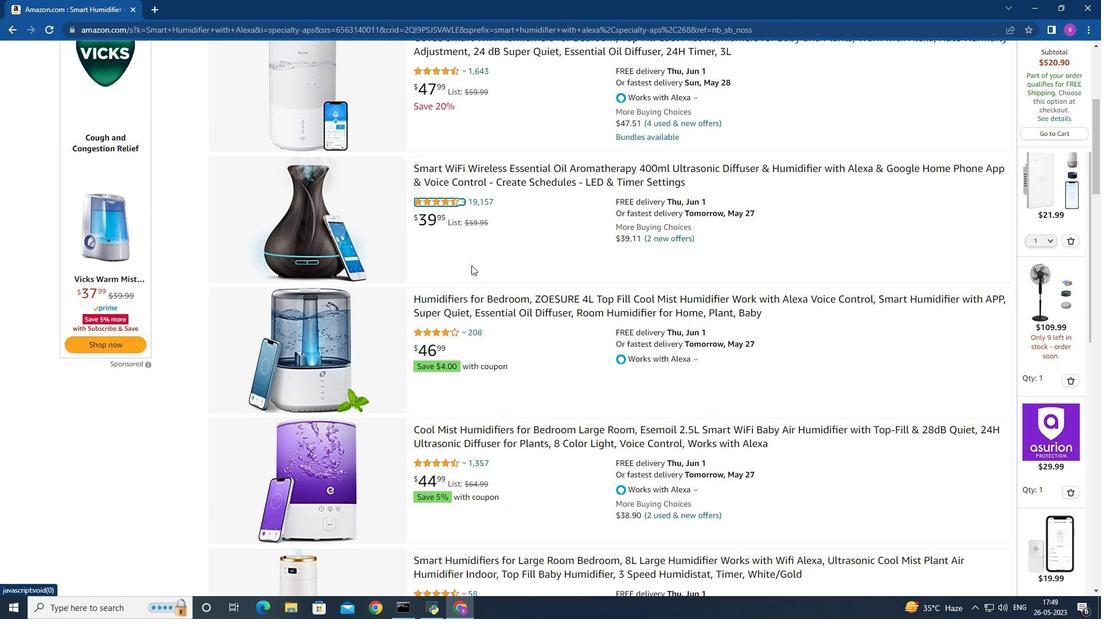 
Action: Mouse scrolled (471, 266) with delta (0, 0)
Screenshot: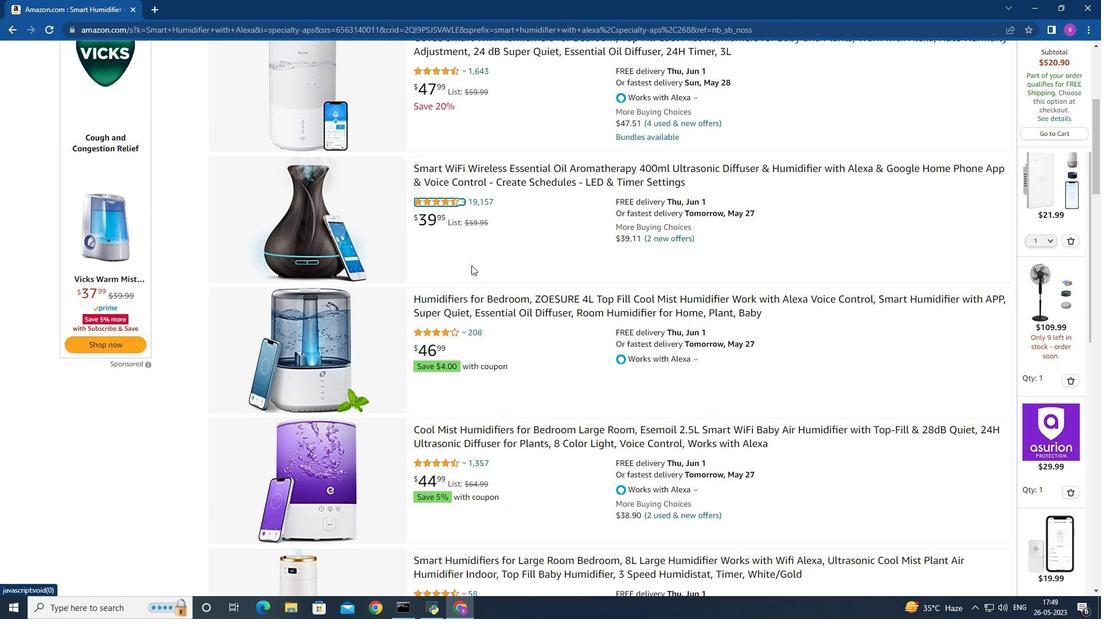 
Action: Mouse moved to (477, 292)
Screenshot: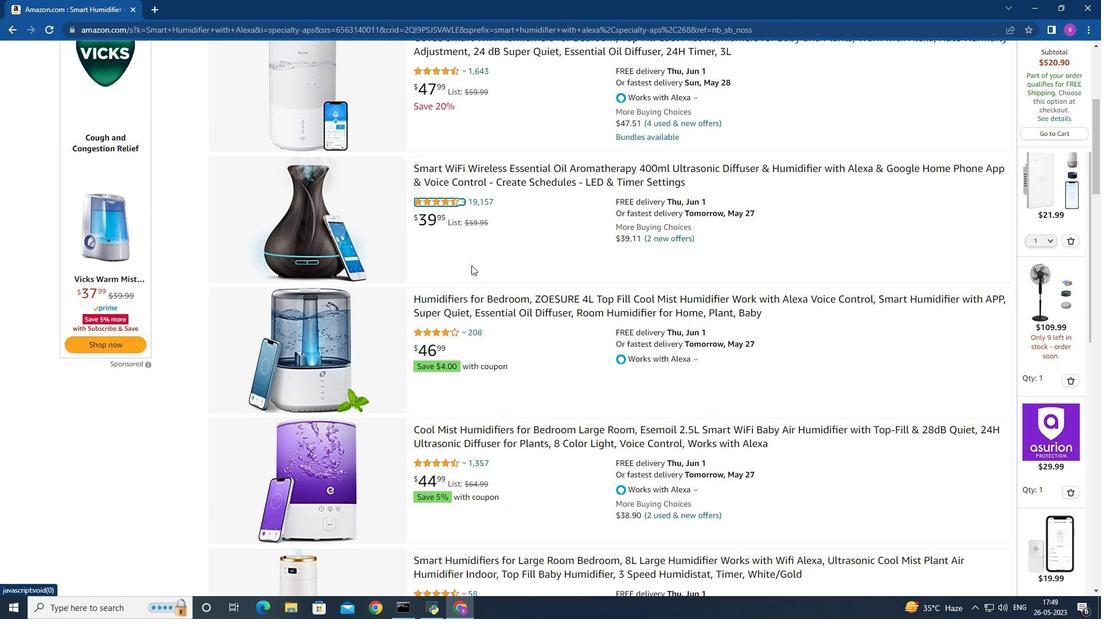 
Action: Mouse scrolled (481, 290) with delta (0, 0)
Screenshot: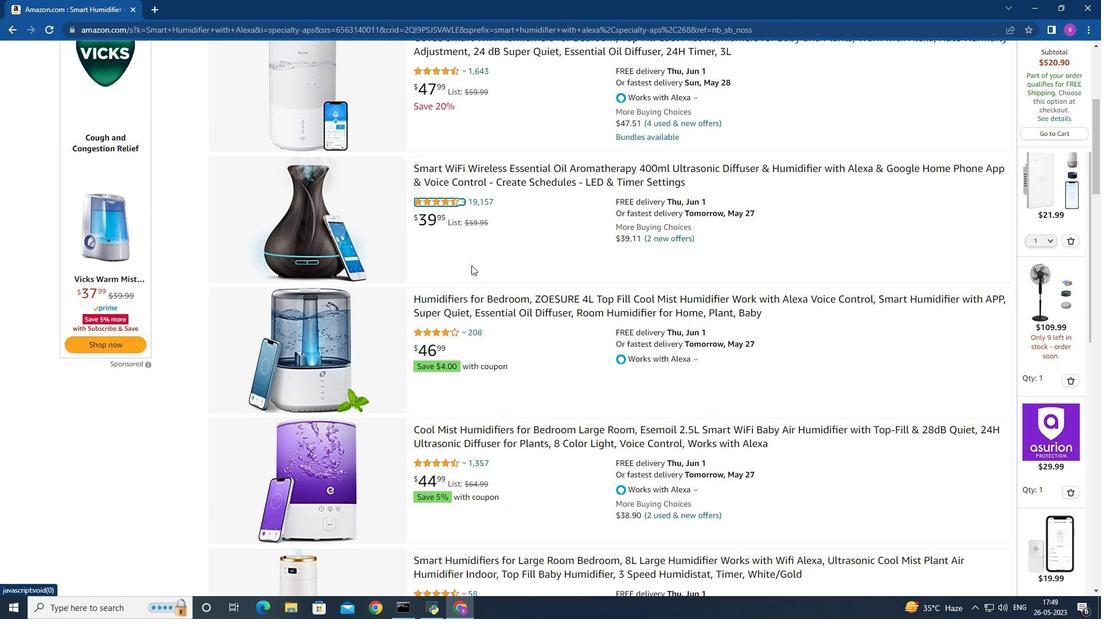 
Action: Mouse moved to (476, 292)
Screenshot: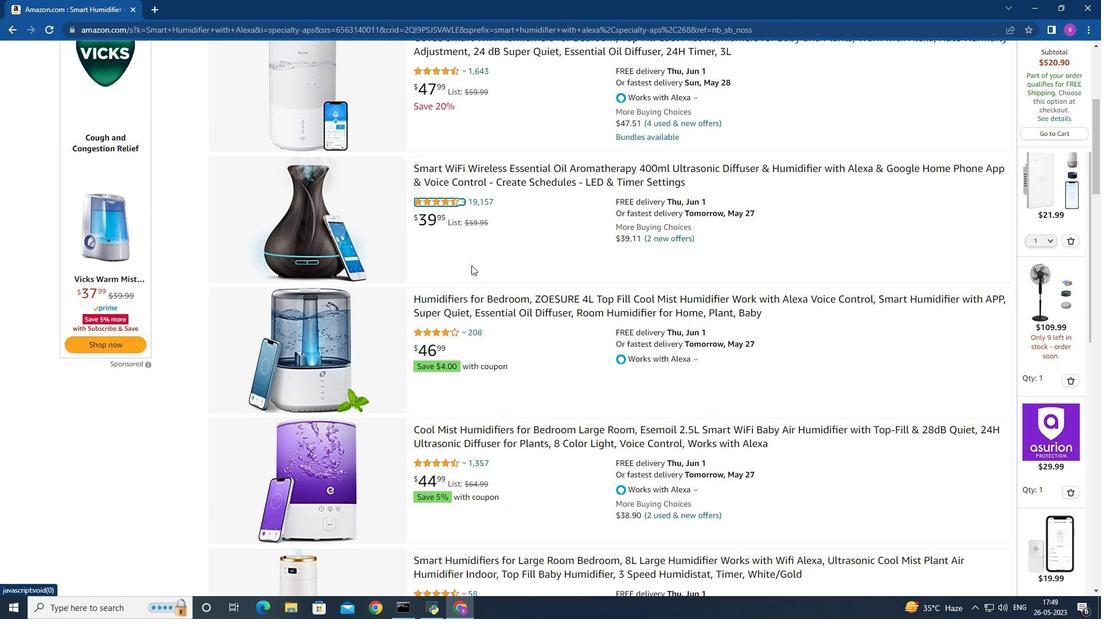 
Action: Mouse scrolled (481, 290) with delta (0, 0)
Screenshot: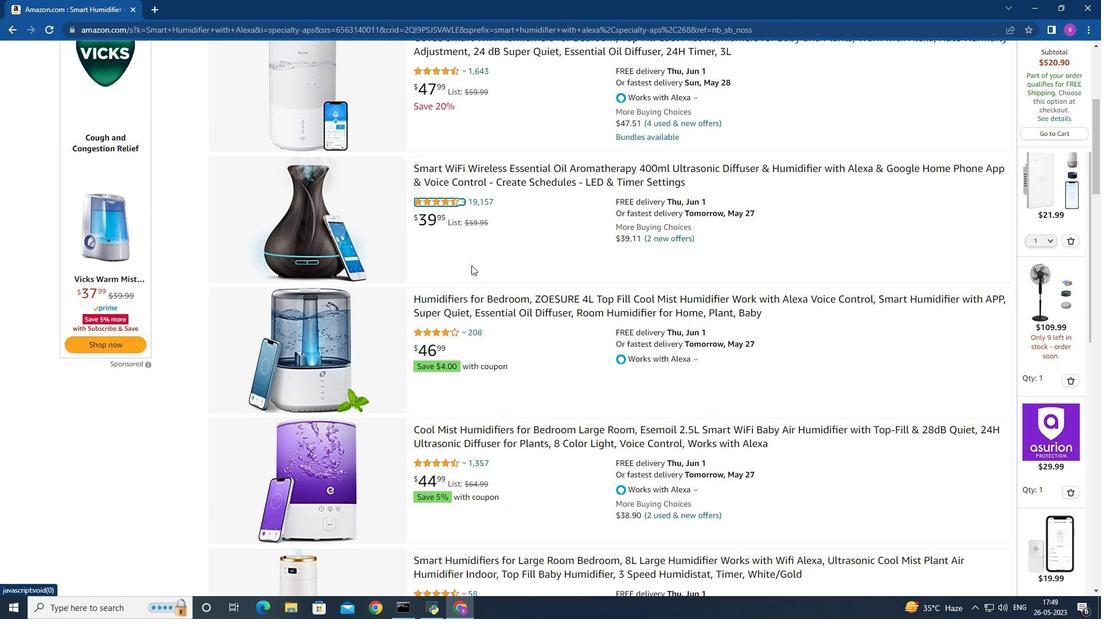 
Action: Mouse moved to (475, 292)
Screenshot: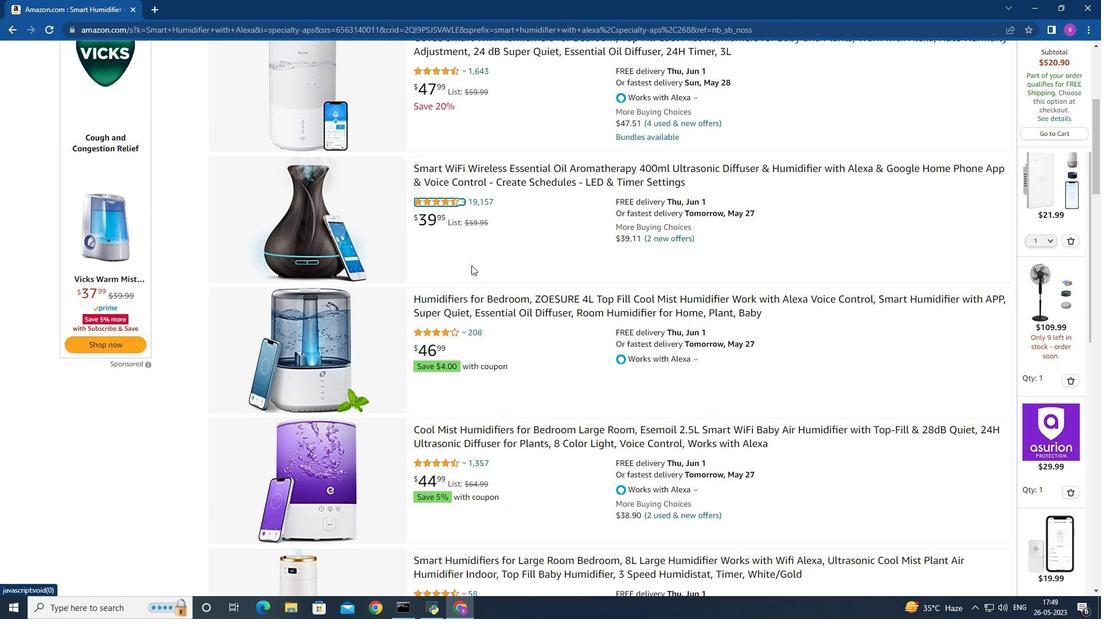 
Action: Mouse scrolled (481, 290) with delta (0, 0)
Screenshot: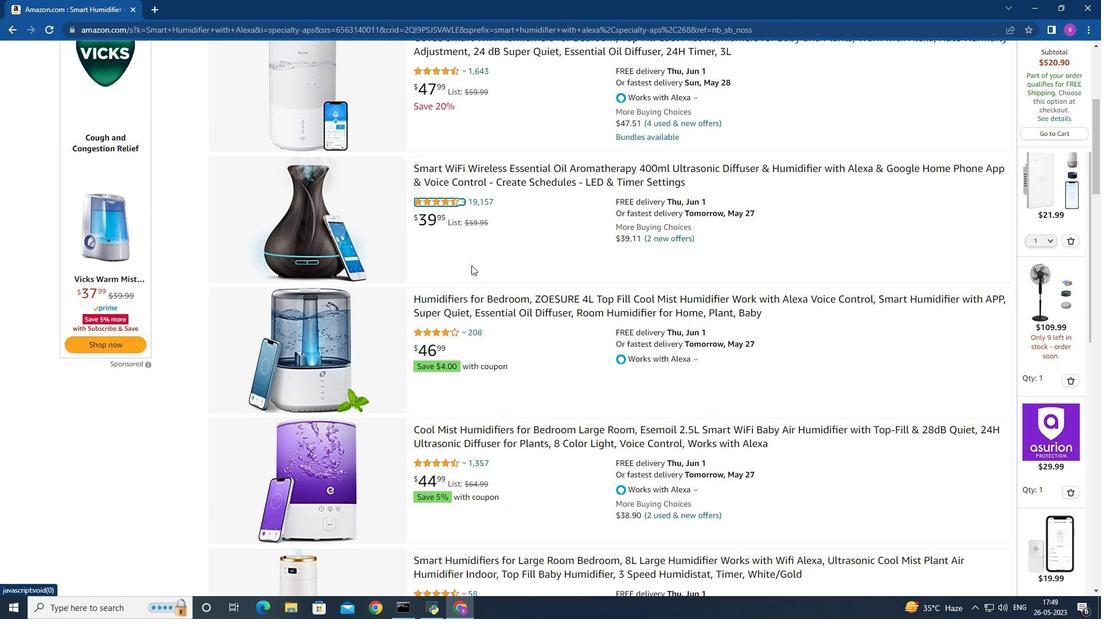 
Action: Mouse moved to (471, 292)
Screenshot: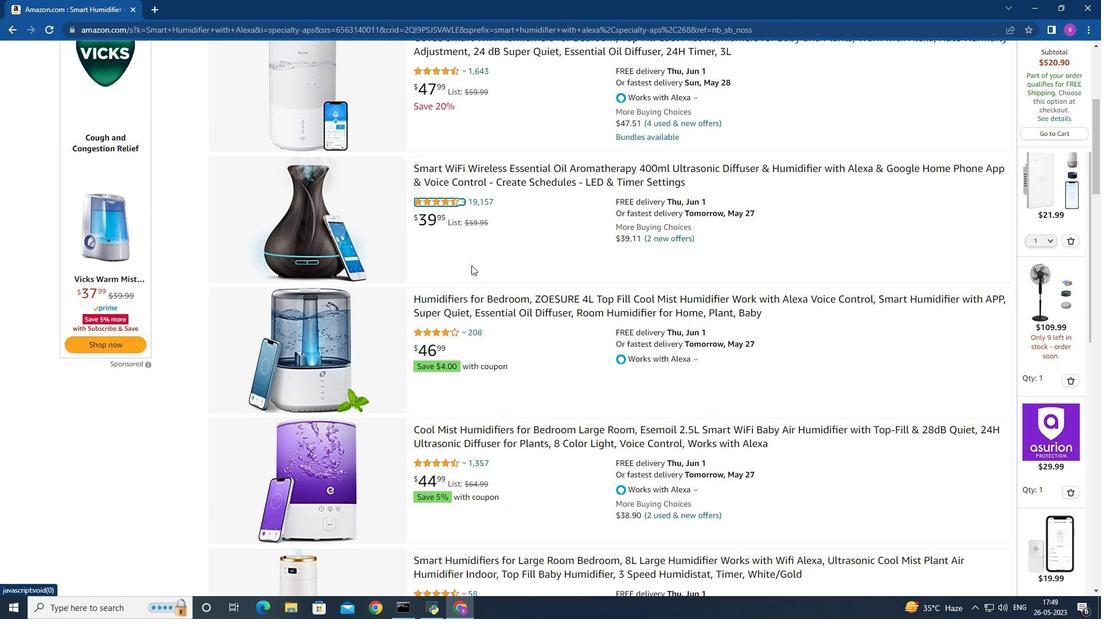 
Action: Mouse scrolled (481, 290) with delta (0, 0)
Screenshot: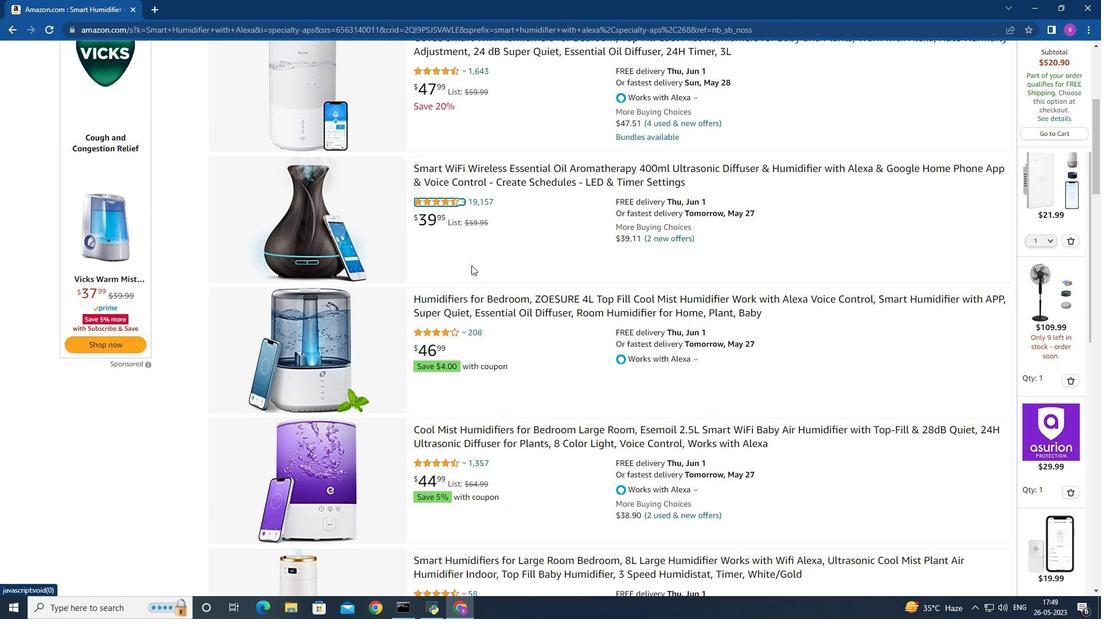 
Action: Mouse moved to (462, 292)
Screenshot: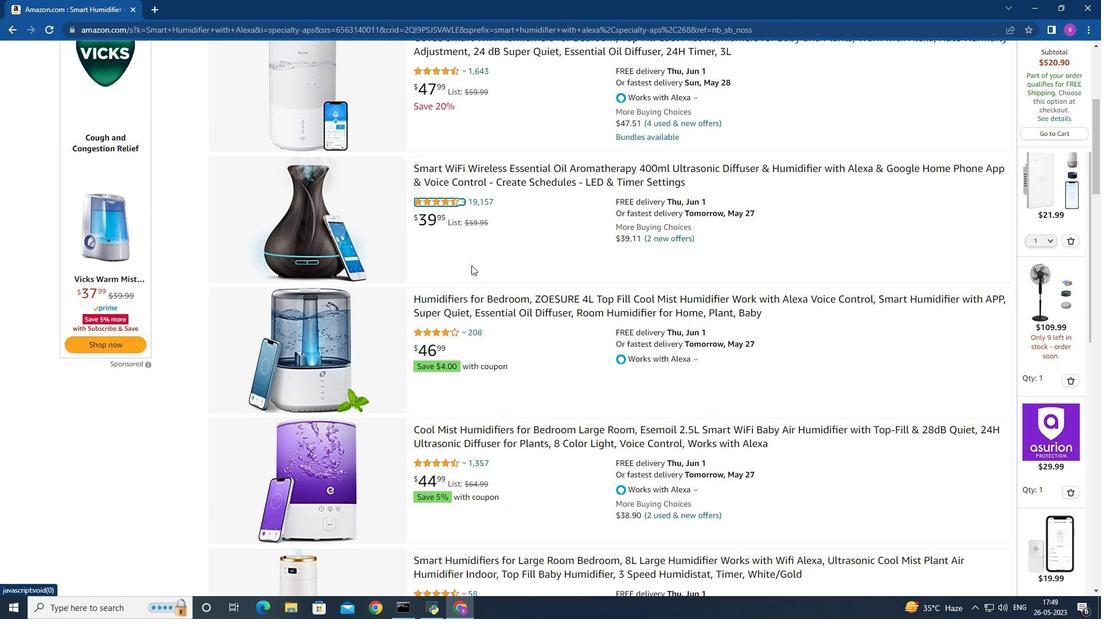 
Action: Mouse scrolled (481, 290) with delta (0, 0)
Screenshot: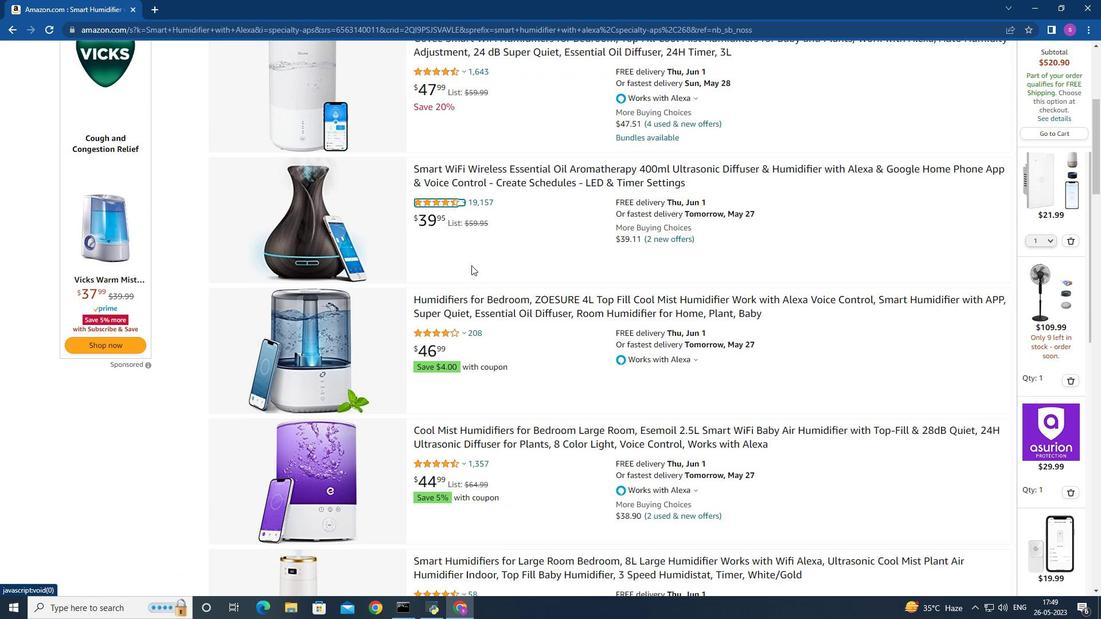 
Action: Mouse moved to (442, 291)
Screenshot: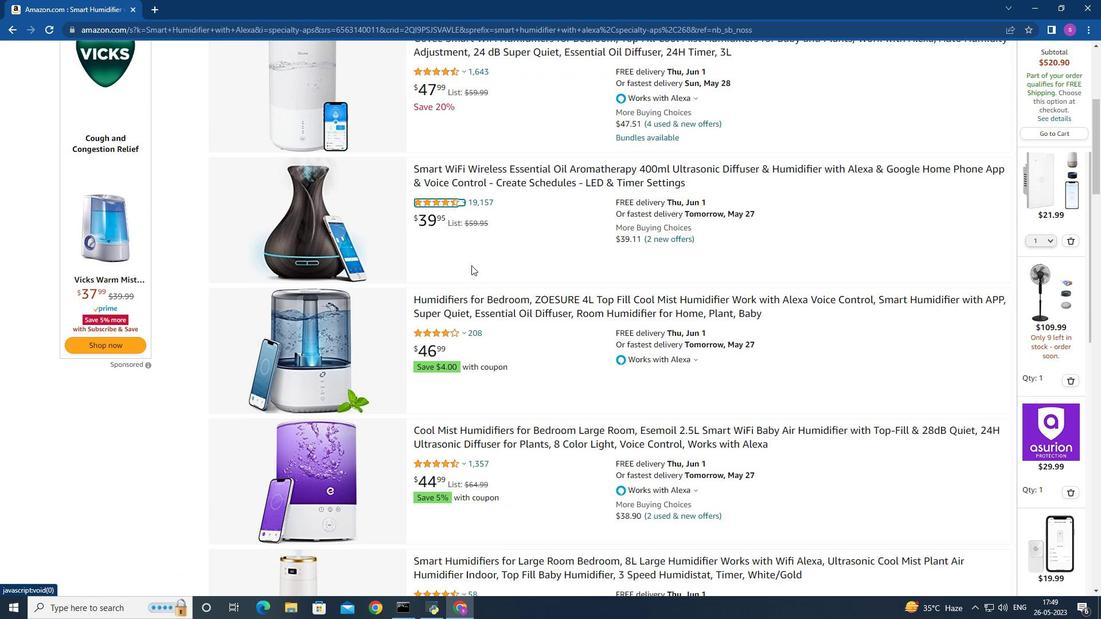 
Action: Mouse scrolled (445, 292) with delta (0, 0)
Screenshot: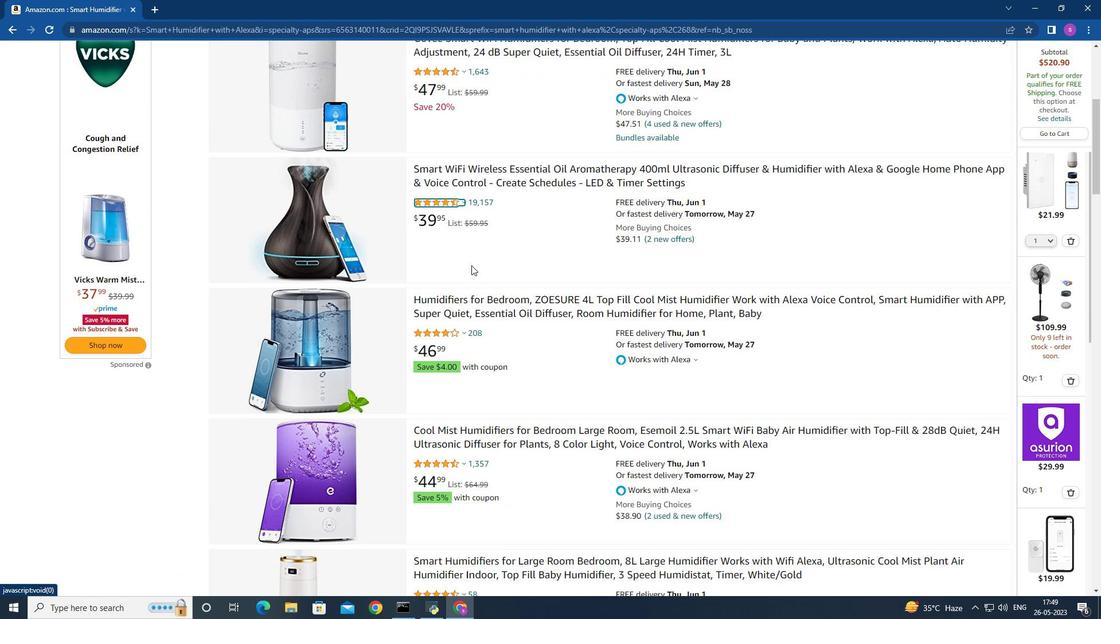 
Action: Mouse moved to (426, 291)
Screenshot: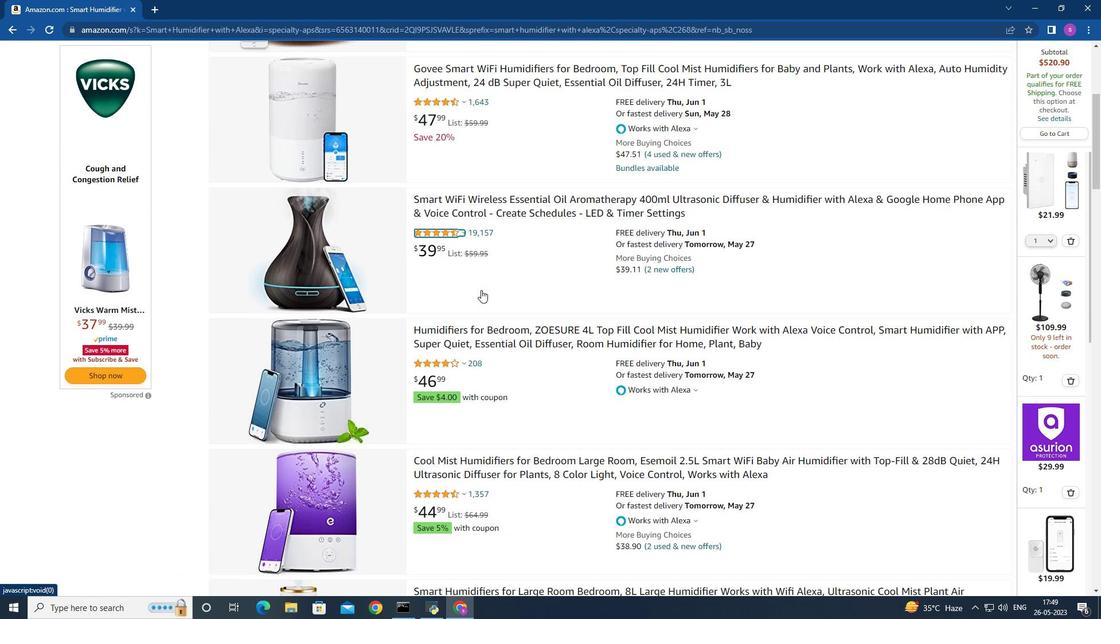 
Action: Mouse scrolled (426, 292) with delta (0, 0)
Screenshot: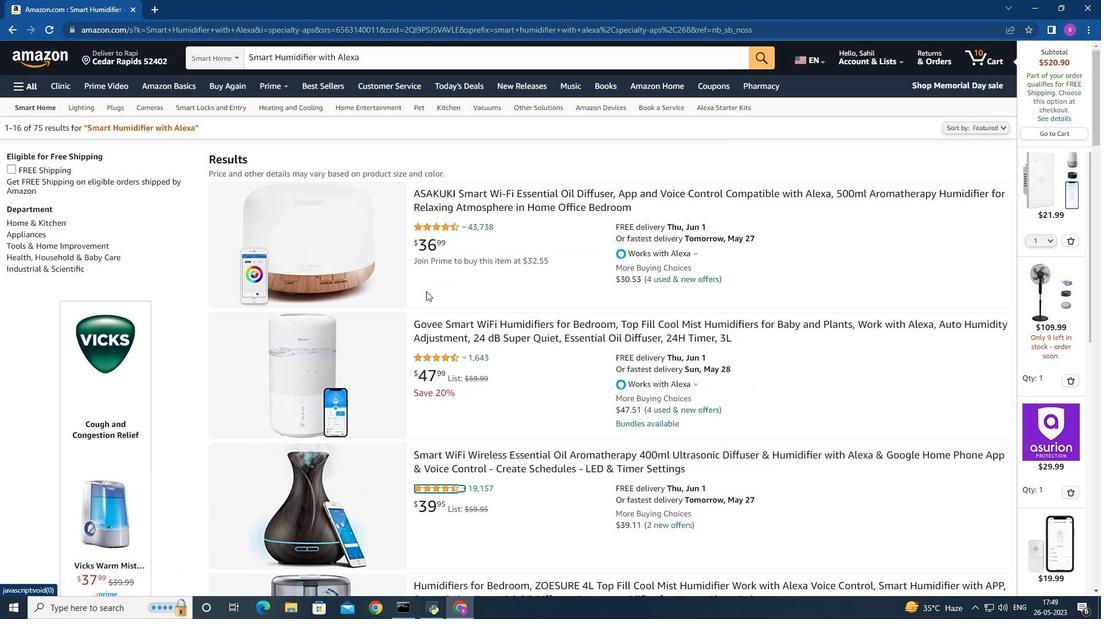 
Action: Mouse scrolled (426, 292) with delta (0, 0)
Screenshot: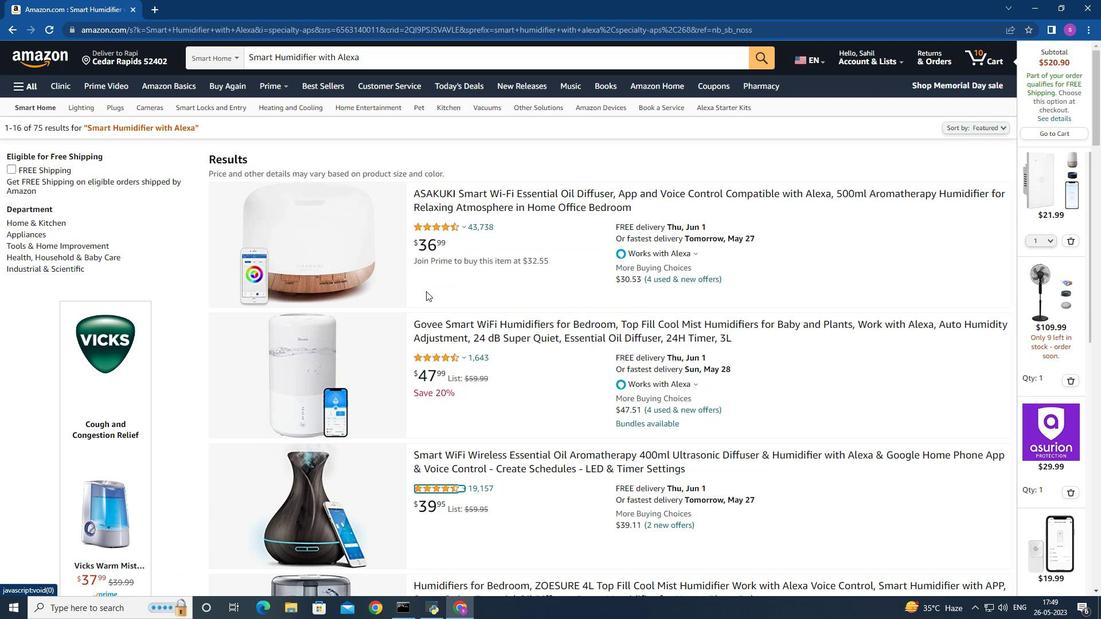 
Action: Mouse moved to (426, 291)
Screenshot: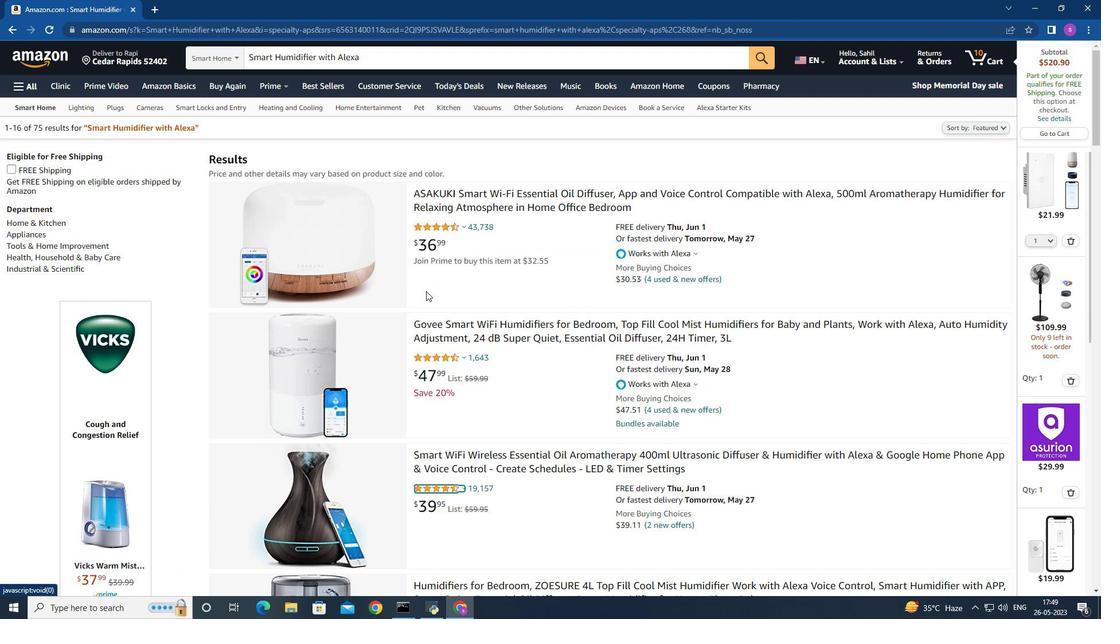 
Action: Mouse scrolled (426, 292) with delta (0, 0)
Screenshot: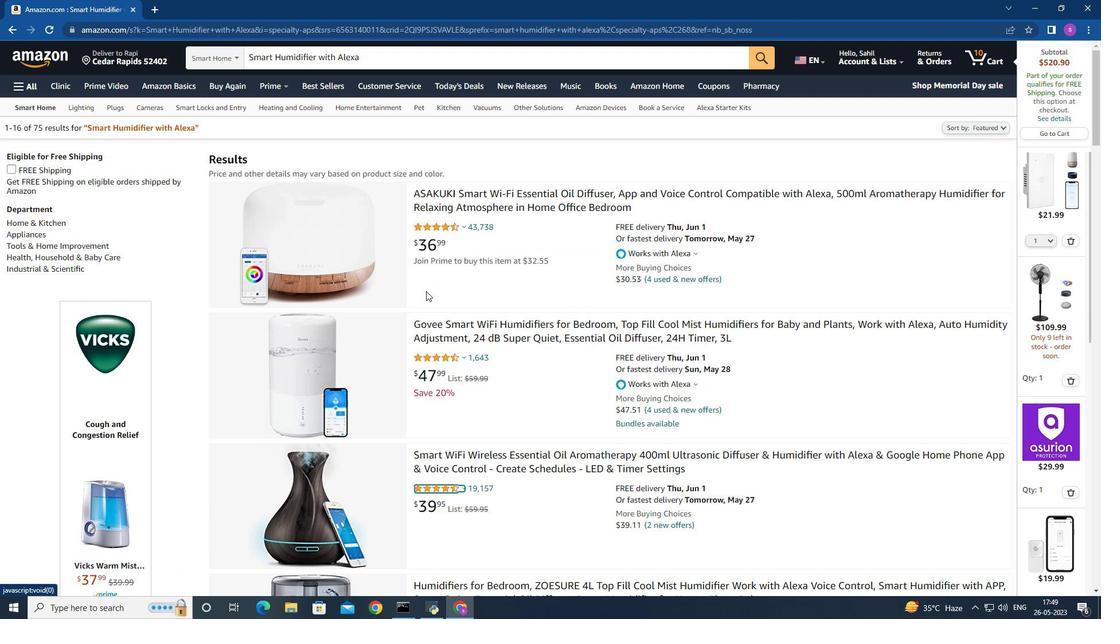 
Action: Mouse moved to (382, 55)
Screenshot: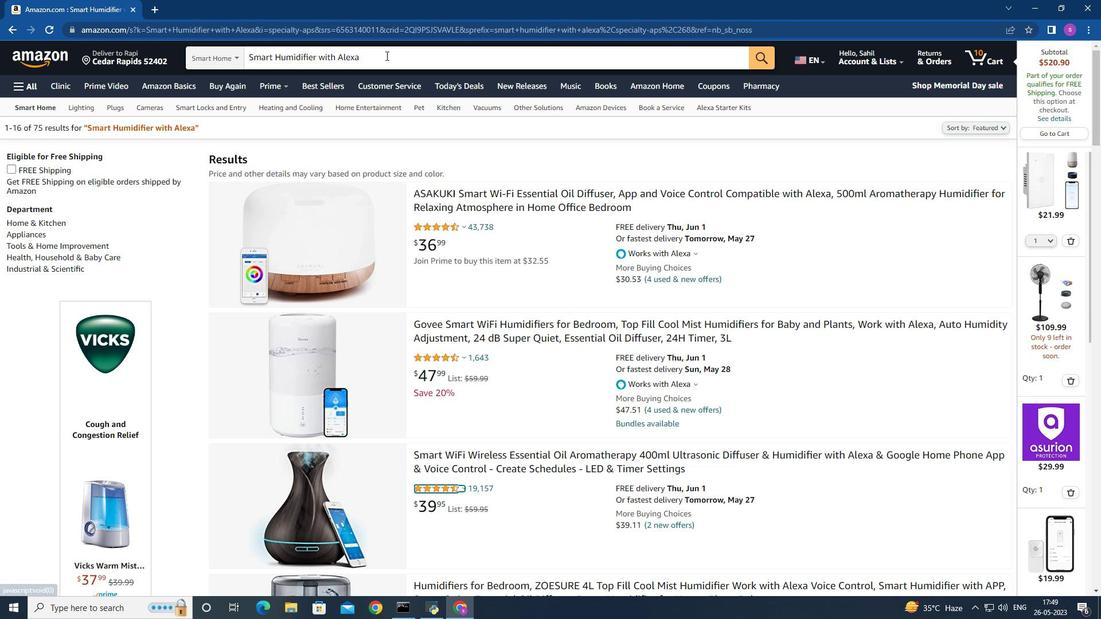 
Action: Mouse pressed left at (382, 55)
Screenshot: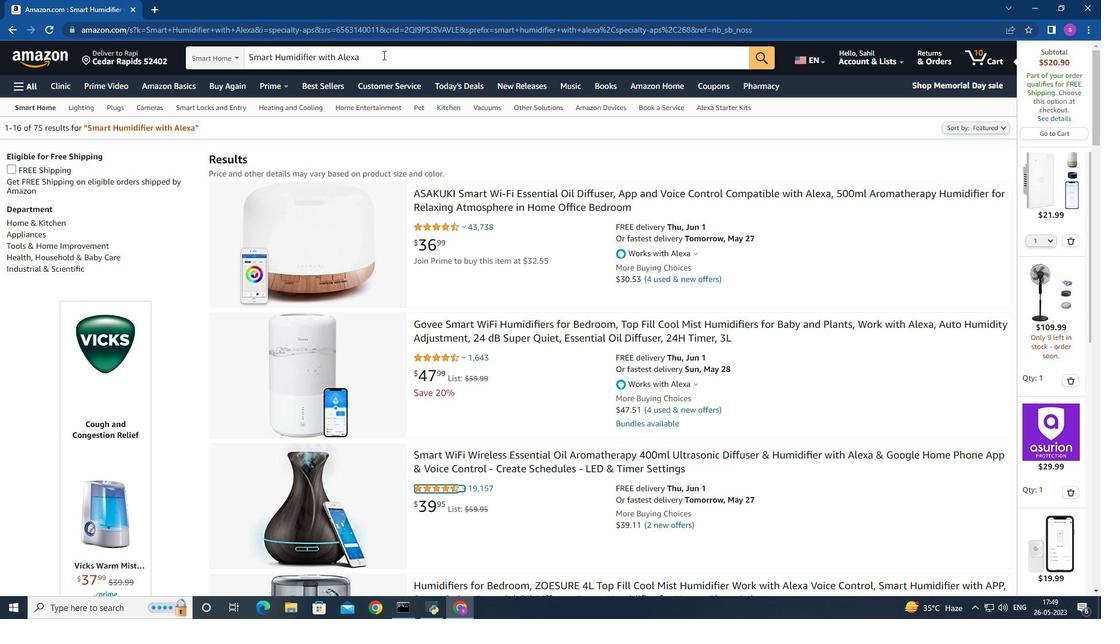 
Action: Key pressed <Key.enter>
Screenshot: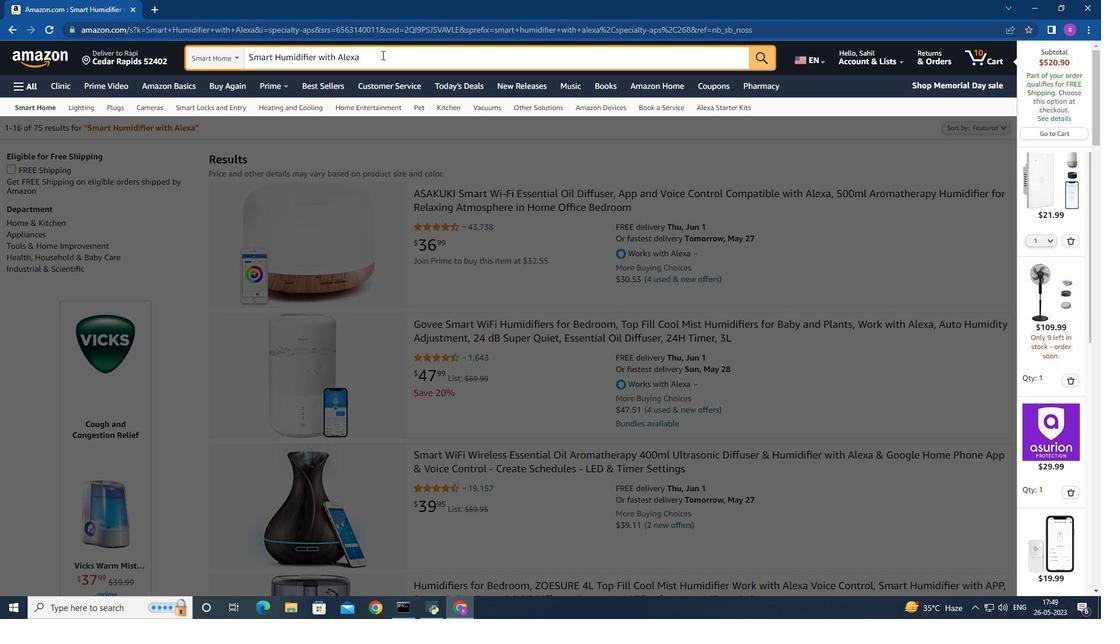 
Action: Mouse moved to (429, 270)
Screenshot: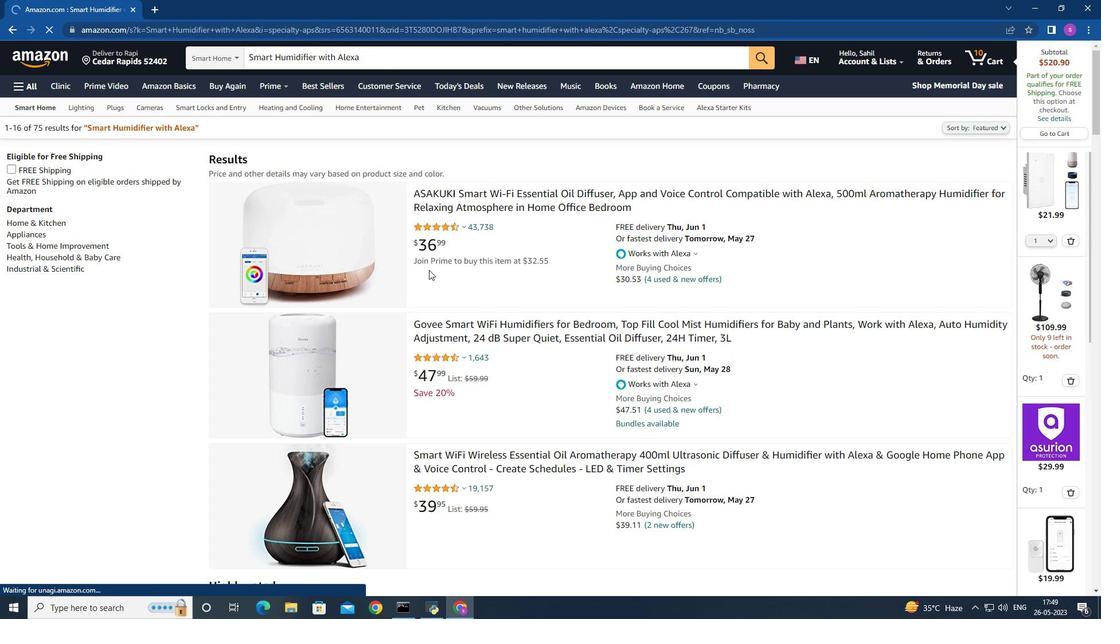 
Action: Mouse scrolled (429, 269) with delta (0, 0)
Screenshot: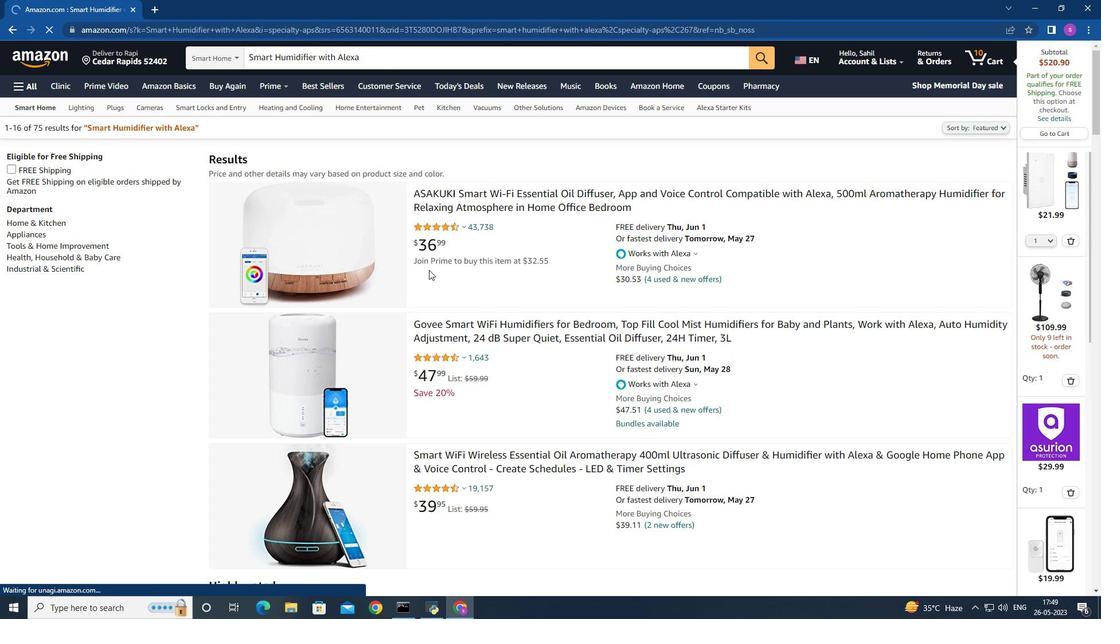 
Action: Mouse scrolled (429, 269) with delta (0, 0)
Screenshot: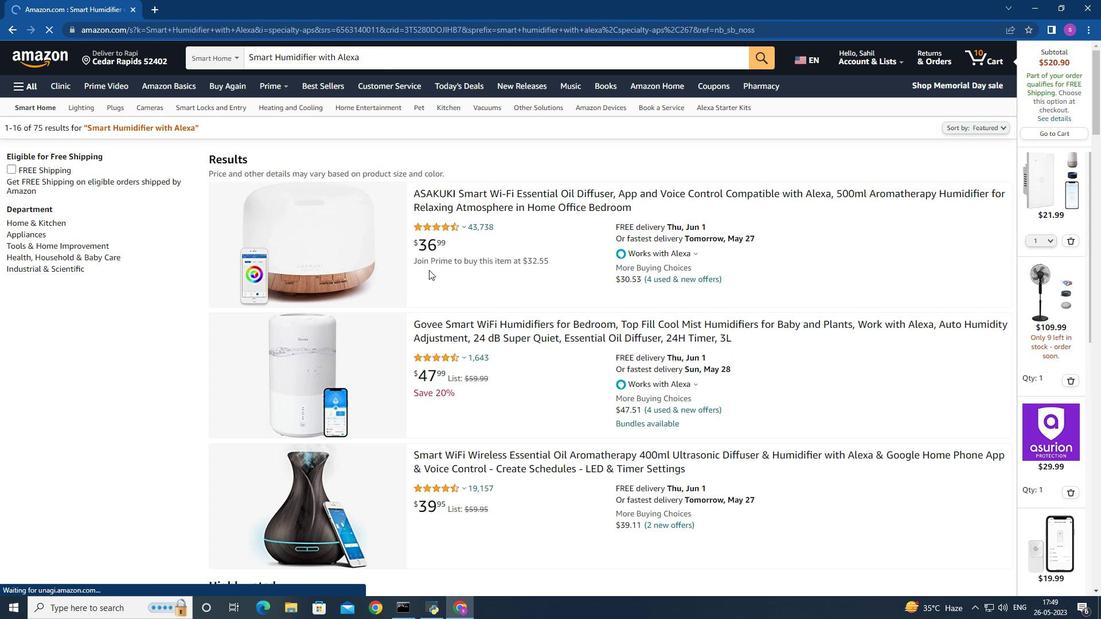 
Action: Mouse moved to (429, 265)
Screenshot: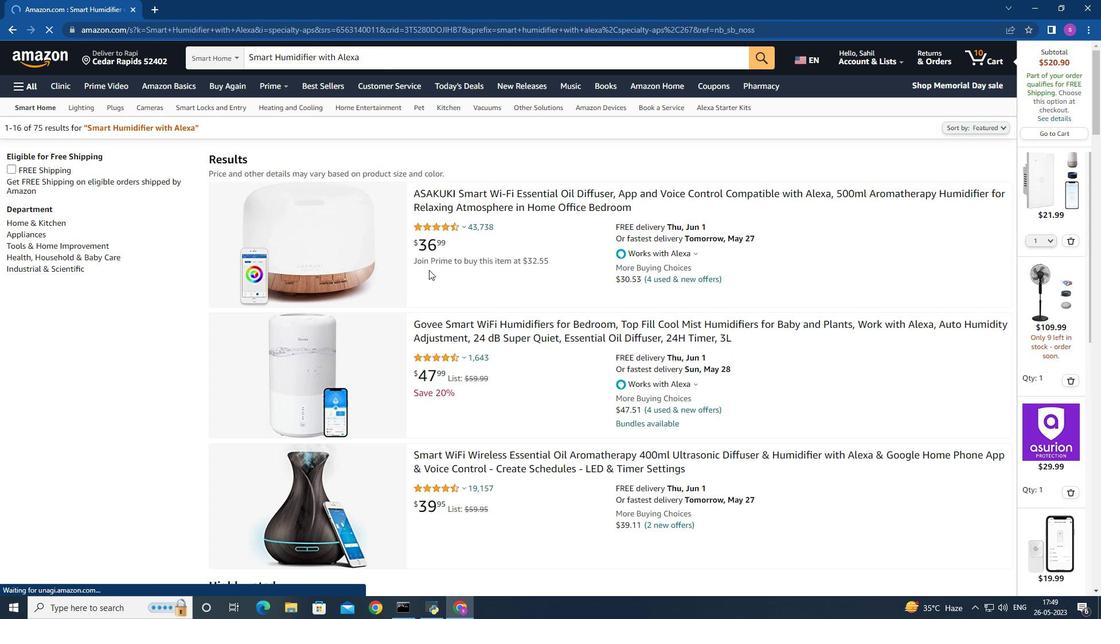 
Action: Mouse scrolled (429, 265) with delta (0, 0)
Screenshot: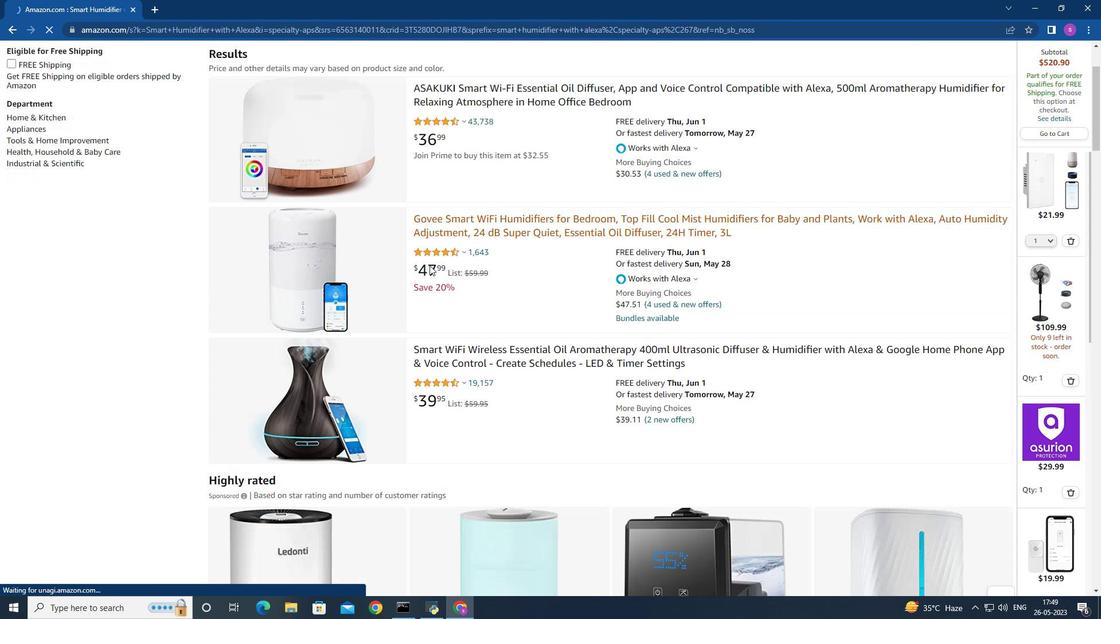 
Action: Mouse moved to (432, 267)
Screenshot: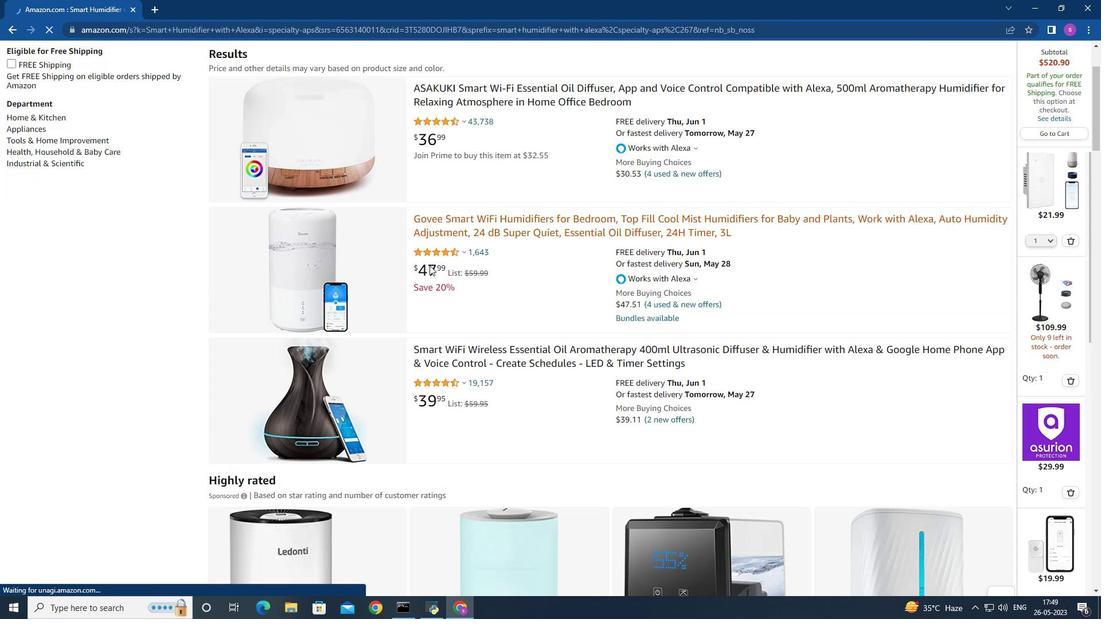 
Action: Mouse scrolled (432, 266) with delta (0, 0)
Screenshot: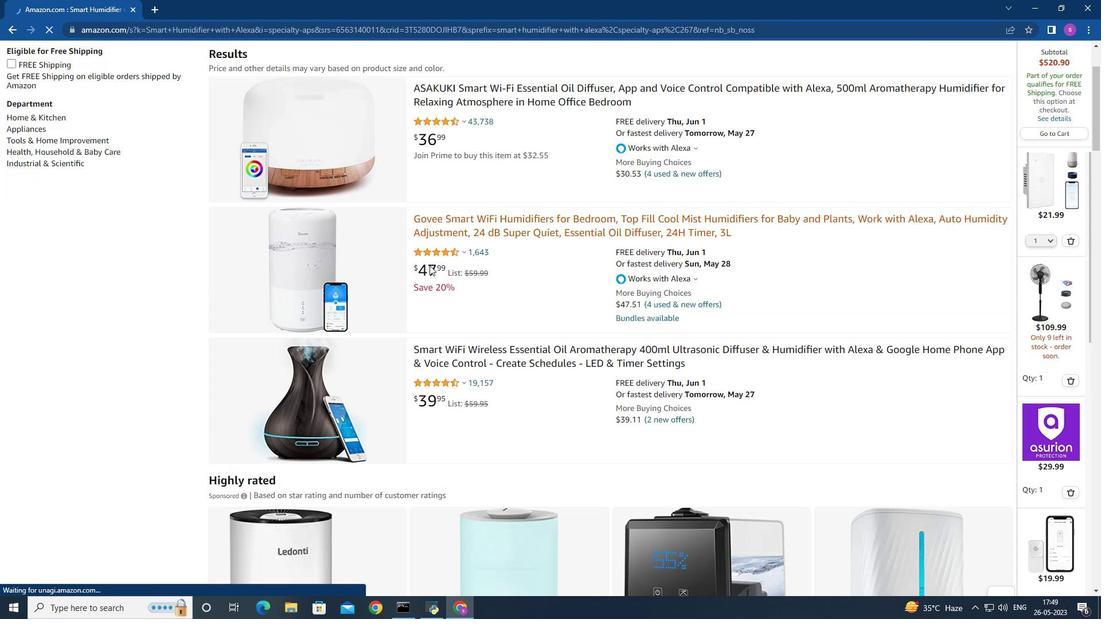 
Action: Mouse moved to (444, 269)
Screenshot: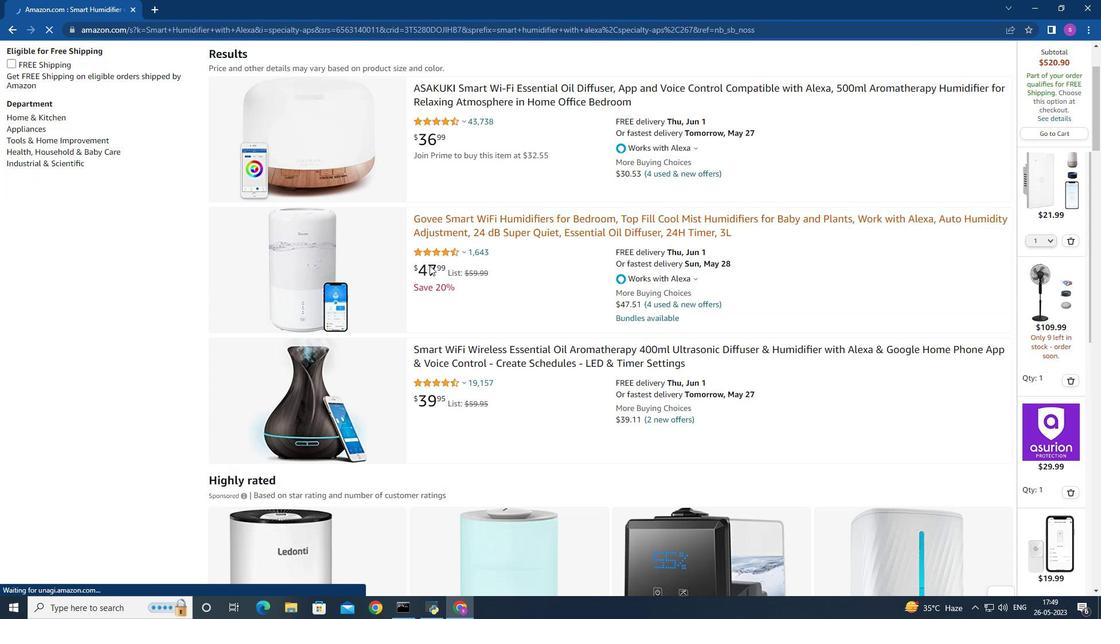 
Action: Mouse scrolled (444, 268) with delta (0, 0)
Screenshot: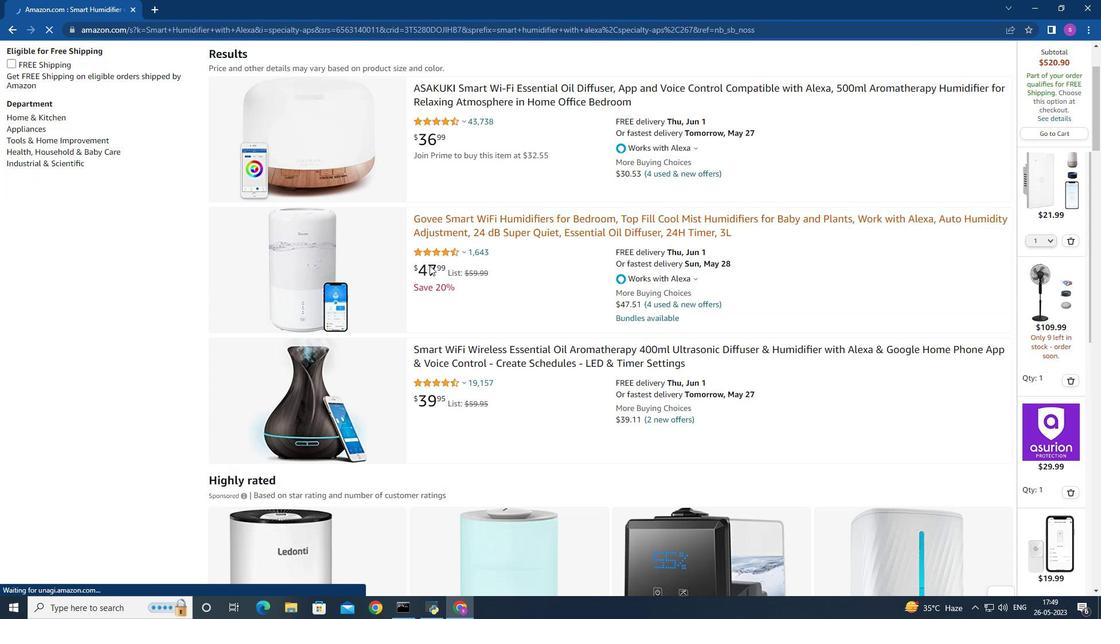 
Action: Mouse moved to (446, 262)
Screenshot: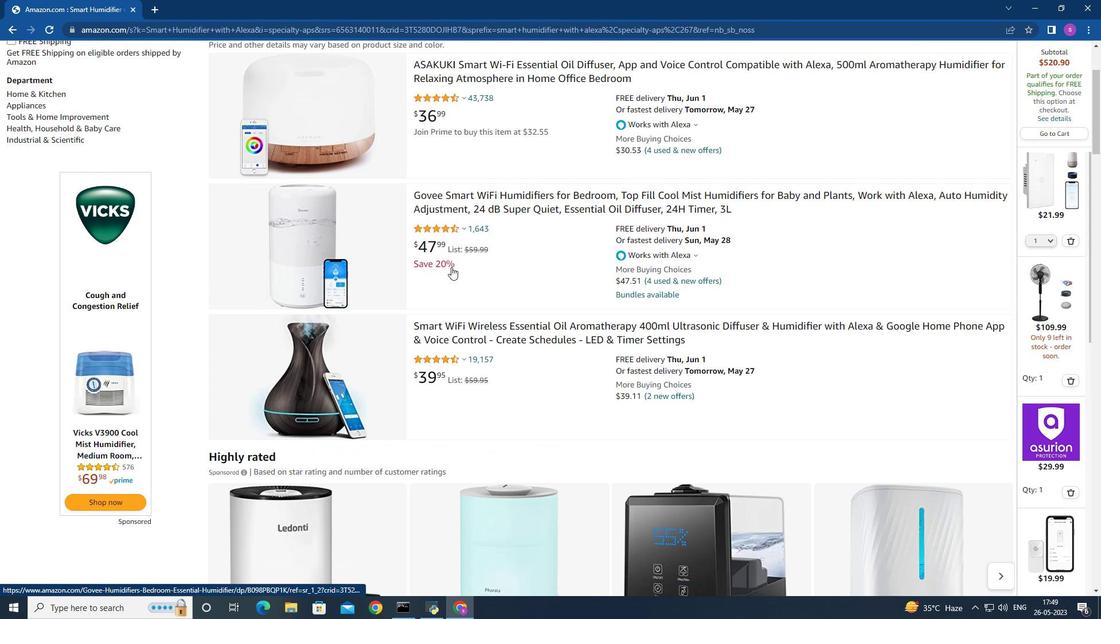 
Action: Mouse scrolled (446, 262) with delta (0, 0)
Screenshot: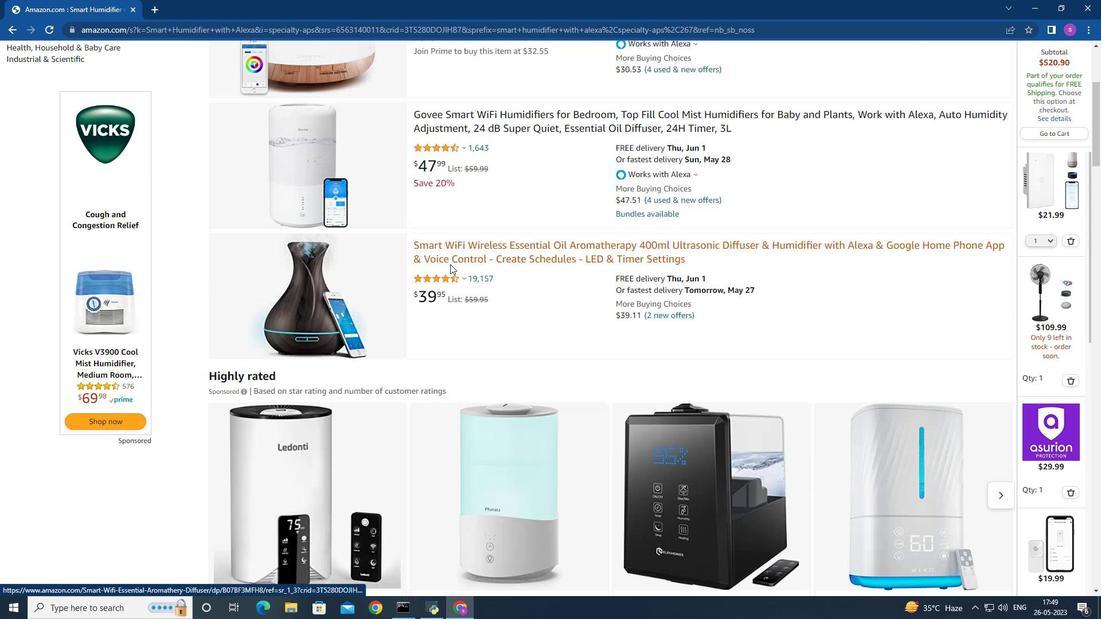
Action: Mouse scrolled (446, 262) with delta (0, 0)
Screenshot: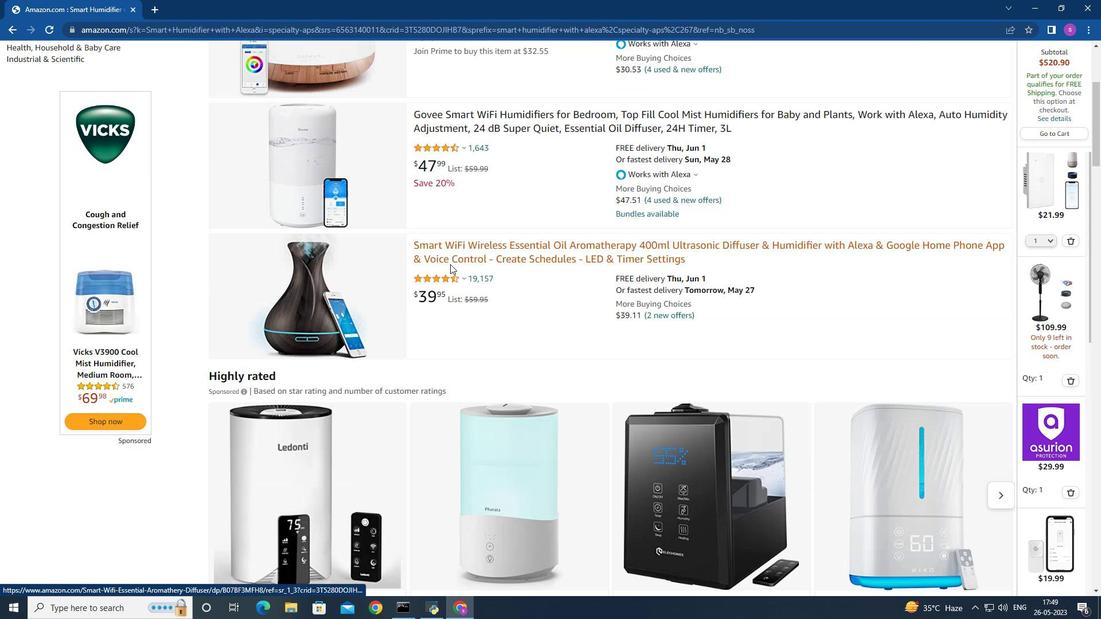 
Action: Mouse moved to (497, 290)
Screenshot: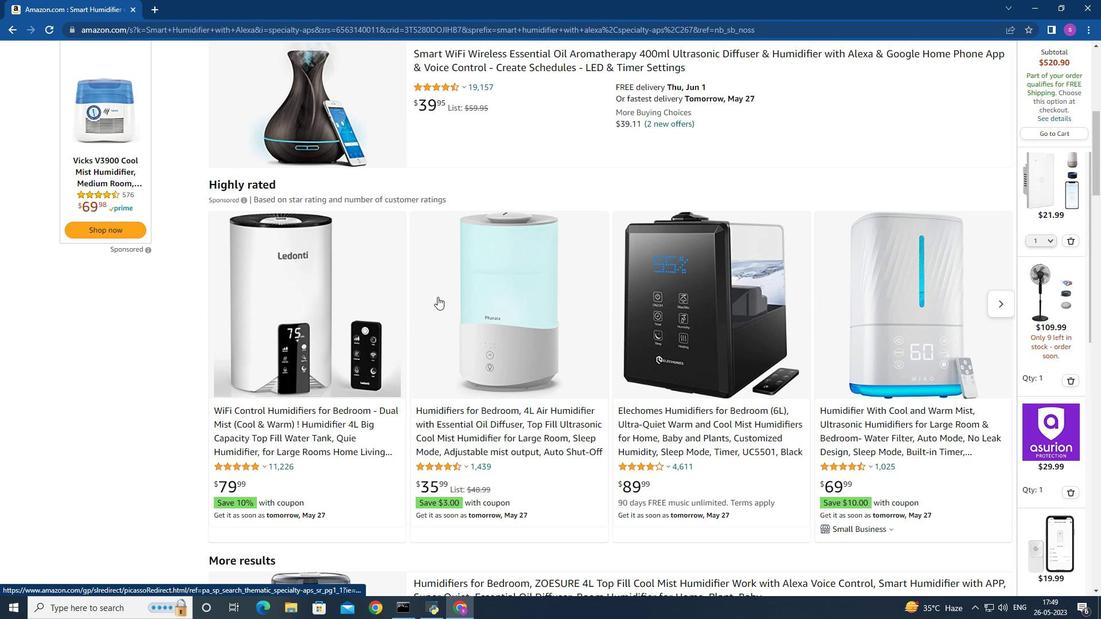 
Action: Mouse scrolled (497, 290) with delta (0, 0)
Screenshot: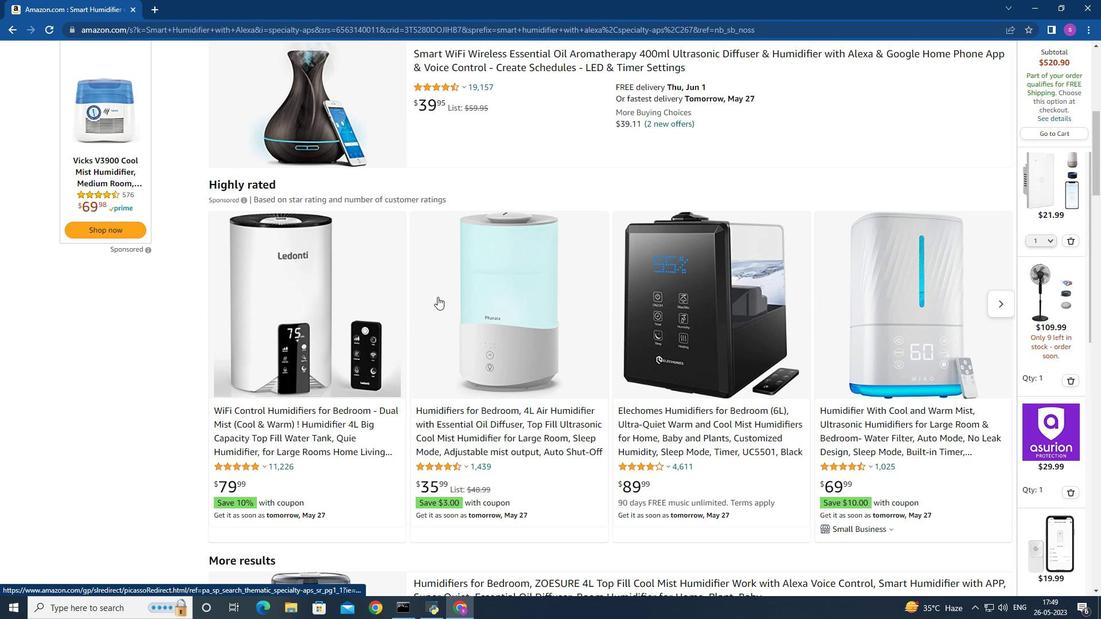 
Action: Mouse moved to (497, 290)
Screenshot: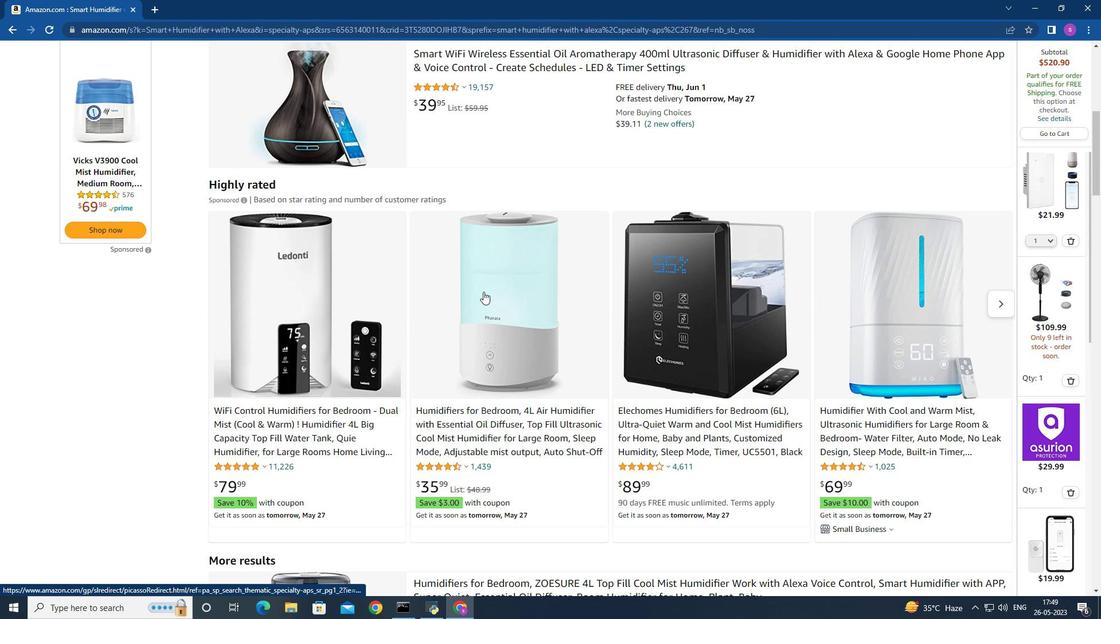 
Action: Mouse scrolled (497, 290) with delta (0, 0)
Screenshot: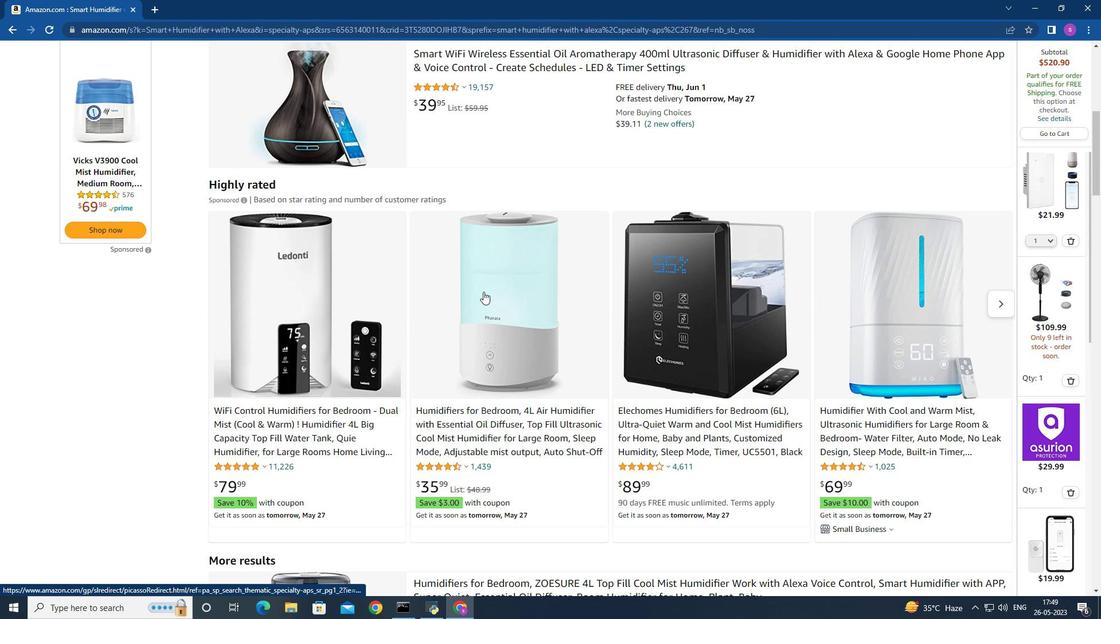 
Action: Mouse scrolled (497, 290) with delta (0, 0)
Screenshot: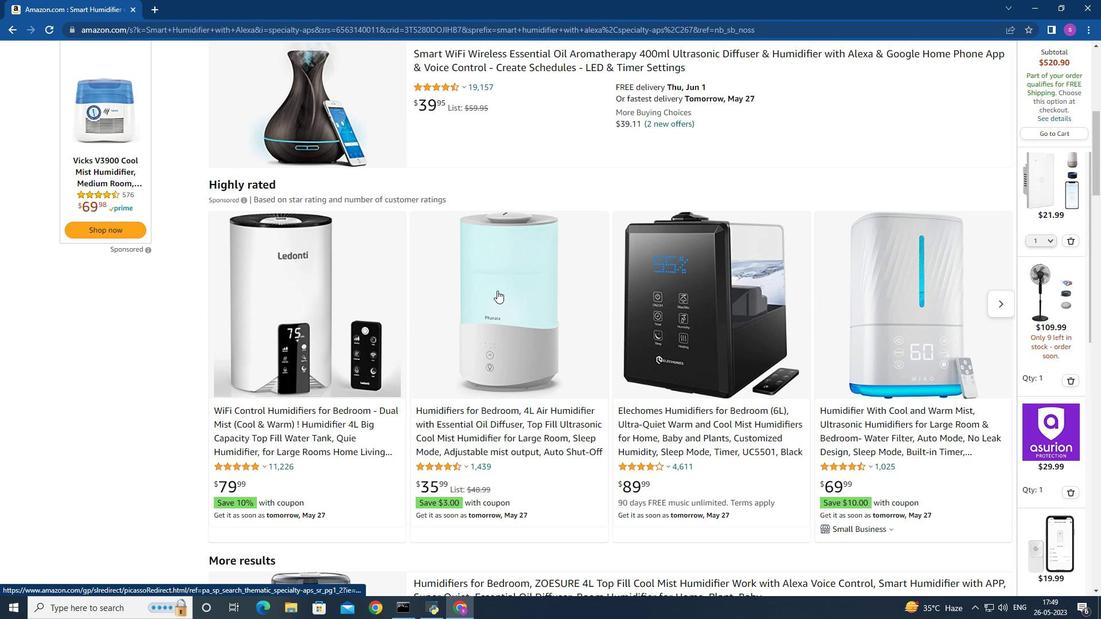 
Action: Mouse moved to (494, 280)
Screenshot: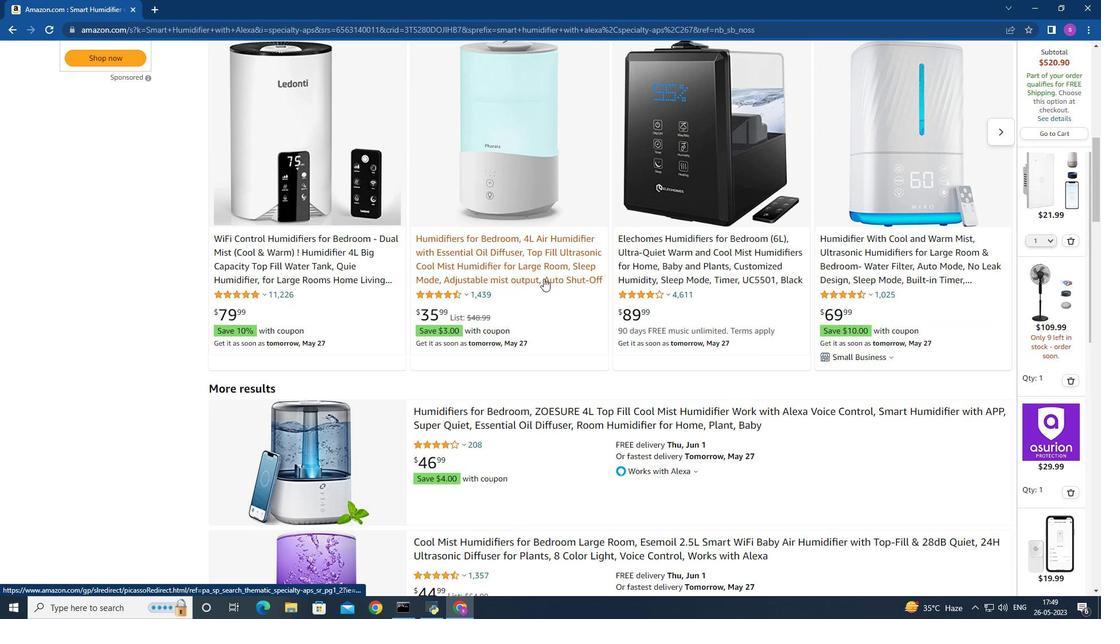 
Action: Mouse scrolled (494, 281) with delta (0, 0)
Screenshot: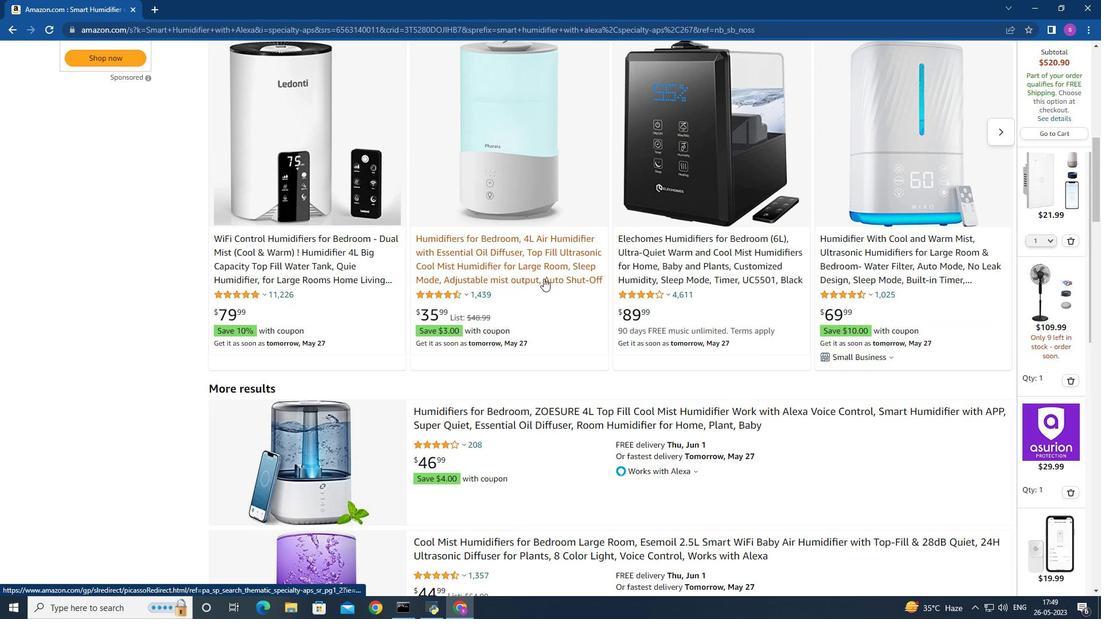 
Action: Mouse scrolled (494, 281) with delta (0, 0)
Screenshot: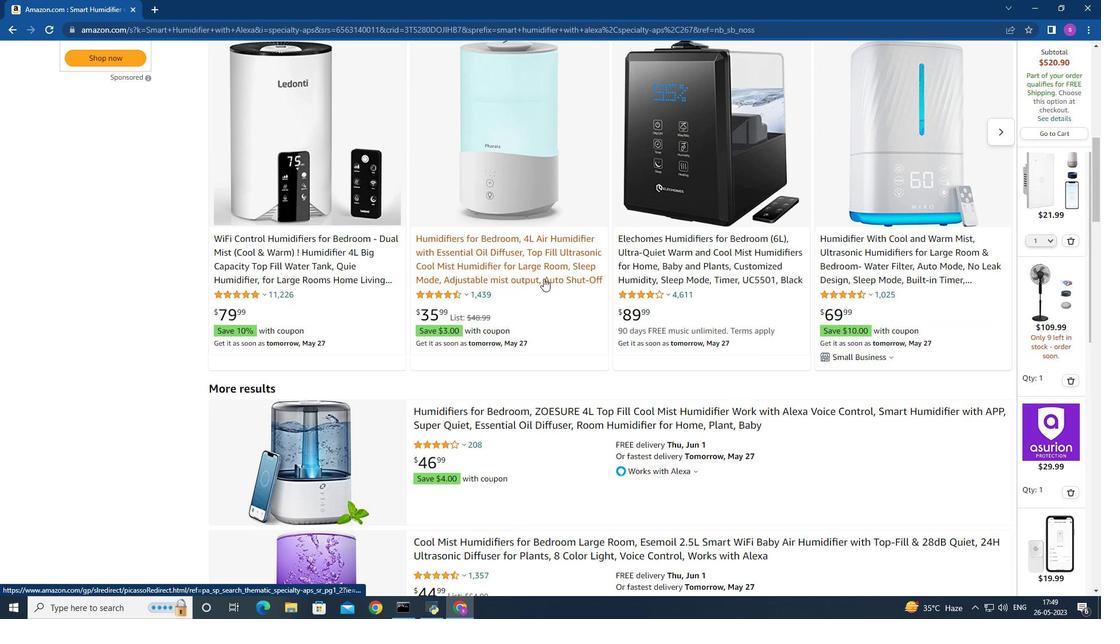 
Action: Mouse scrolled (494, 281) with delta (0, 0)
Screenshot: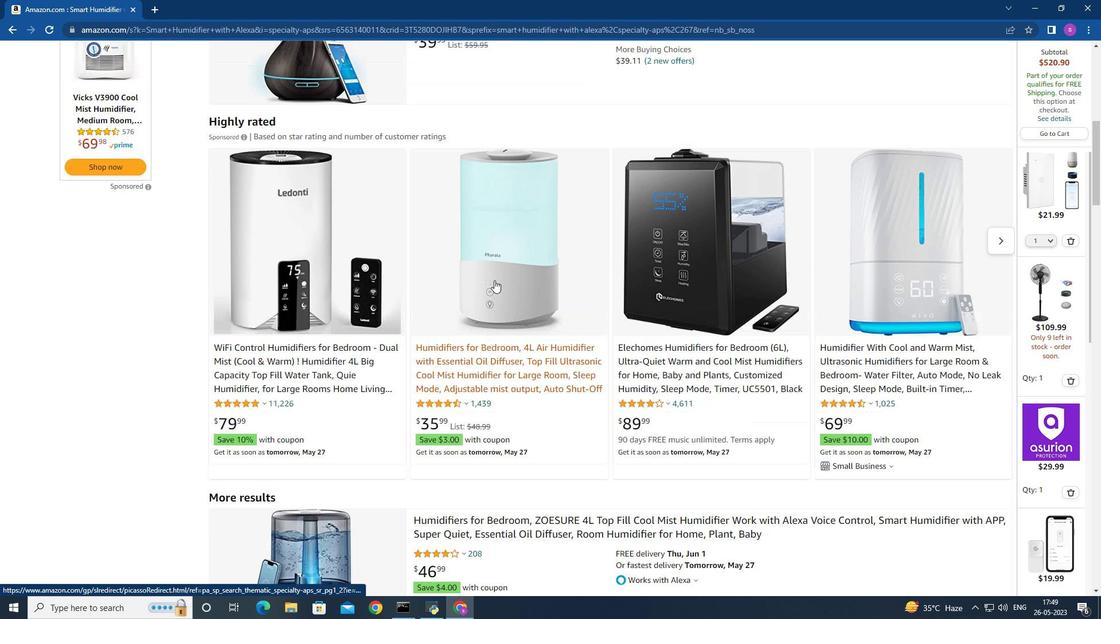 
Action: Mouse scrolled (494, 281) with delta (0, 0)
Screenshot: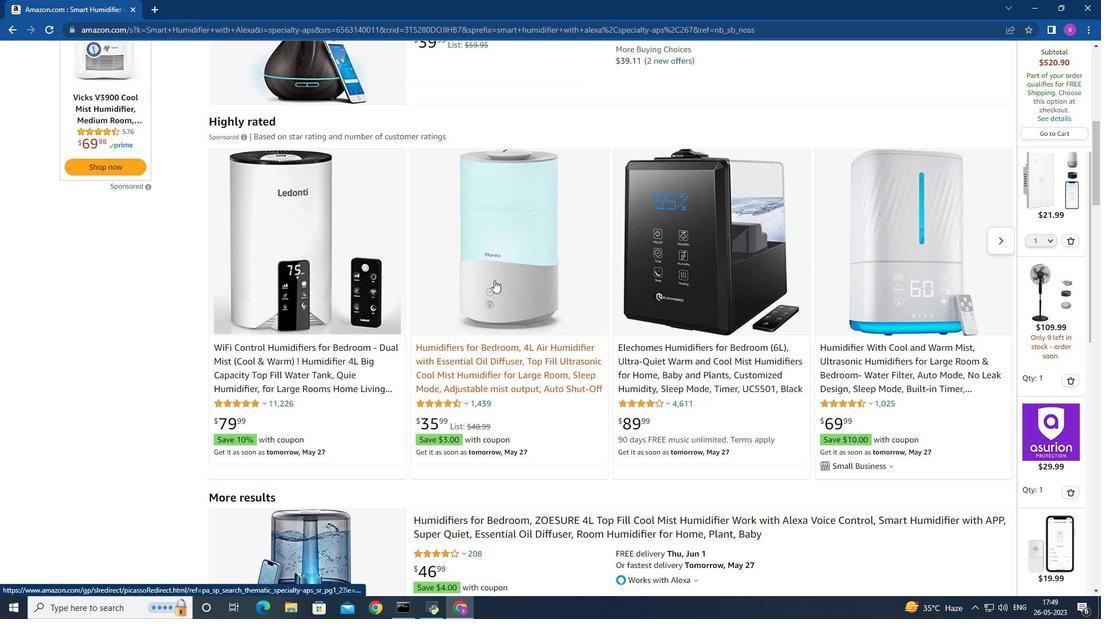 
Action: Mouse moved to (494, 278)
Screenshot: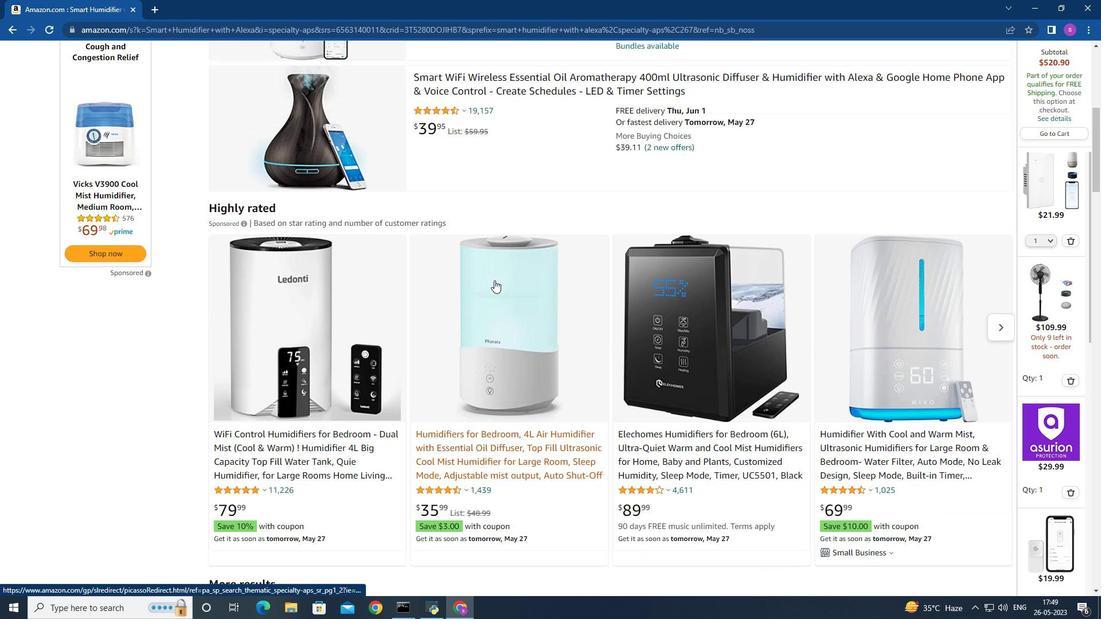 
Action: Mouse scrolled (494, 278) with delta (0, 0)
Screenshot: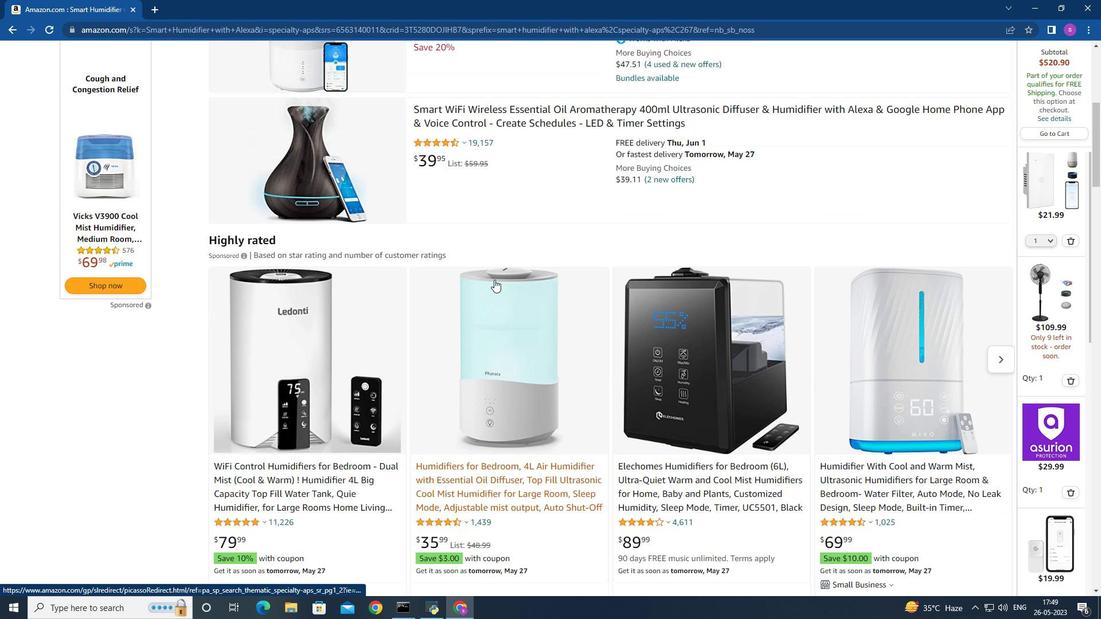
Action: Mouse scrolled (494, 278) with delta (0, 0)
Screenshot: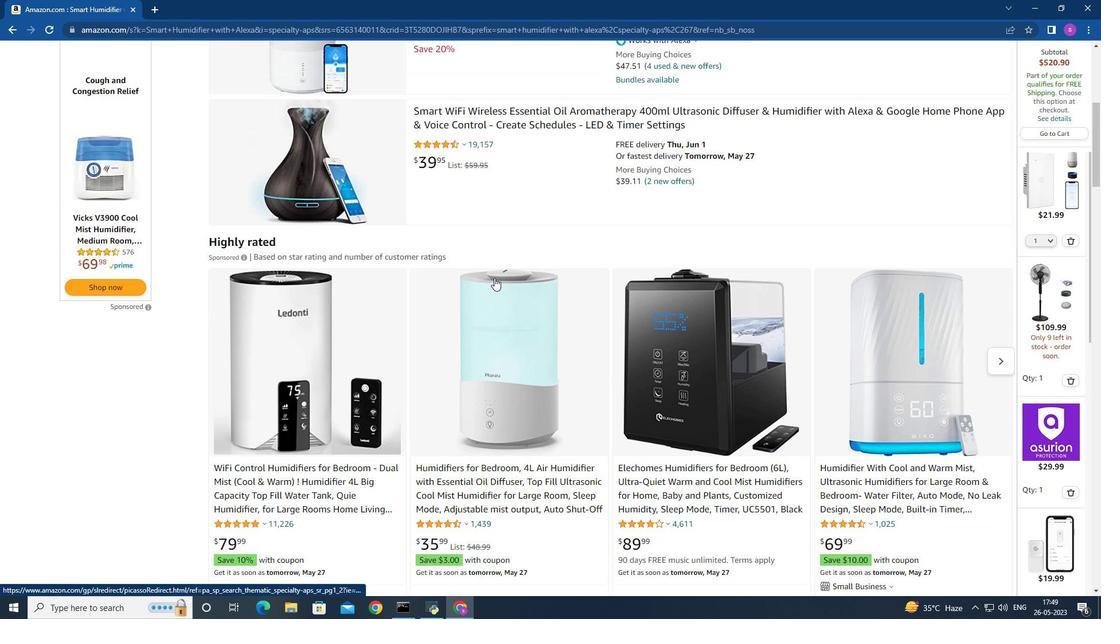 
Action: Mouse moved to (476, 272)
Screenshot: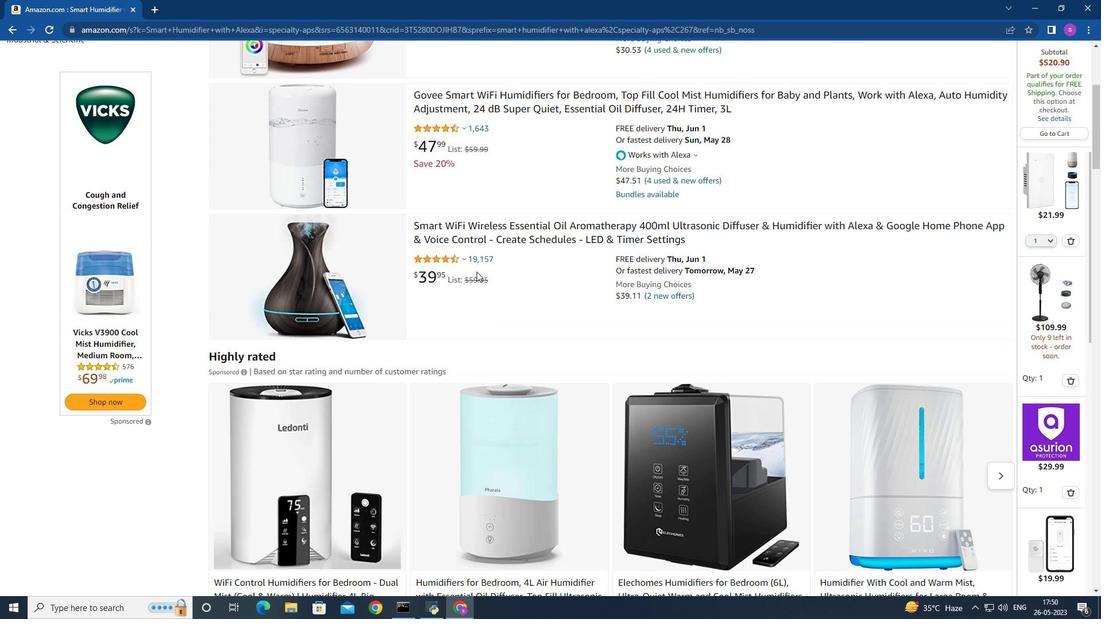 
Action: Mouse scrolled (476, 271) with delta (0, 0)
Screenshot: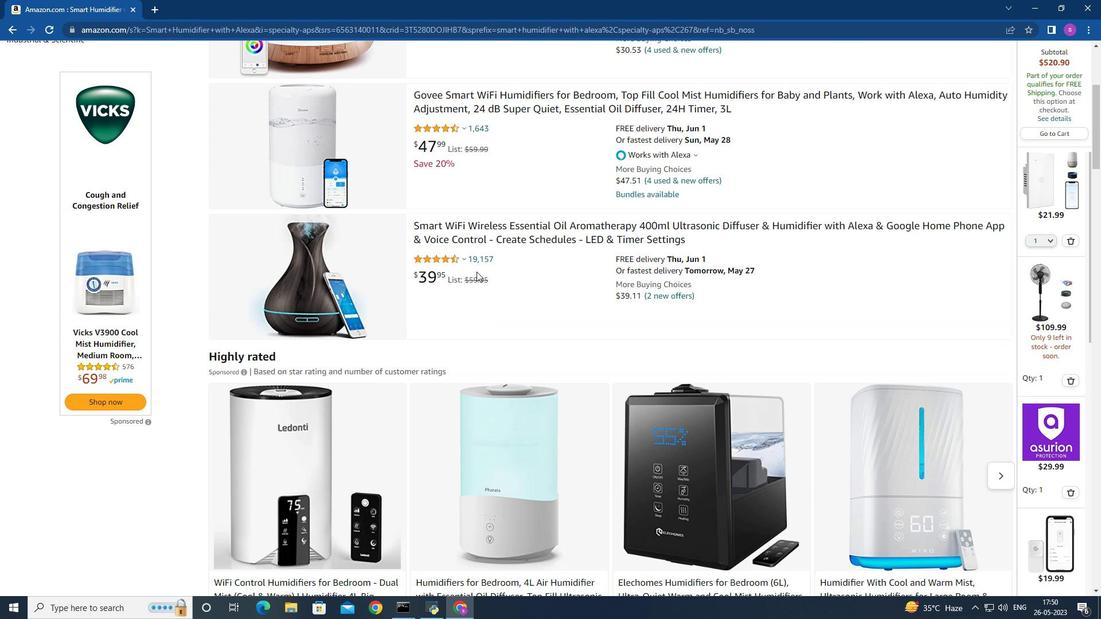 
Action: Mouse scrolled (476, 271) with delta (0, 0)
